 Task: Look for Airbnb options in Paete, Philippines from 15th December, 2023 to 25th December, 2023 for 8 adults. Place can be room with 5 bedrooms having 5 beds and 5 bathrooms. Property type can be house.
Action: Mouse moved to (590, 117)
Screenshot: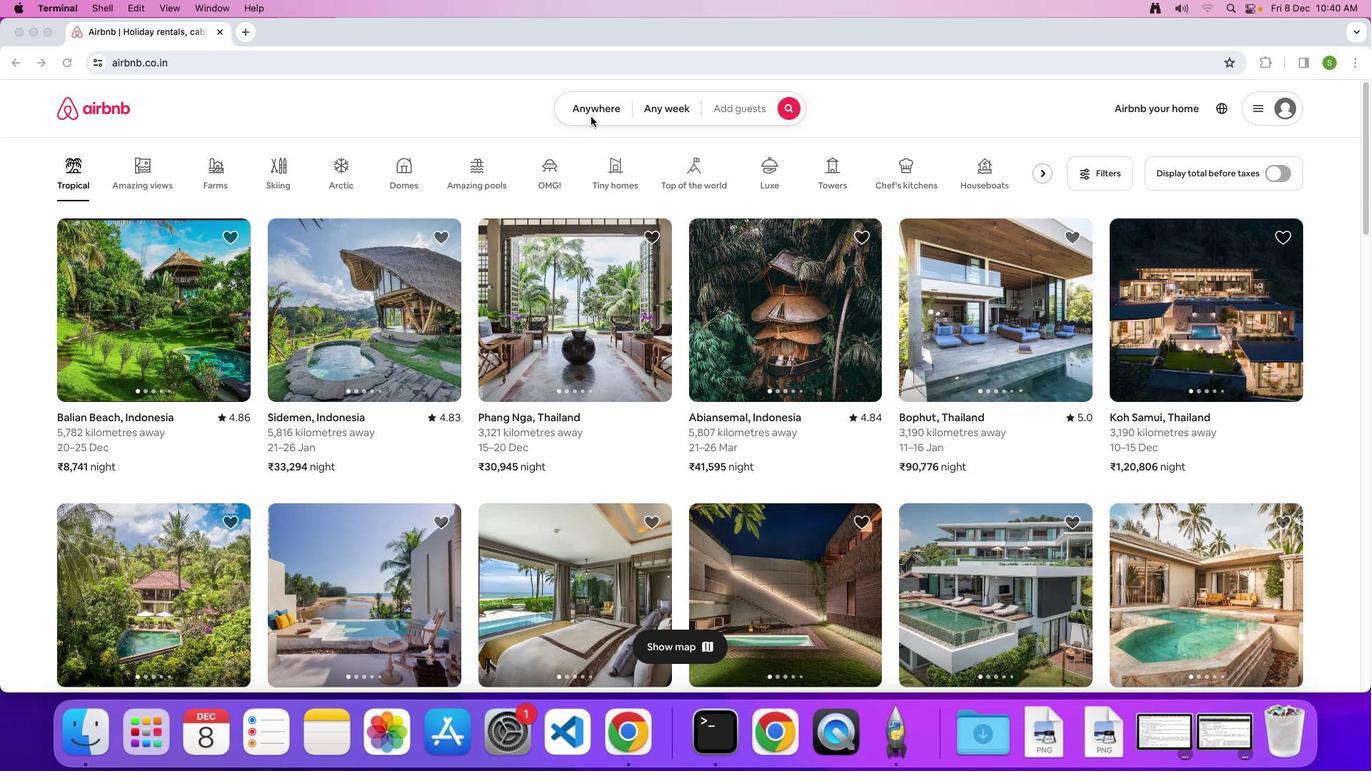 
Action: Mouse pressed left at (590, 117)
Screenshot: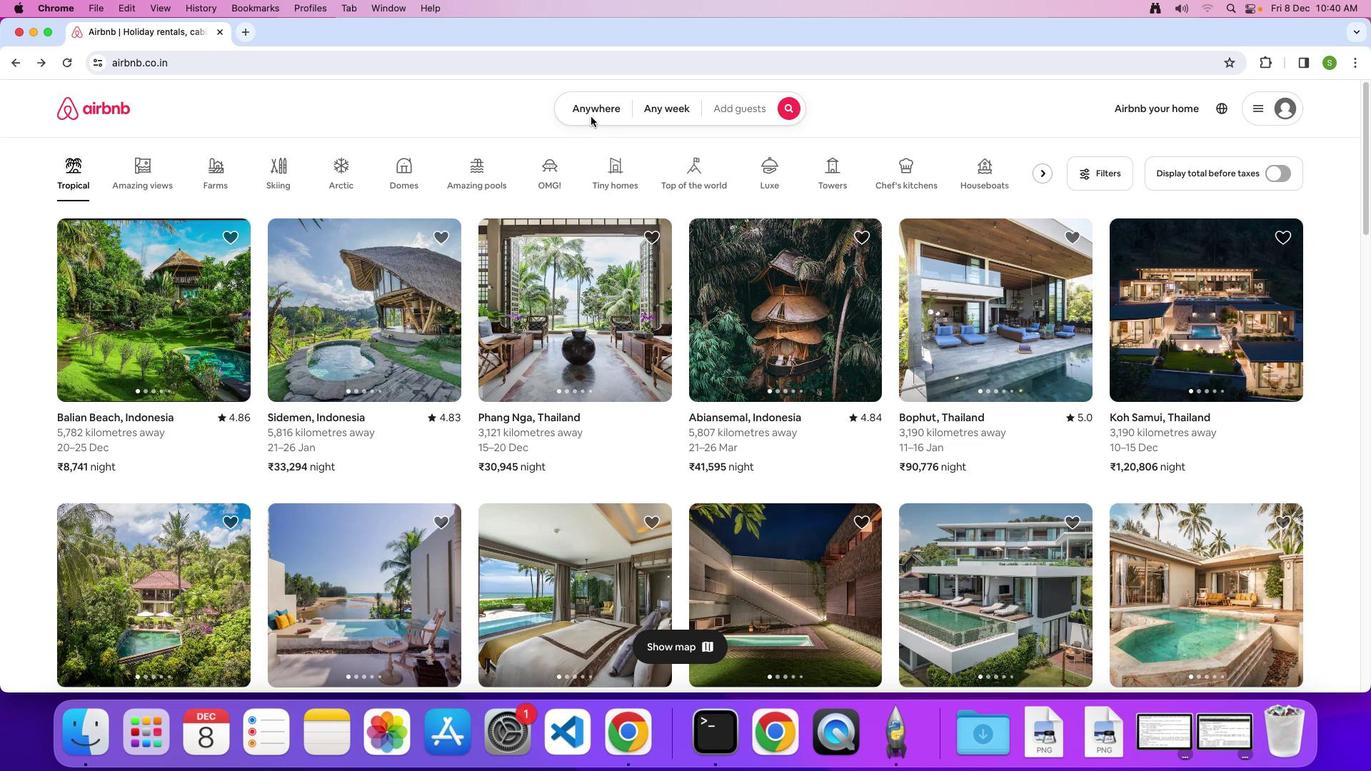 
Action: Mouse moved to (593, 112)
Screenshot: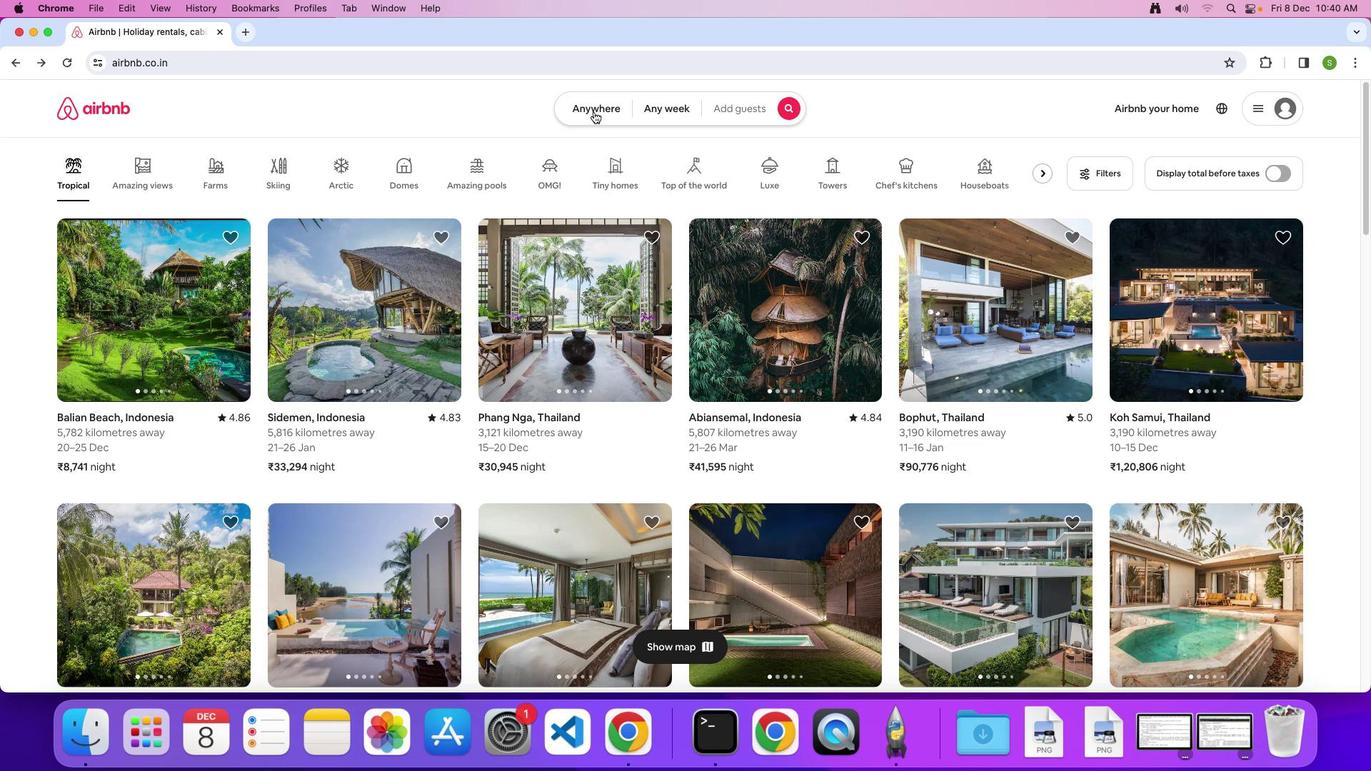 
Action: Mouse pressed left at (593, 112)
Screenshot: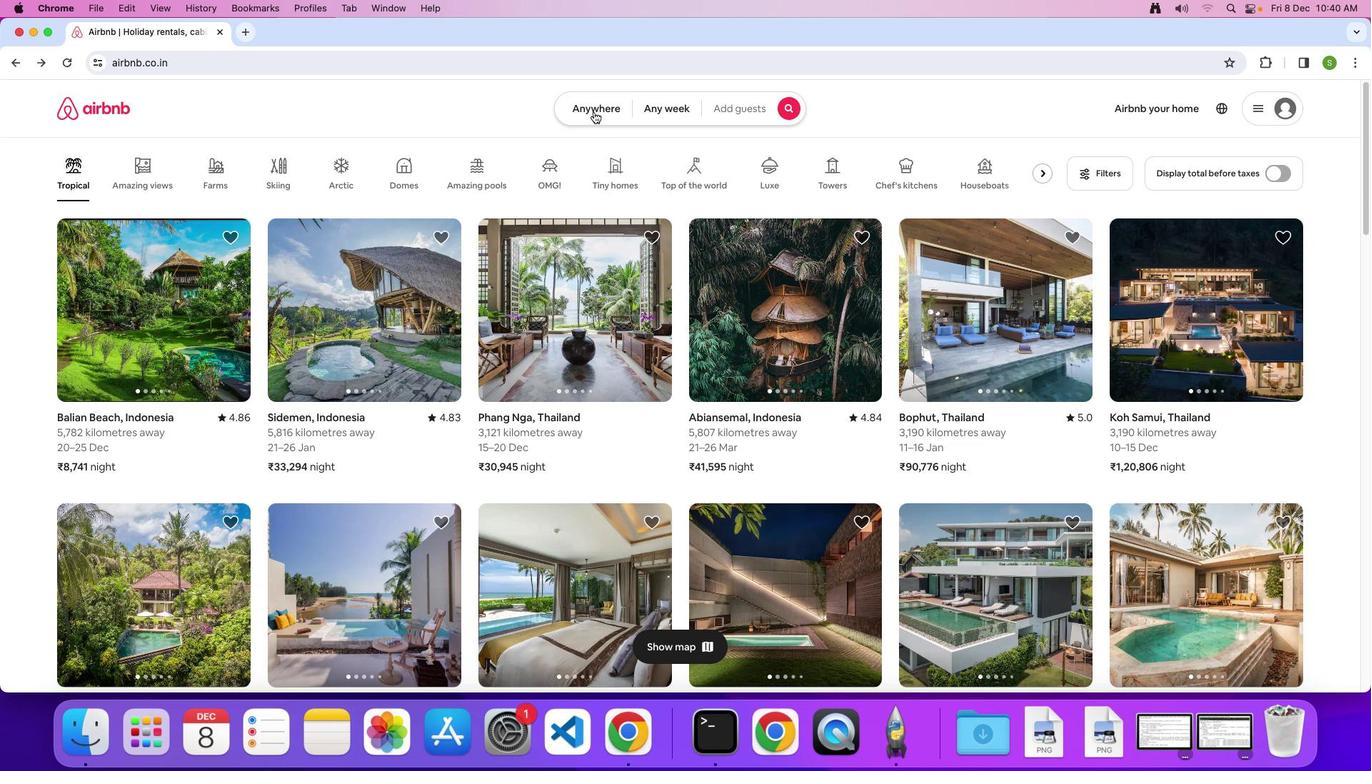 
Action: Mouse moved to (508, 157)
Screenshot: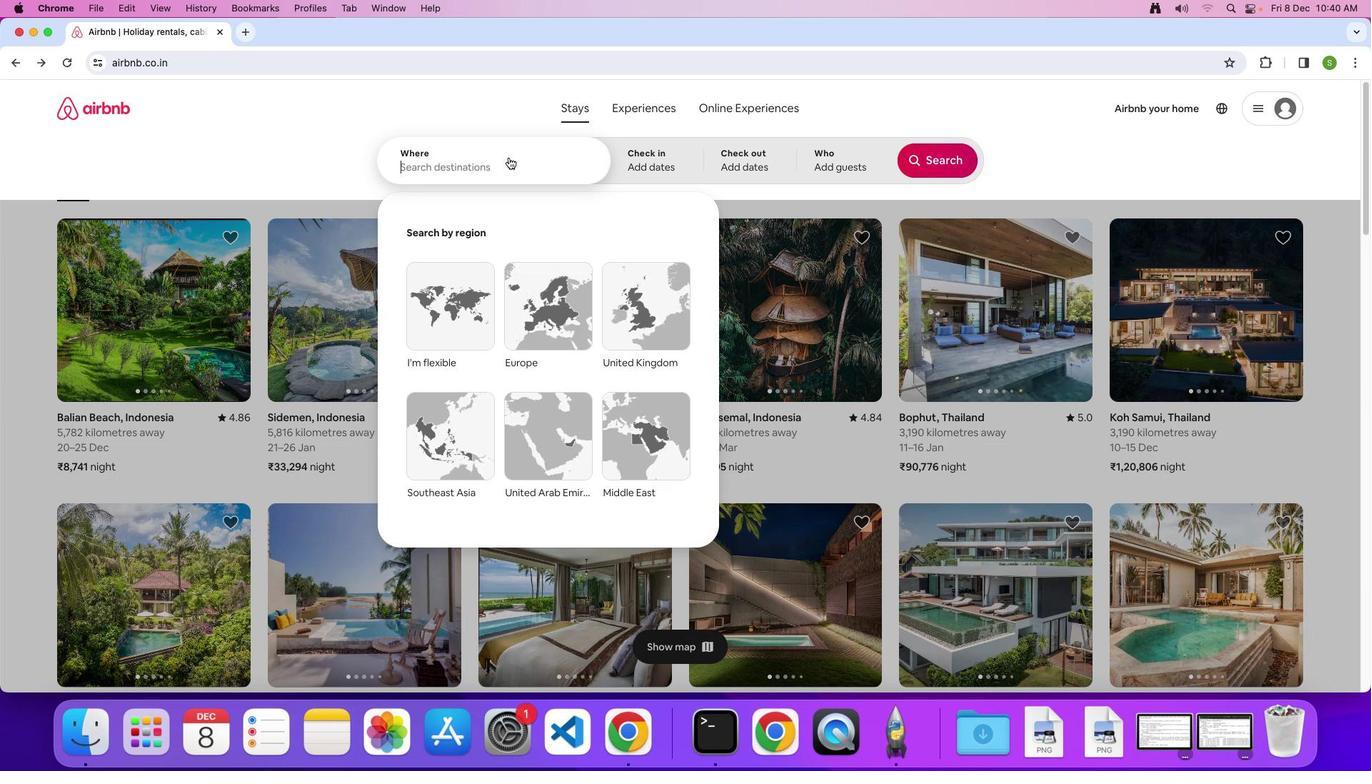 
Action: Mouse pressed left at (508, 157)
Screenshot: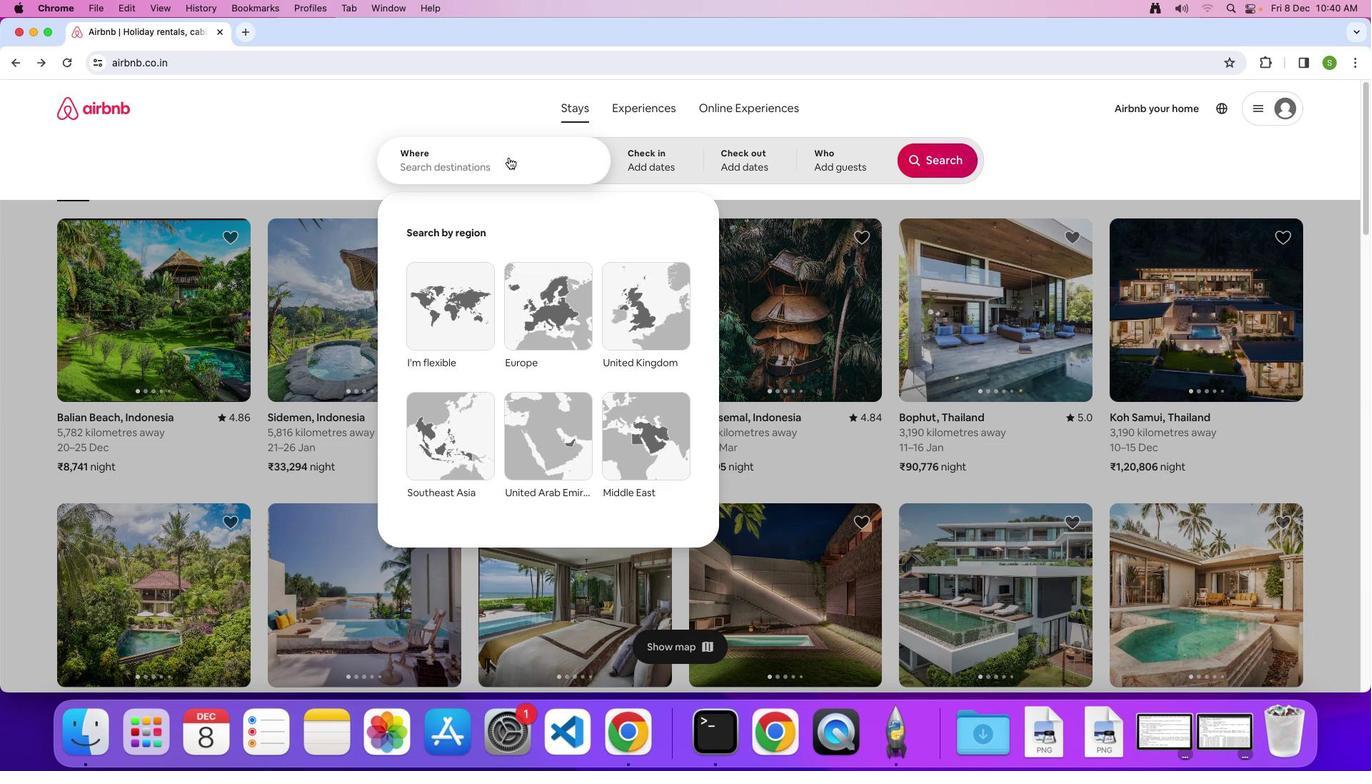 
Action: Key pressed 'P'Key.caps_lock'a''e''t''e'','Key.spaceKey.shift'P''h''i''l''l'Key.backspace'i''p''p''i''n''e''s'Key.enter
Screenshot: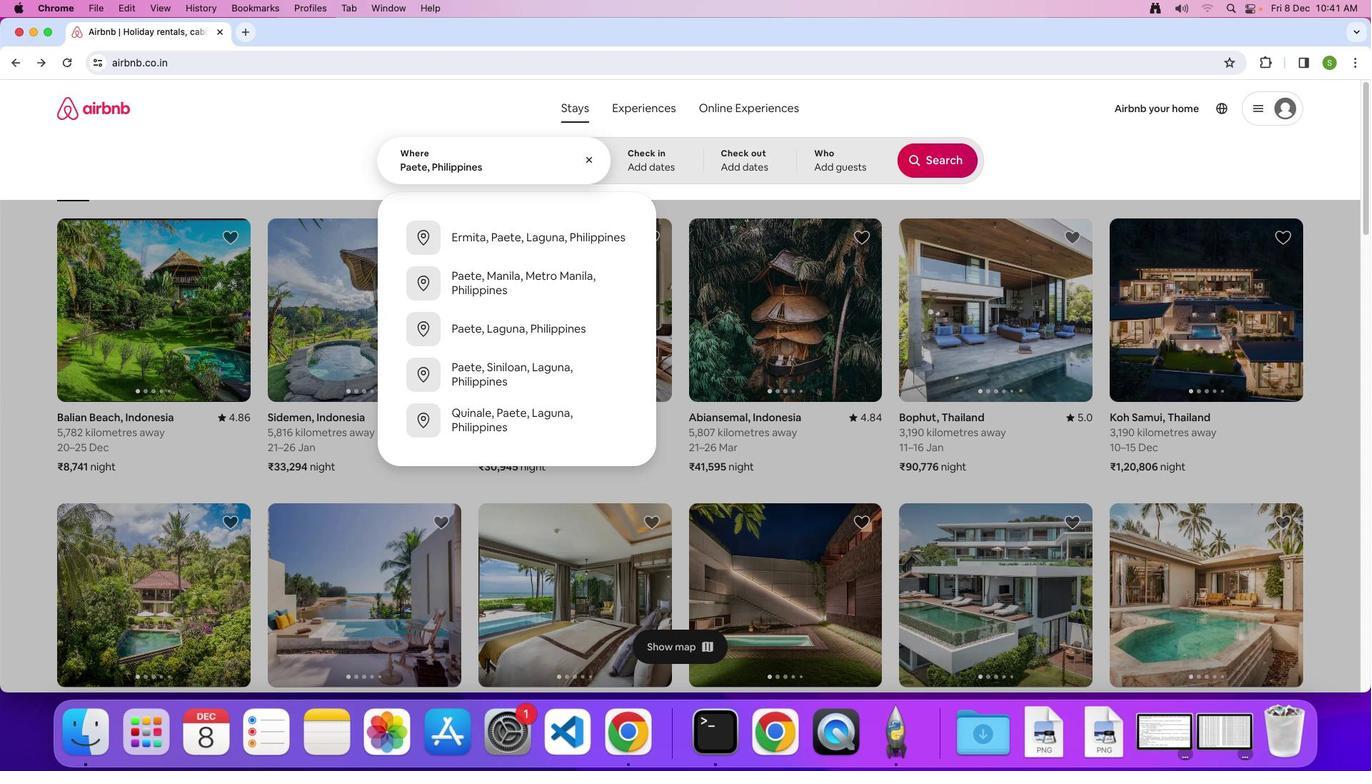 
Action: Mouse moved to (606, 402)
Screenshot: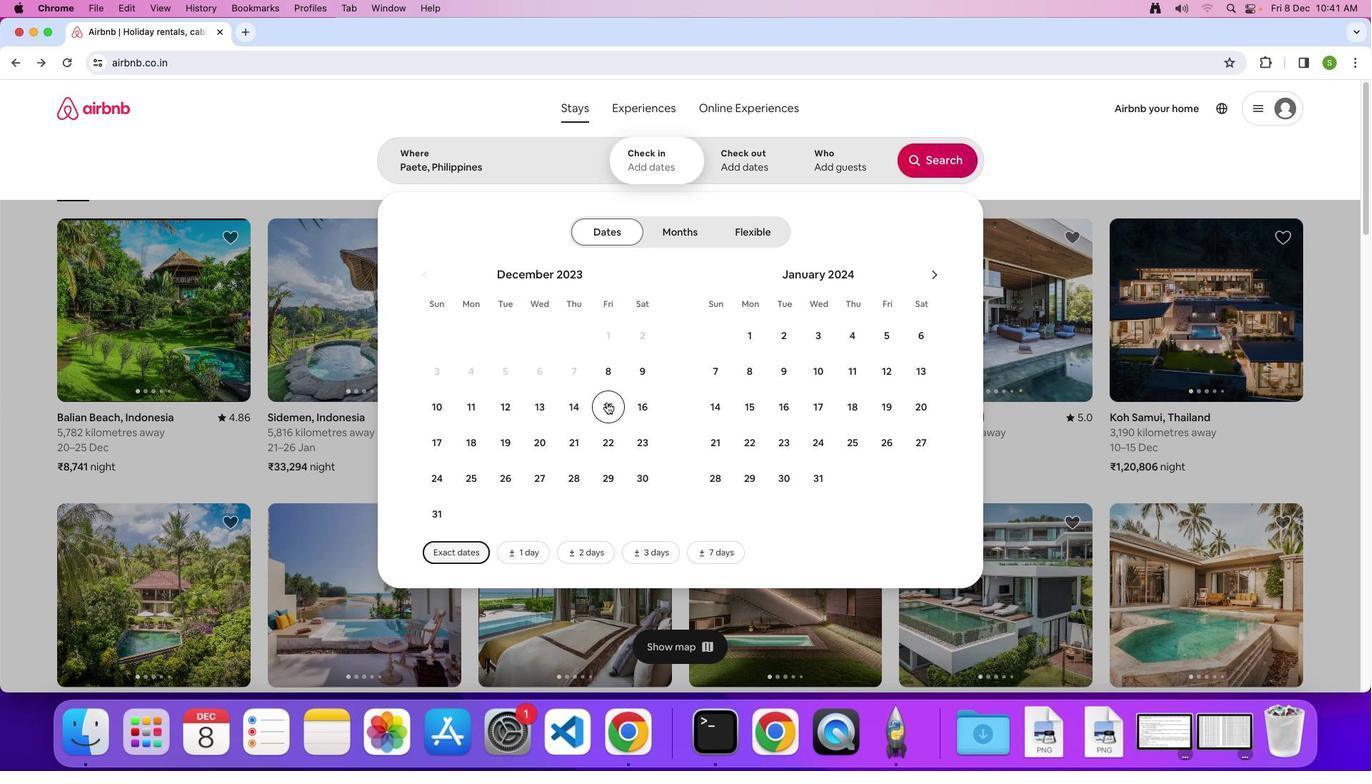 
Action: Mouse pressed left at (606, 402)
Screenshot: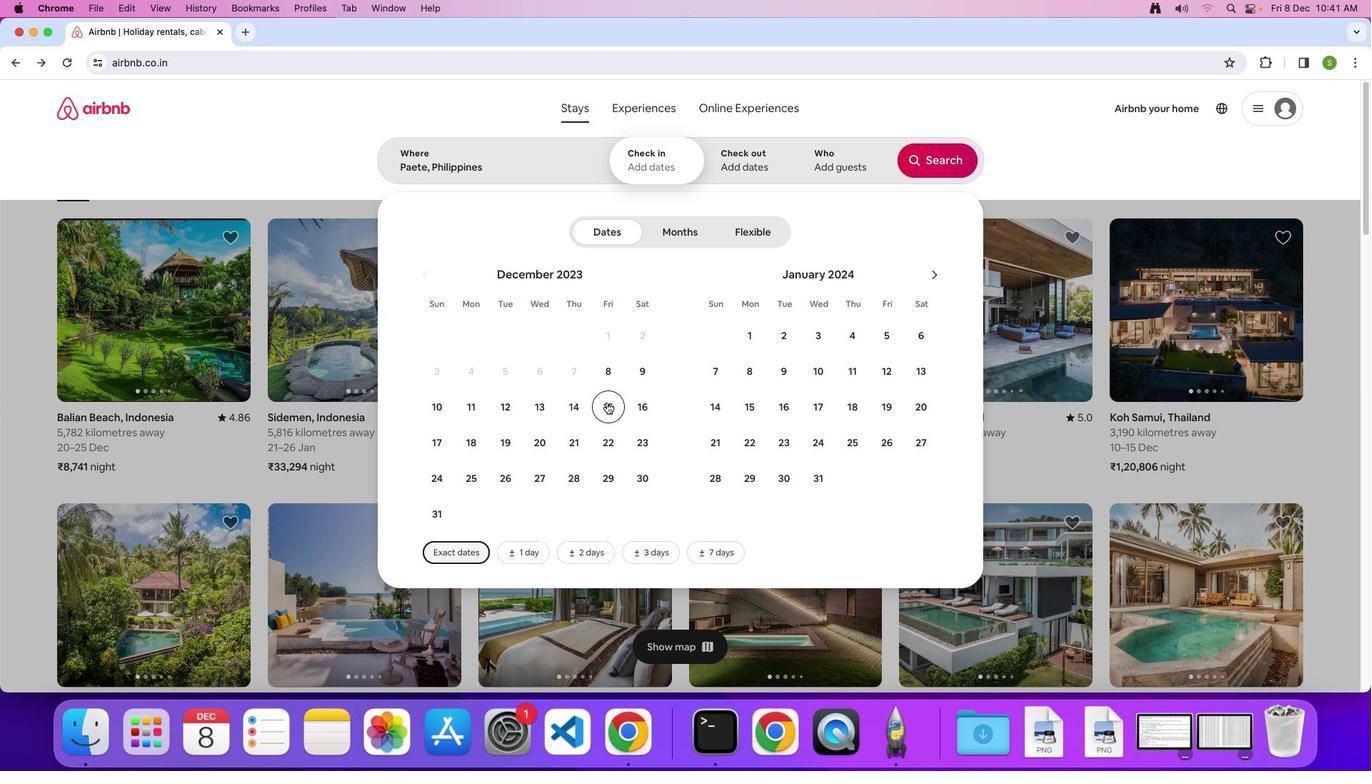 
Action: Mouse moved to (466, 477)
Screenshot: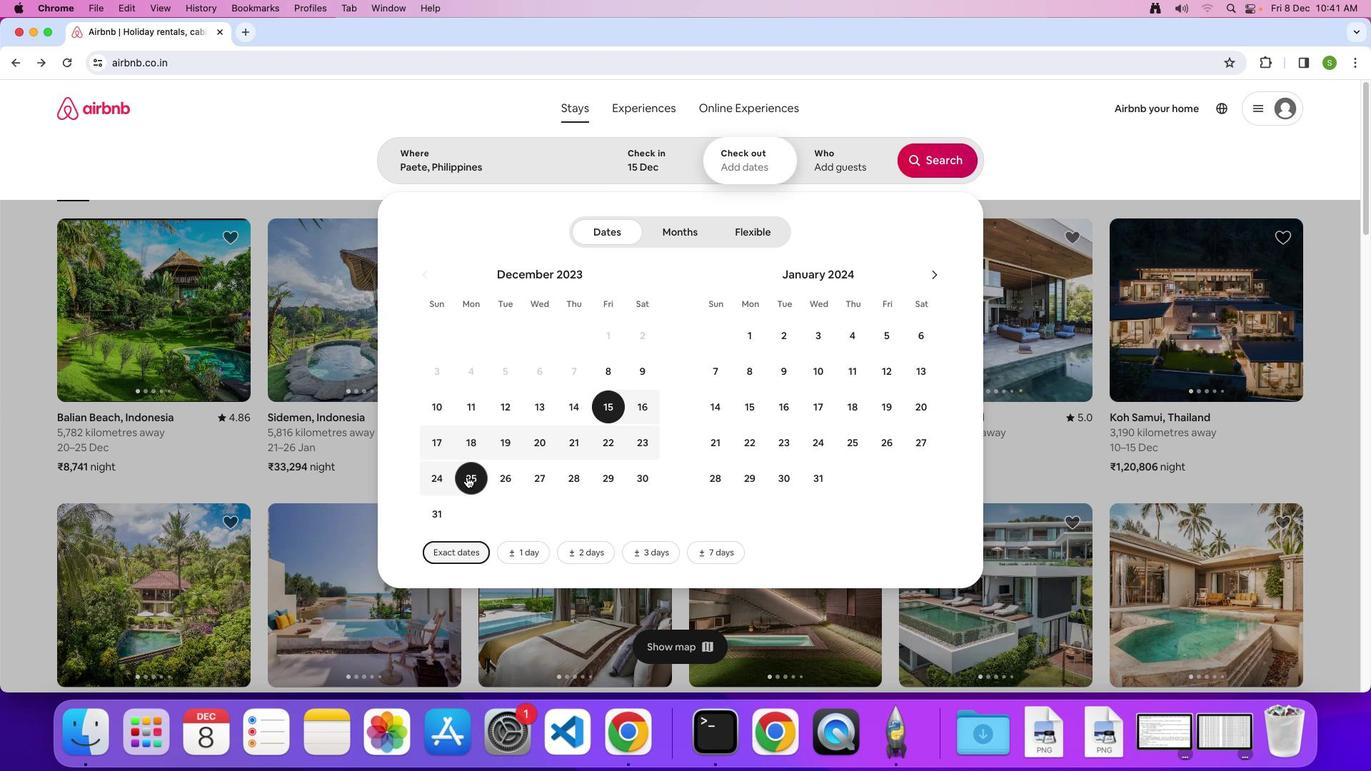 
Action: Mouse pressed left at (466, 477)
Screenshot: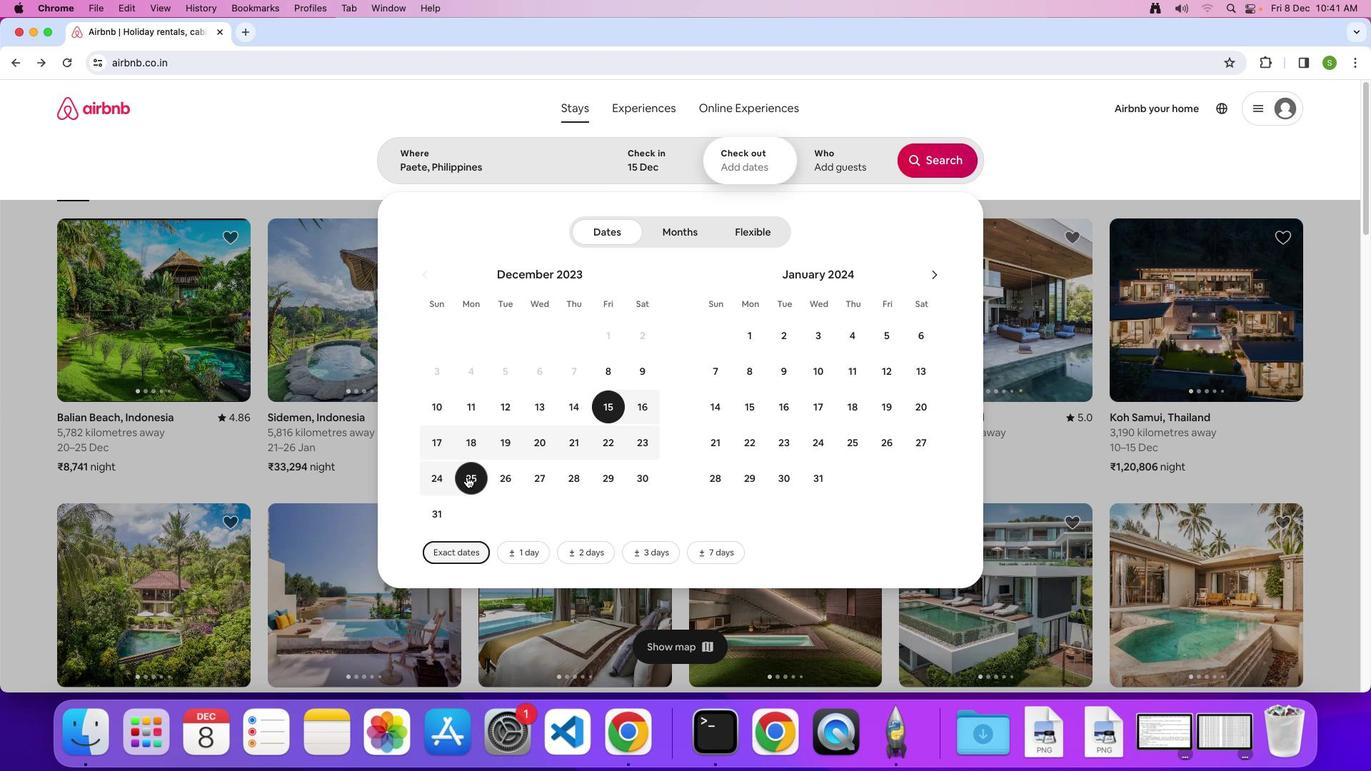 
Action: Mouse moved to (840, 169)
Screenshot: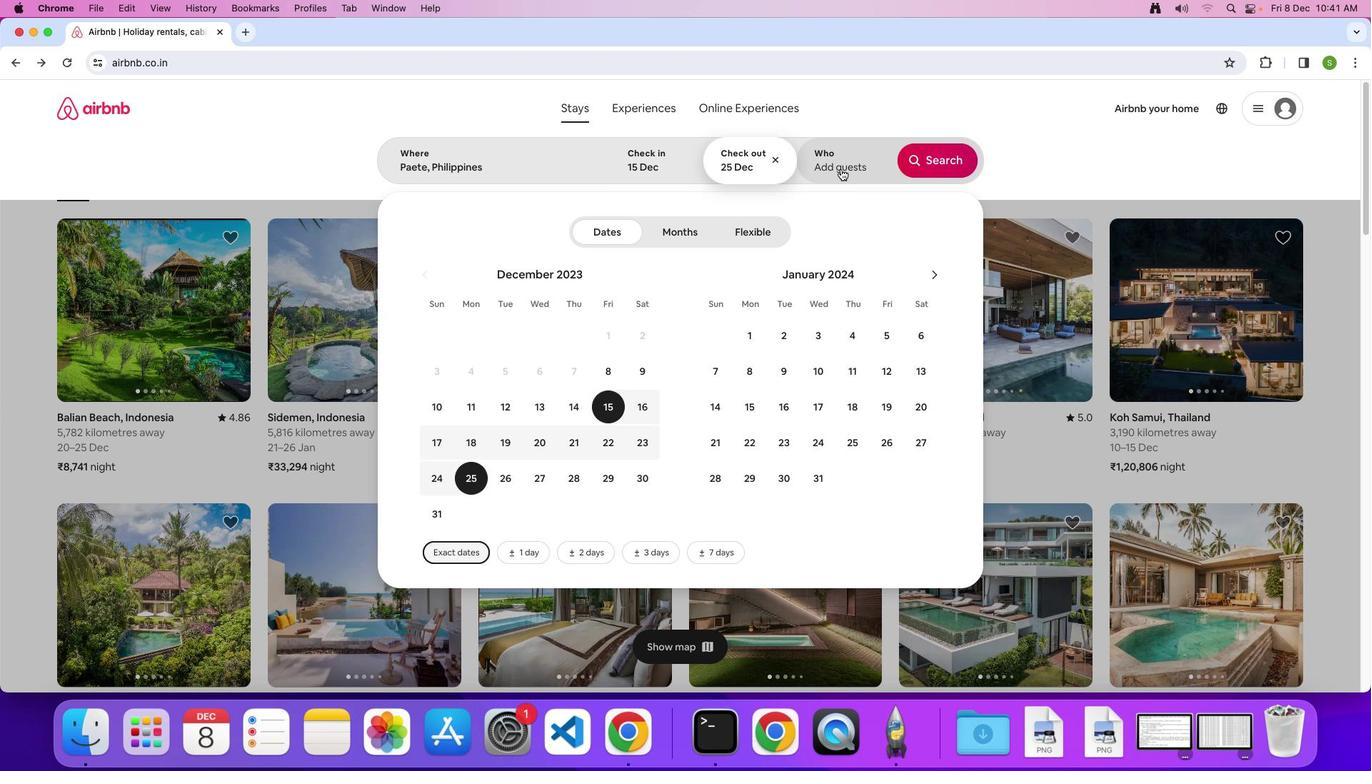 
Action: Mouse pressed left at (840, 169)
Screenshot: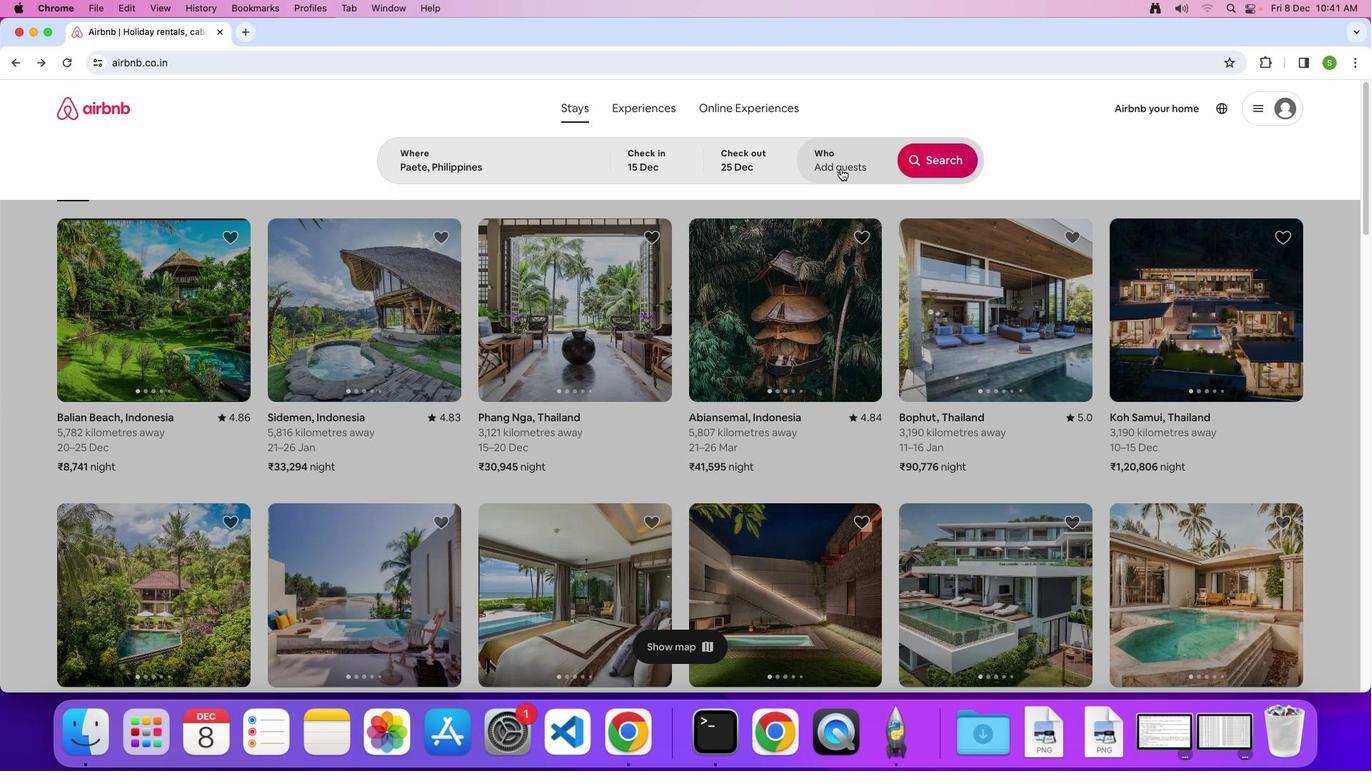 
Action: Mouse moved to (937, 232)
Screenshot: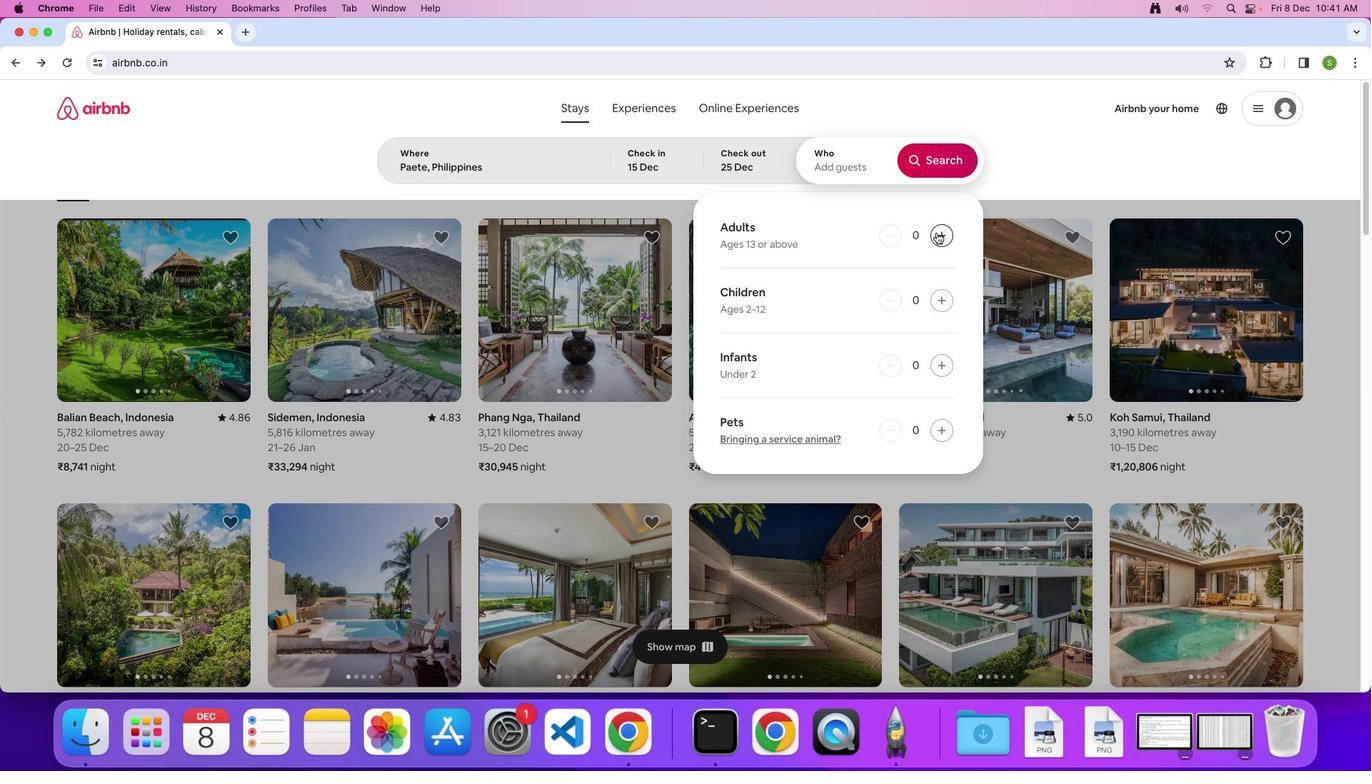 
Action: Mouse pressed left at (937, 232)
Screenshot: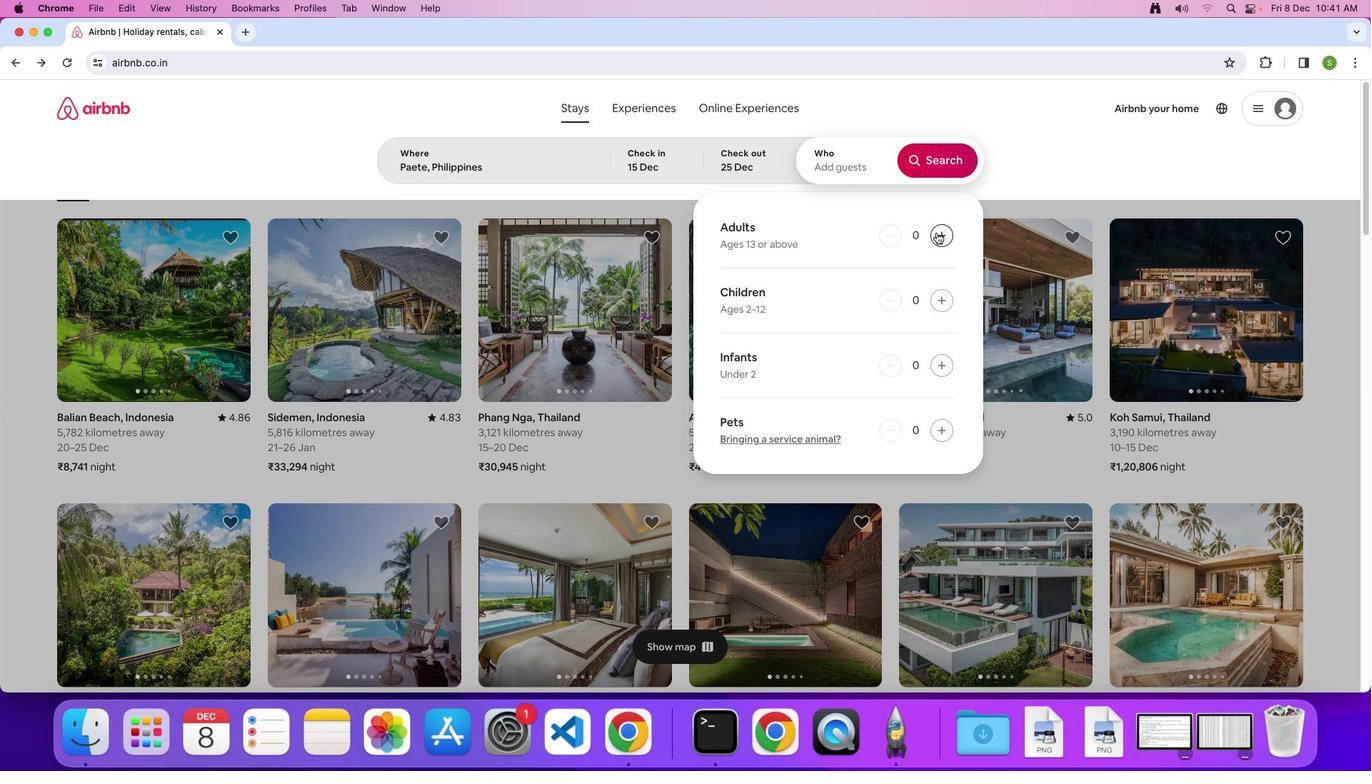 
Action: Mouse pressed left at (937, 232)
Screenshot: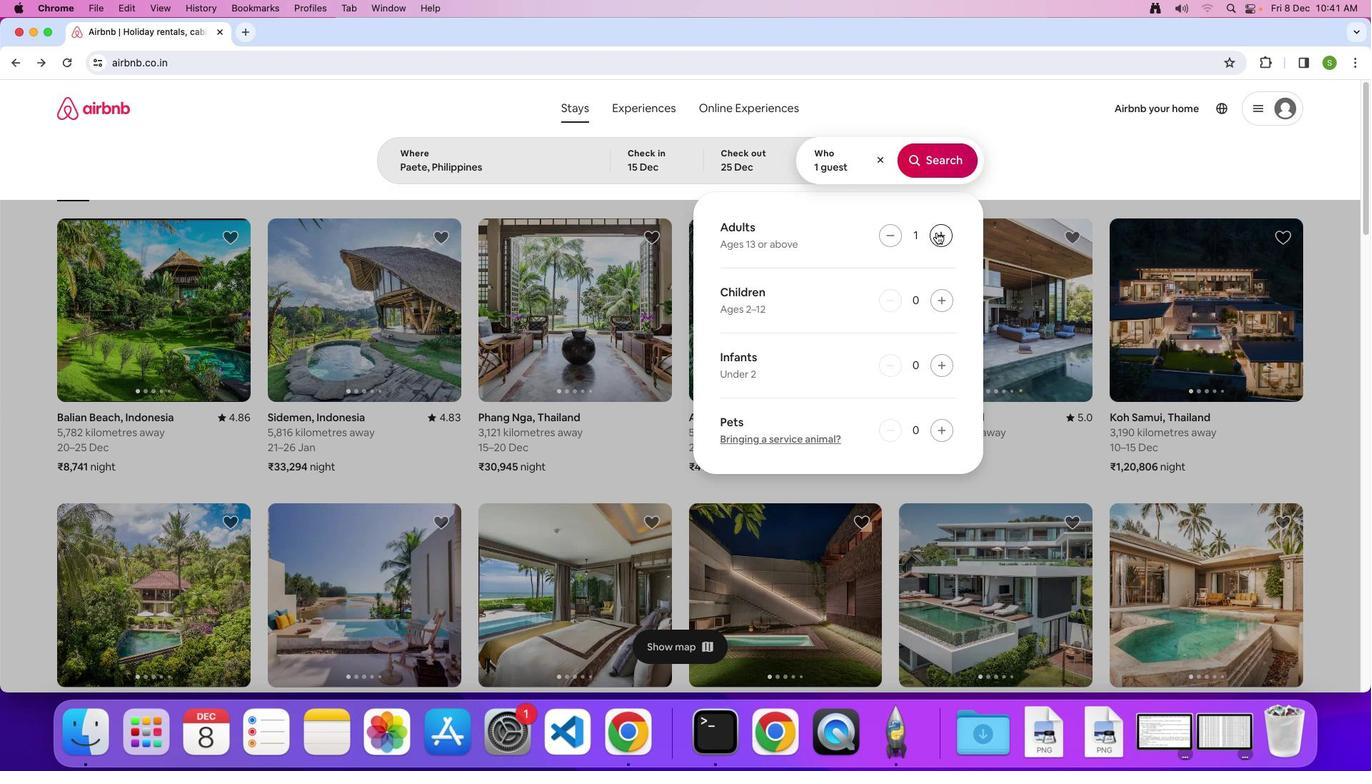 
Action: Mouse pressed left at (937, 232)
Screenshot: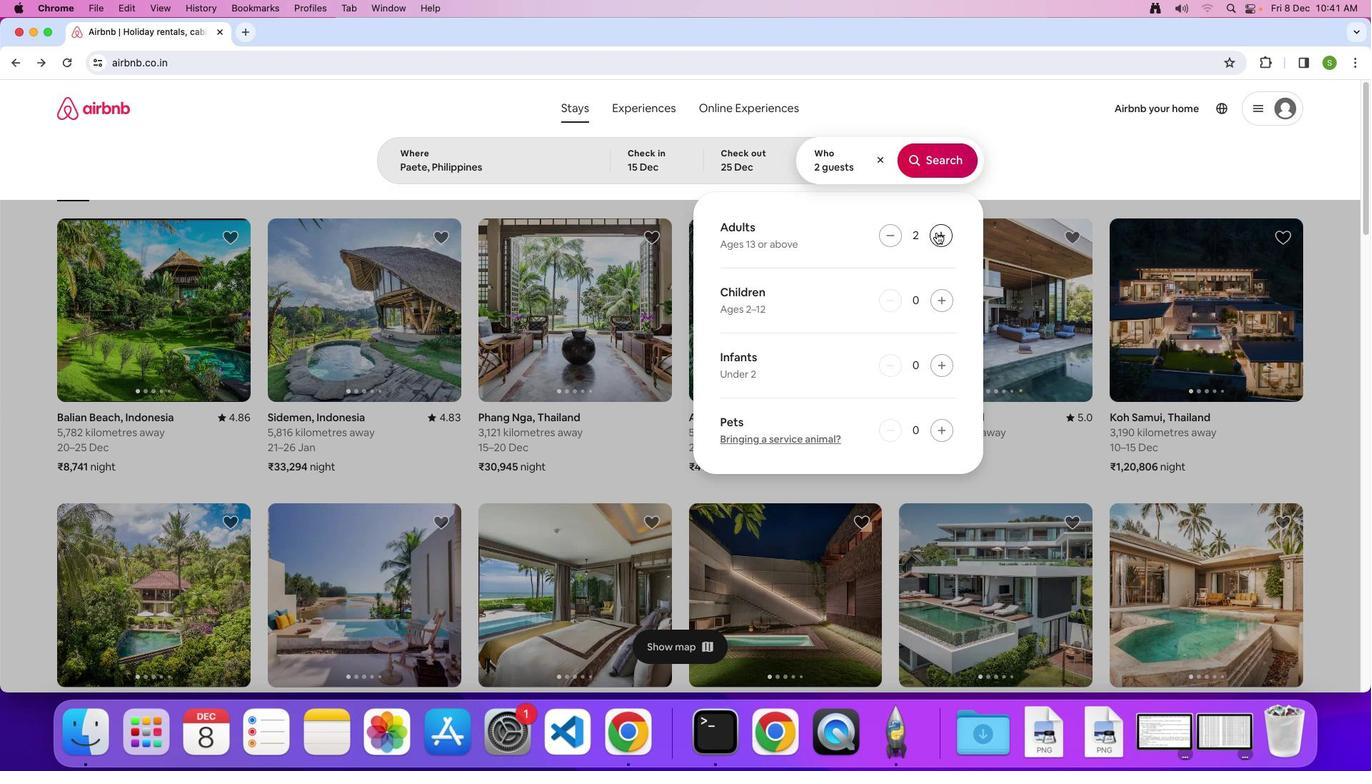 
Action: Mouse pressed left at (937, 232)
Screenshot: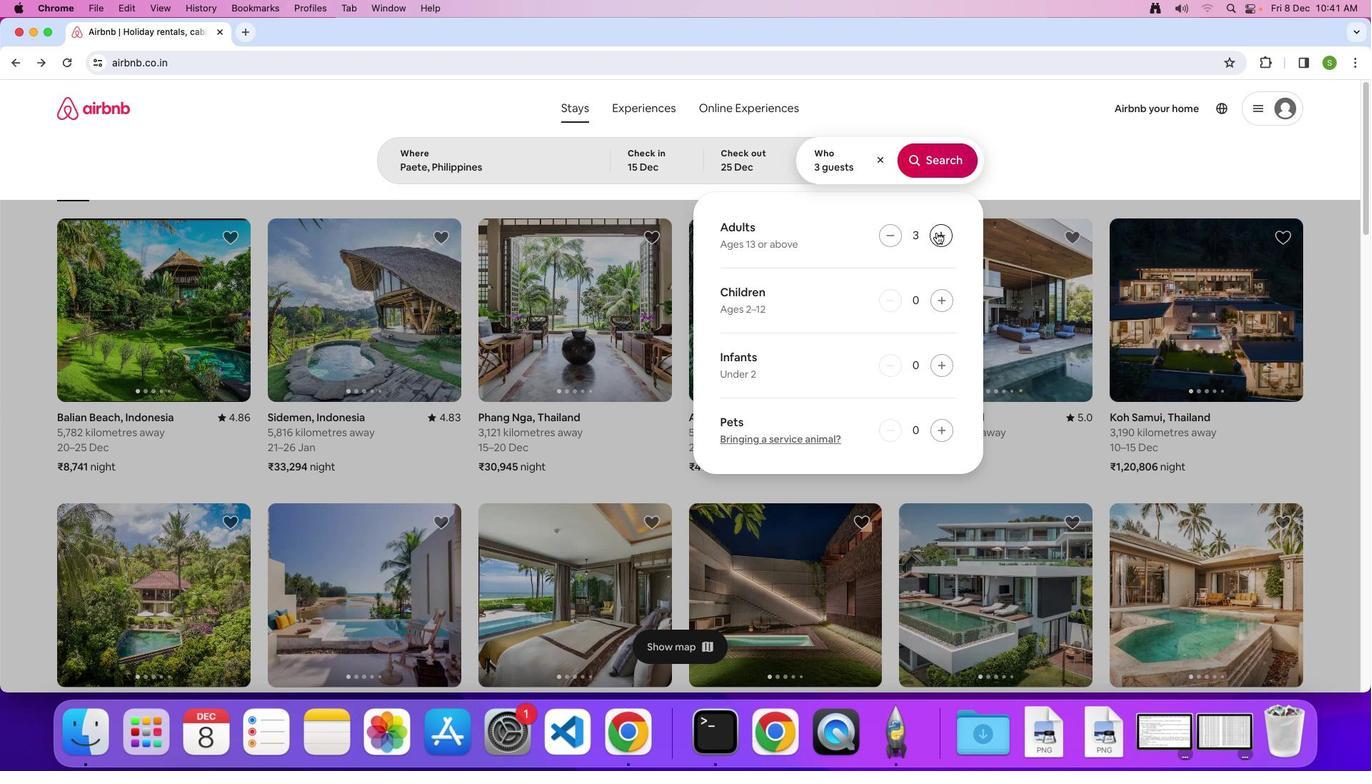 
Action: Mouse pressed left at (937, 232)
Screenshot: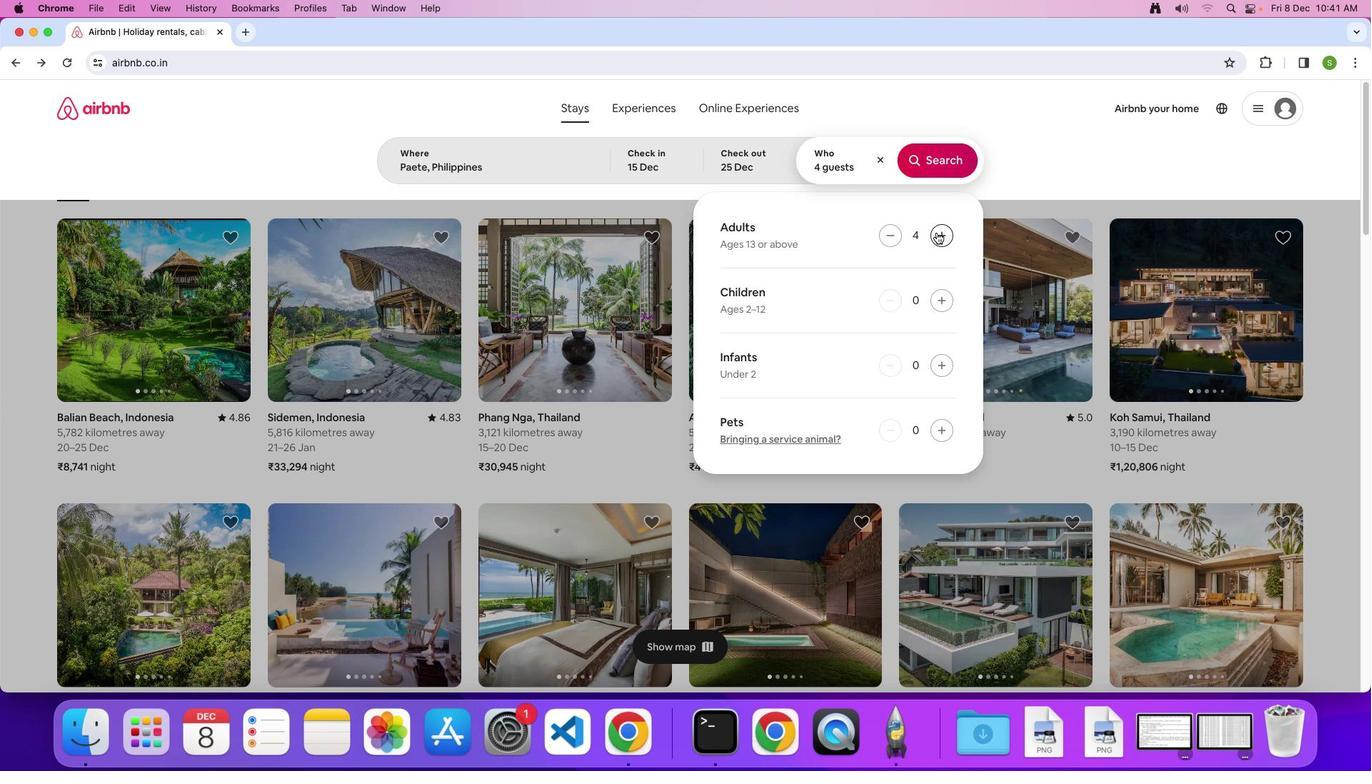 
Action: Mouse pressed left at (937, 232)
Screenshot: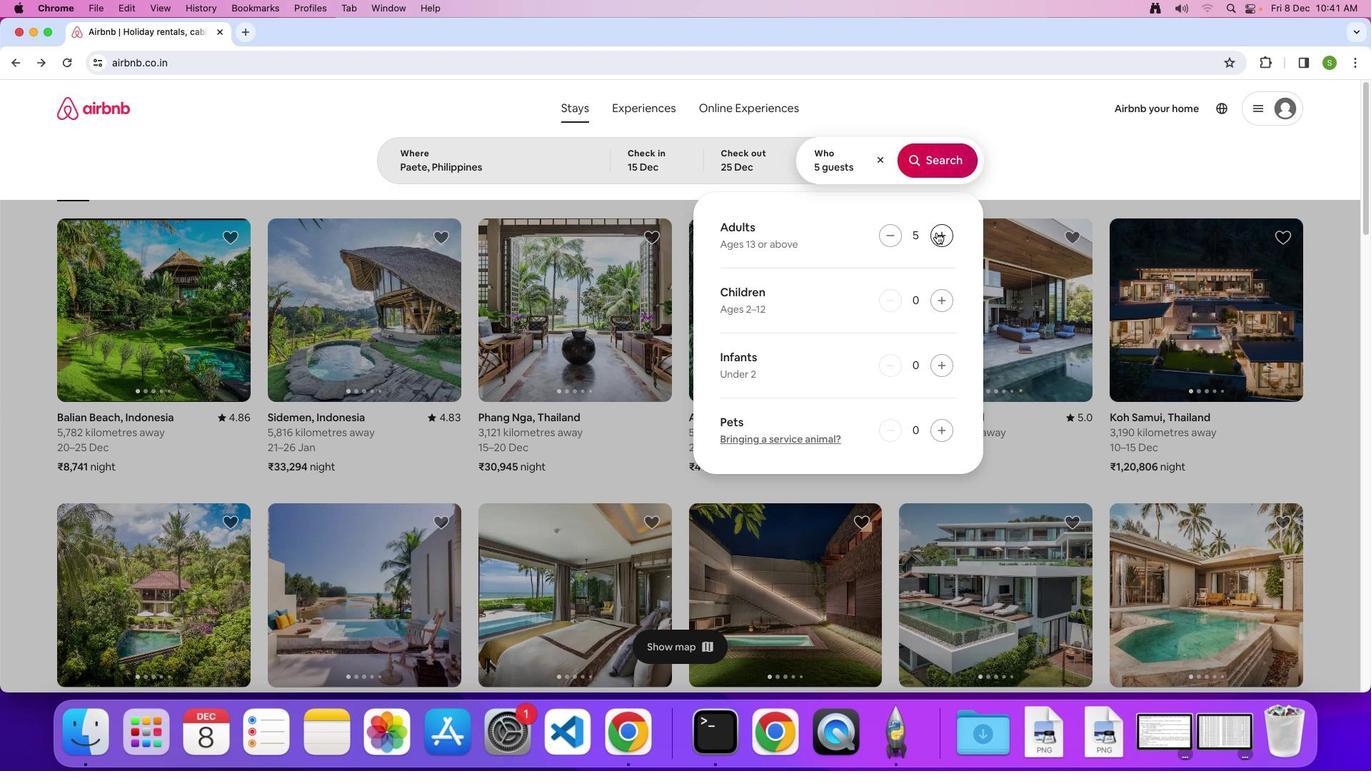 
Action: Mouse pressed left at (937, 232)
Screenshot: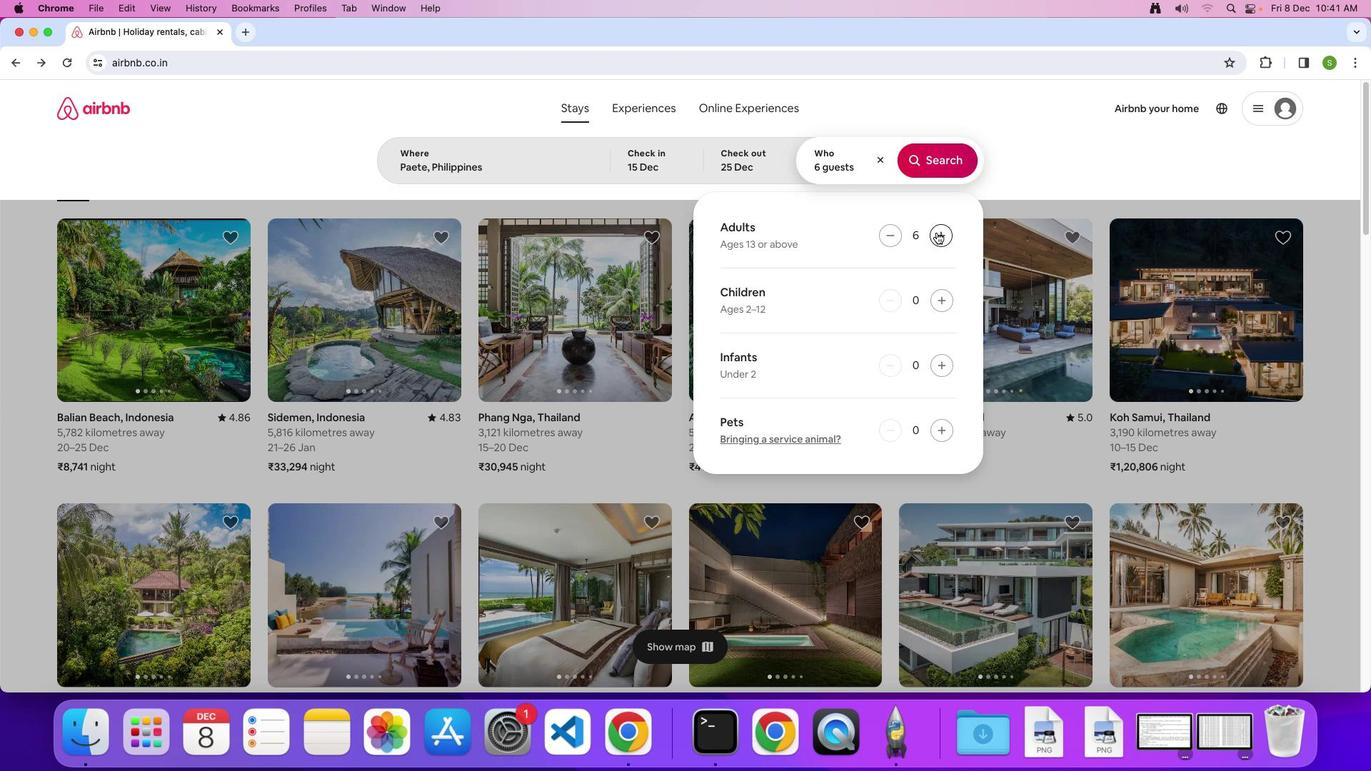 
Action: Mouse pressed left at (937, 232)
Screenshot: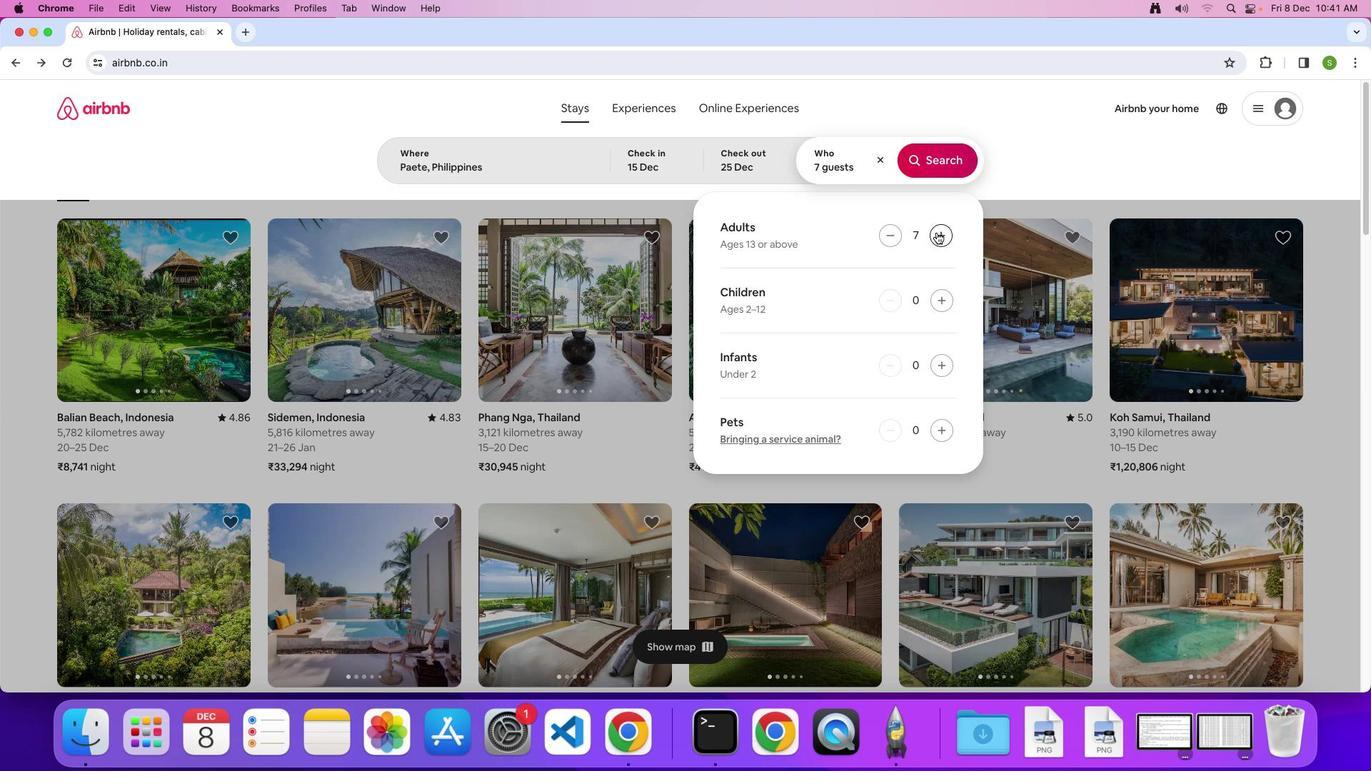 
Action: Mouse moved to (940, 155)
Screenshot: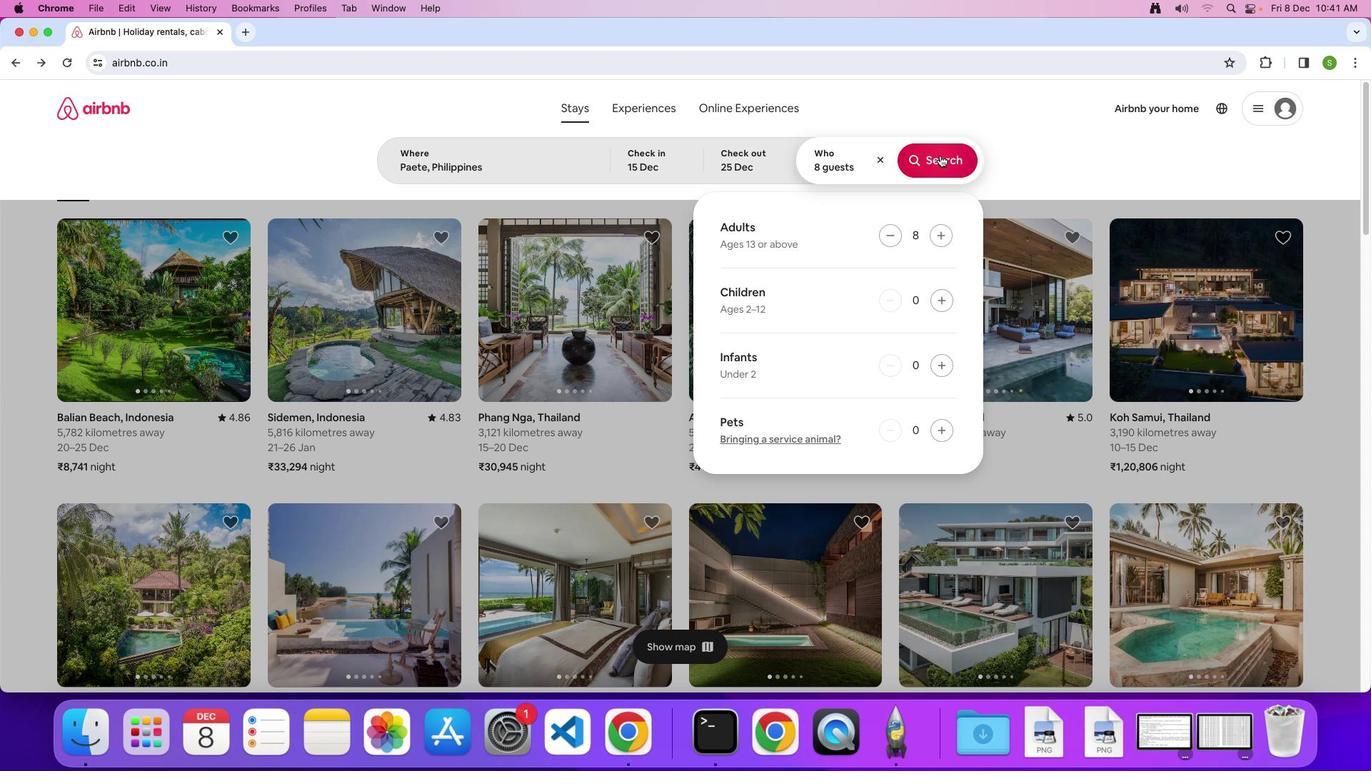 
Action: Mouse pressed left at (940, 155)
Screenshot: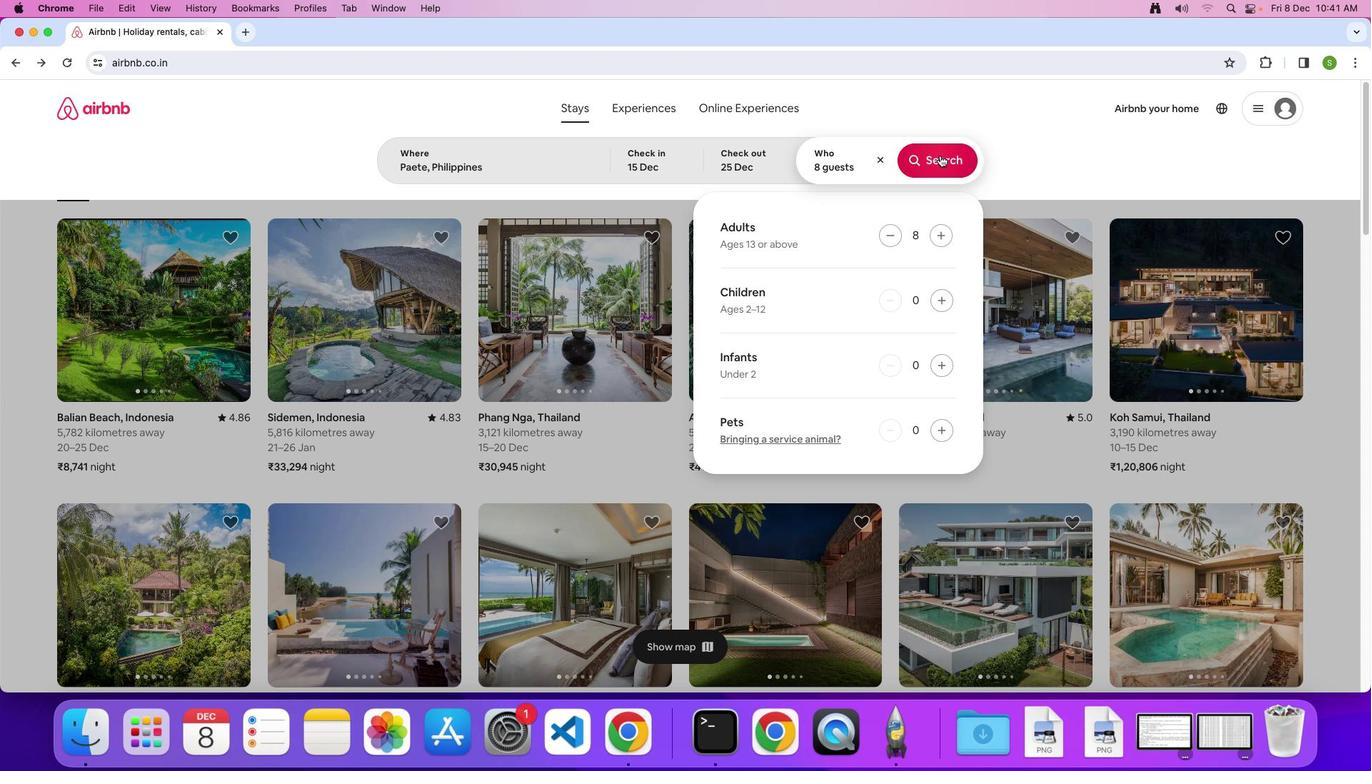 
Action: Mouse moved to (1140, 165)
Screenshot: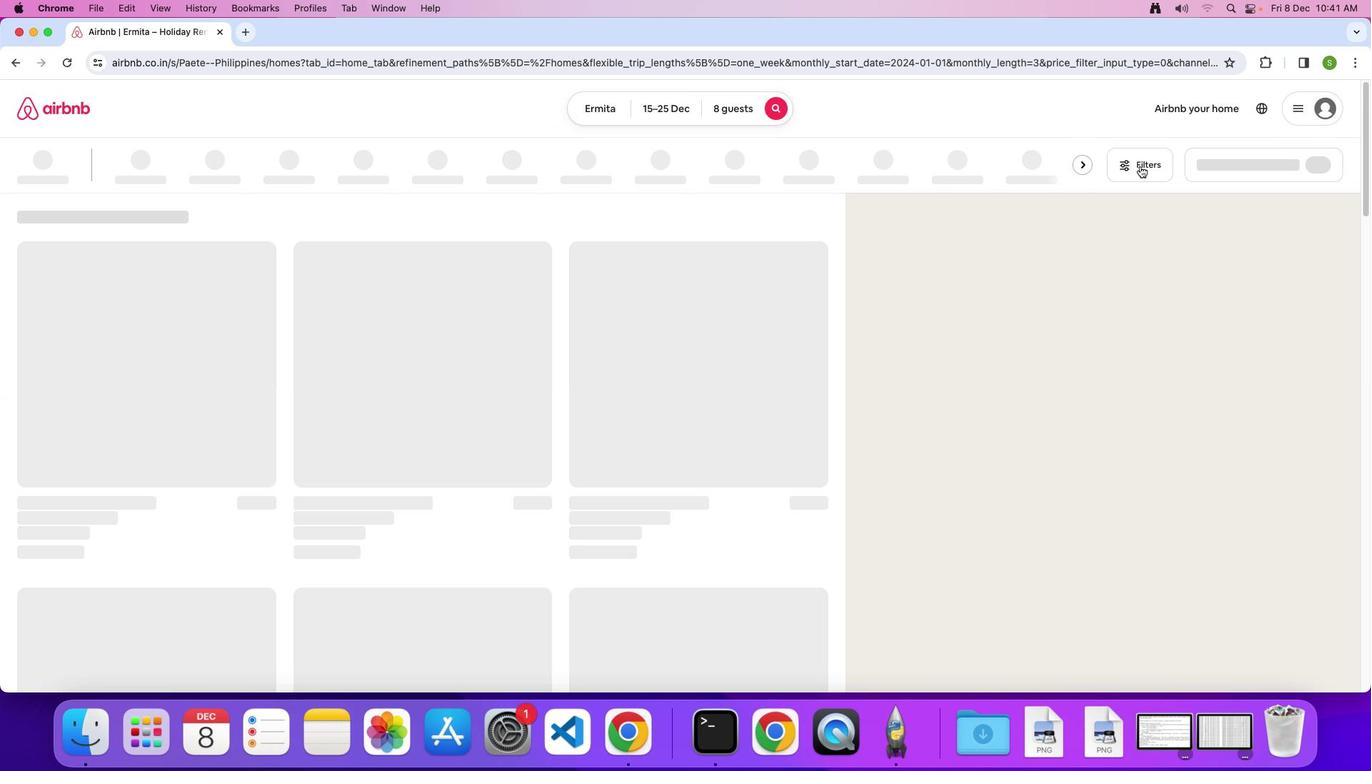 
Action: Mouse pressed left at (1140, 165)
Screenshot: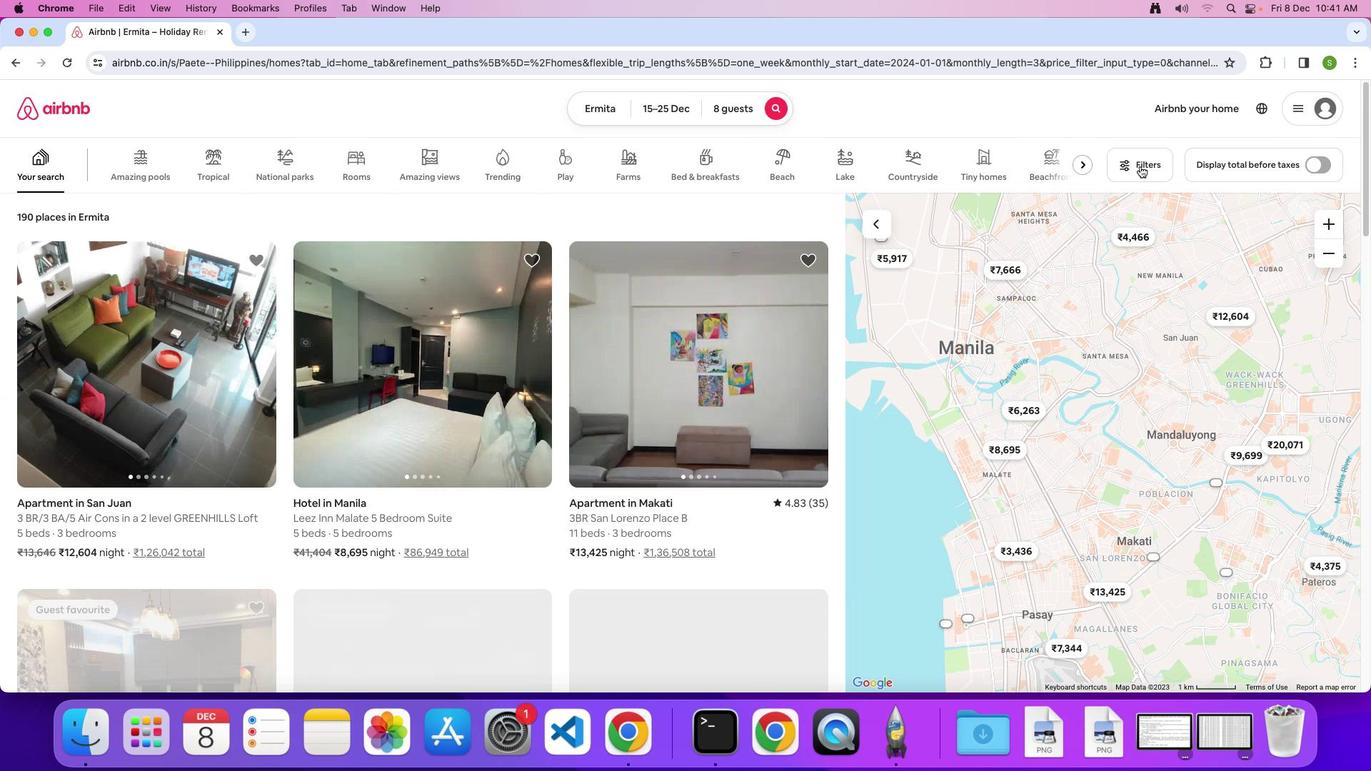 
Action: Mouse moved to (674, 244)
Screenshot: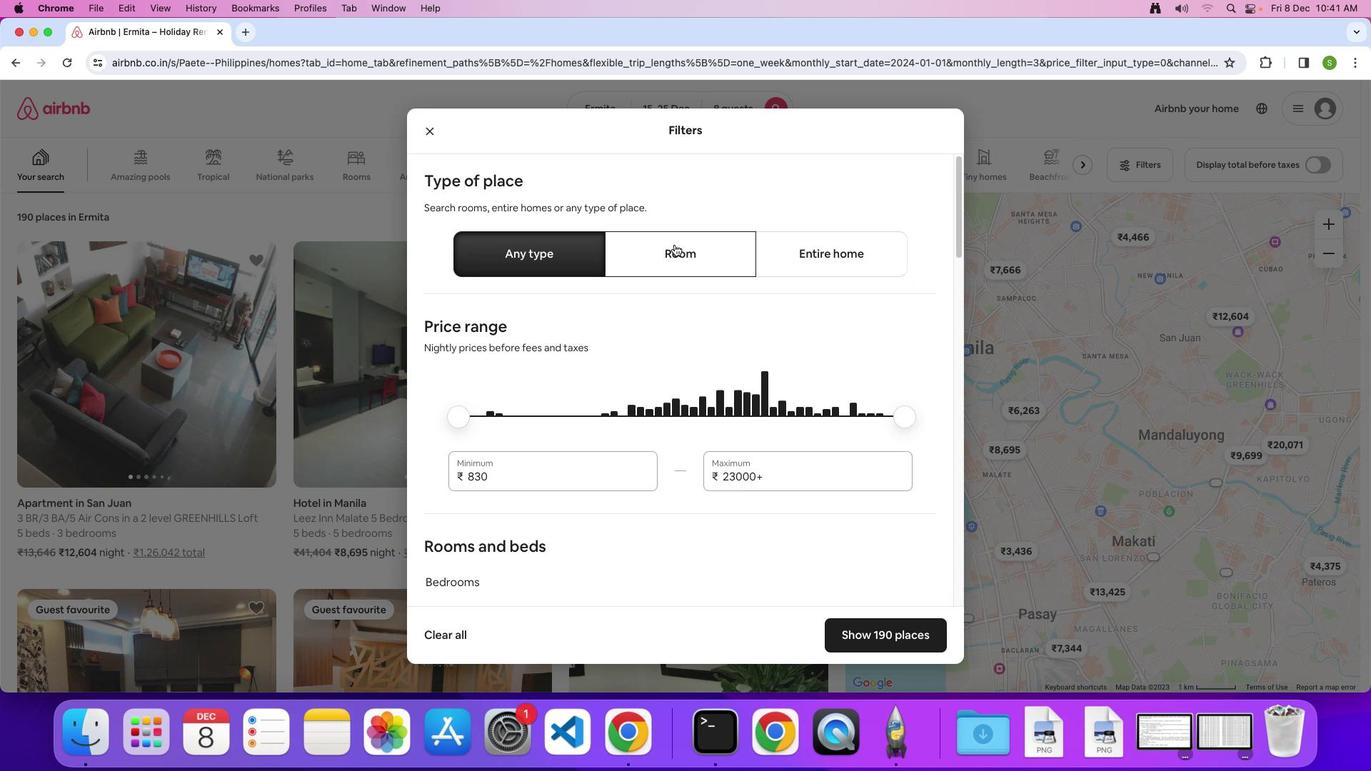 
Action: Mouse pressed left at (674, 244)
Screenshot: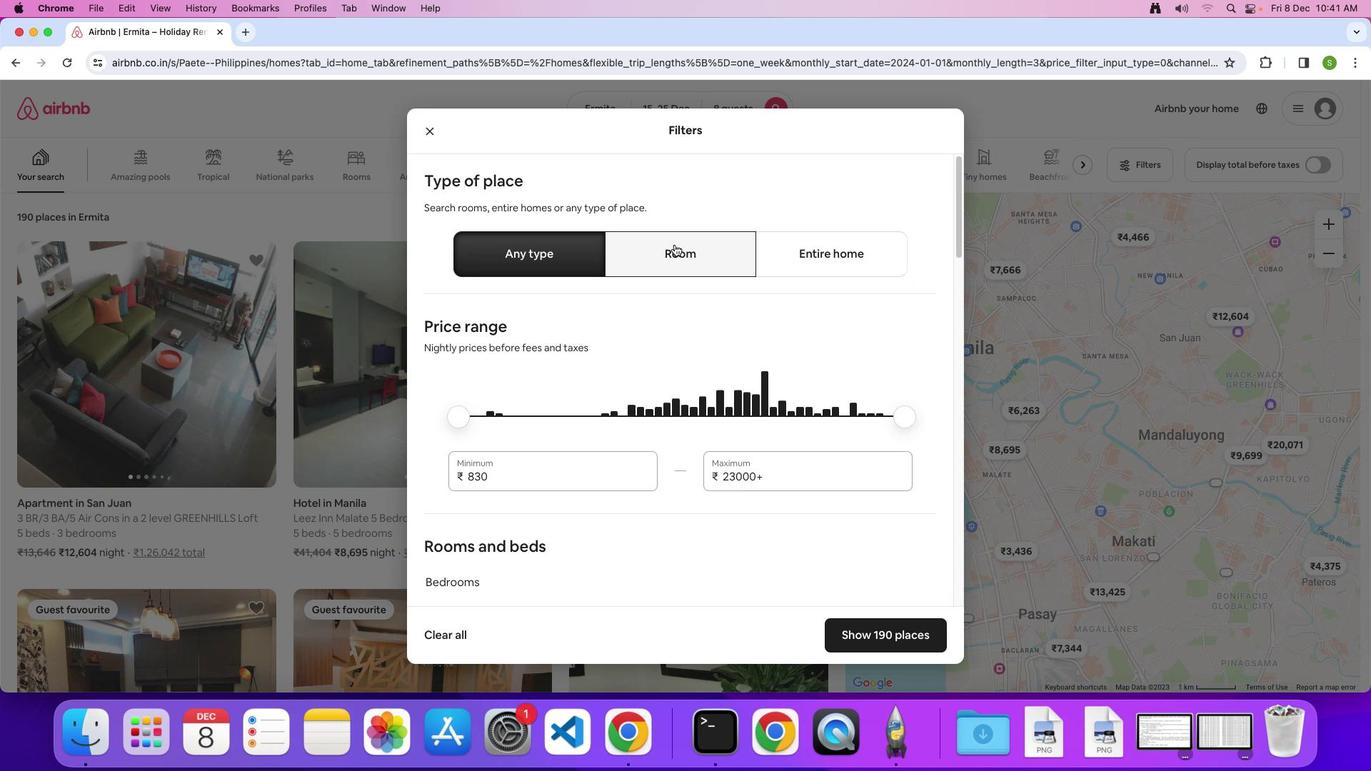 
Action: Mouse moved to (722, 443)
Screenshot: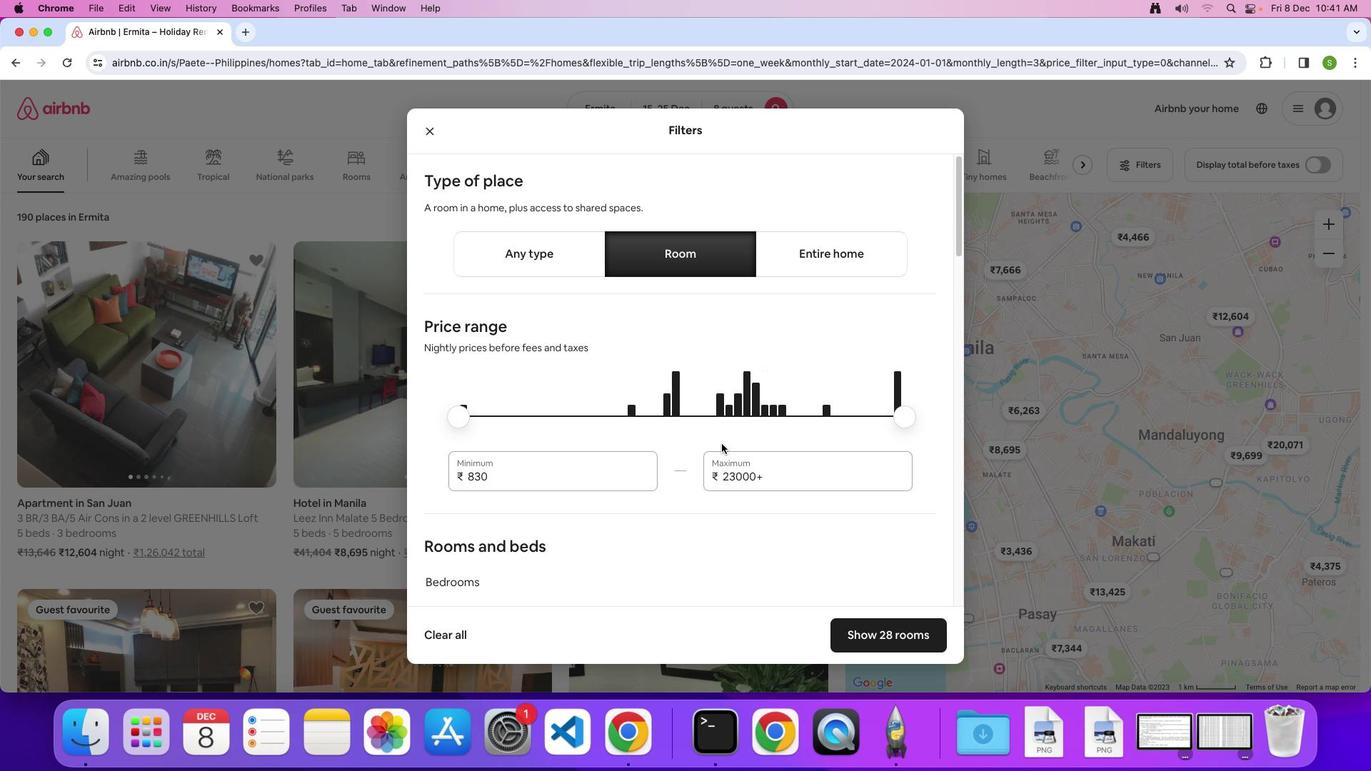 
Action: Mouse scrolled (722, 443) with delta (0, 0)
Screenshot: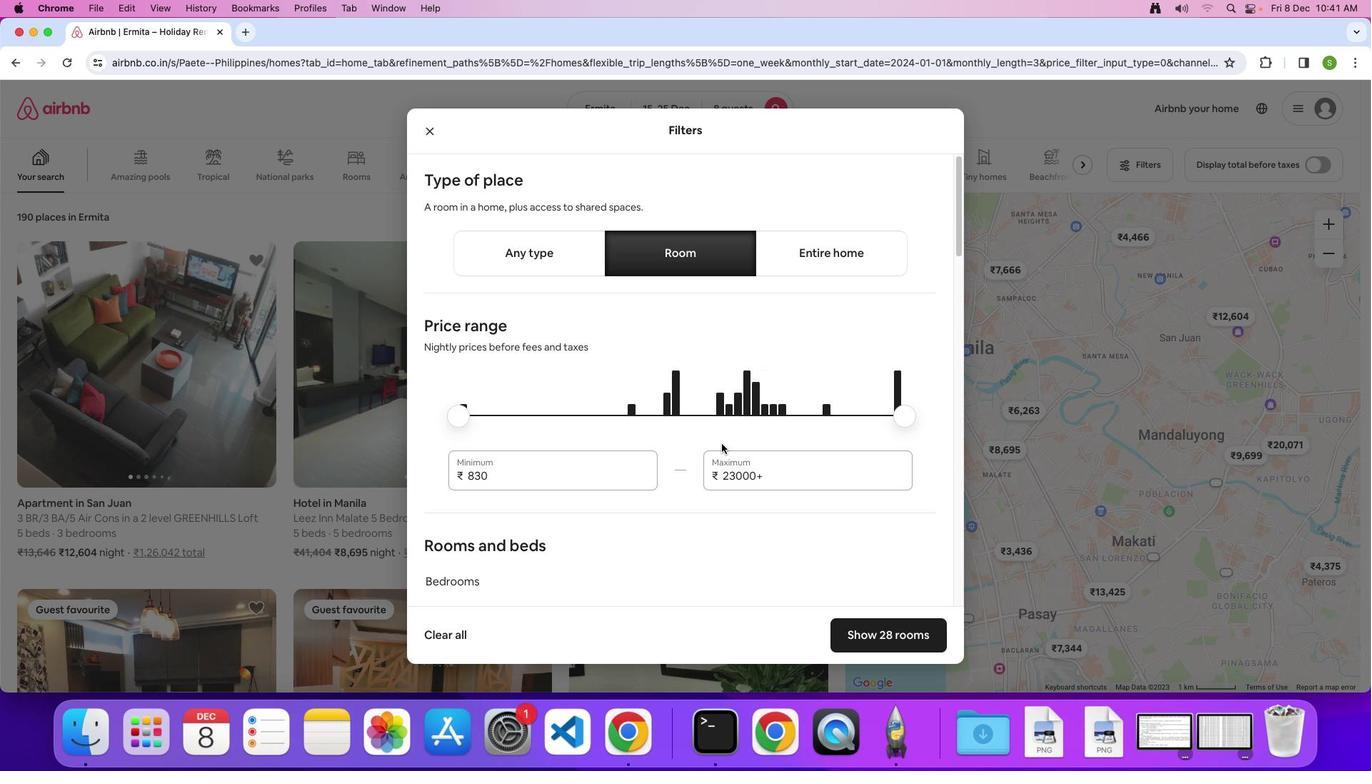 
Action: Mouse scrolled (722, 443) with delta (0, 0)
Screenshot: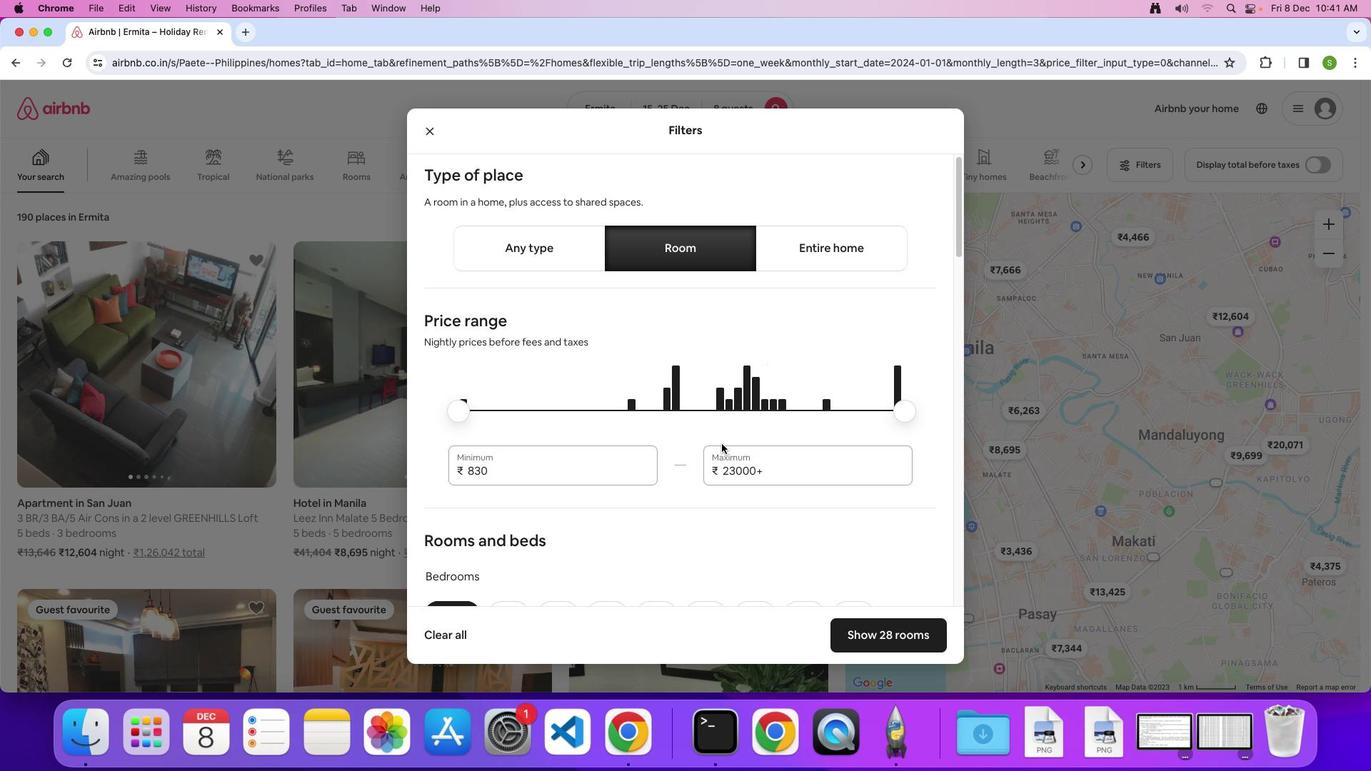 
Action: Mouse scrolled (722, 443) with delta (0, 0)
Screenshot: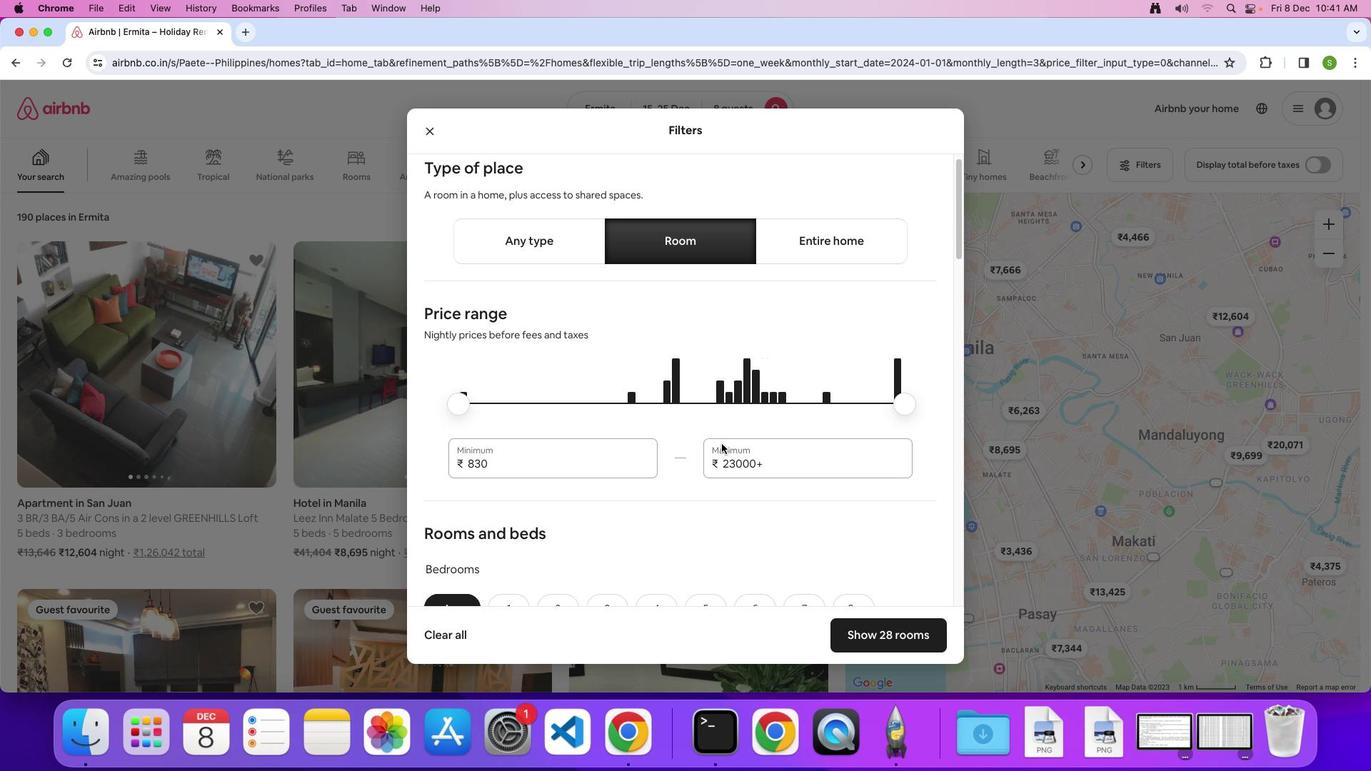 
Action: Mouse scrolled (722, 443) with delta (0, 0)
Screenshot: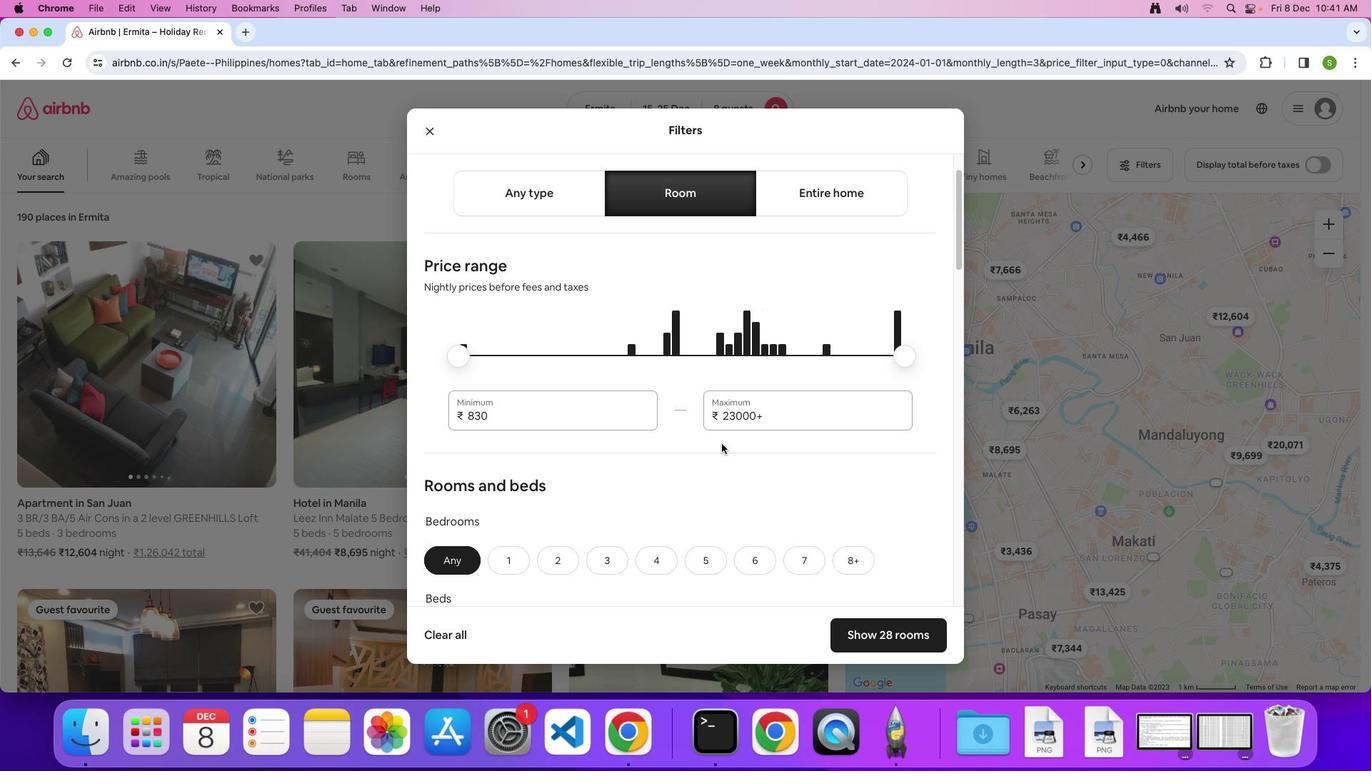 
Action: Mouse scrolled (722, 443) with delta (0, 0)
Screenshot: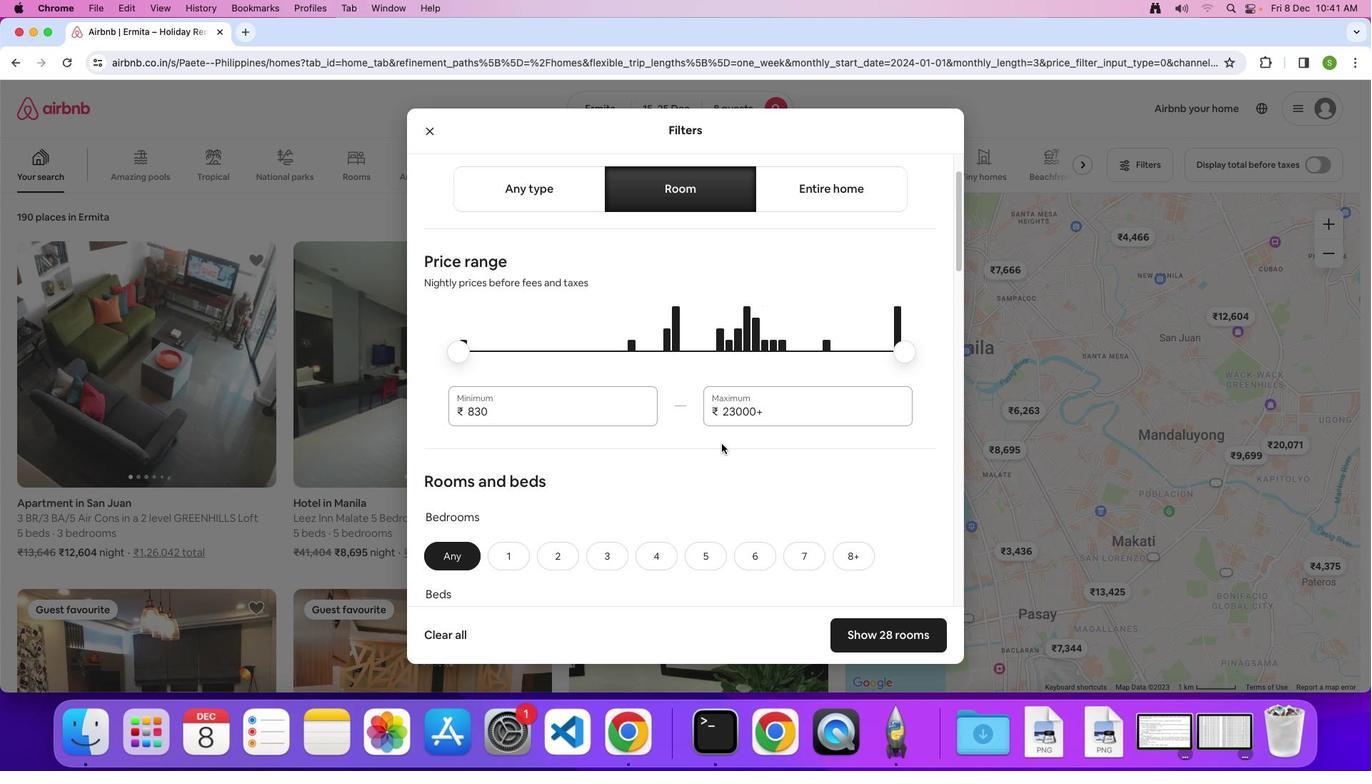 
Action: Mouse scrolled (722, 443) with delta (0, -1)
Screenshot: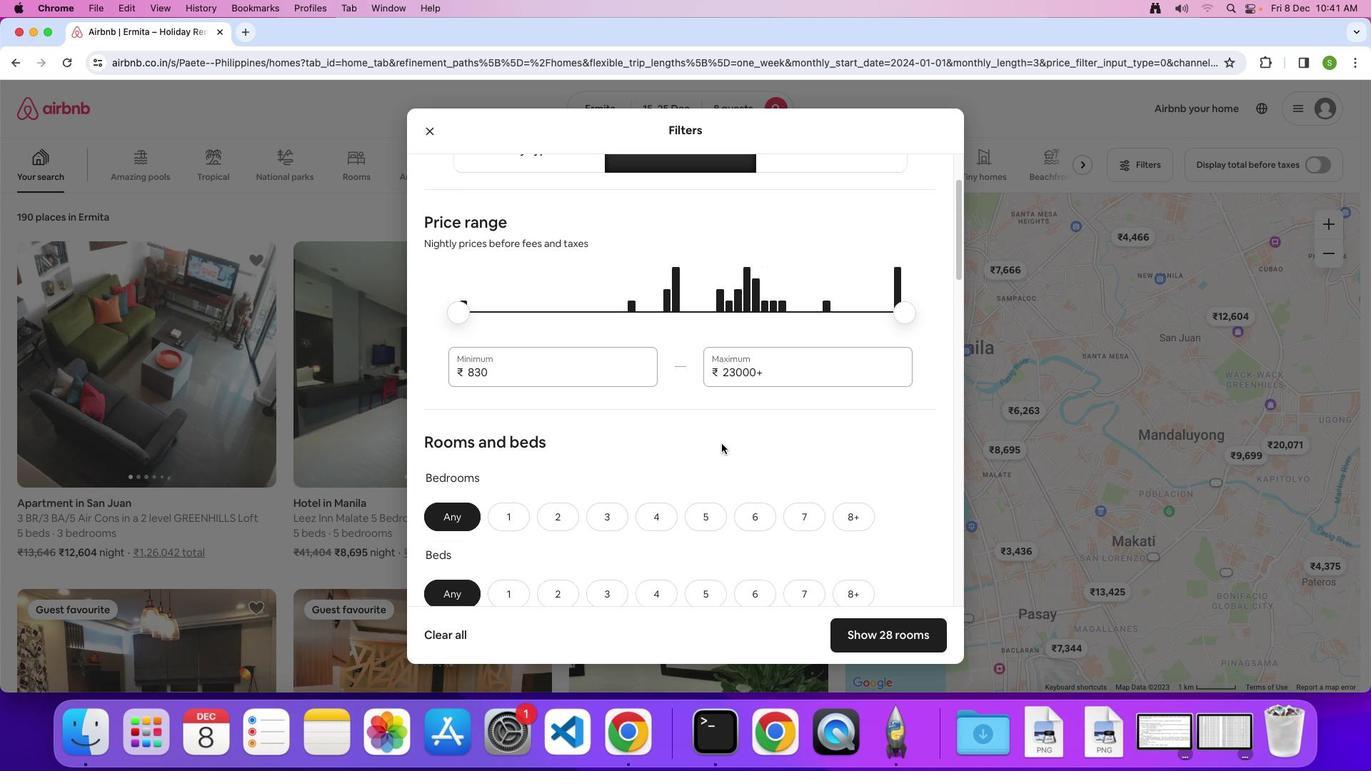 
Action: Mouse scrolled (722, 443) with delta (0, 0)
Screenshot: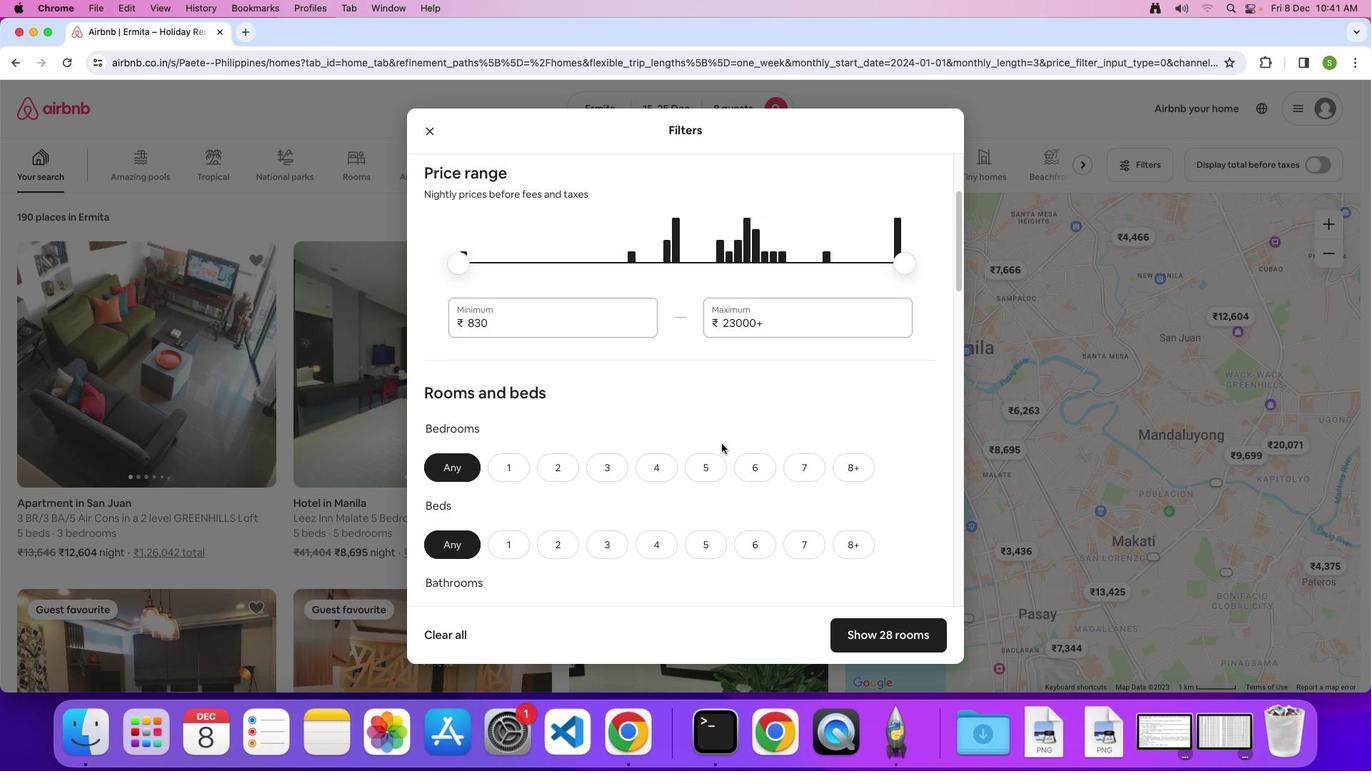 
Action: Mouse scrolled (722, 443) with delta (0, 0)
Screenshot: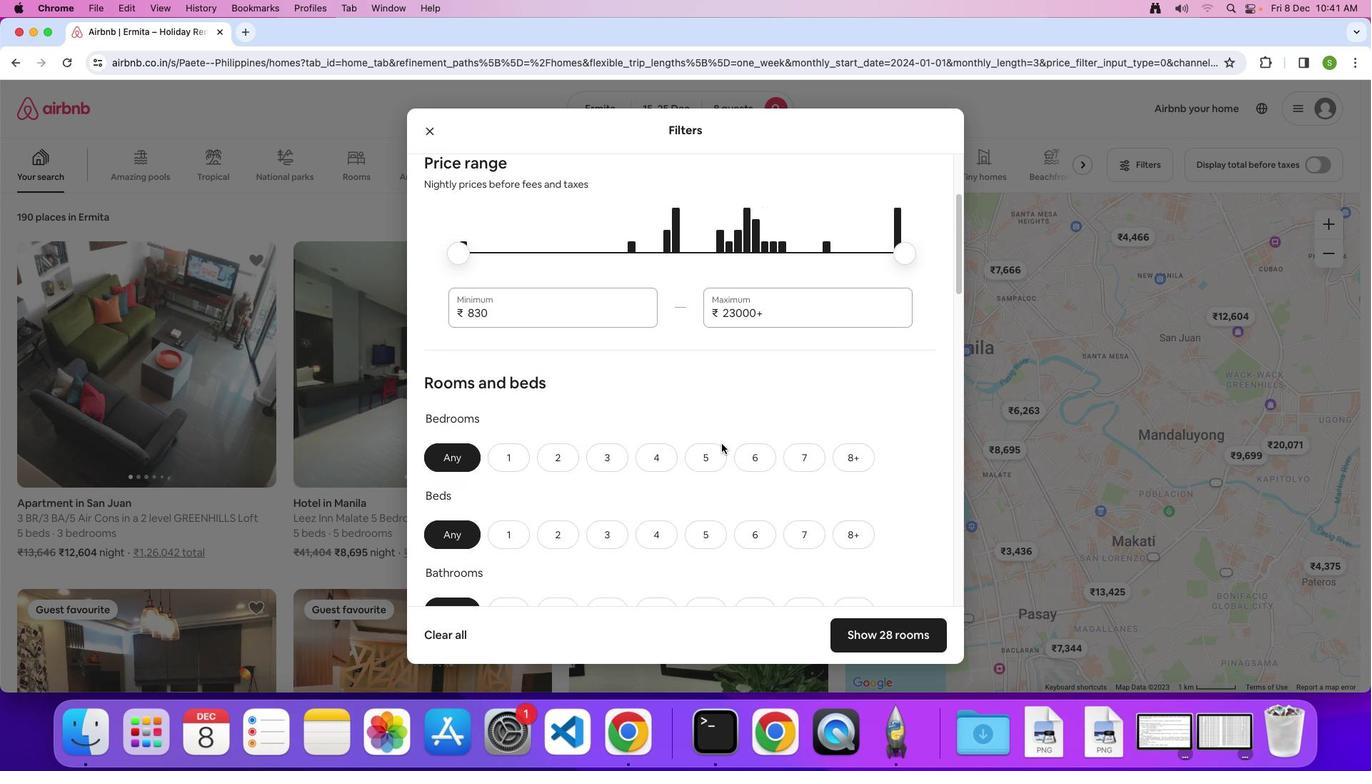 
Action: Mouse scrolled (722, 443) with delta (0, -1)
Screenshot: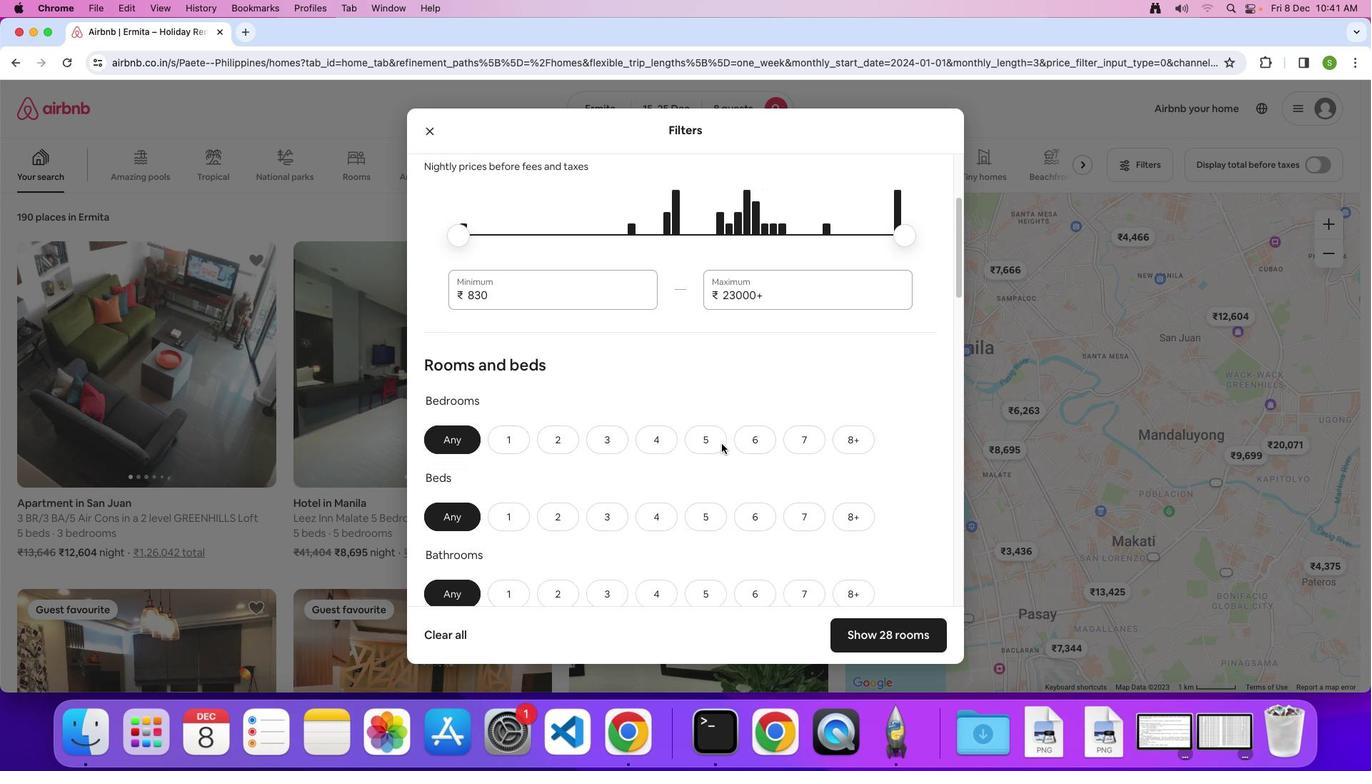 
Action: Mouse scrolled (722, 443) with delta (0, 0)
Screenshot: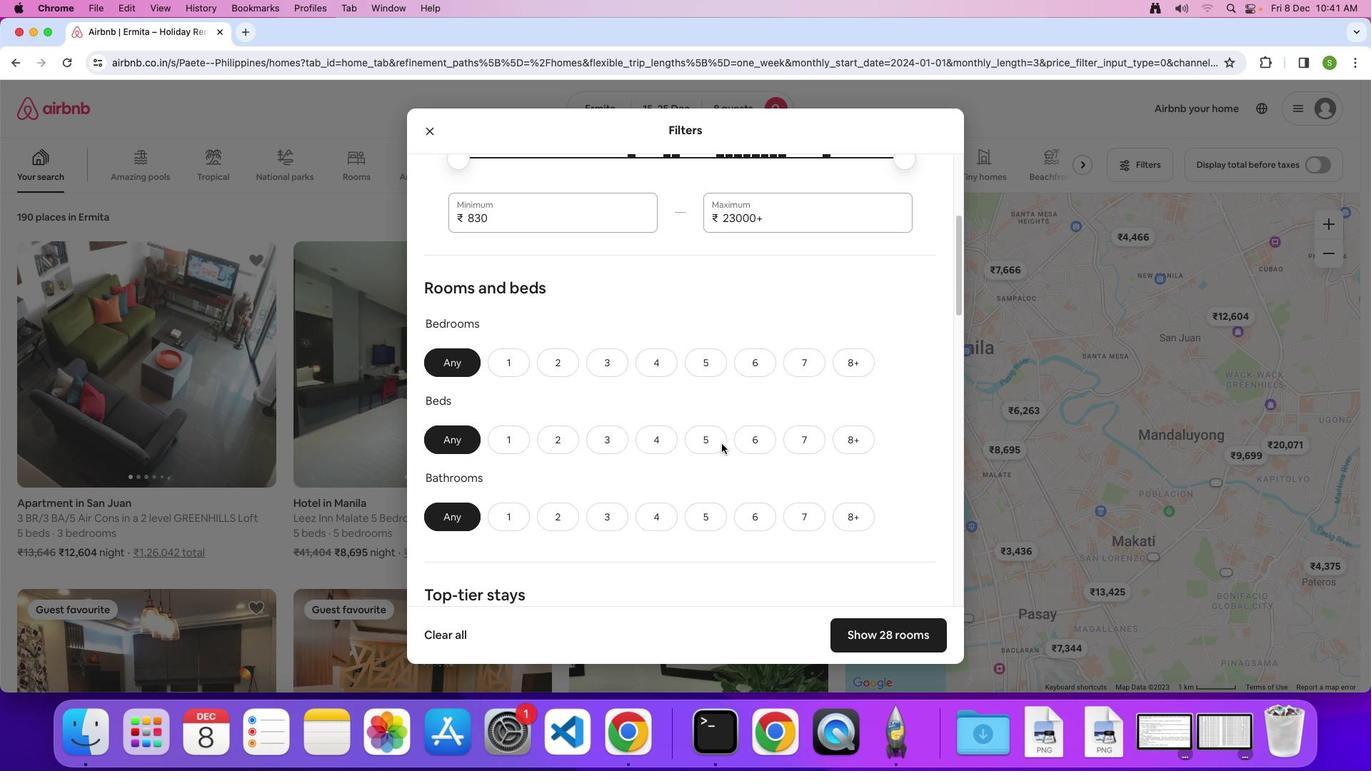 
Action: Mouse scrolled (722, 443) with delta (0, 0)
Screenshot: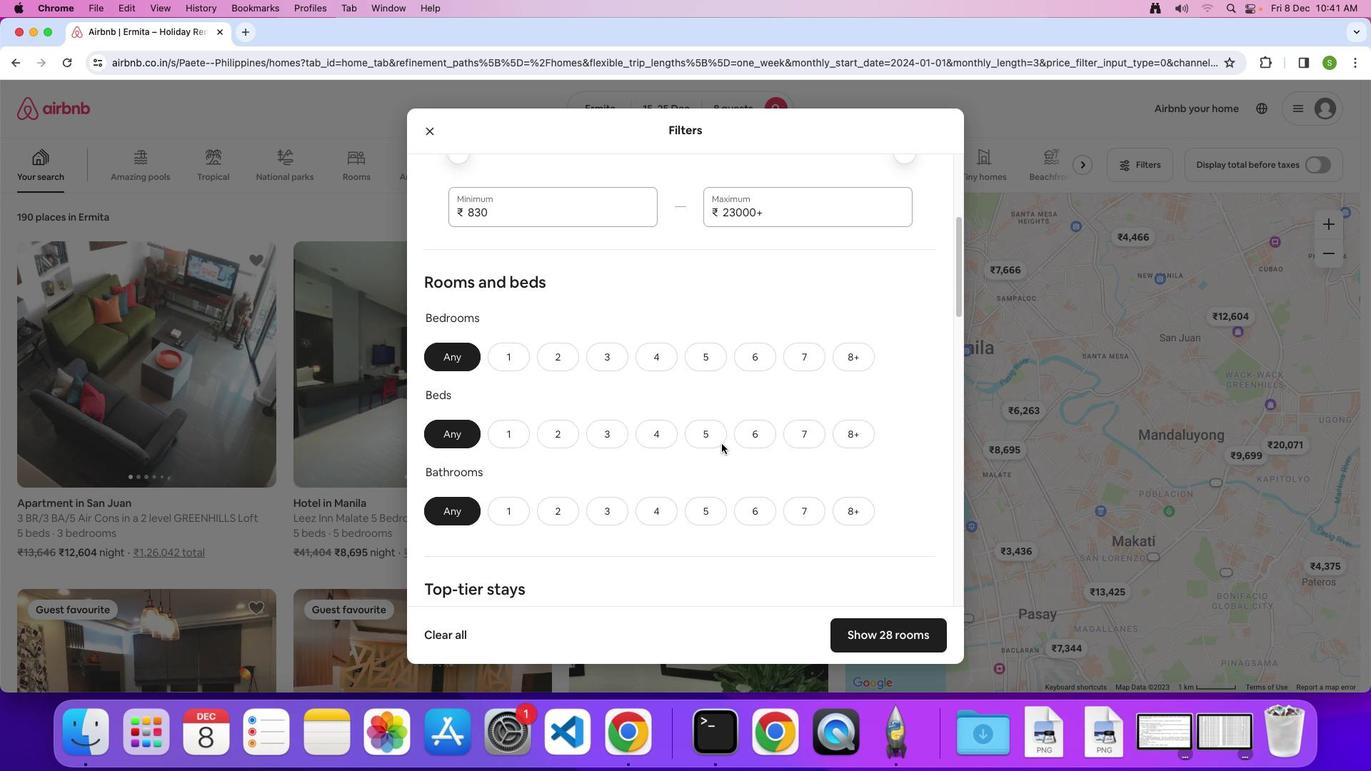 
Action: Mouse scrolled (722, 443) with delta (0, -1)
Screenshot: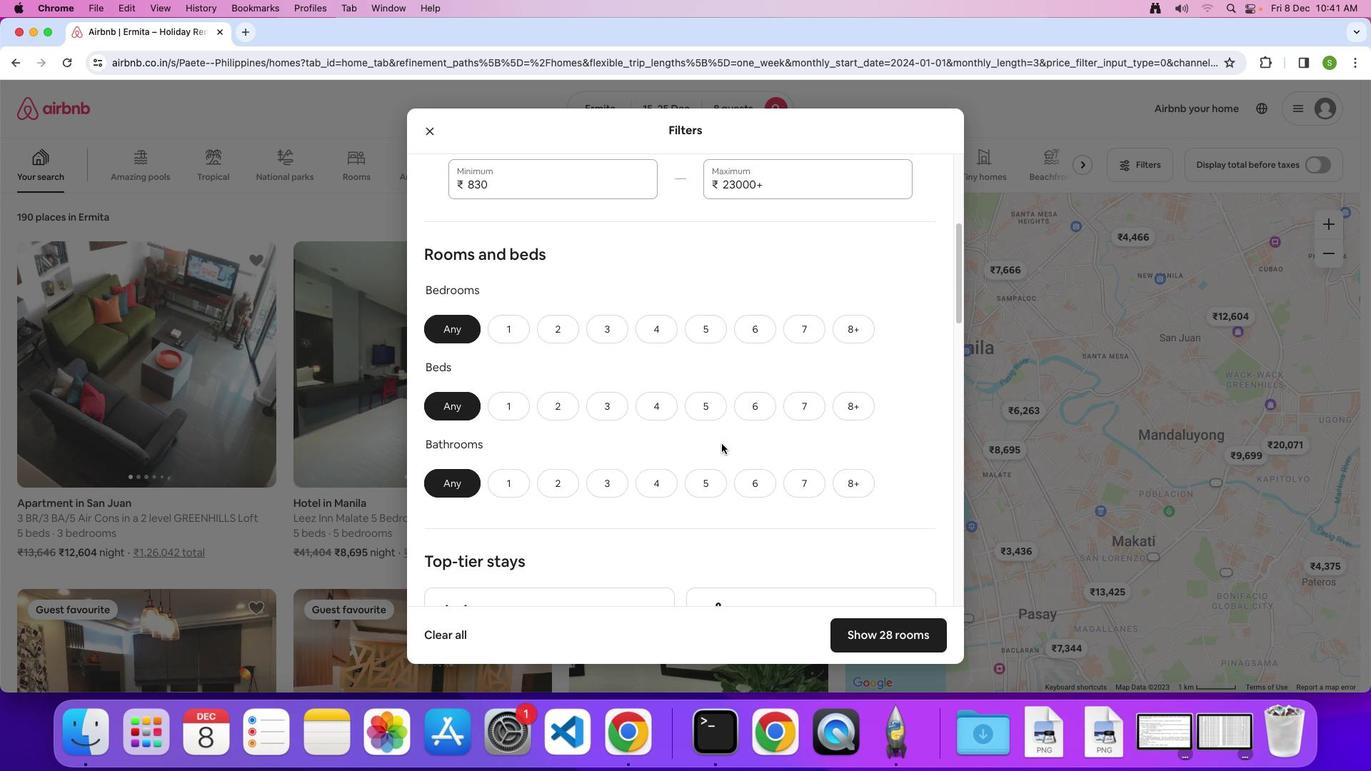 
Action: Mouse scrolled (722, 443) with delta (0, 0)
Screenshot: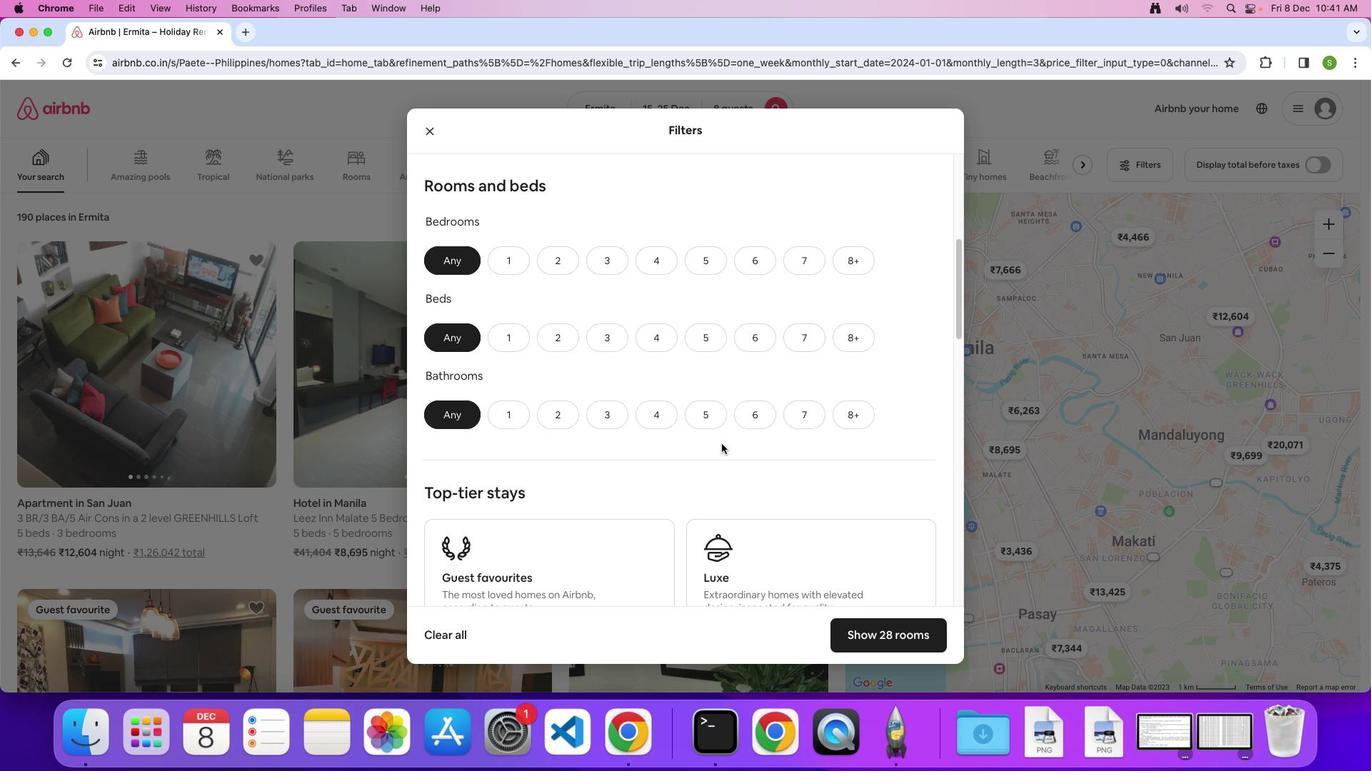 
Action: Mouse scrolled (722, 443) with delta (0, 0)
Screenshot: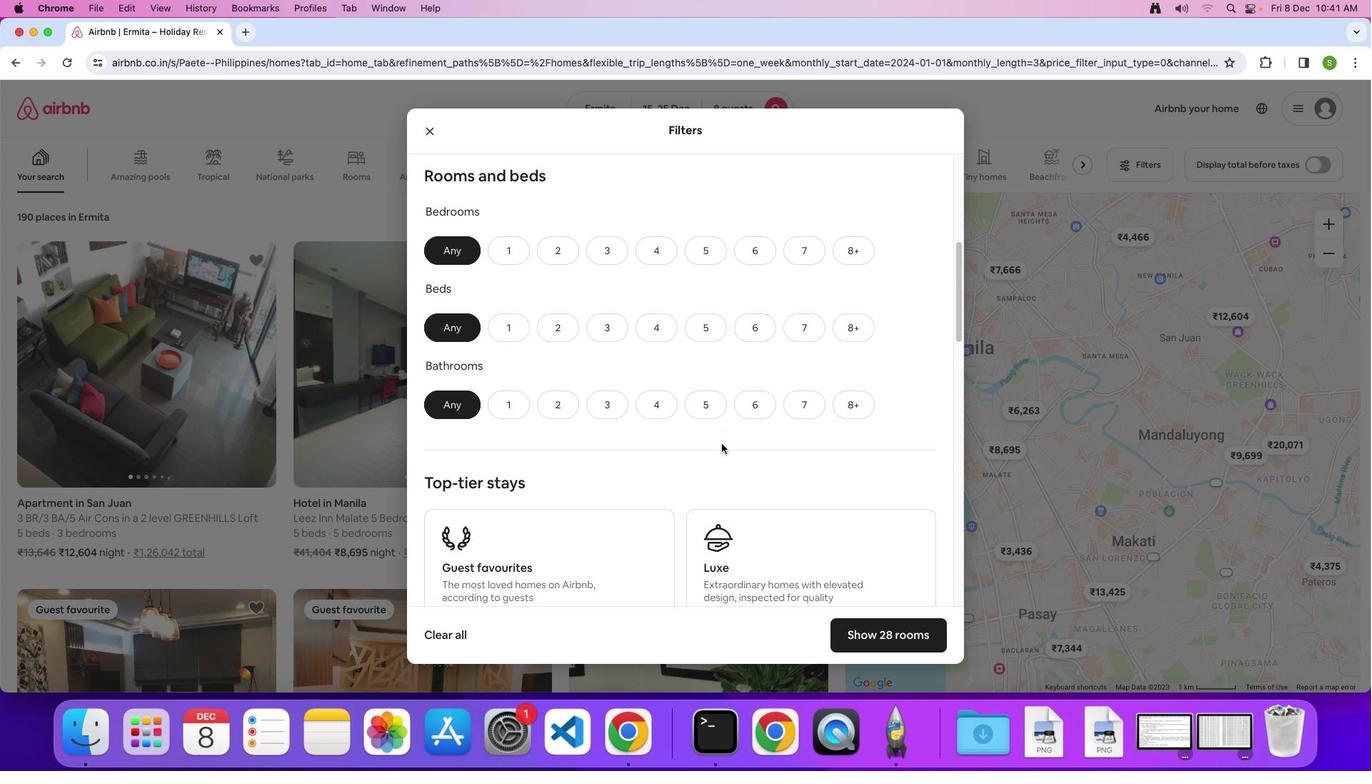 
Action: Mouse scrolled (722, 443) with delta (0, -1)
Screenshot: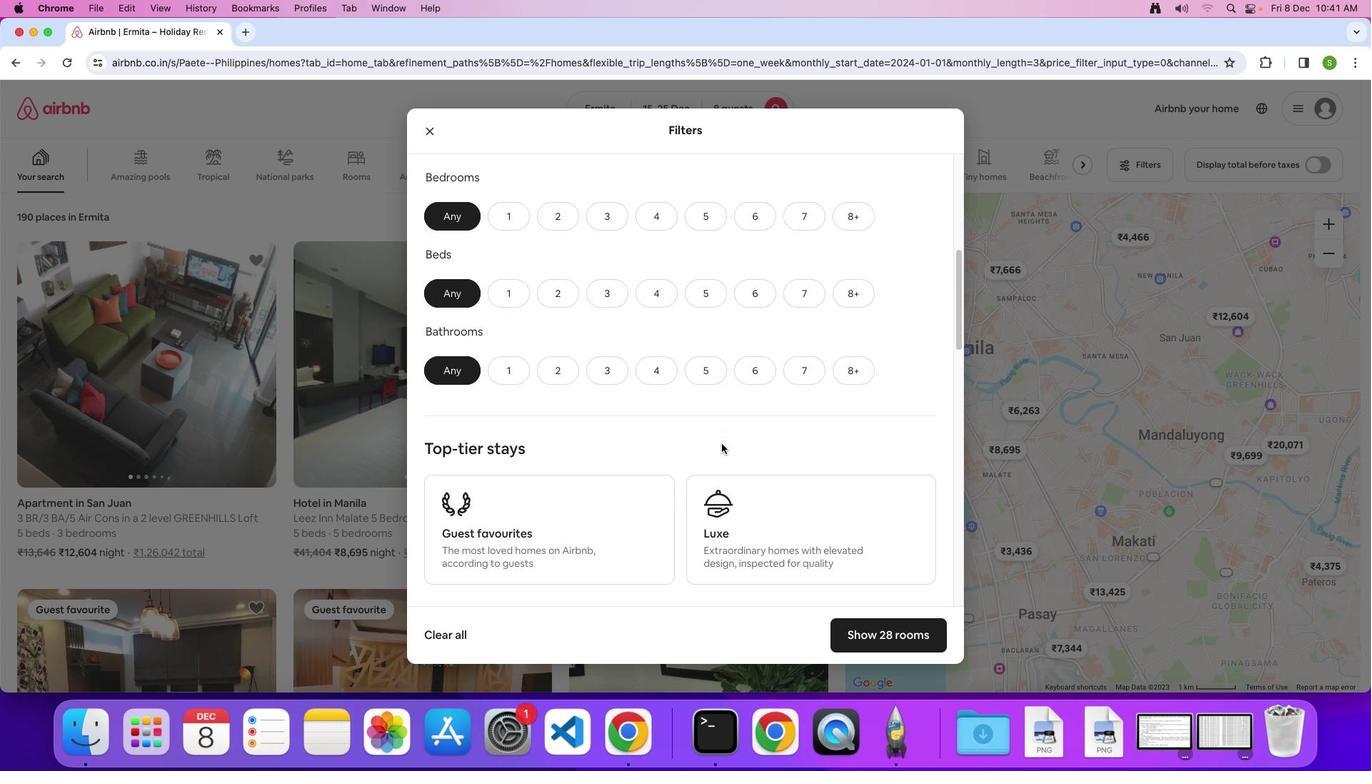 
Action: Mouse moved to (710, 173)
Screenshot: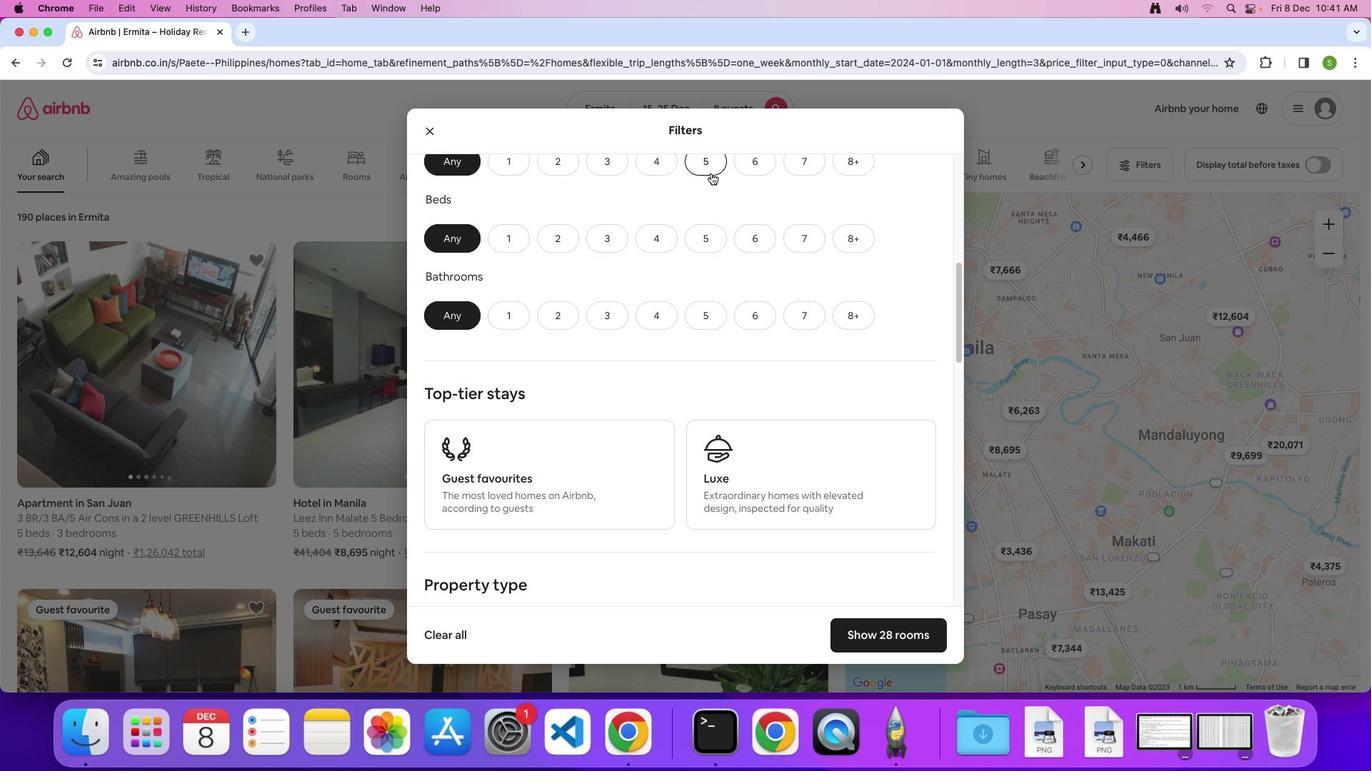 
Action: Mouse pressed left at (710, 173)
Screenshot: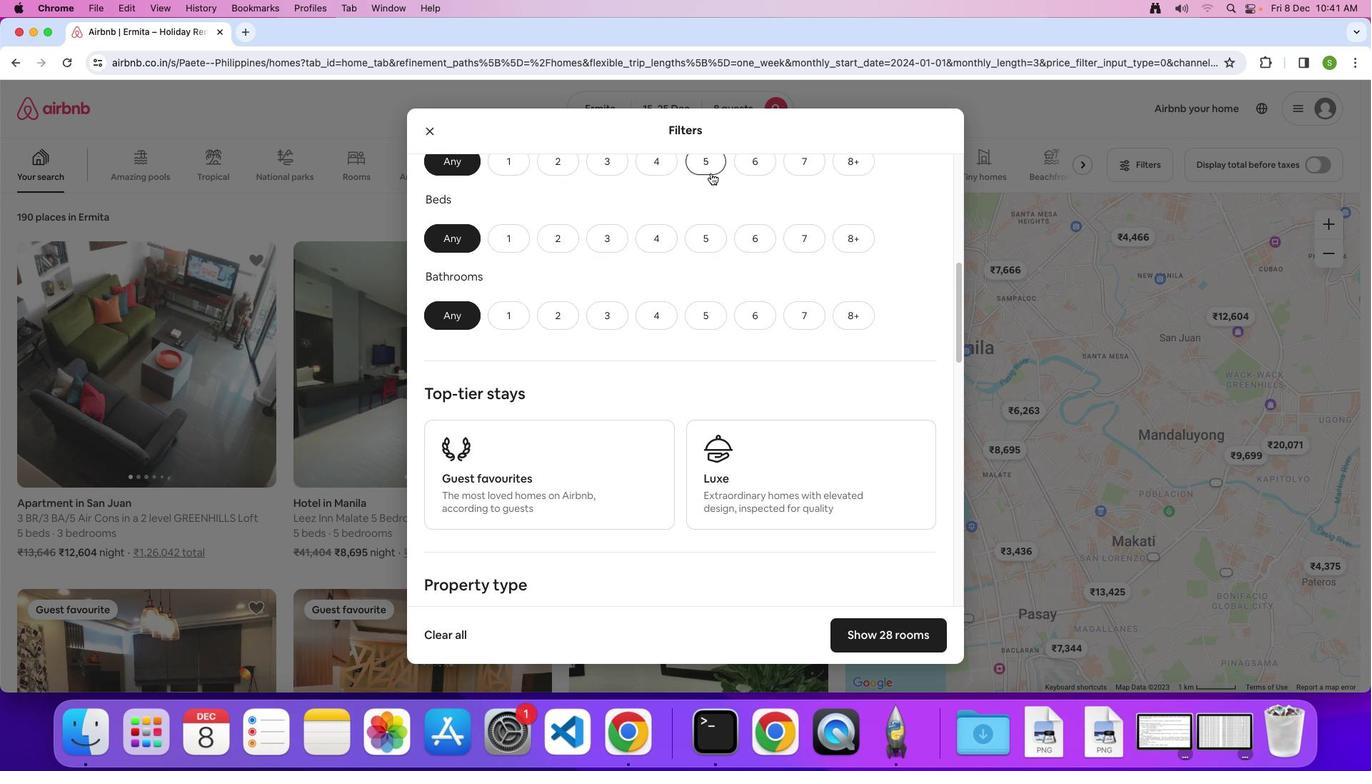 
Action: Mouse moved to (706, 232)
Screenshot: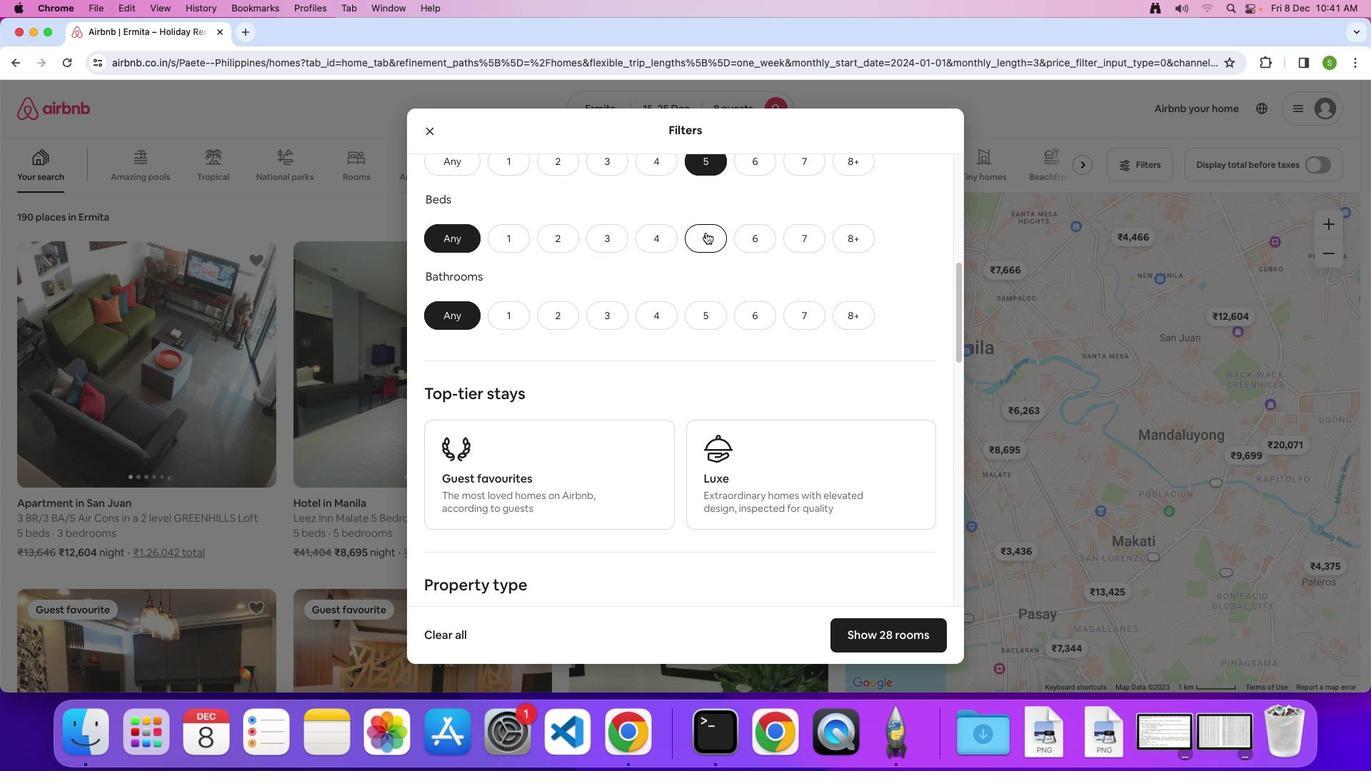 
Action: Mouse pressed left at (706, 232)
Screenshot: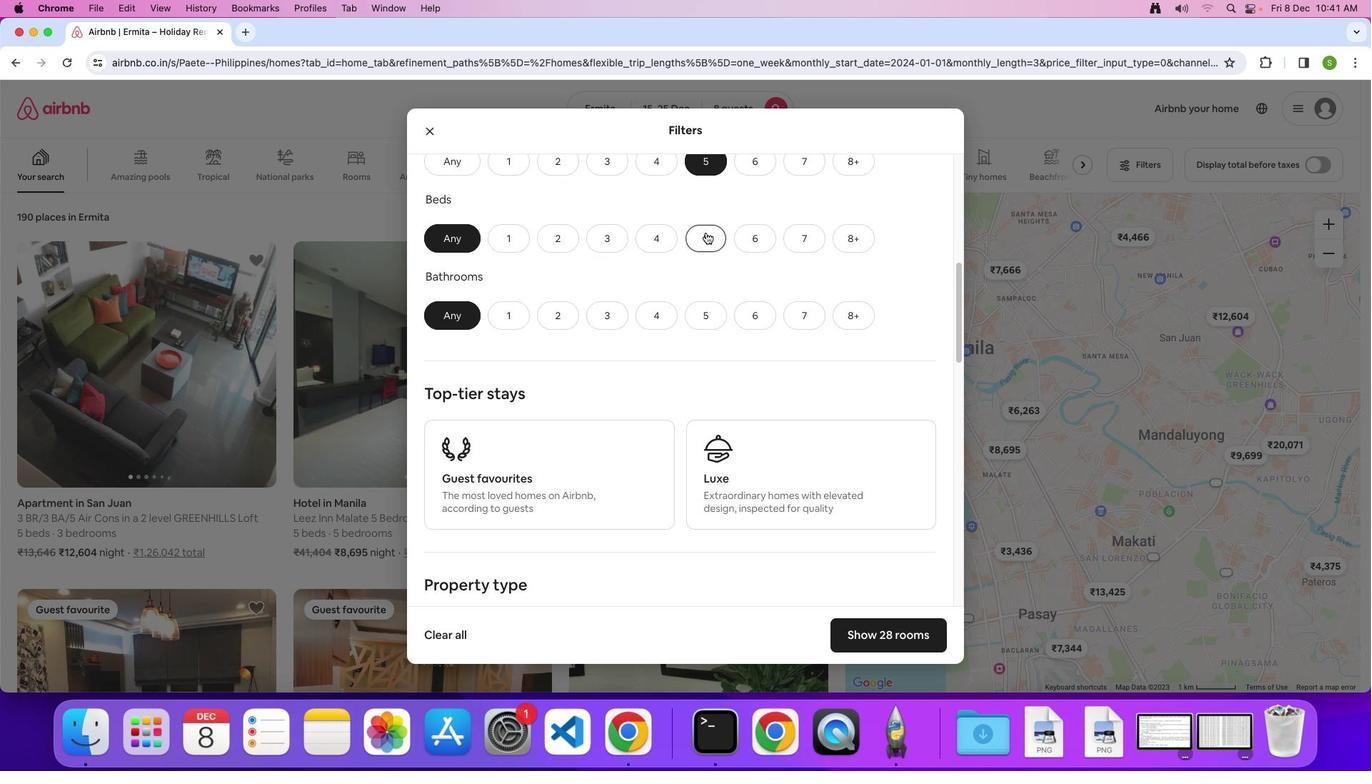 
Action: Mouse moved to (692, 319)
Screenshot: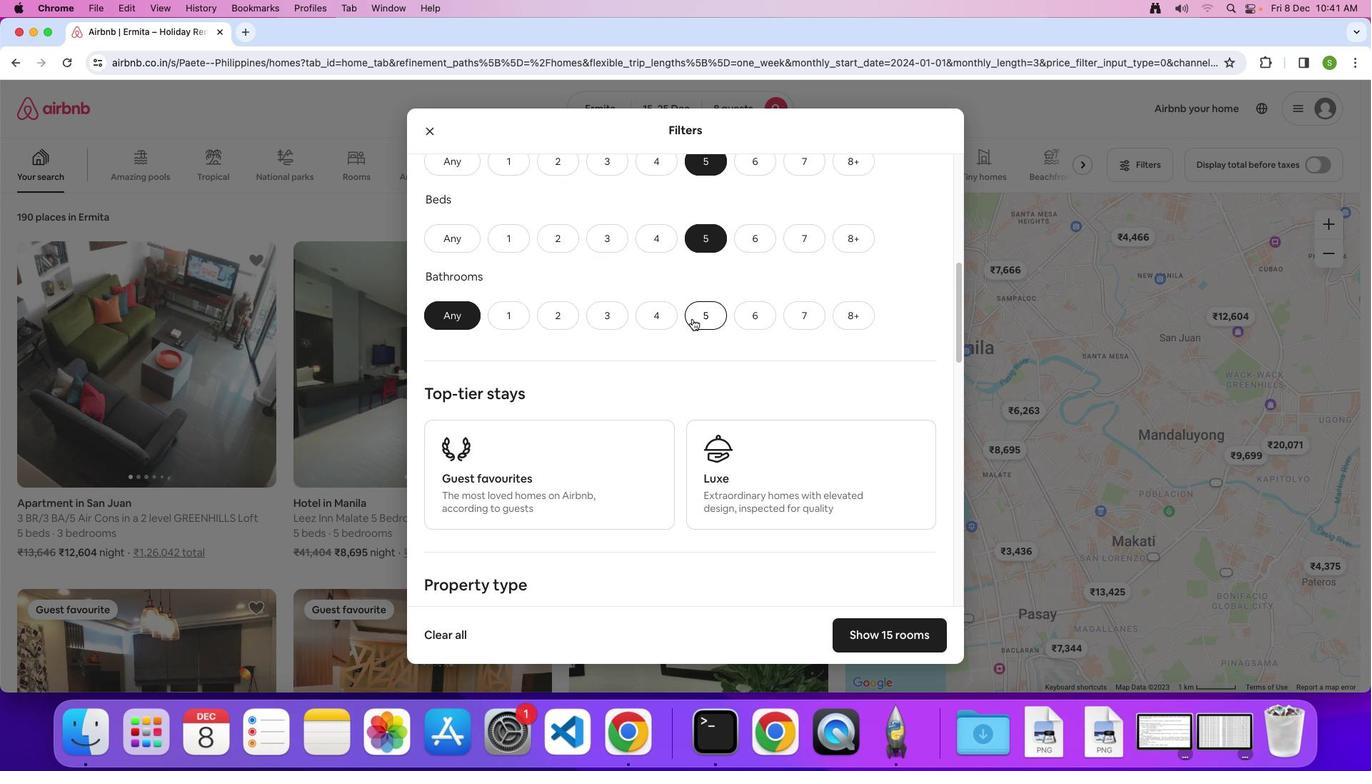 
Action: Mouse pressed left at (692, 319)
Screenshot: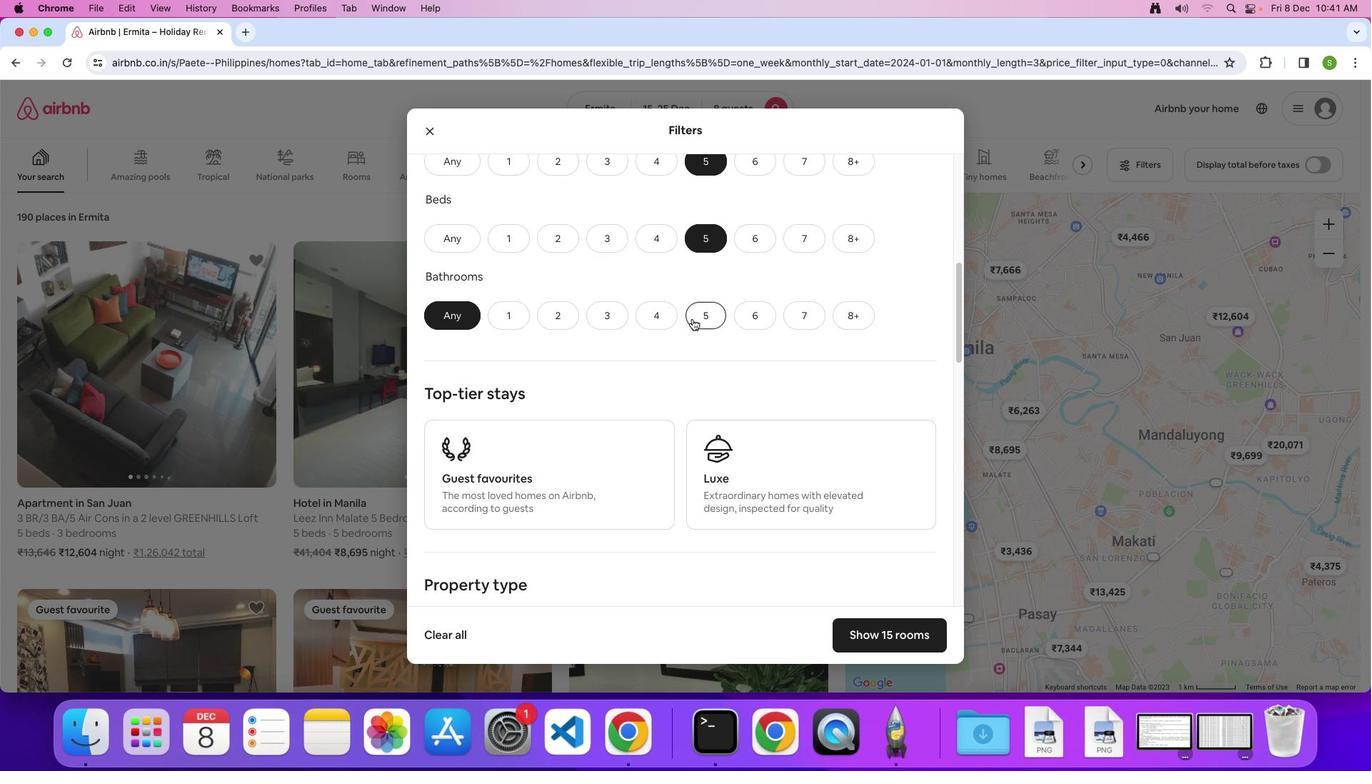 
Action: Mouse moved to (775, 465)
Screenshot: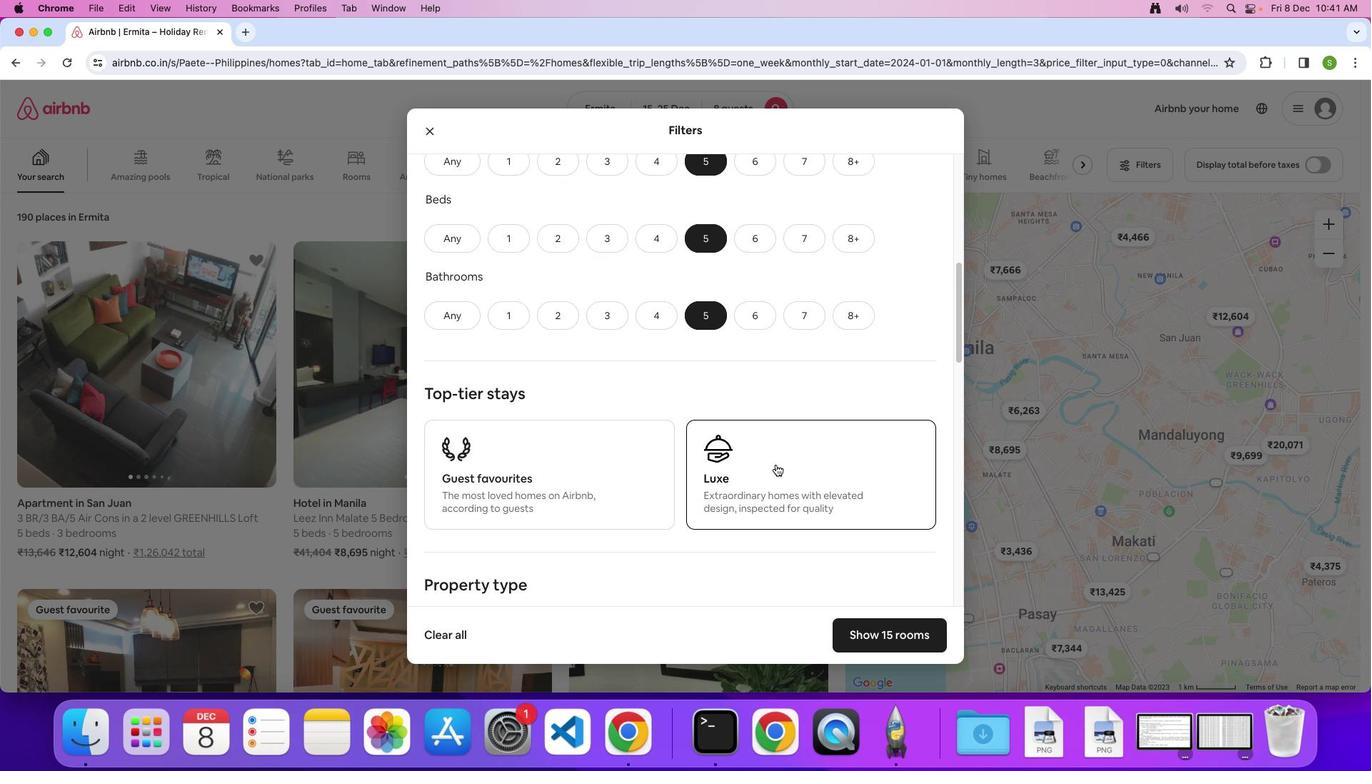 
Action: Mouse scrolled (775, 465) with delta (0, 0)
Screenshot: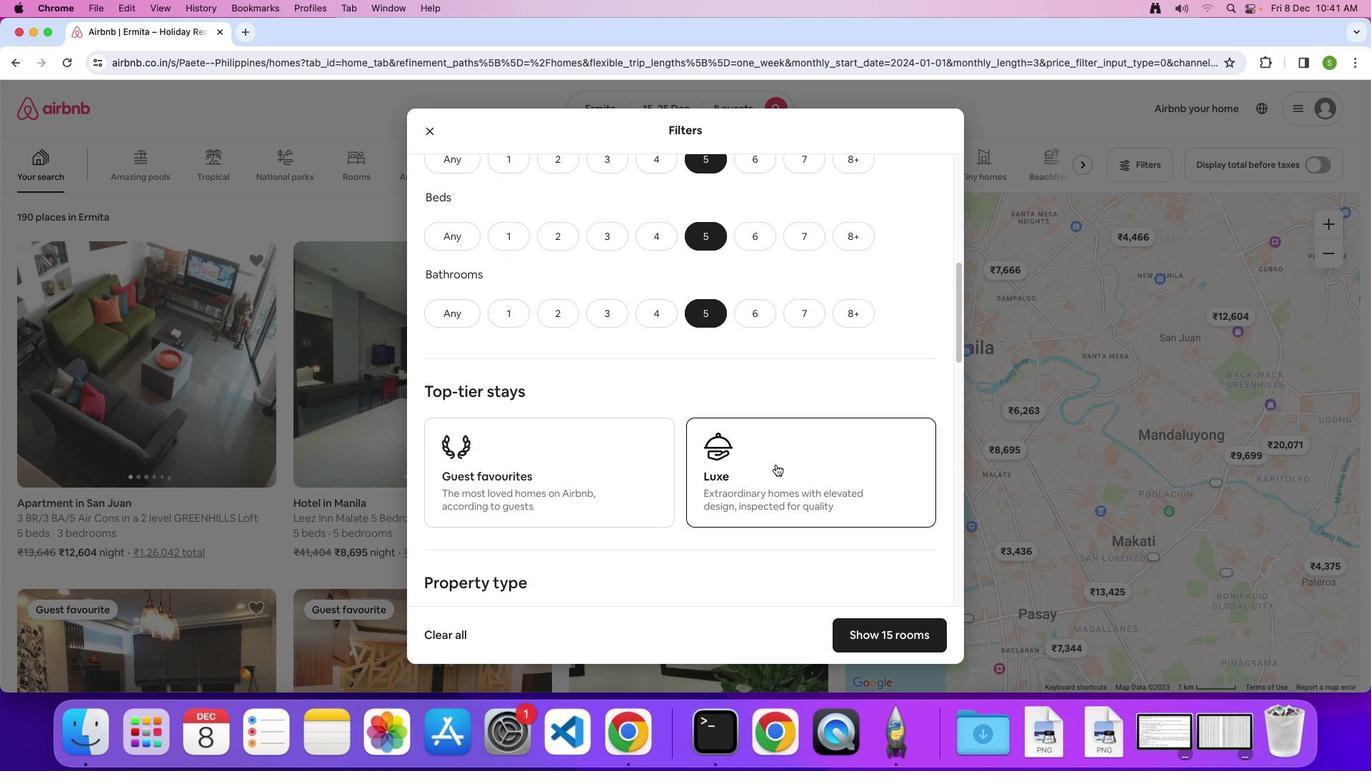 
Action: Mouse scrolled (775, 465) with delta (0, 0)
Screenshot: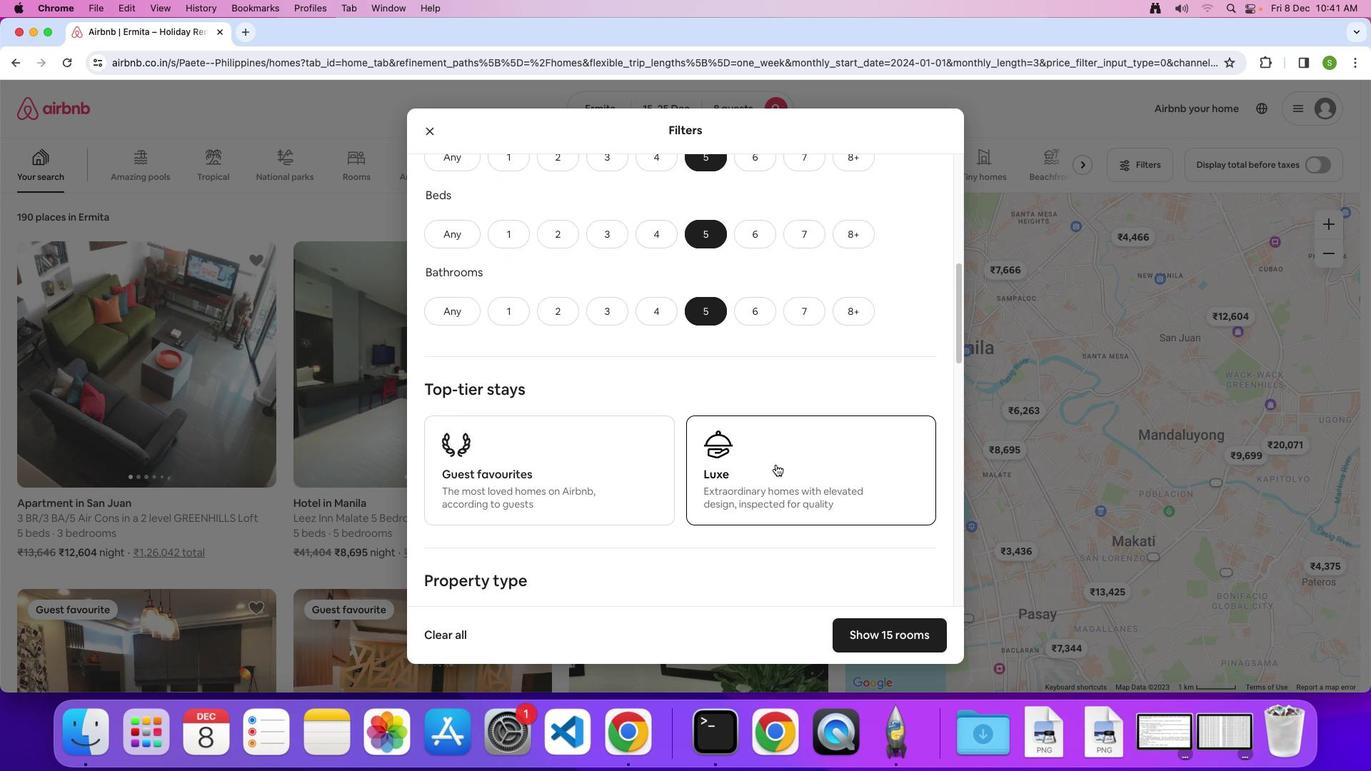
Action: Mouse scrolled (775, 465) with delta (0, -1)
Screenshot: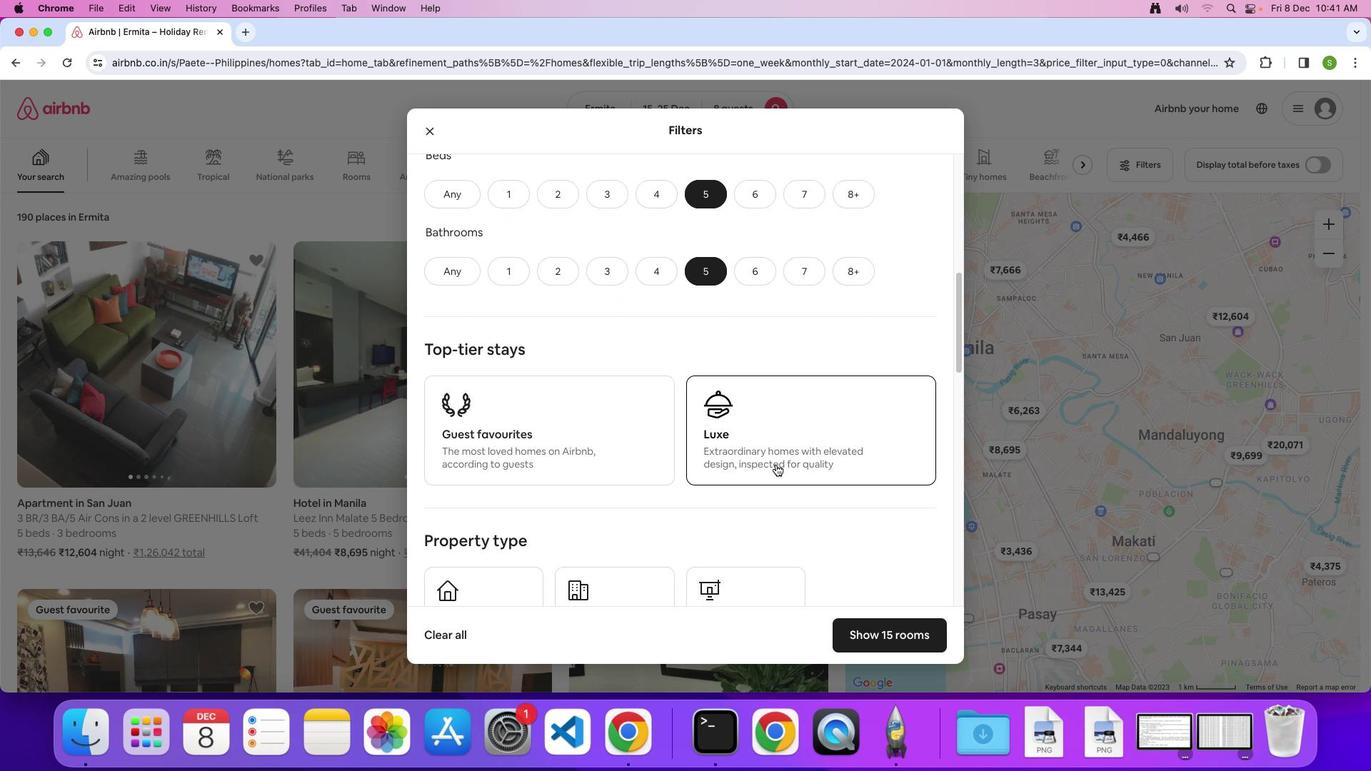 
Action: Mouse scrolled (775, 465) with delta (0, 0)
Screenshot: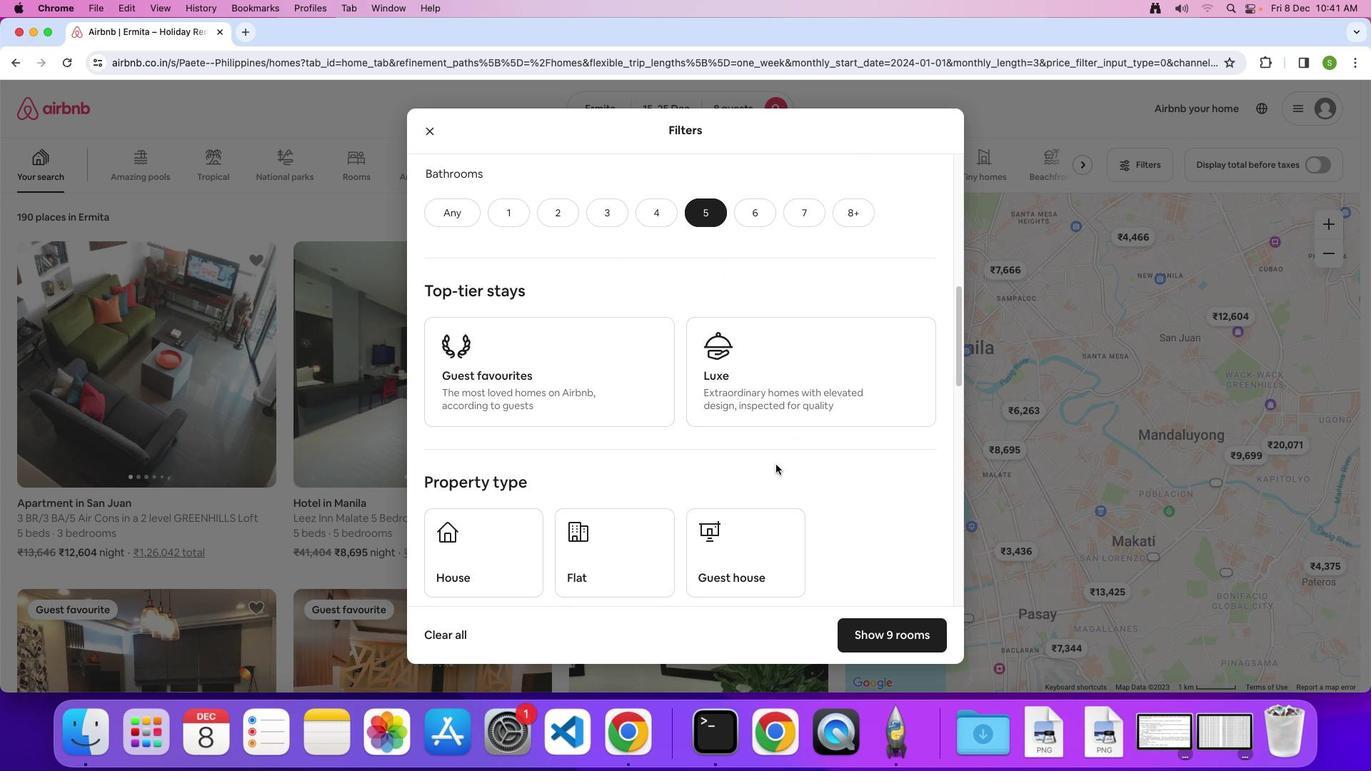 
Action: Mouse scrolled (775, 465) with delta (0, 0)
Screenshot: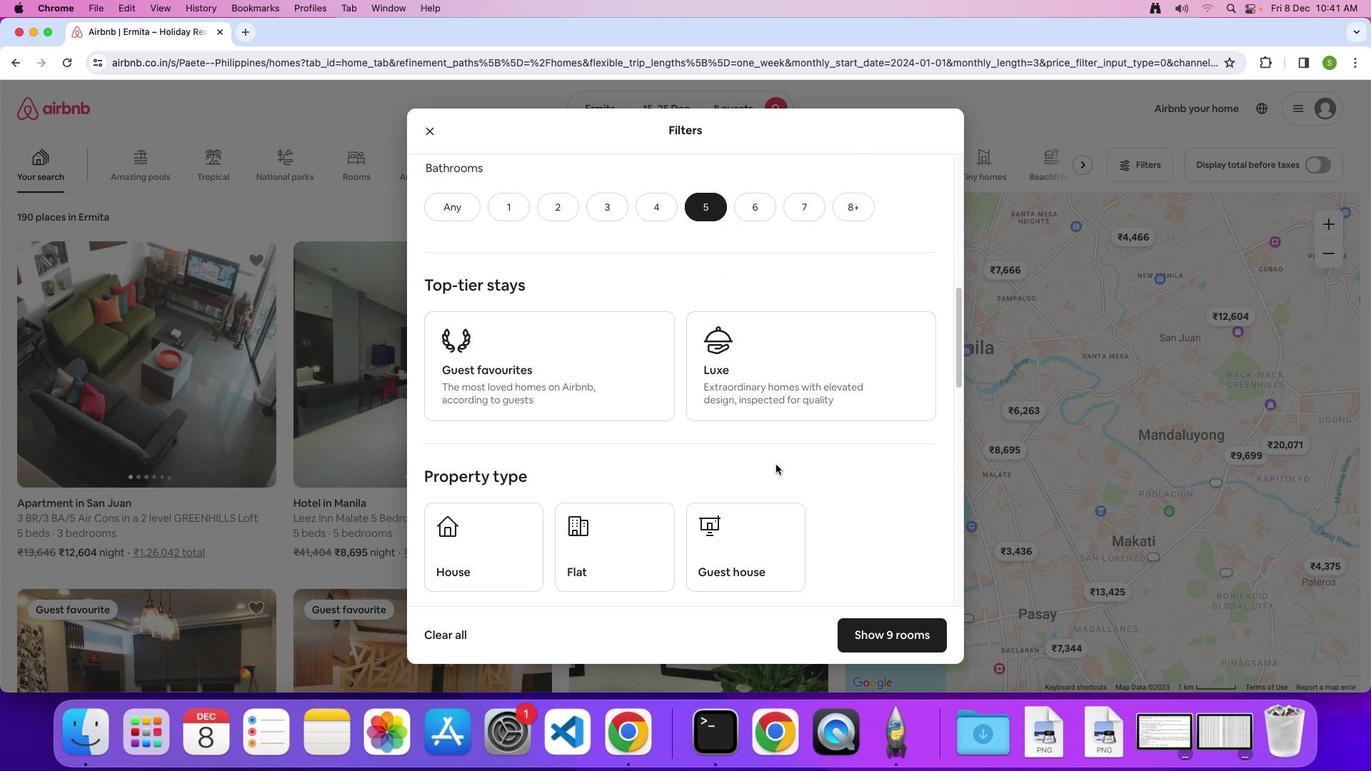 
Action: Mouse scrolled (775, 465) with delta (0, -1)
Screenshot: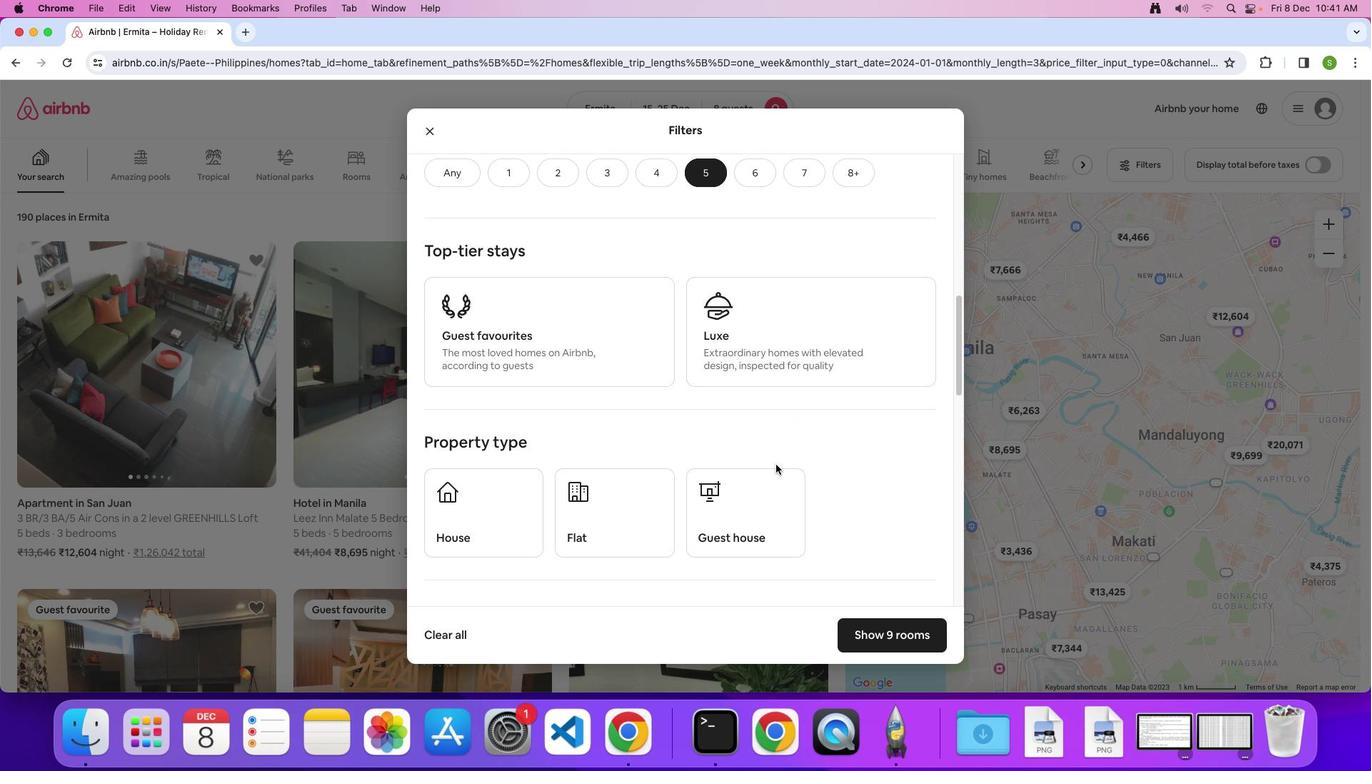 
Action: Mouse scrolled (775, 465) with delta (0, 0)
Screenshot: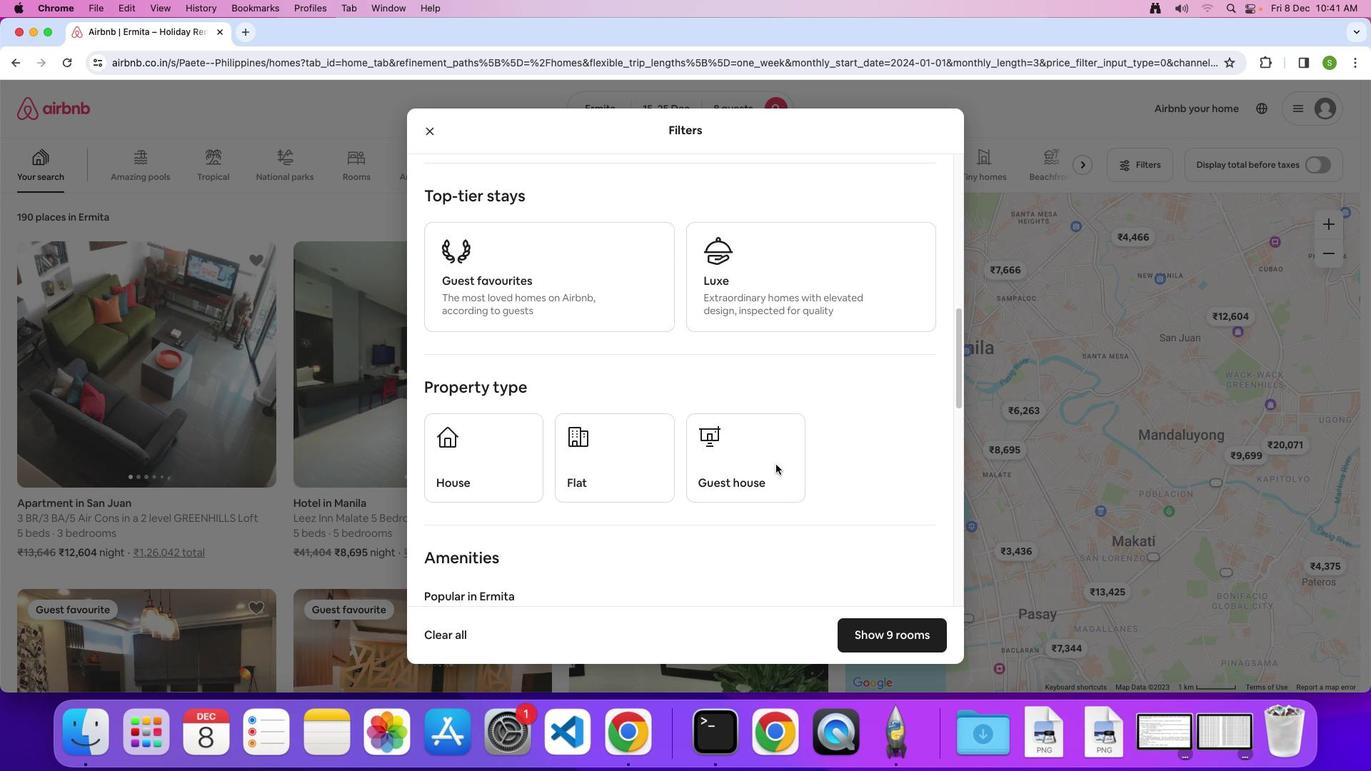 
Action: Mouse scrolled (775, 465) with delta (0, 0)
Screenshot: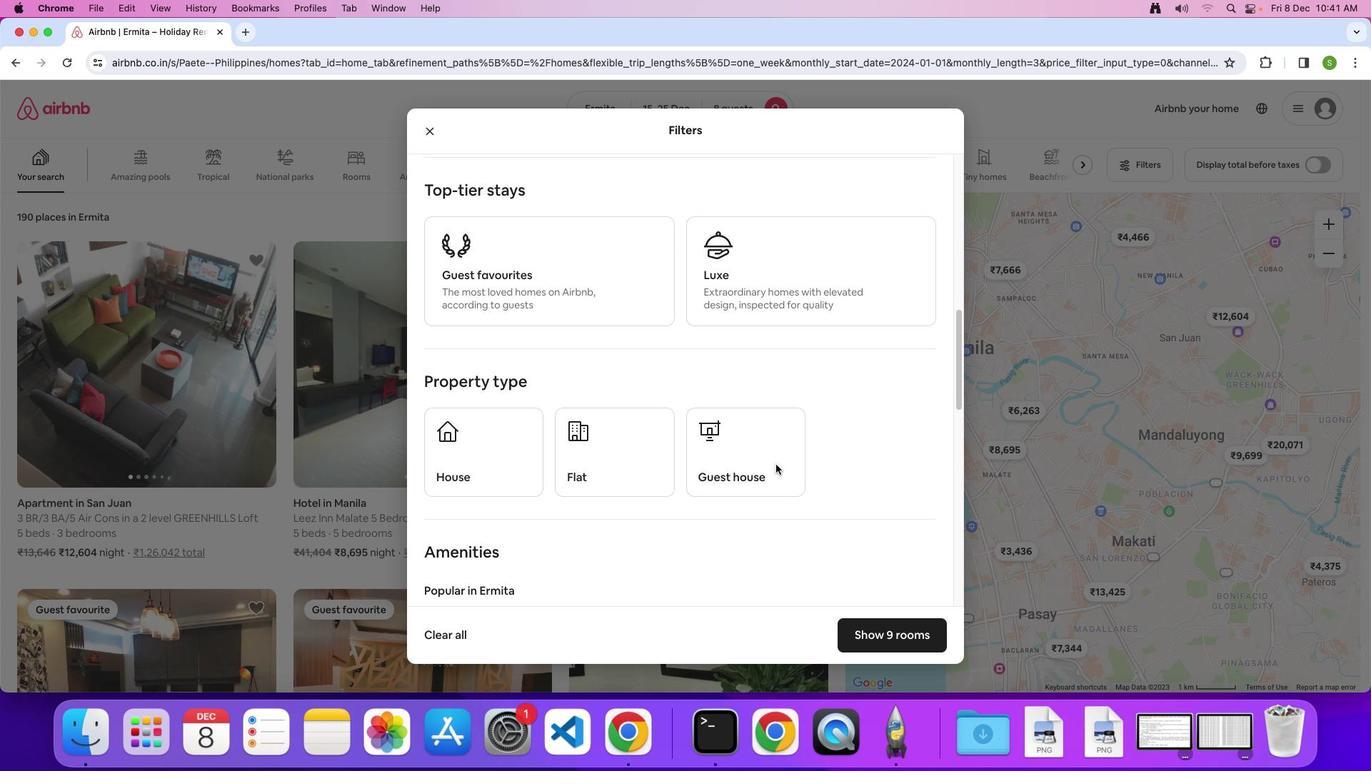 
Action: Mouse scrolled (775, 465) with delta (0, -2)
Screenshot: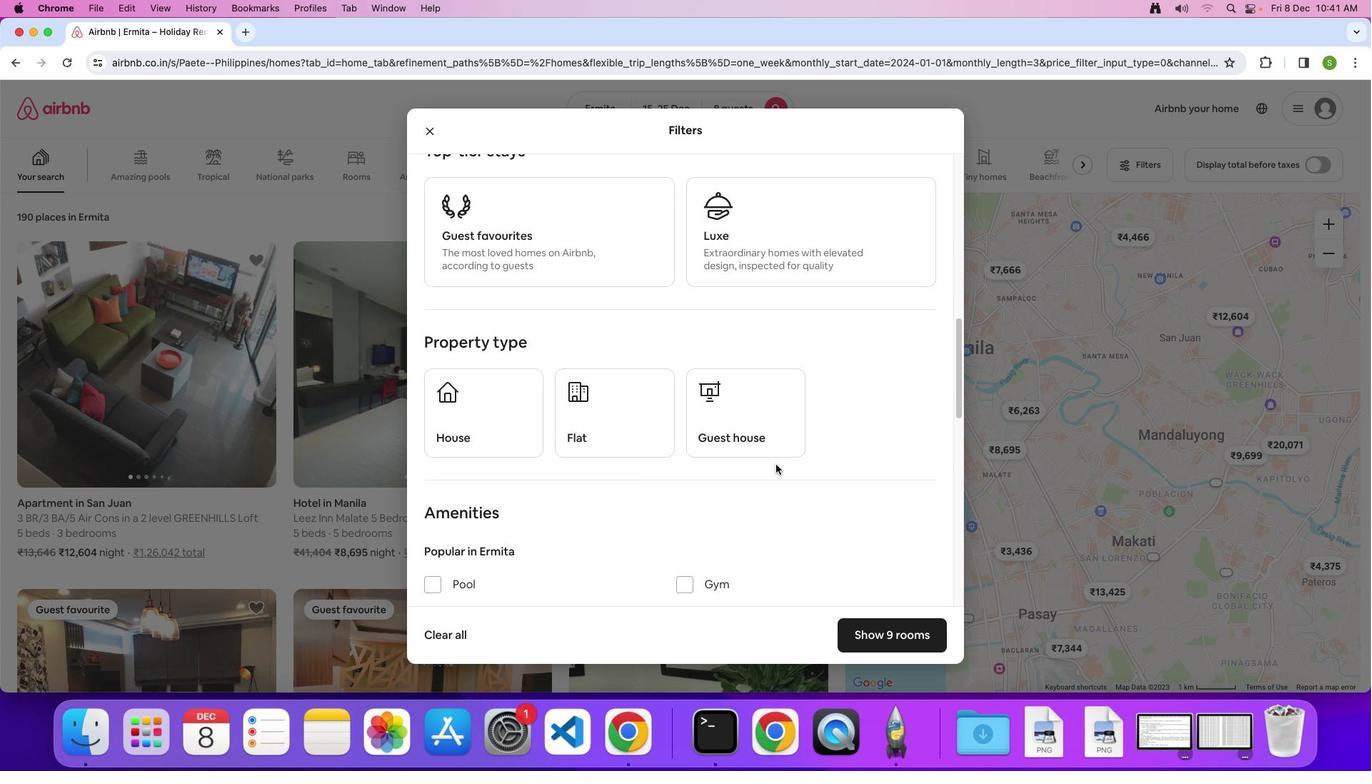 
Action: Mouse scrolled (775, 465) with delta (0, 0)
Screenshot: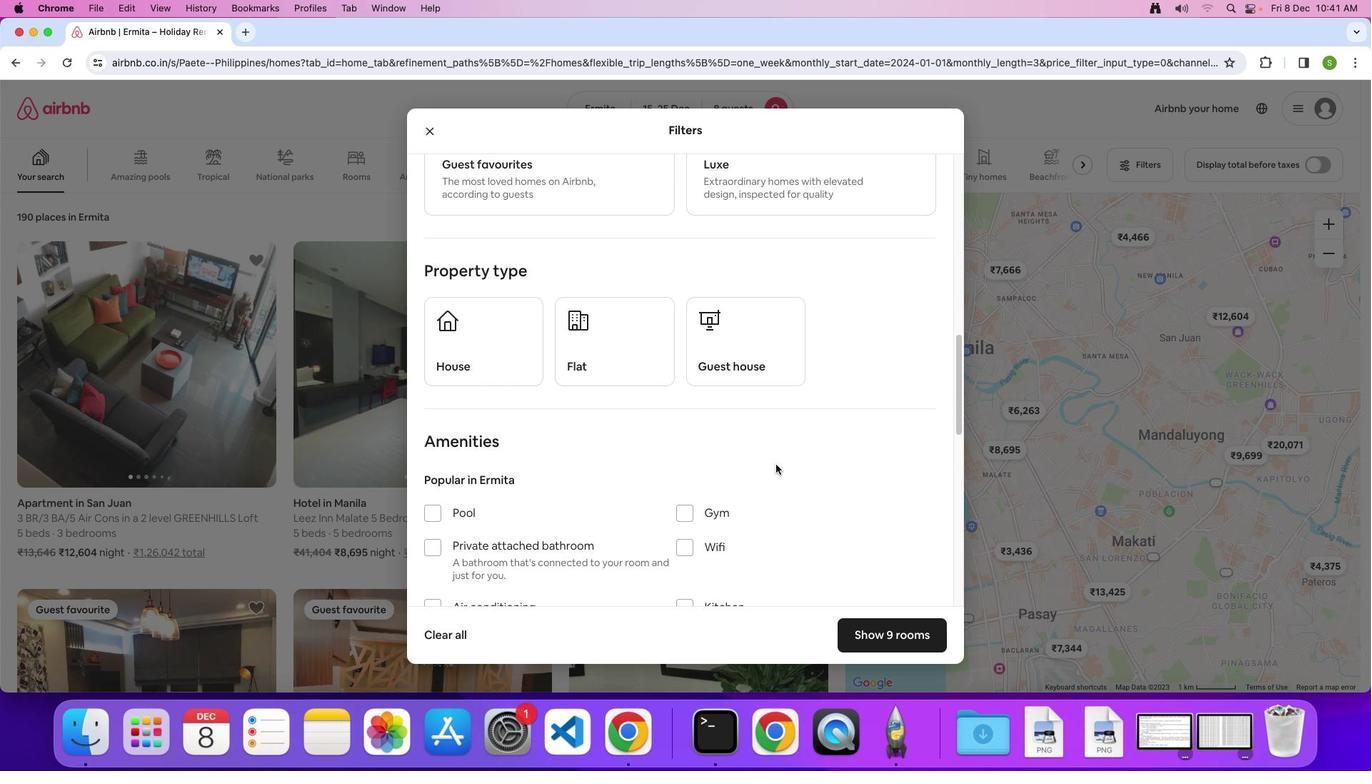 
Action: Mouse scrolled (775, 465) with delta (0, 0)
Screenshot: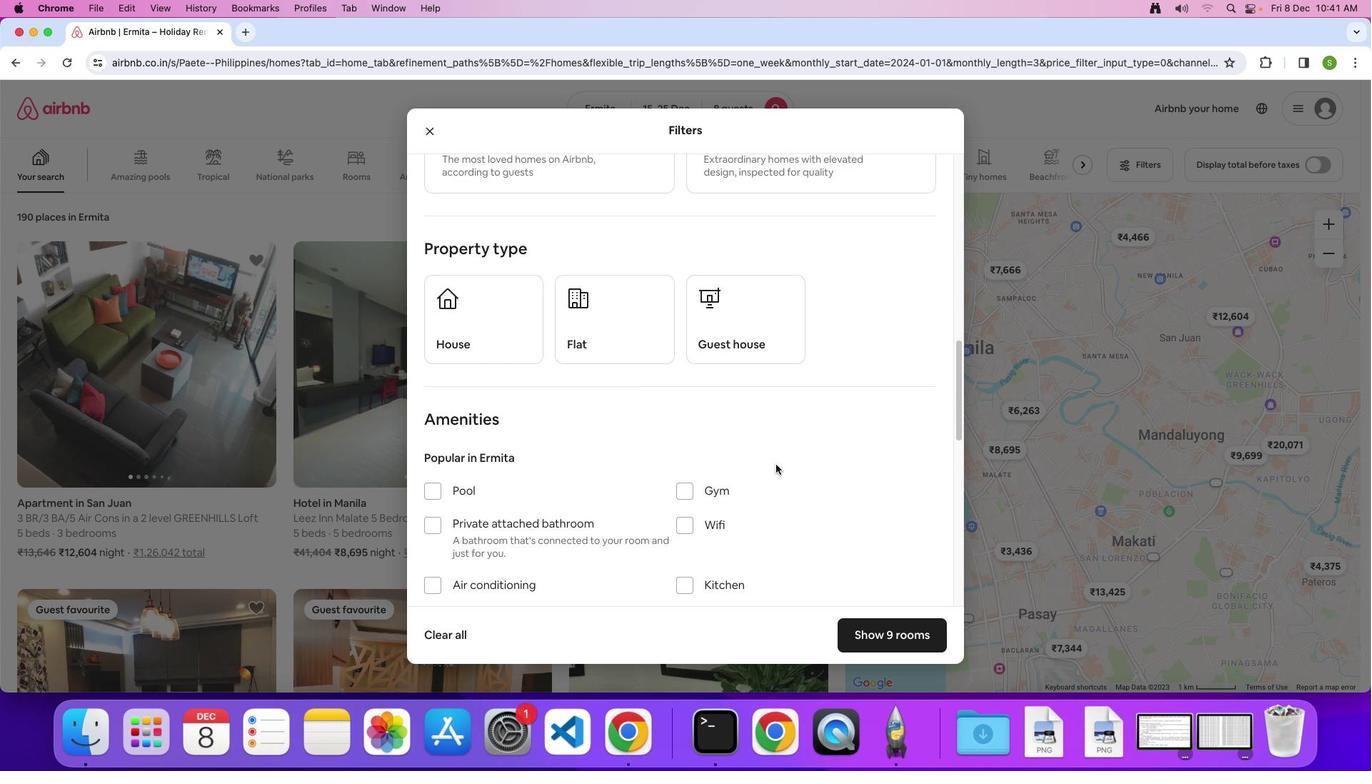 
Action: Mouse scrolled (775, 465) with delta (0, -2)
Screenshot: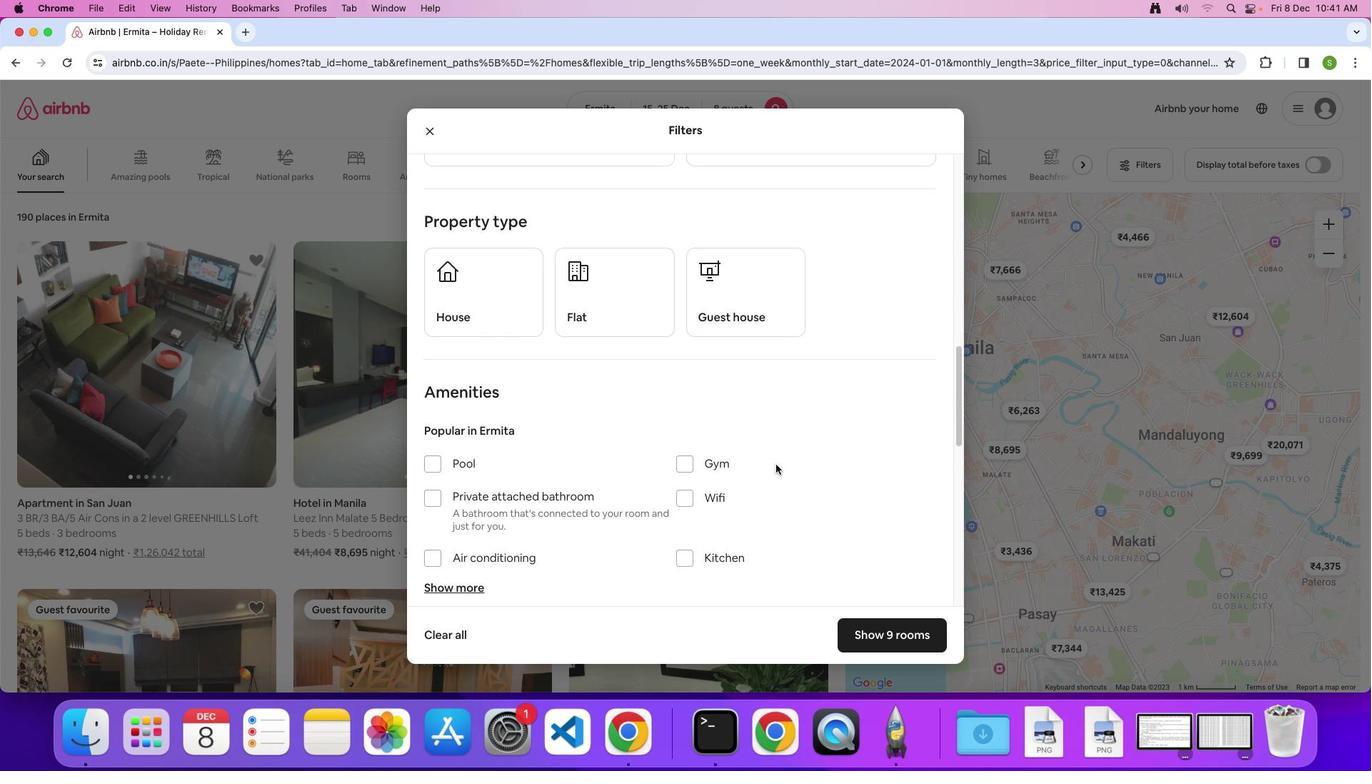 
Action: Mouse scrolled (775, 465) with delta (0, 0)
Screenshot: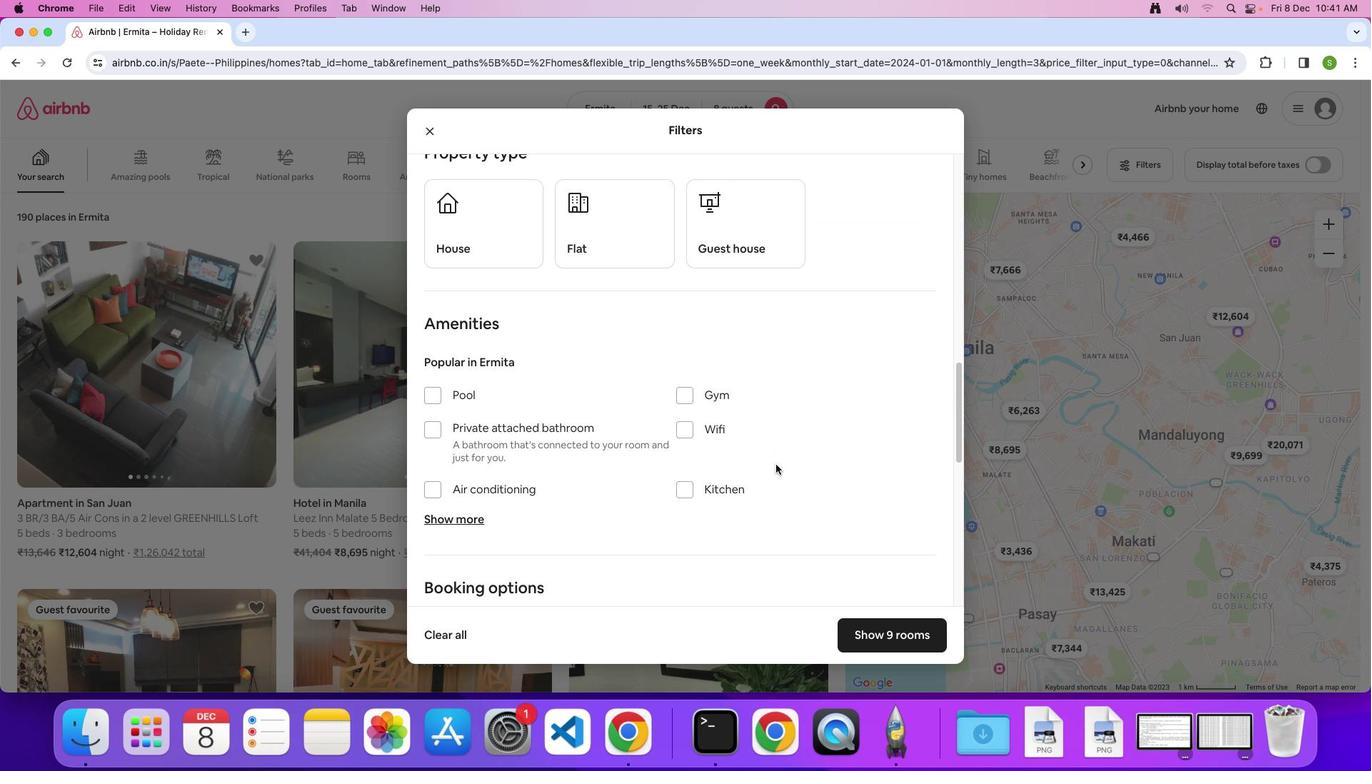 
Action: Mouse scrolled (775, 465) with delta (0, 0)
Screenshot: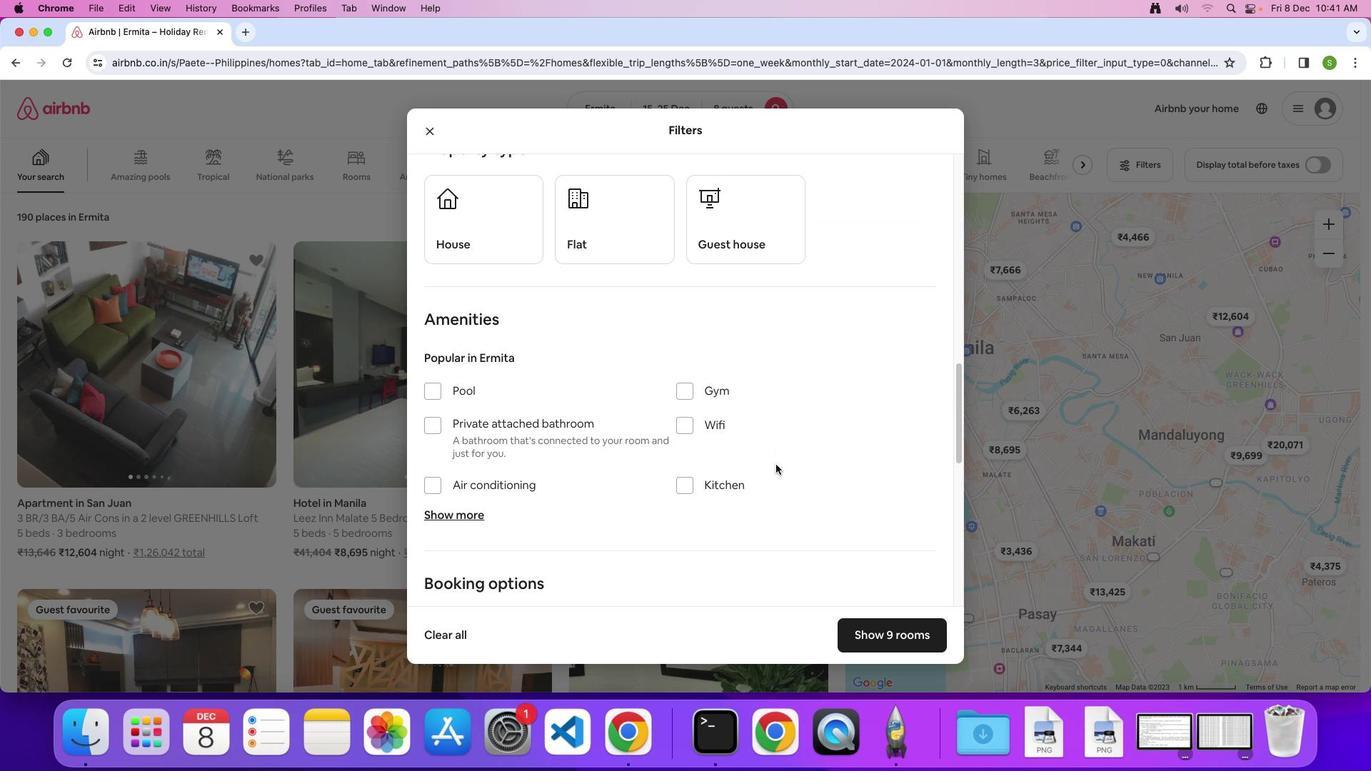
Action: Mouse scrolled (775, 465) with delta (0, -2)
Screenshot: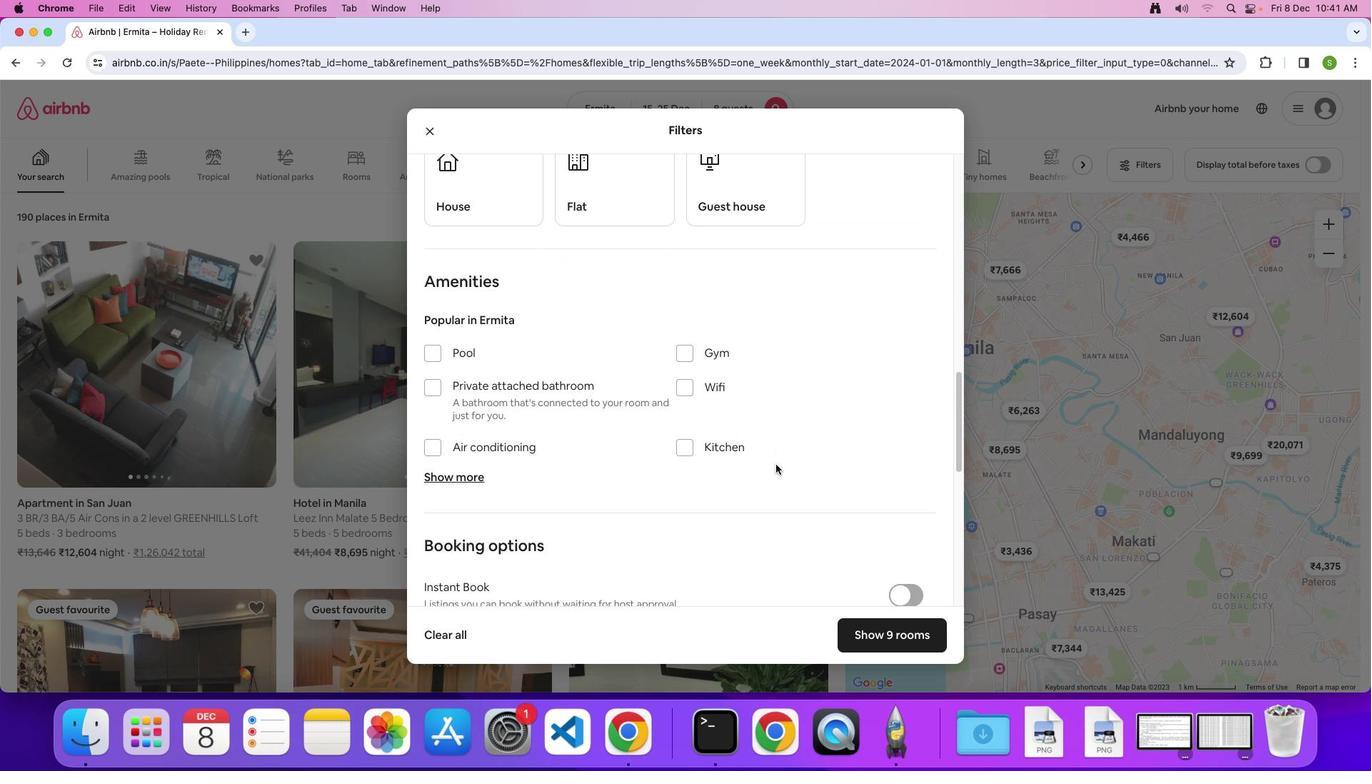 
Action: Mouse moved to (673, 368)
Screenshot: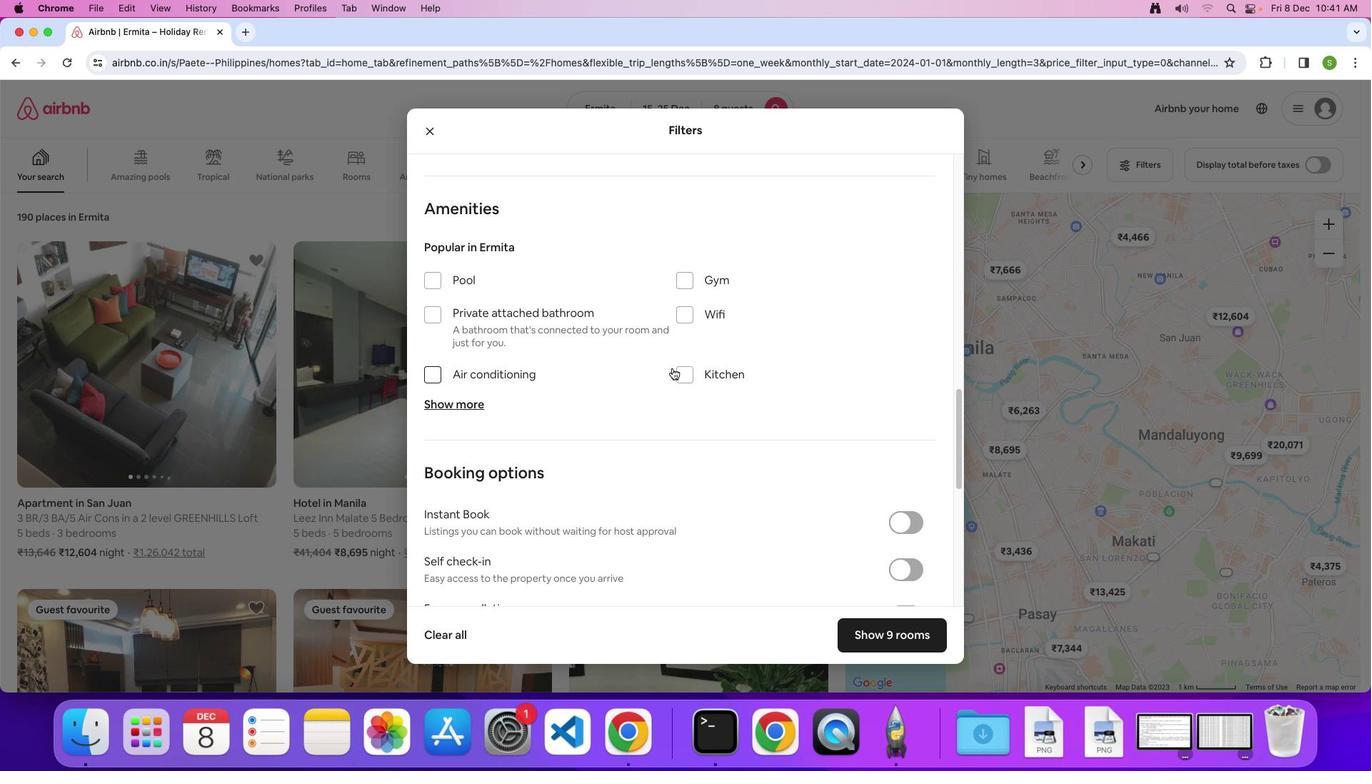 
Action: Mouse scrolled (673, 368) with delta (0, 0)
Screenshot: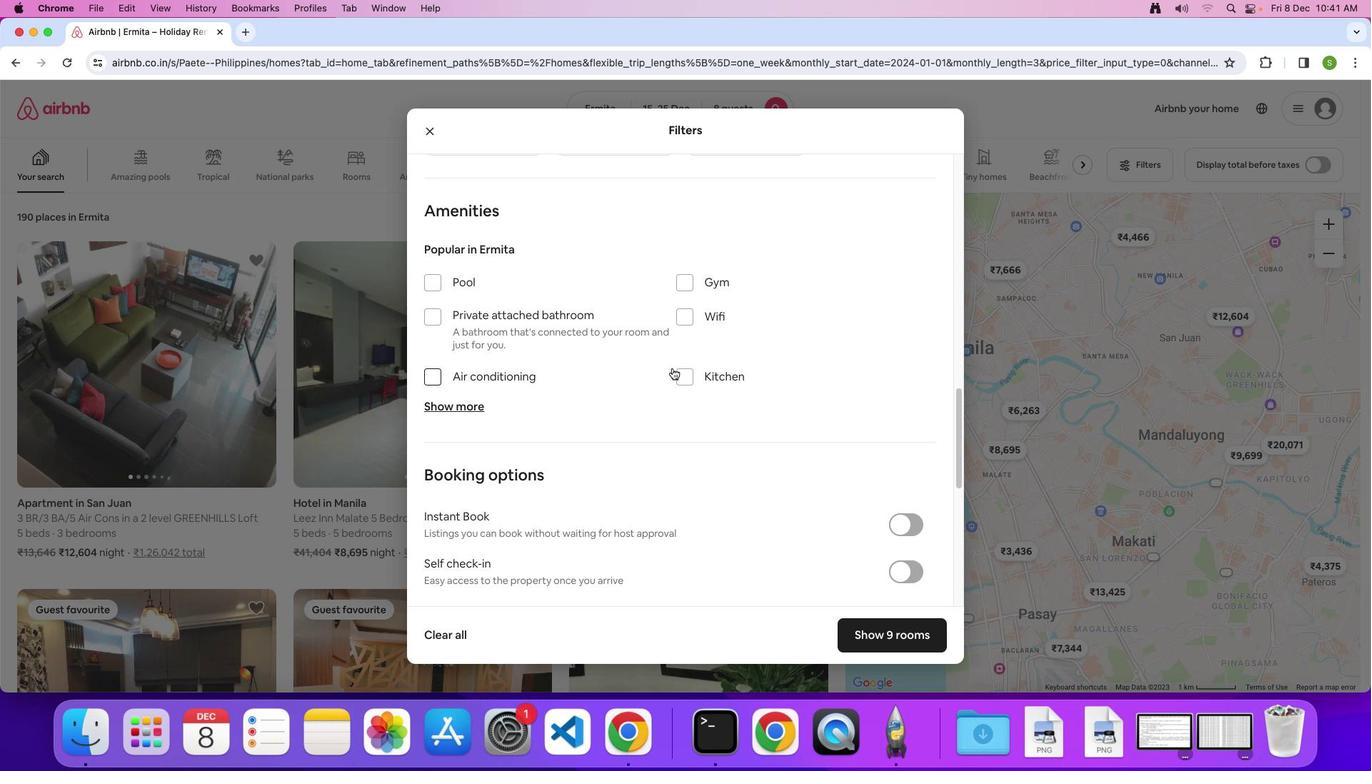 
Action: Mouse scrolled (673, 368) with delta (0, 0)
Screenshot: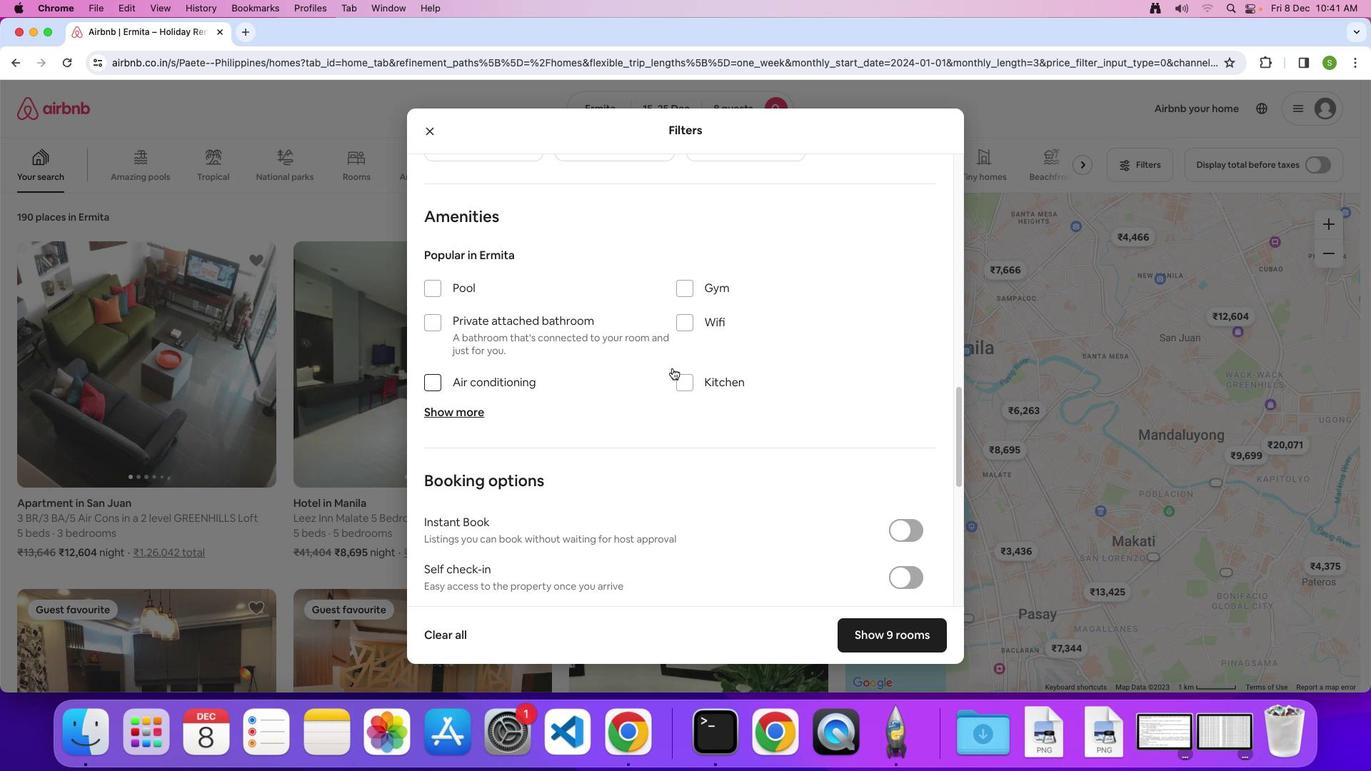 
Action: Mouse scrolled (673, 368) with delta (0, 2)
Screenshot: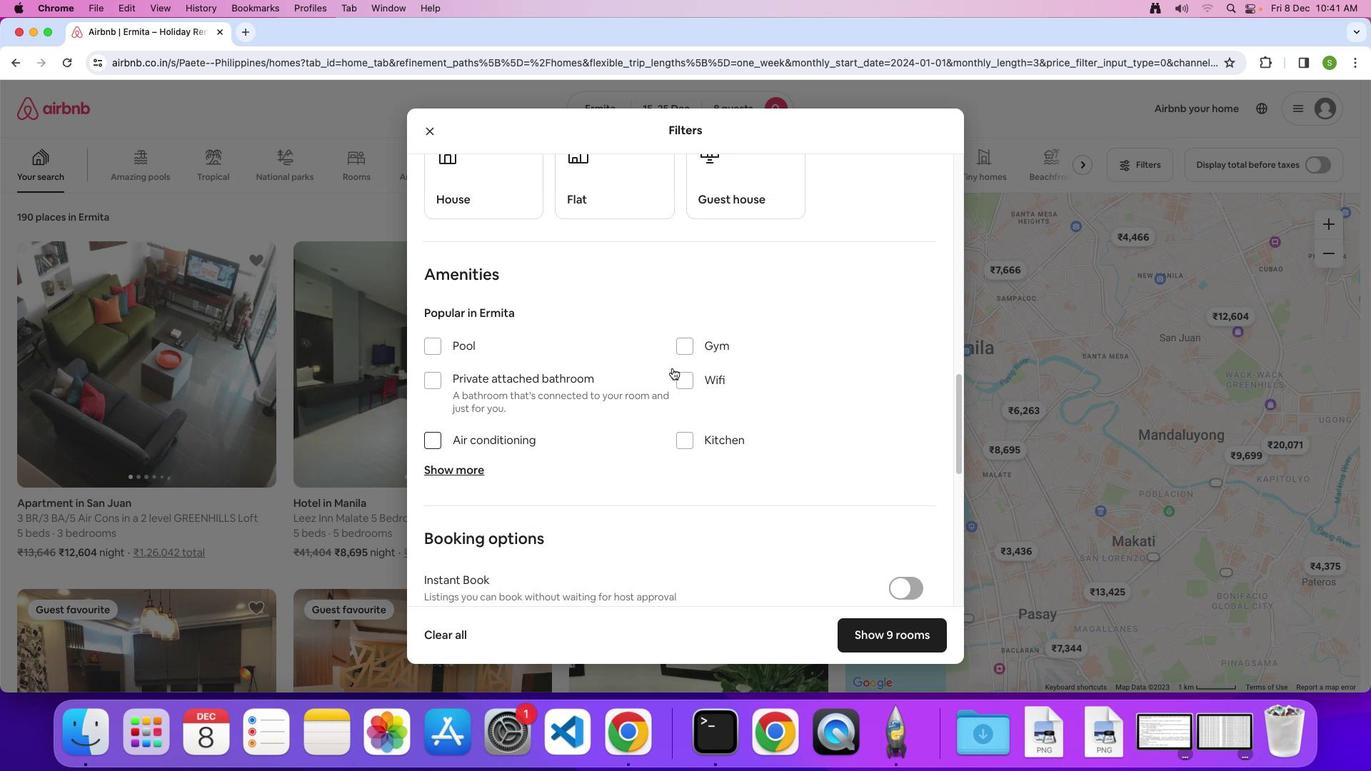 
Action: Mouse moved to (459, 247)
Screenshot: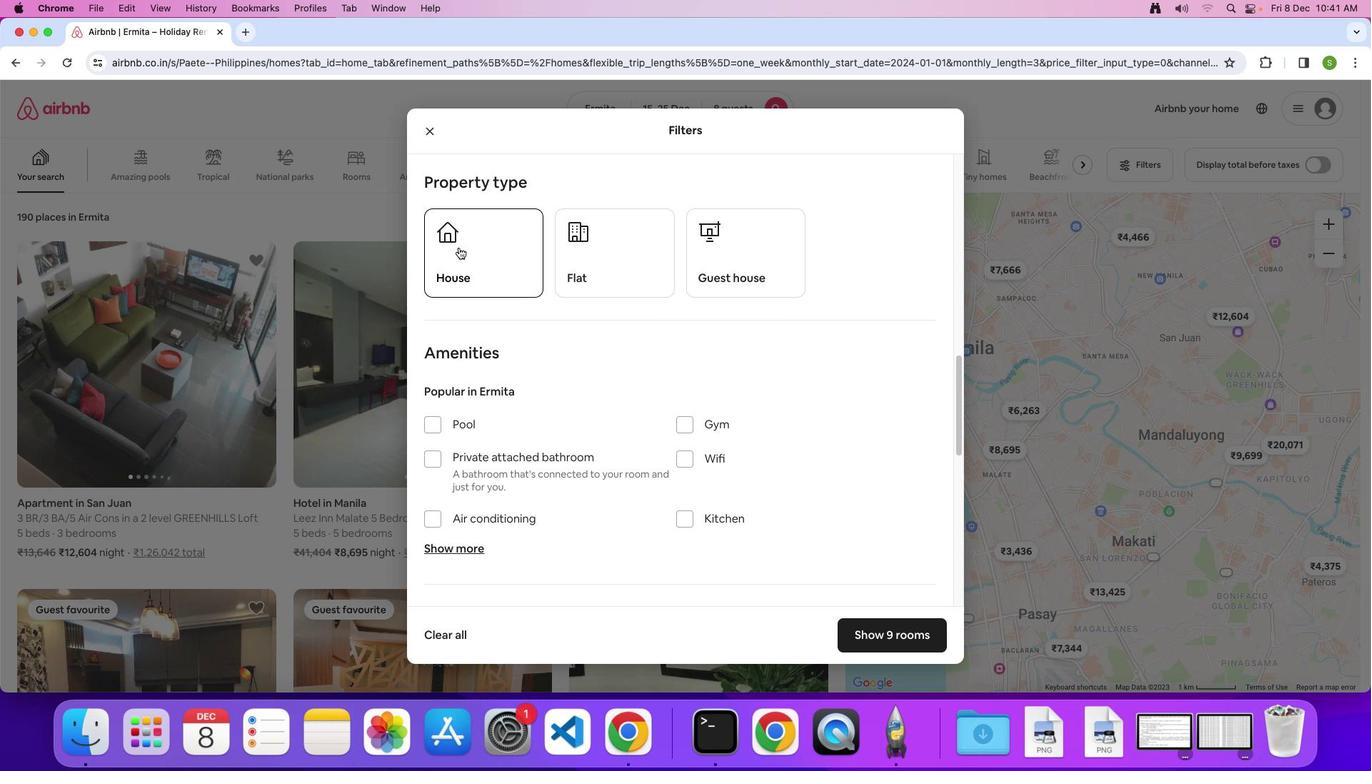 
Action: Mouse pressed left at (459, 247)
Screenshot: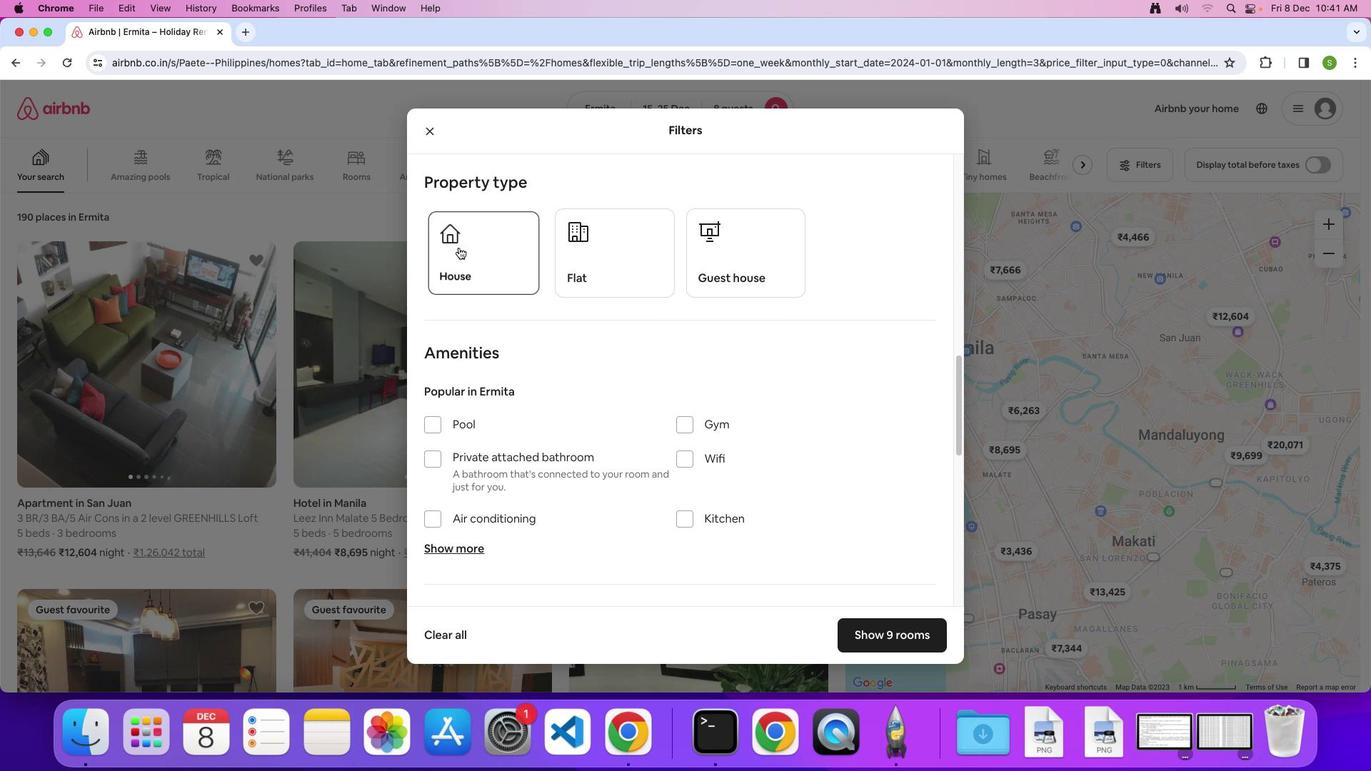 
Action: Mouse moved to (893, 630)
Screenshot: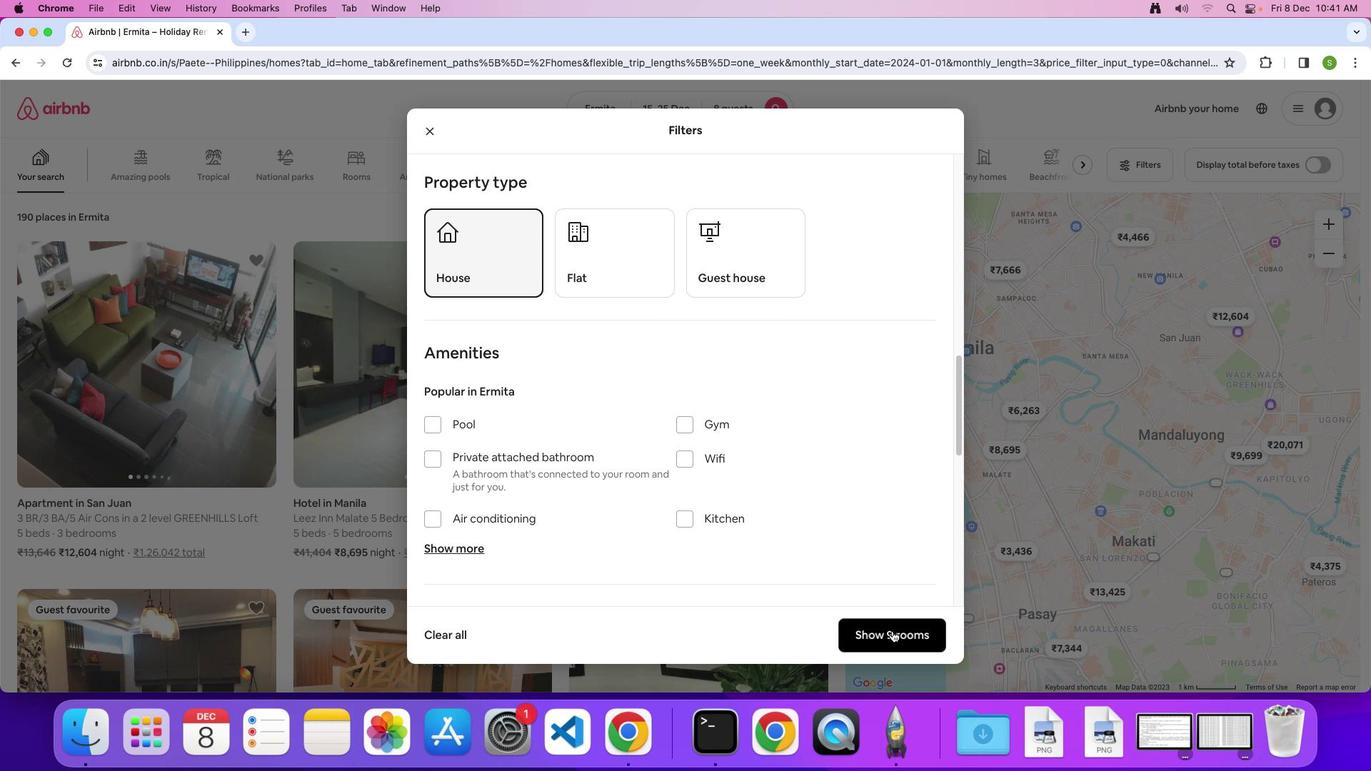 
Action: Mouse pressed left at (893, 630)
Screenshot: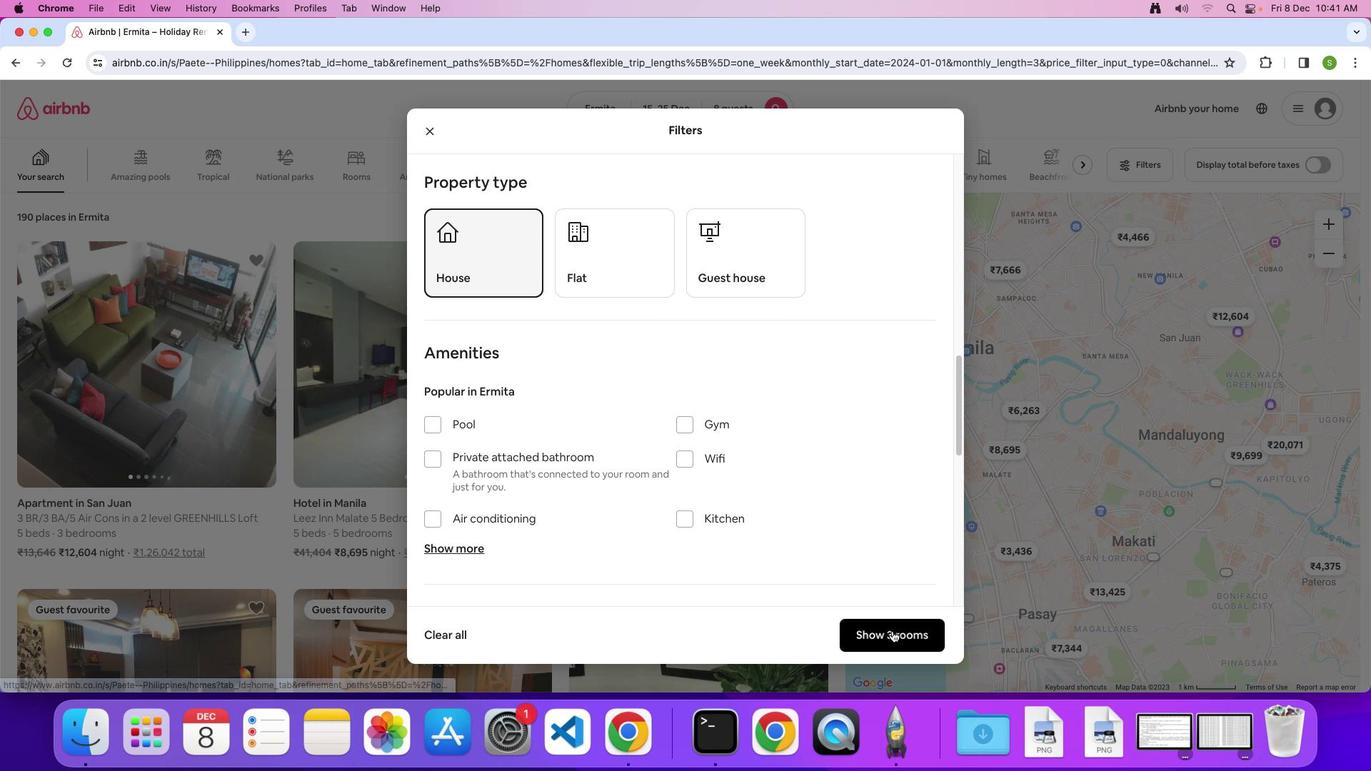 
Action: Mouse moved to (130, 353)
Screenshot: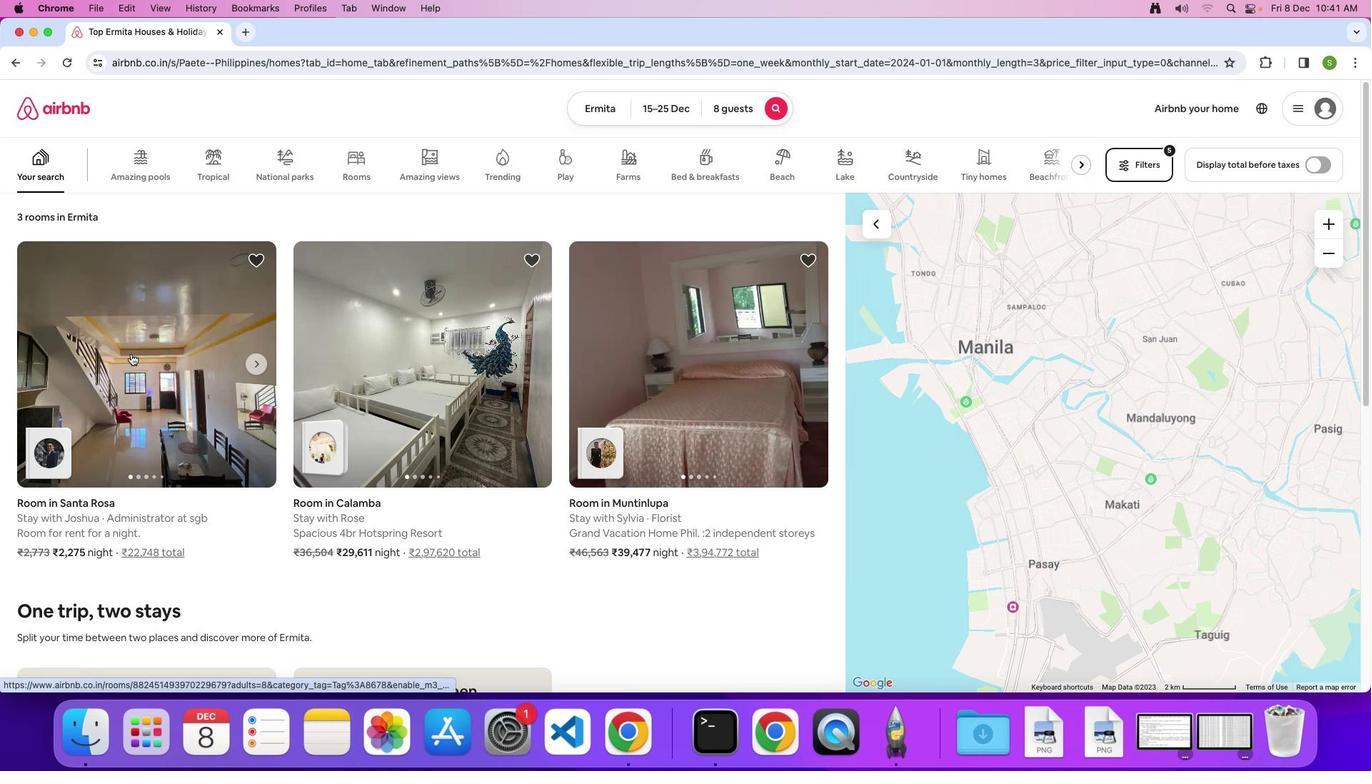 
Action: Mouse pressed left at (130, 353)
Screenshot: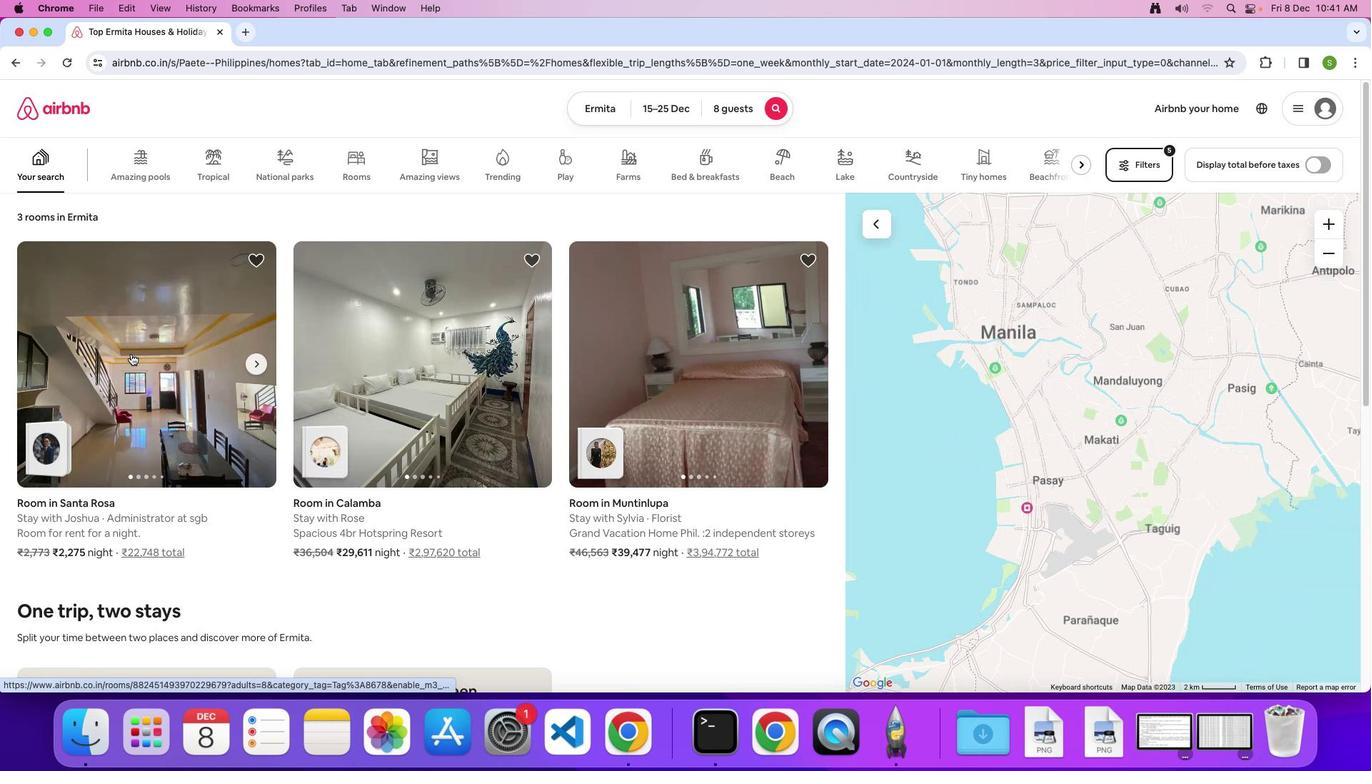 
Action: Mouse moved to (561, 381)
Screenshot: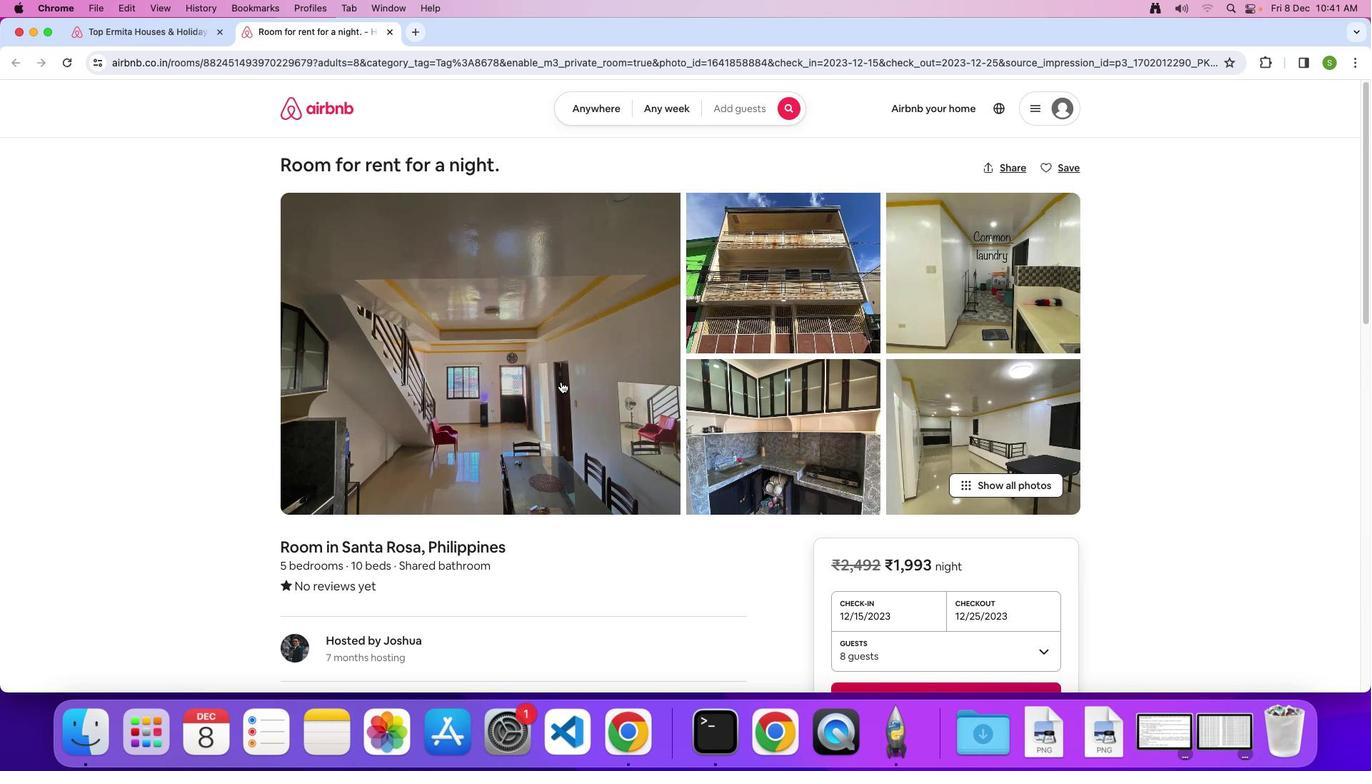 
Action: Mouse pressed left at (561, 381)
Screenshot: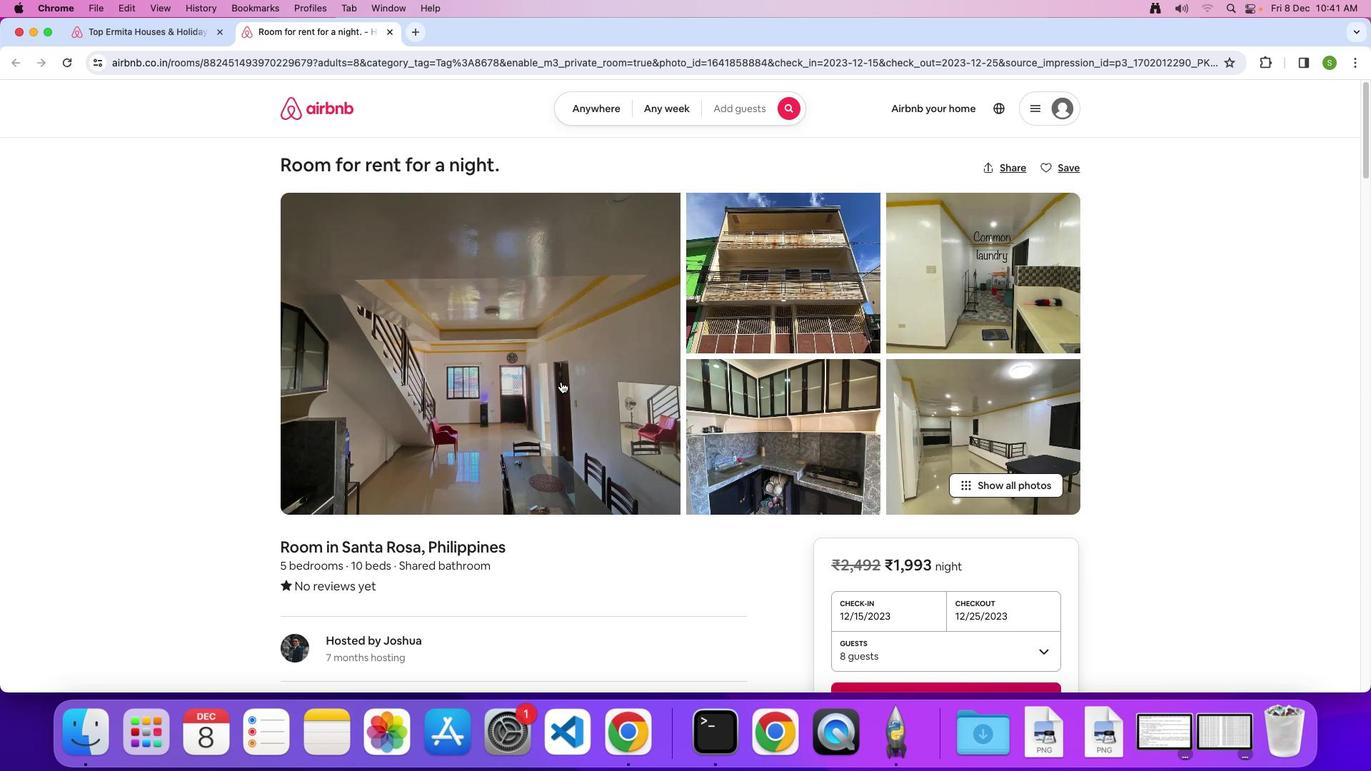 
Action: Mouse moved to (625, 443)
Screenshot: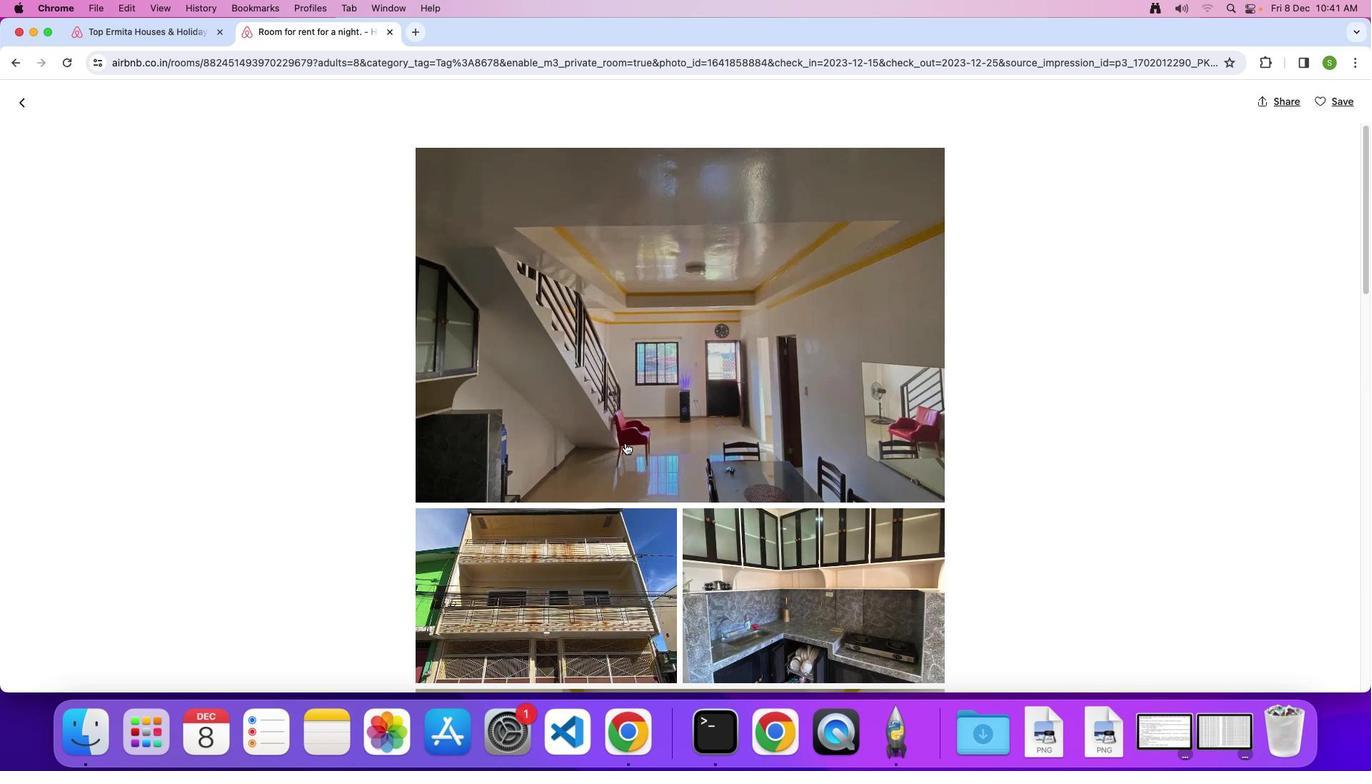 
Action: Mouse scrolled (625, 443) with delta (0, 0)
Screenshot: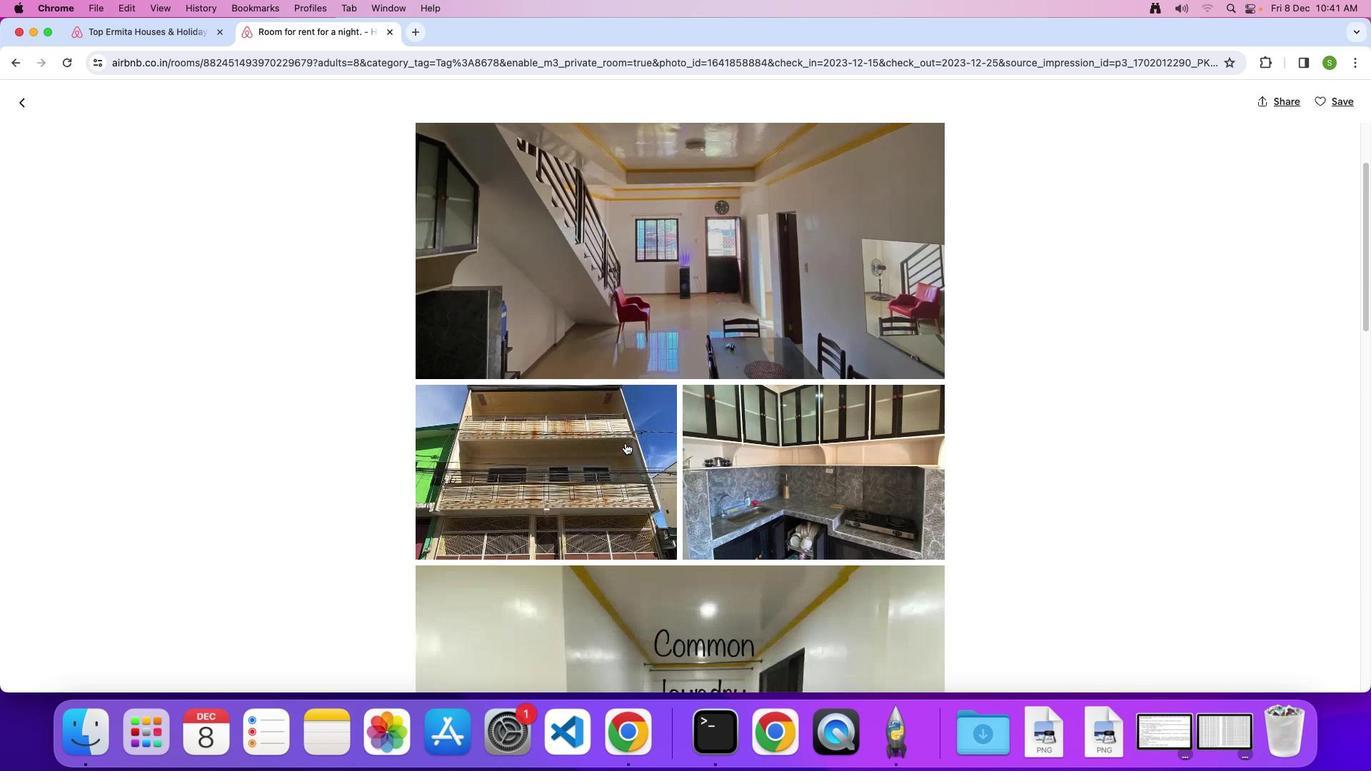 
Action: Mouse scrolled (625, 443) with delta (0, 0)
Screenshot: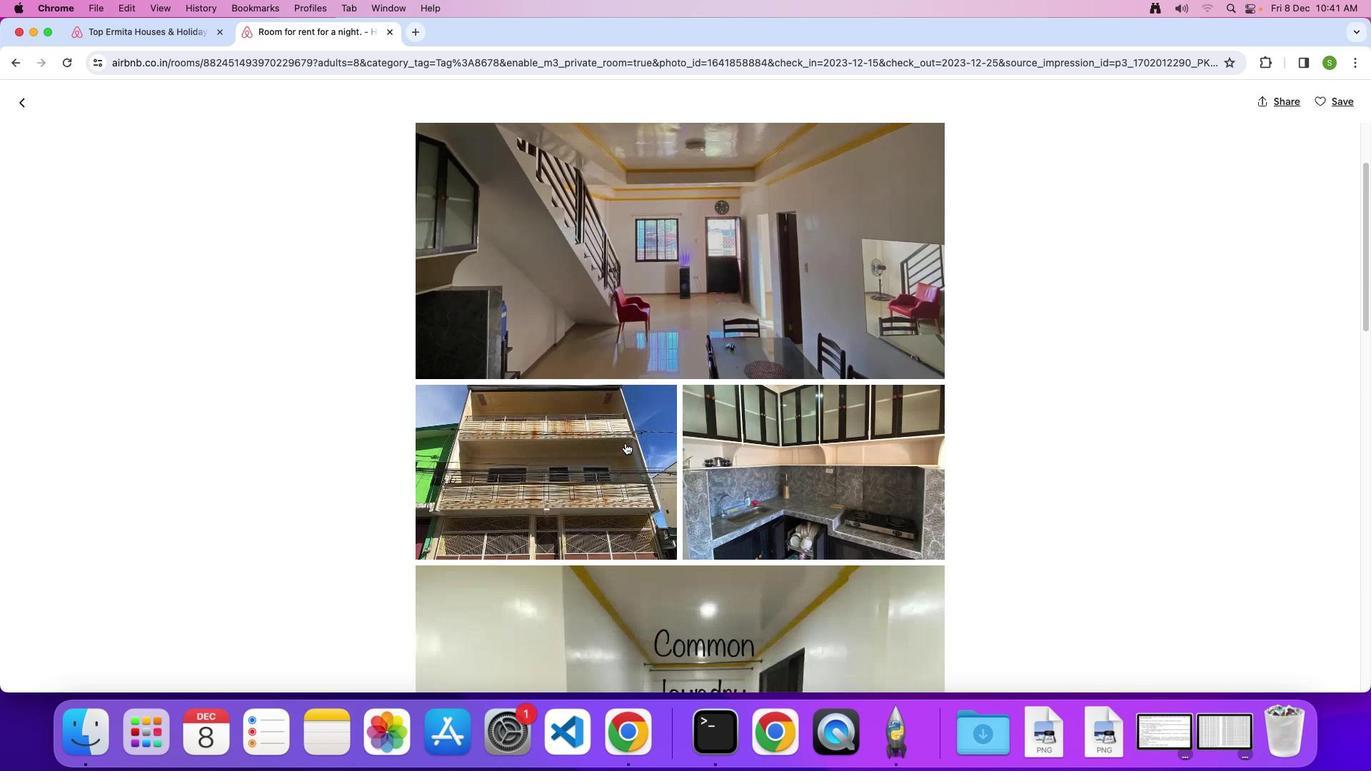 
Action: Mouse scrolled (625, 443) with delta (0, -2)
Screenshot: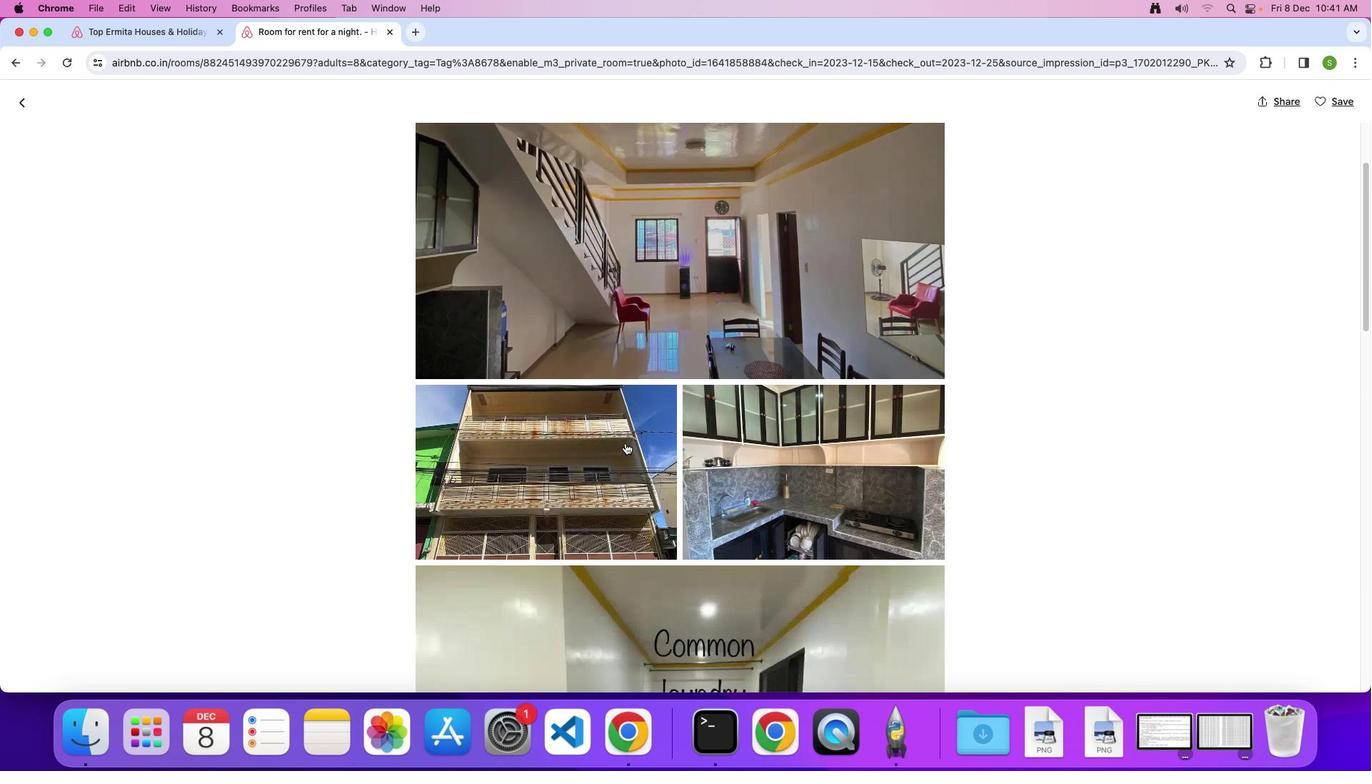 
Action: Mouse moved to (625, 443)
Screenshot: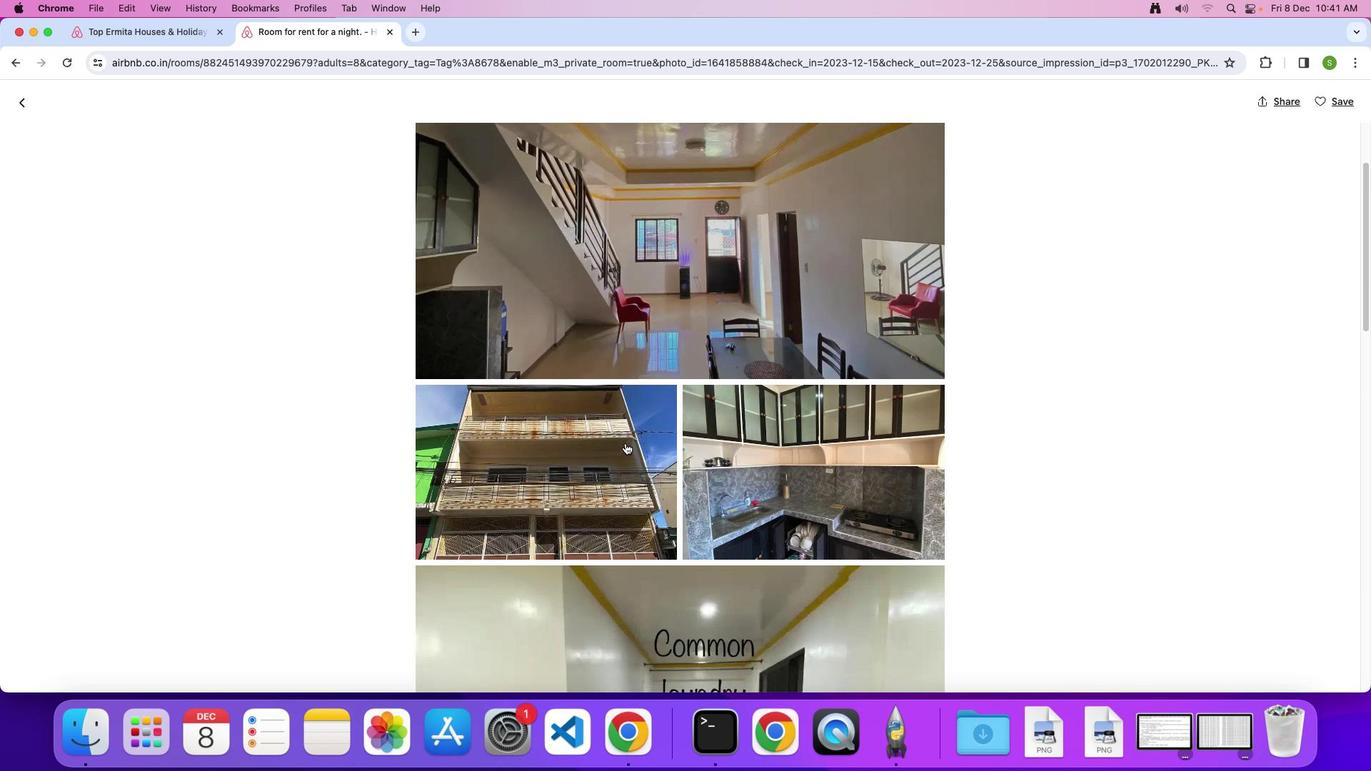
Action: Mouse scrolled (625, 443) with delta (0, 0)
Screenshot: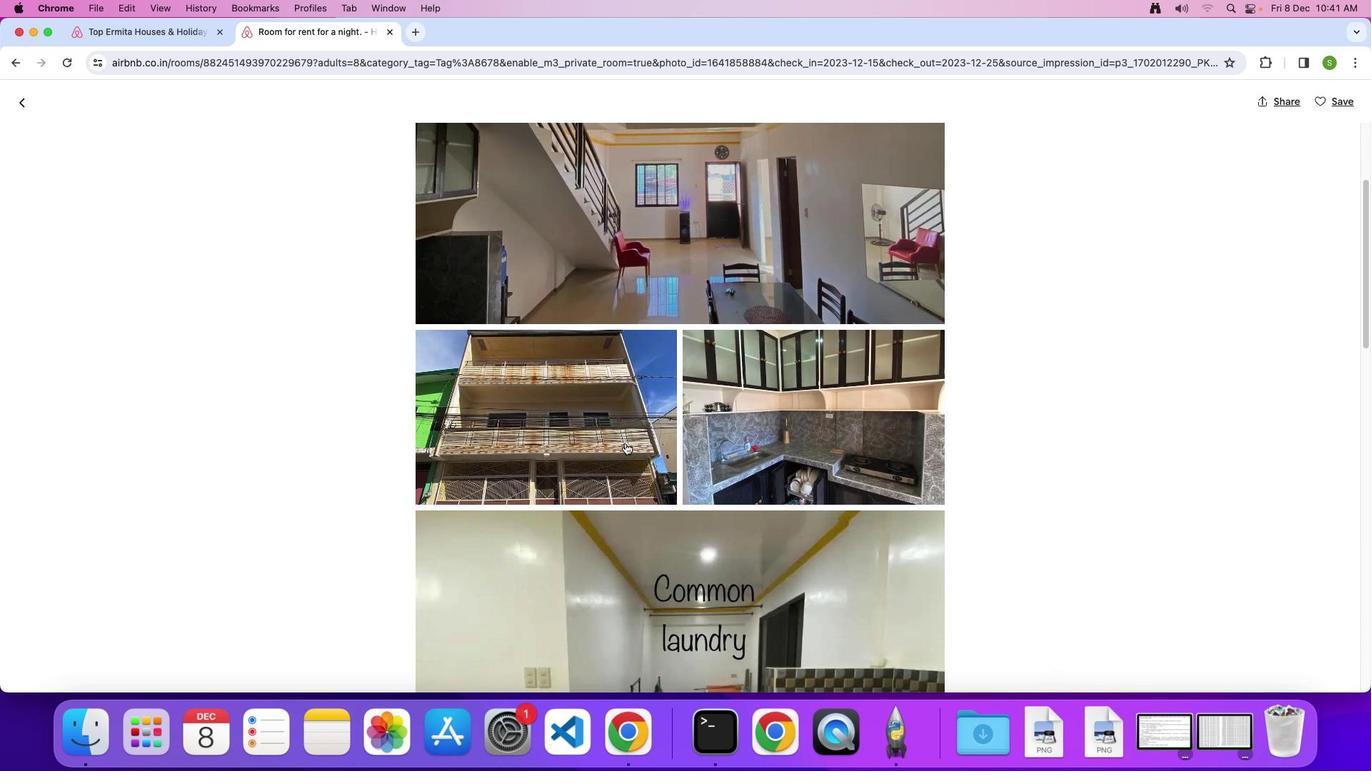 
Action: Mouse scrolled (625, 443) with delta (0, 0)
Screenshot: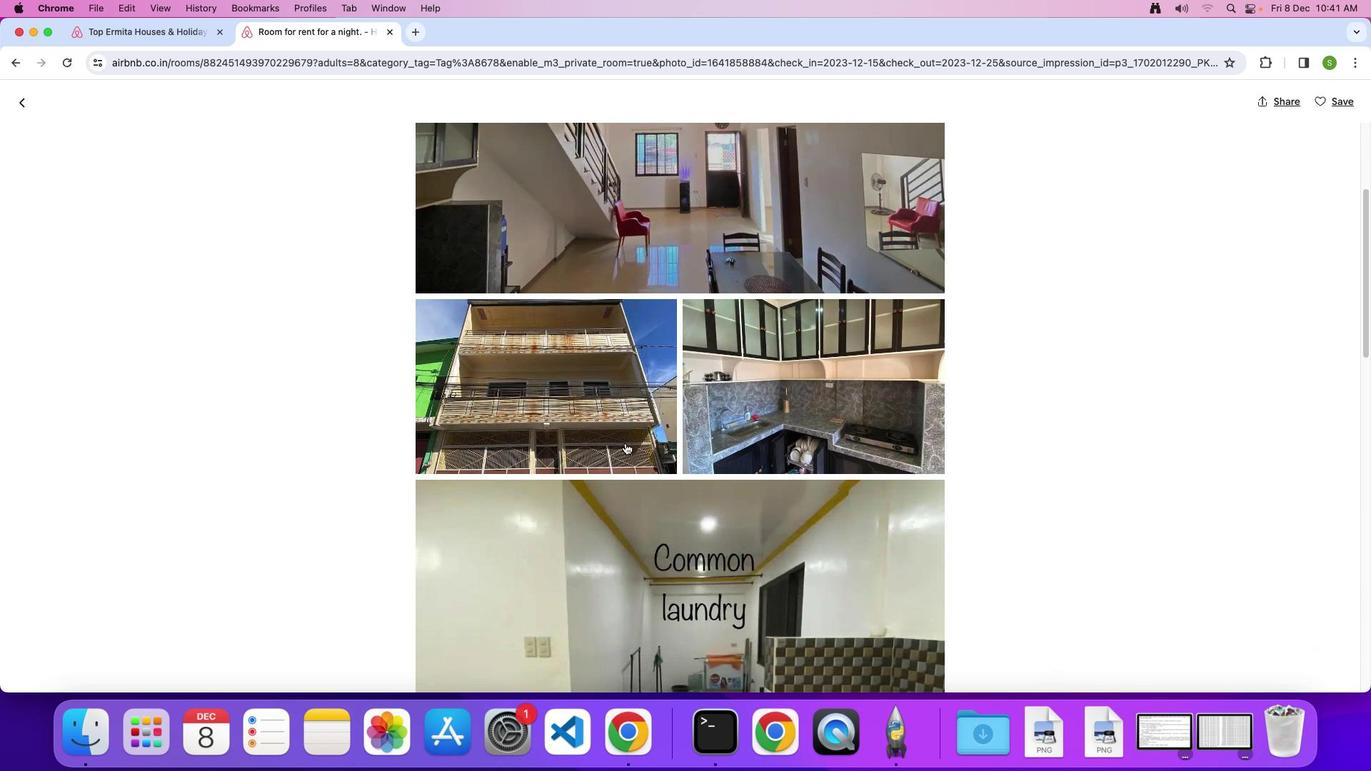 
Action: Mouse scrolled (625, 443) with delta (0, -2)
Screenshot: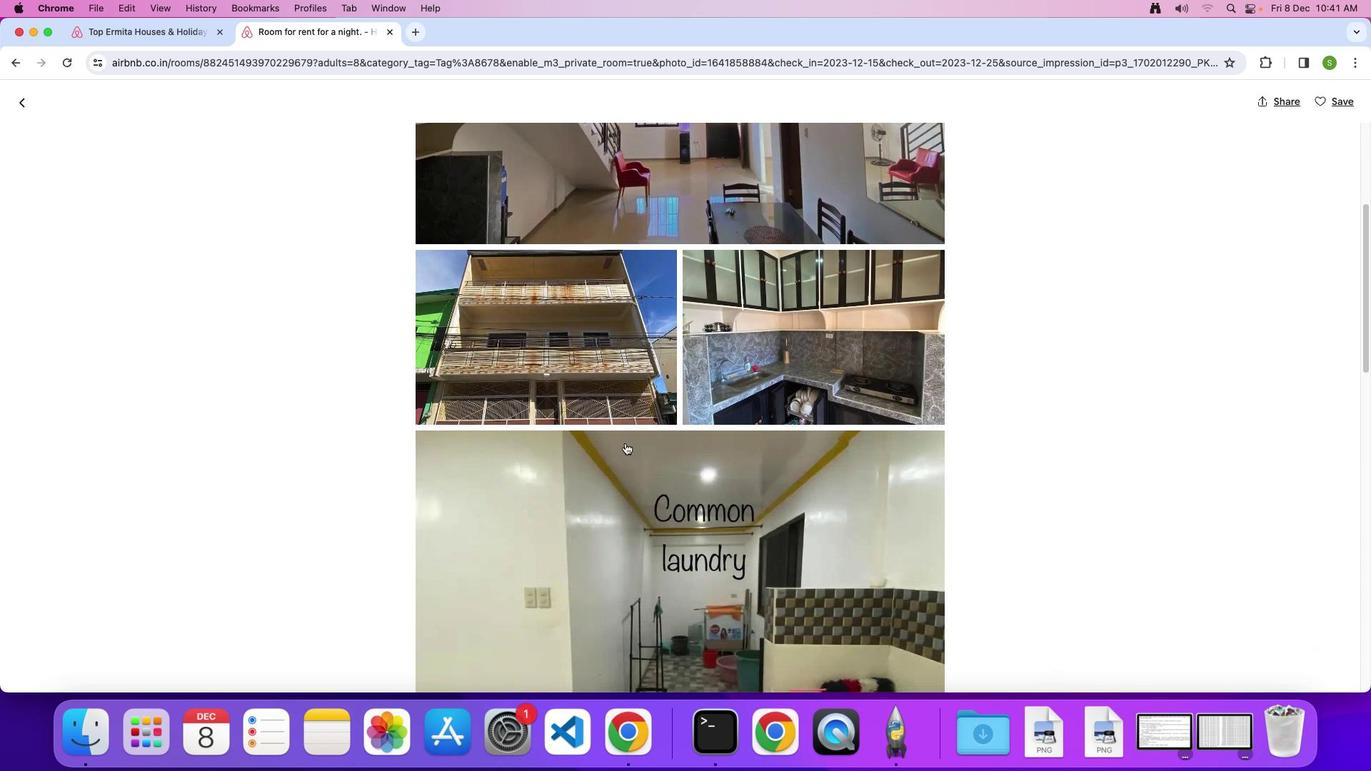 
Action: Mouse scrolled (625, 443) with delta (0, 0)
Screenshot: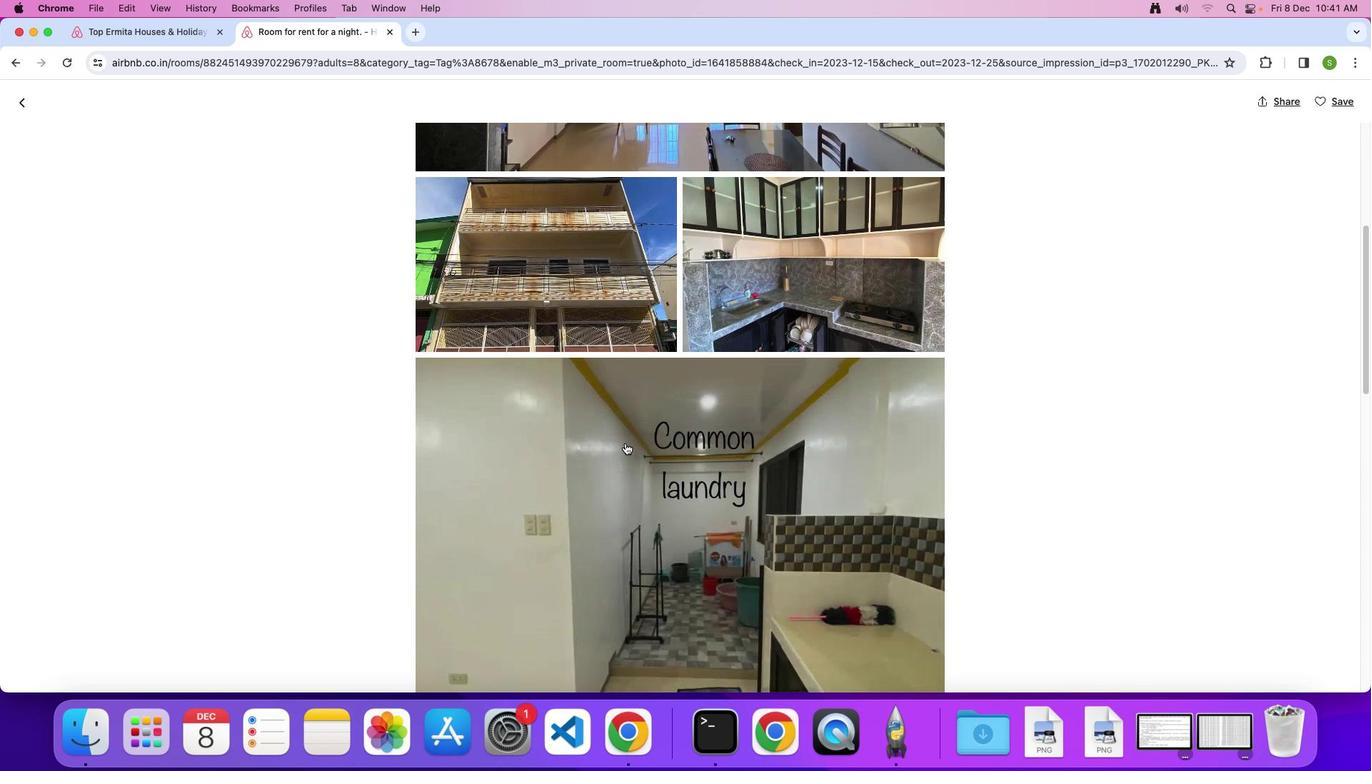 
Action: Mouse scrolled (625, 443) with delta (0, 0)
Screenshot: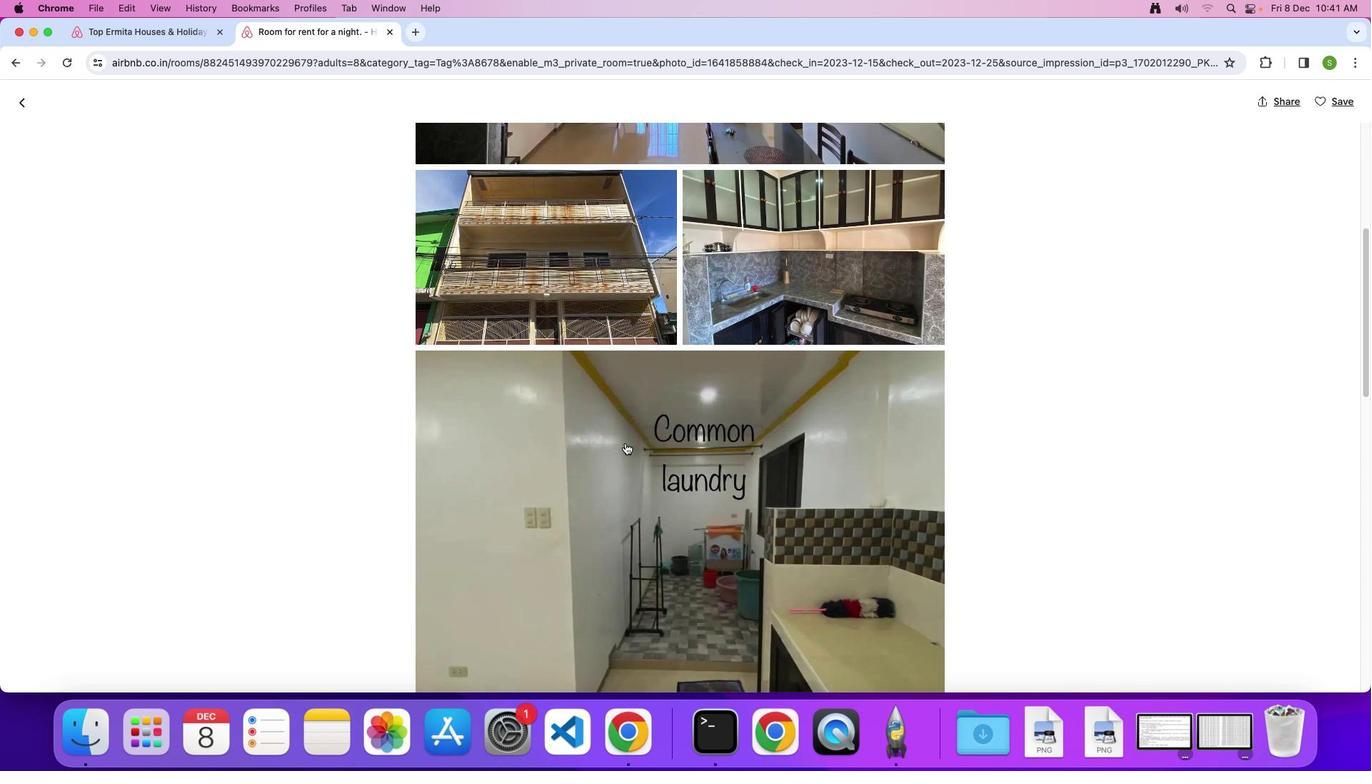 
Action: Mouse scrolled (625, 443) with delta (0, 0)
Screenshot: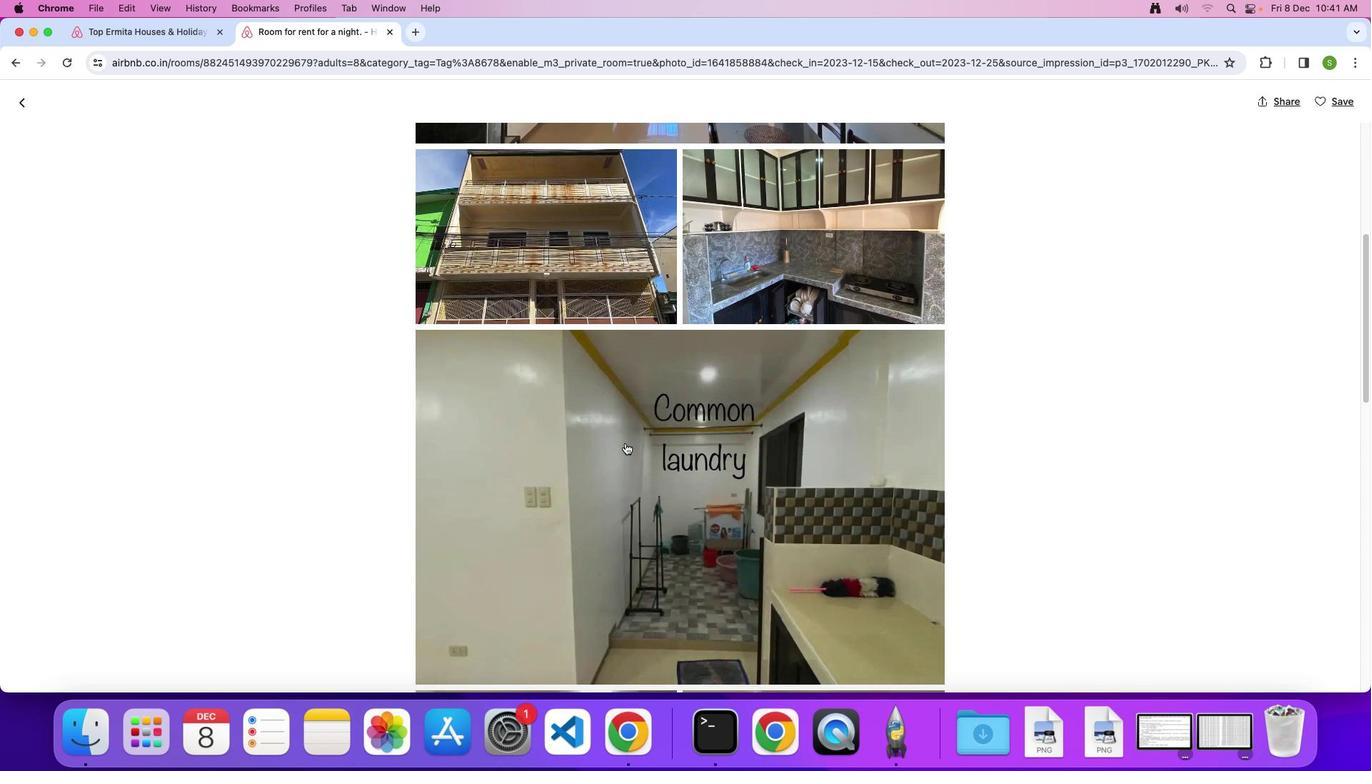 
Action: Mouse scrolled (625, 443) with delta (0, 0)
Screenshot: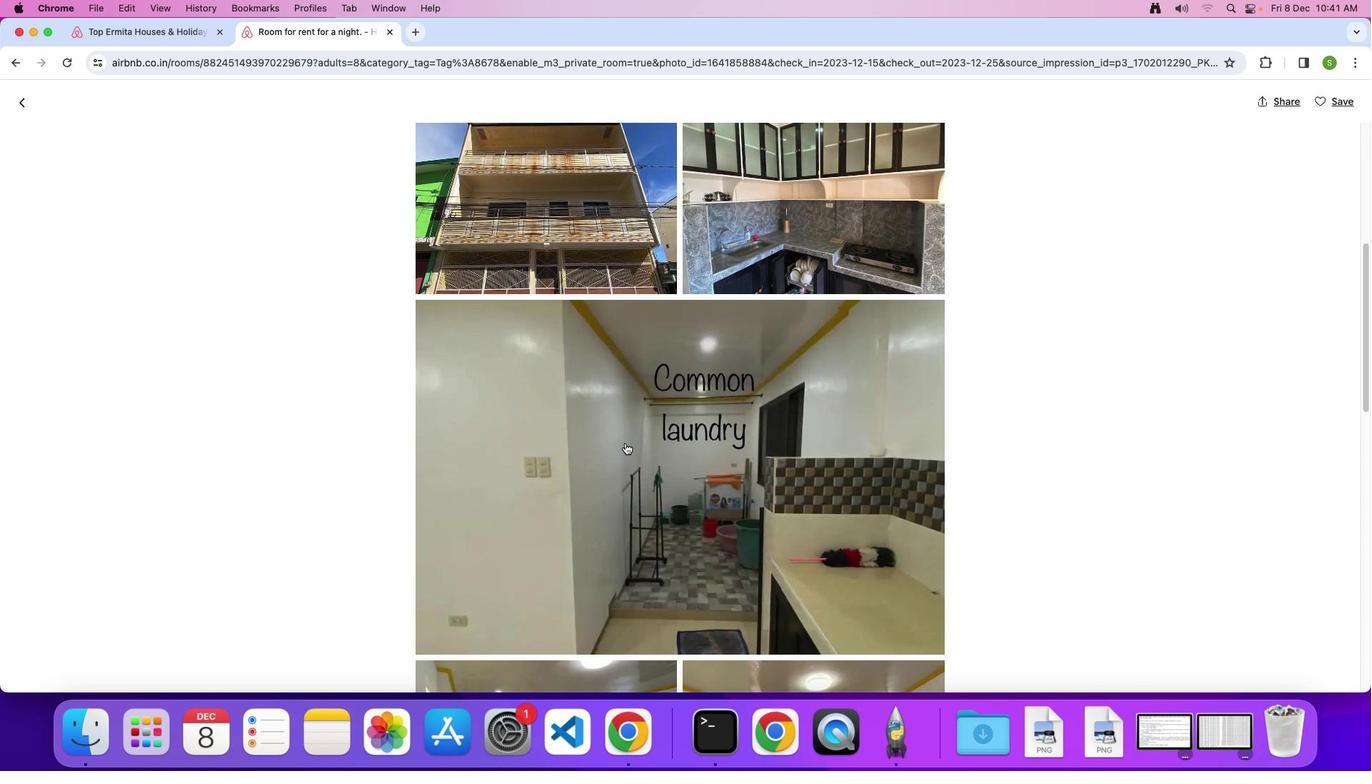 
Action: Mouse scrolled (625, 443) with delta (0, 0)
Screenshot: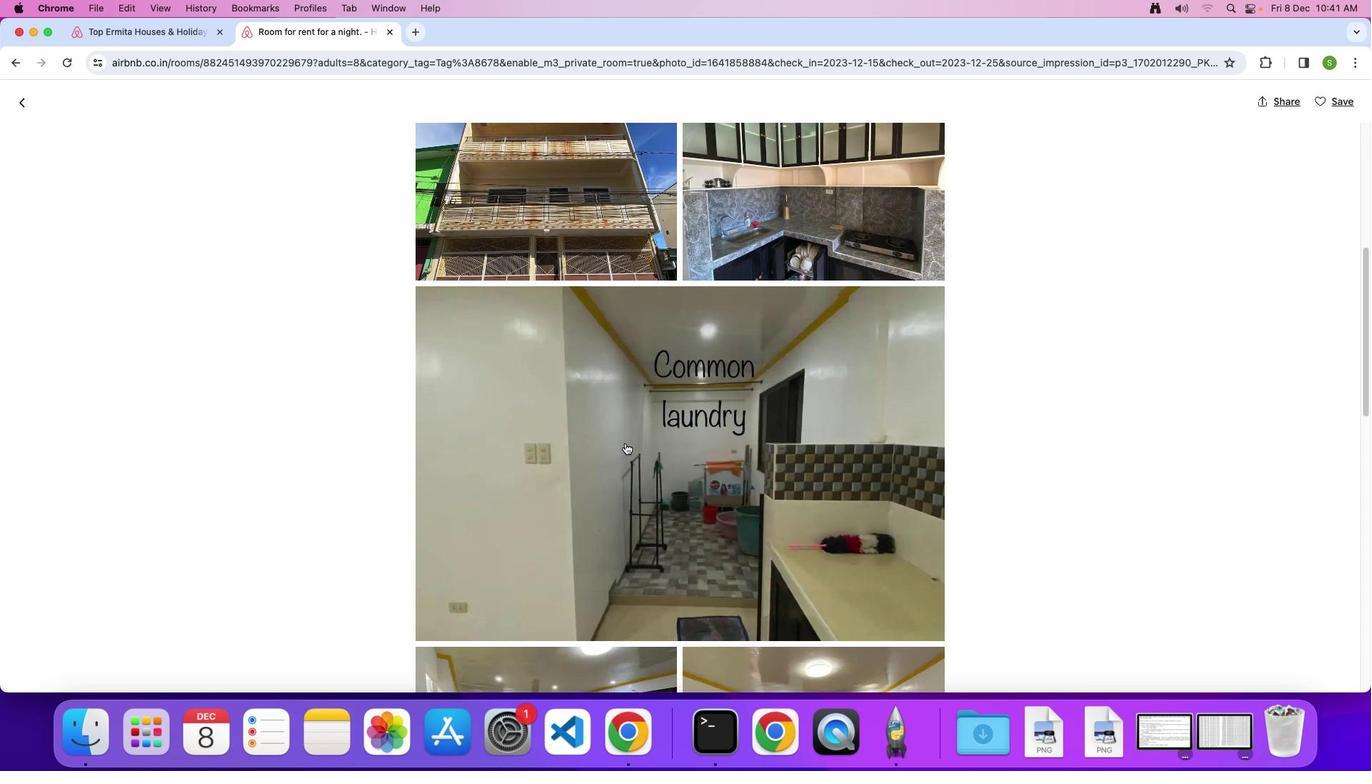 
Action: Mouse scrolled (625, 443) with delta (0, -2)
Screenshot: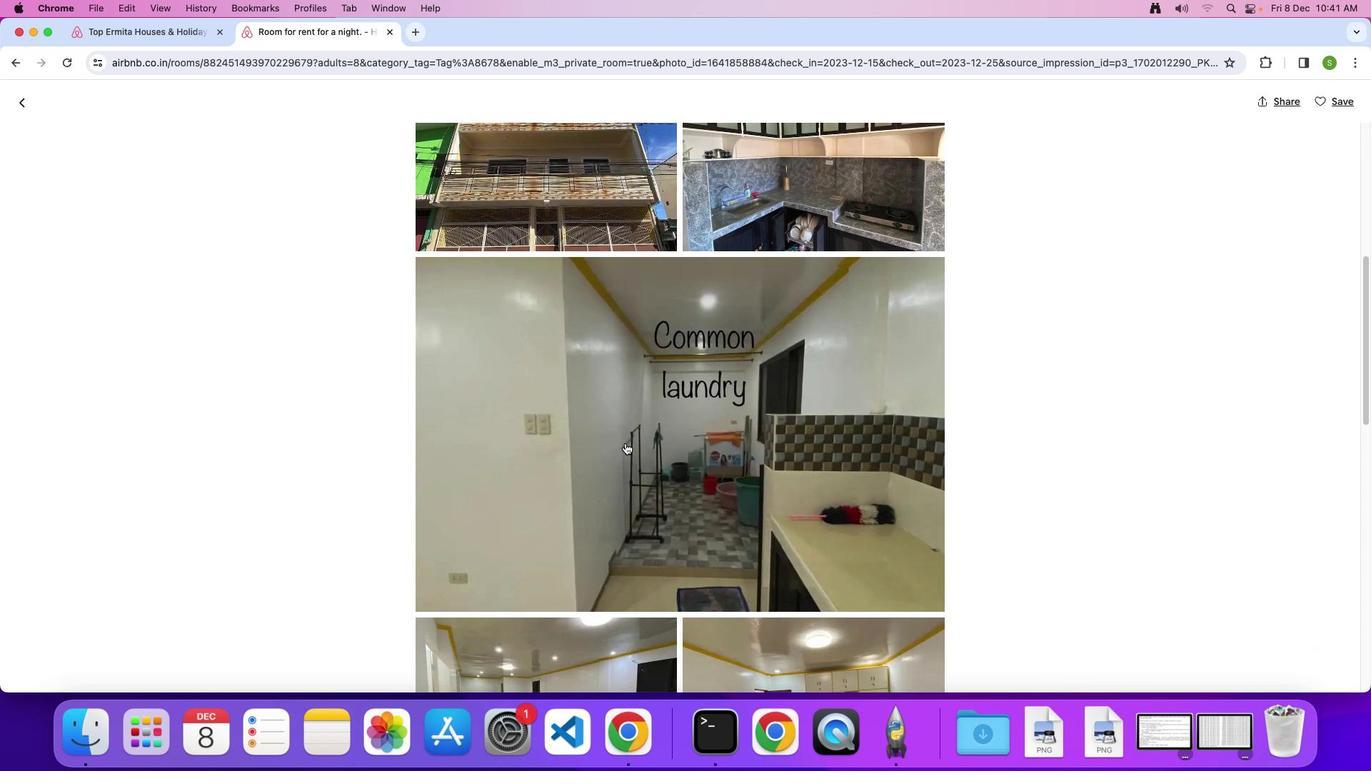 
Action: Mouse scrolled (625, 443) with delta (0, 0)
Screenshot: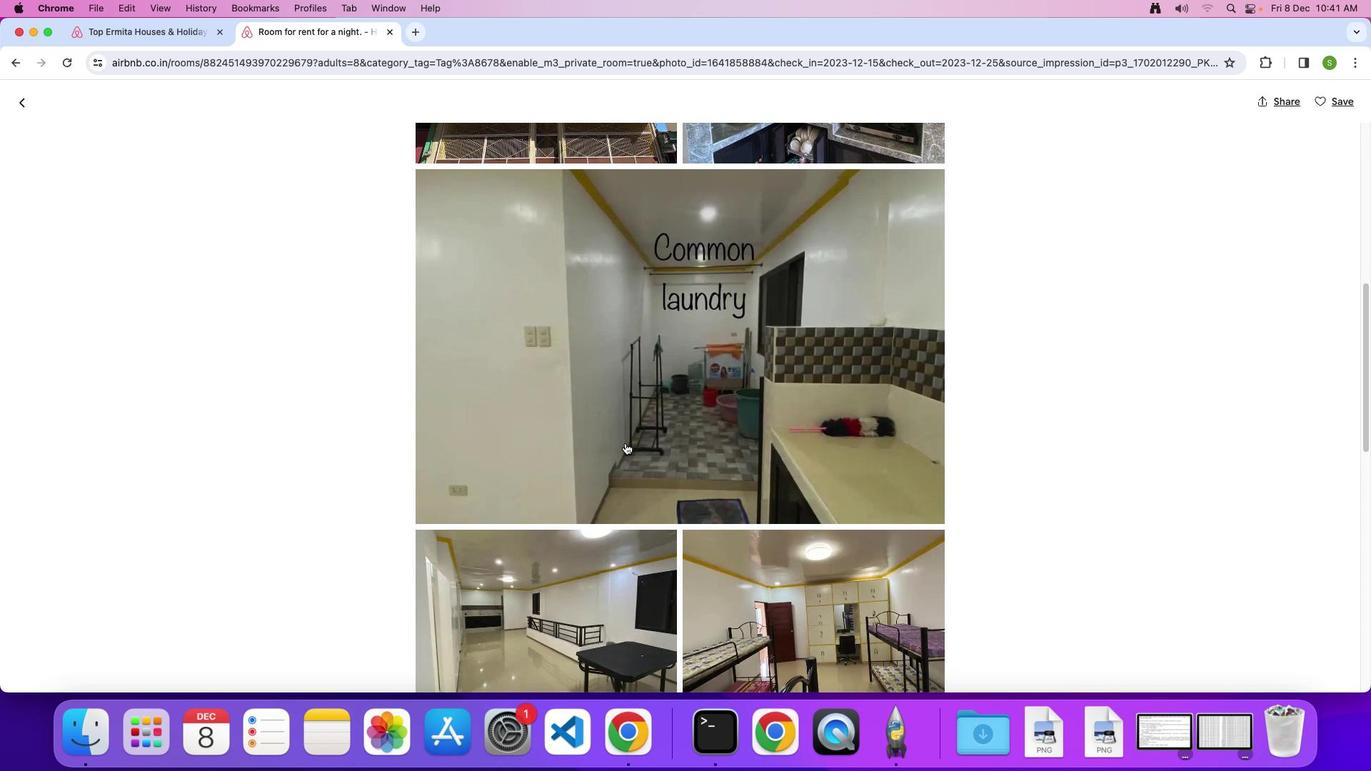 
Action: Mouse scrolled (625, 443) with delta (0, 0)
Screenshot: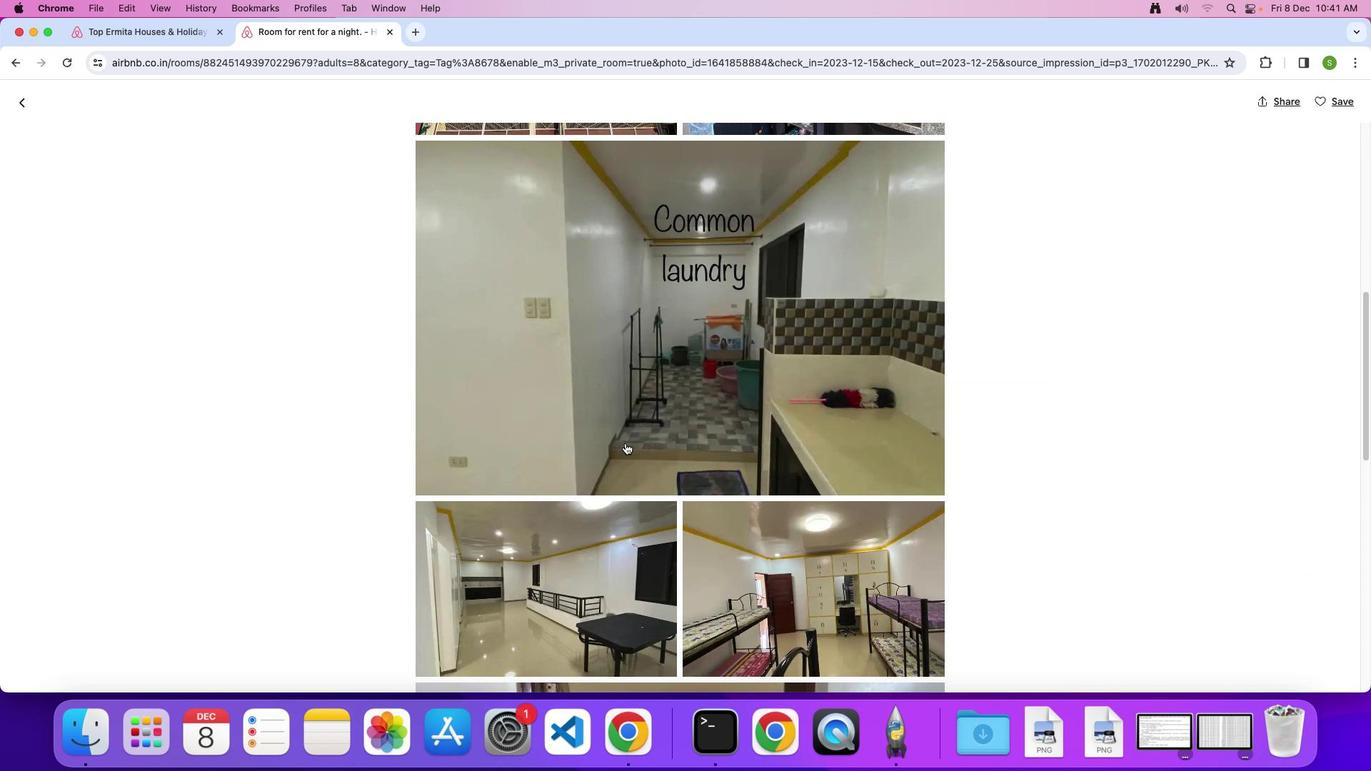 
Action: Mouse scrolled (625, 443) with delta (0, -2)
Screenshot: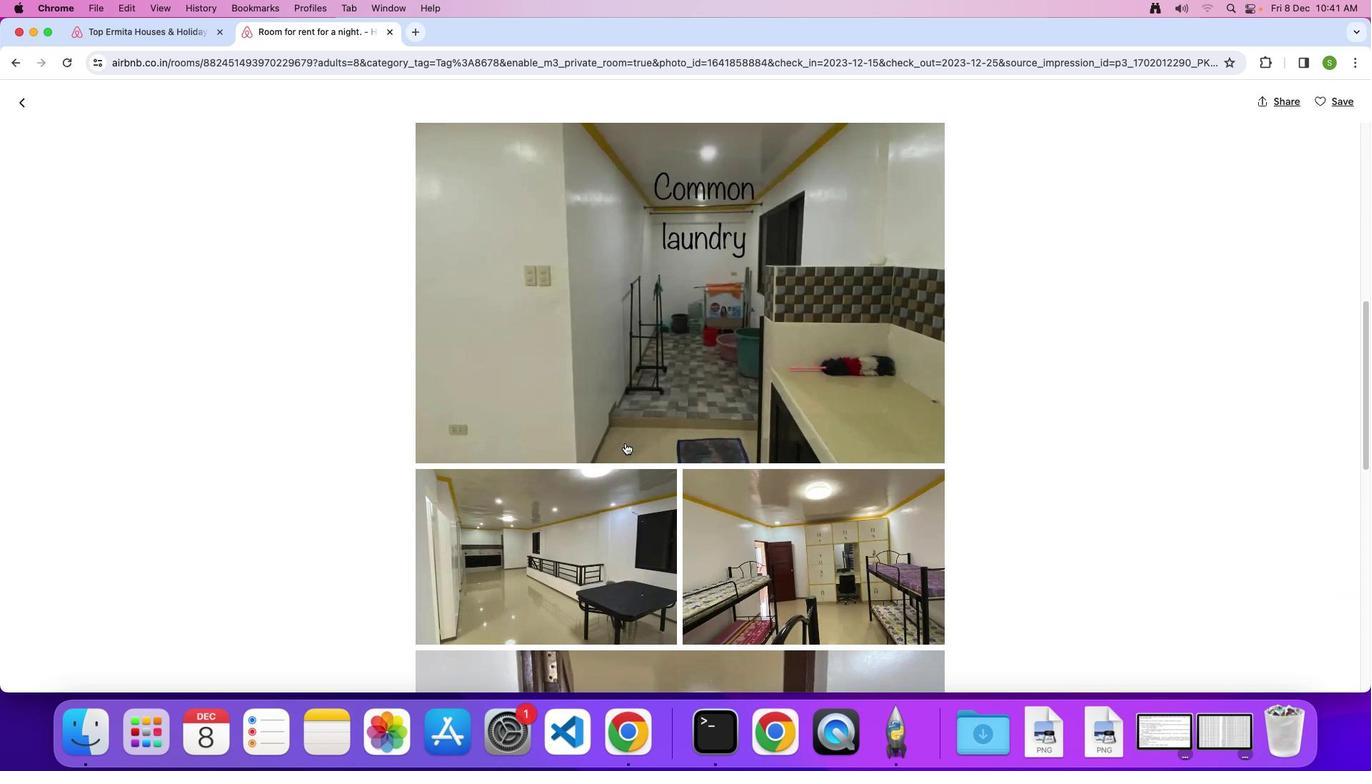 
Action: Mouse scrolled (625, 443) with delta (0, 0)
Screenshot: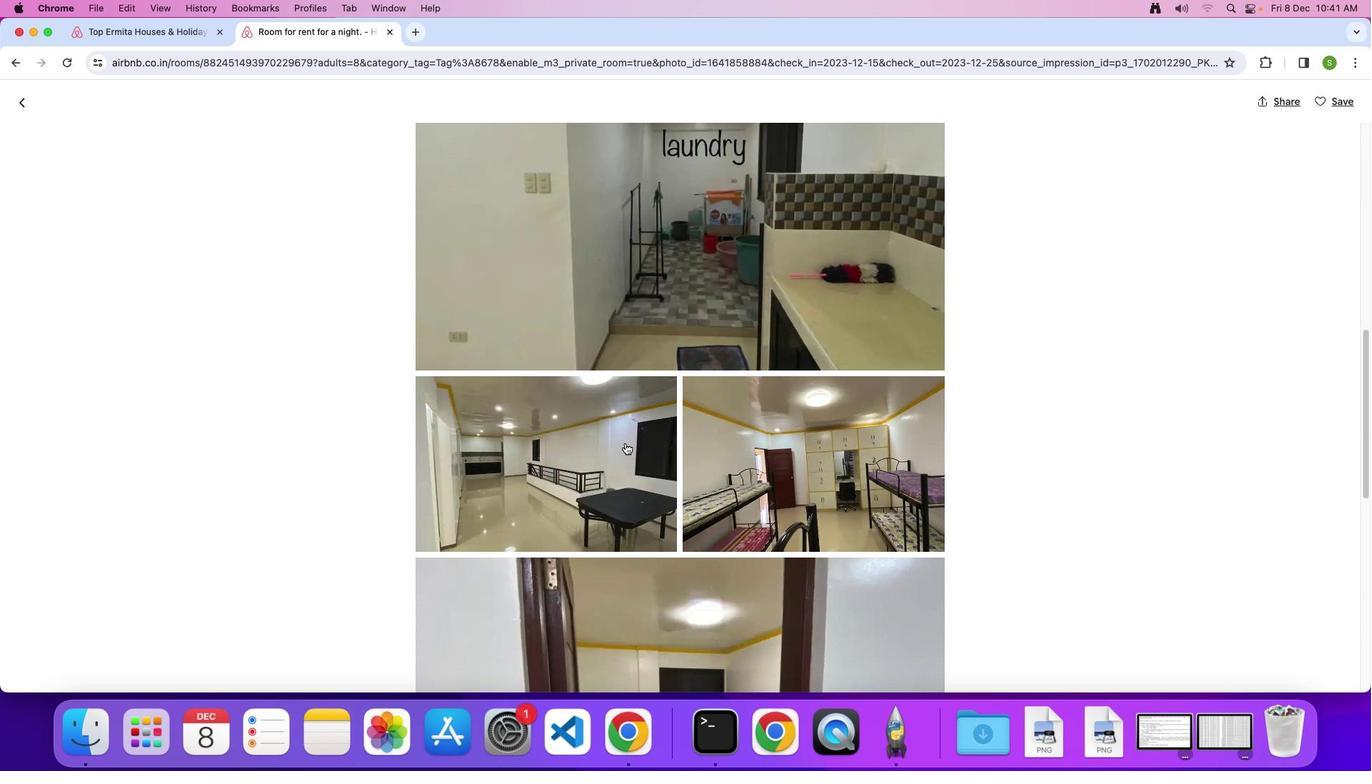 
Action: Mouse scrolled (625, 443) with delta (0, 0)
Screenshot: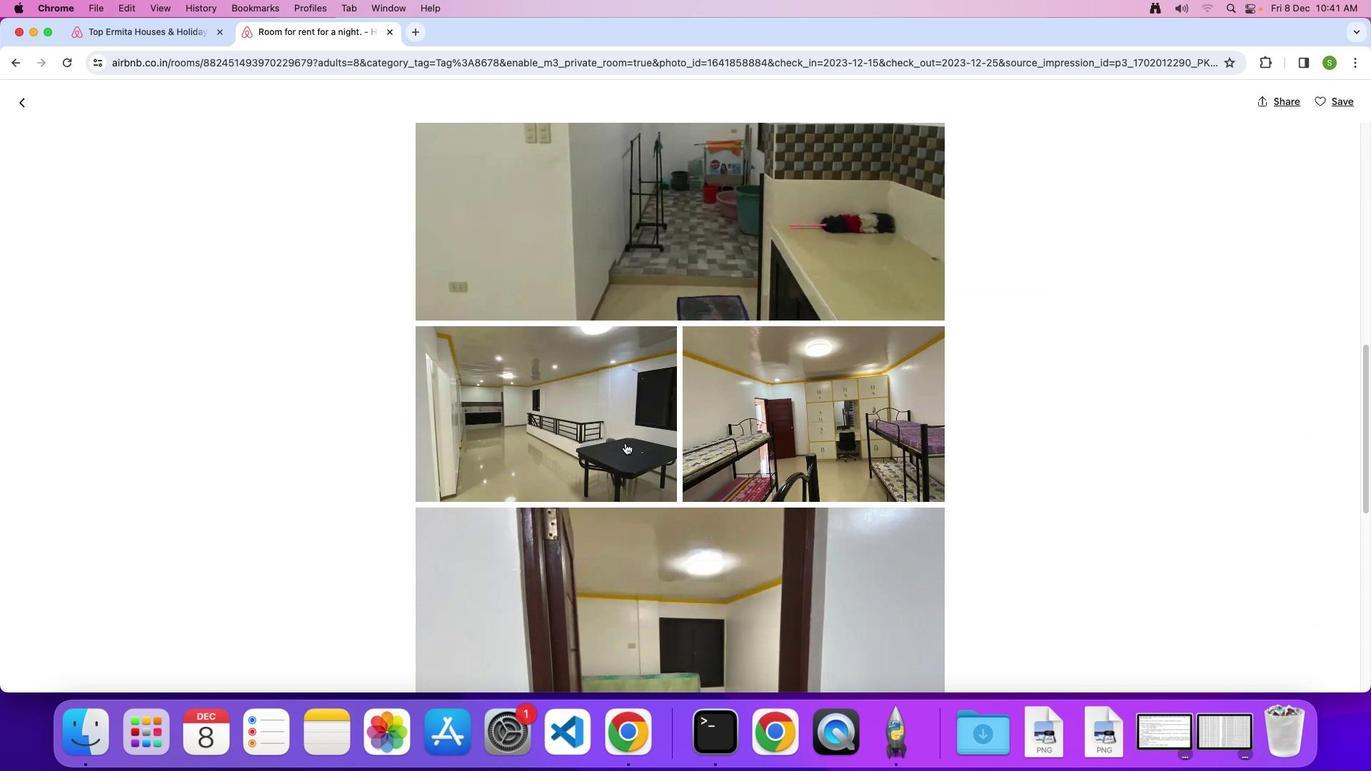
Action: Mouse scrolled (625, 443) with delta (0, -2)
Screenshot: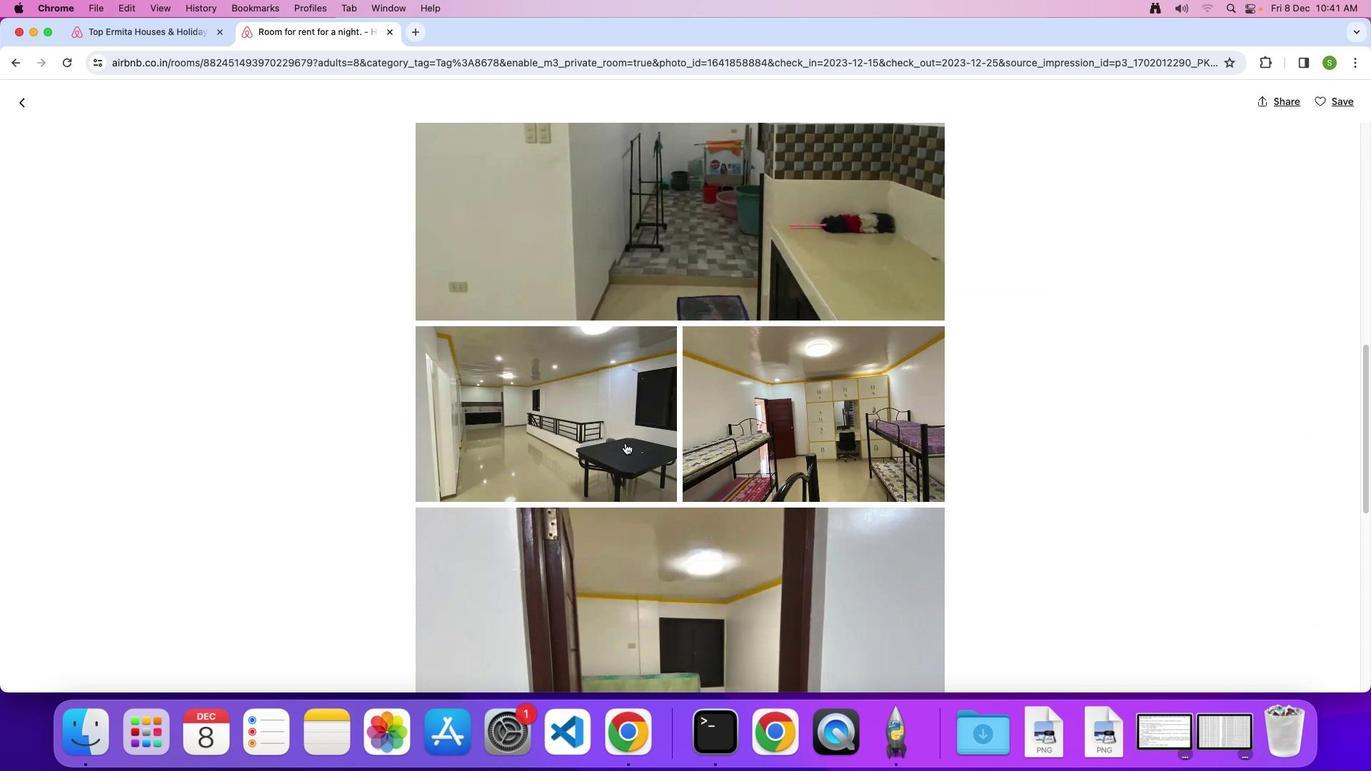 
Action: Mouse scrolled (625, 443) with delta (0, 0)
Screenshot: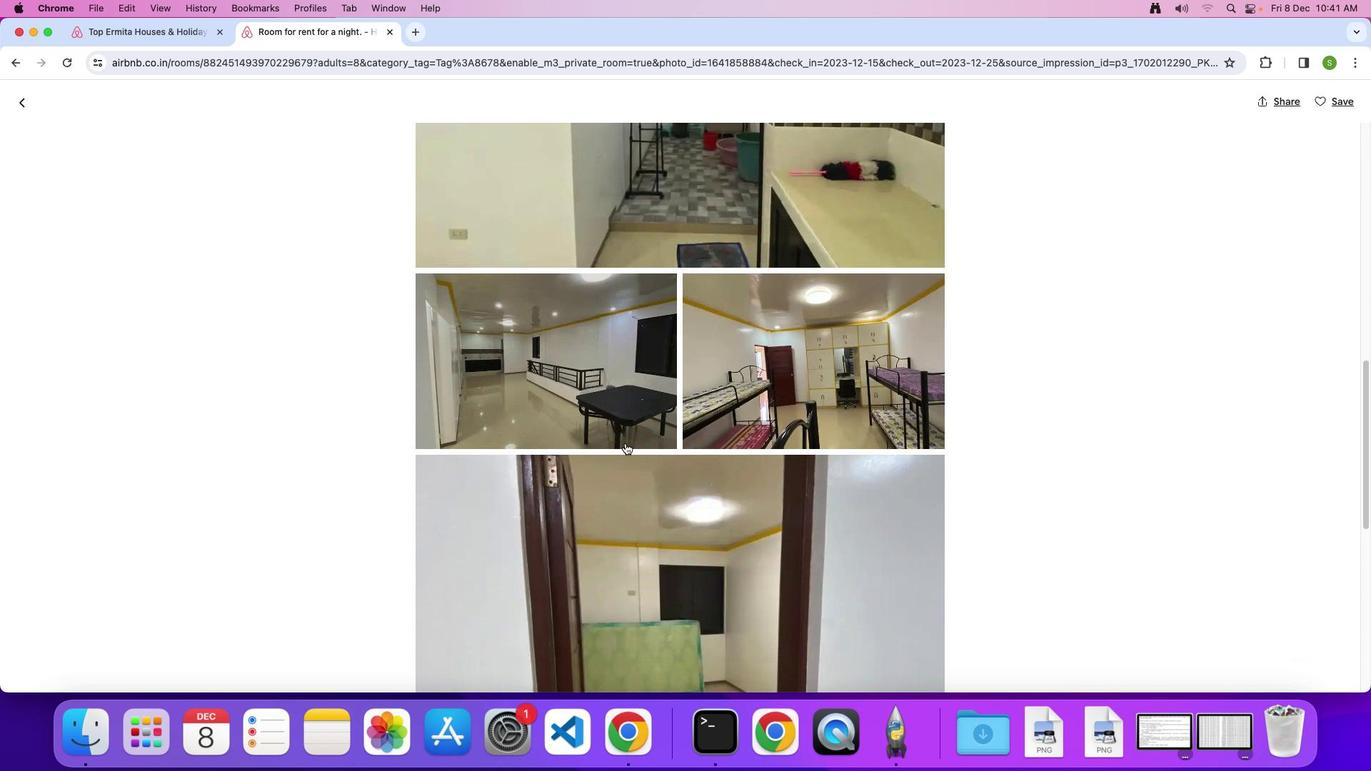 
Action: Mouse scrolled (625, 443) with delta (0, 0)
Screenshot: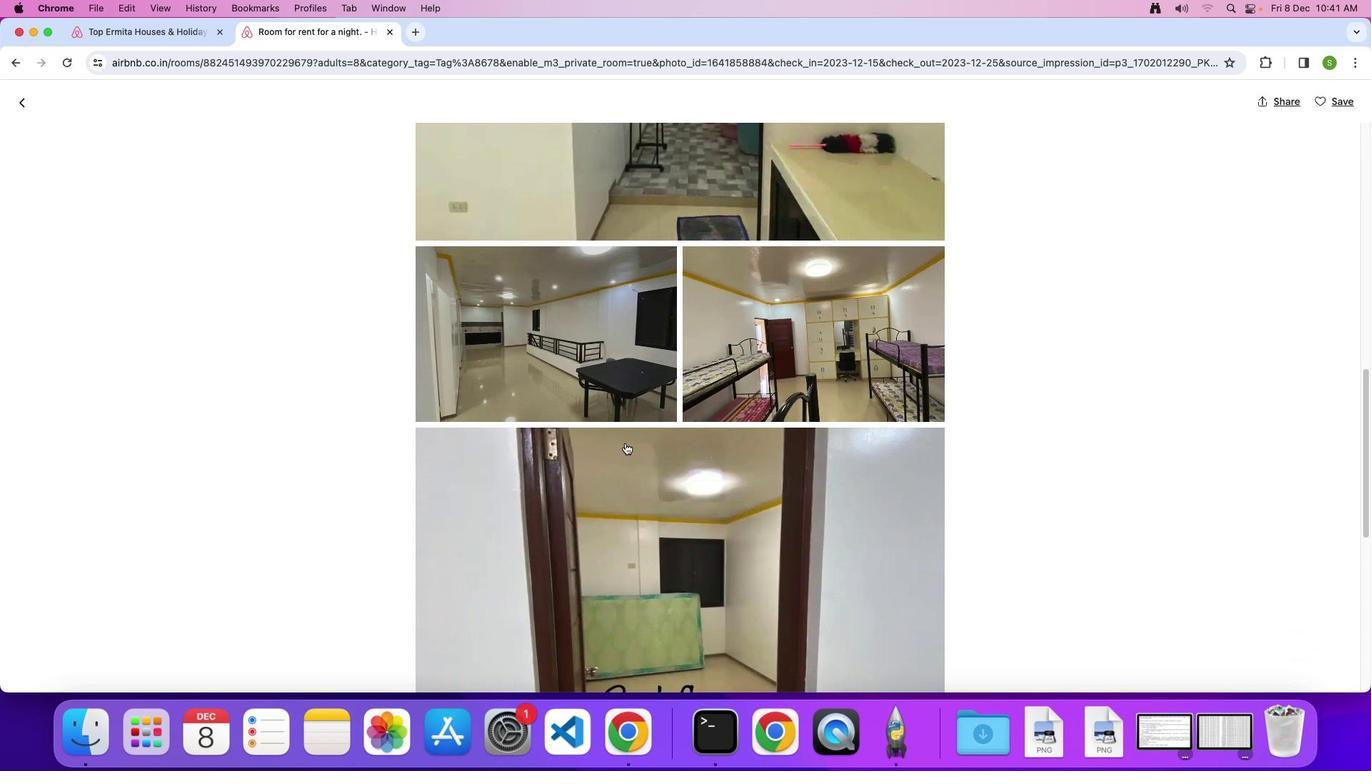 
Action: Mouse scrolled (625, 443) with delta (0, -2)
Screenshot: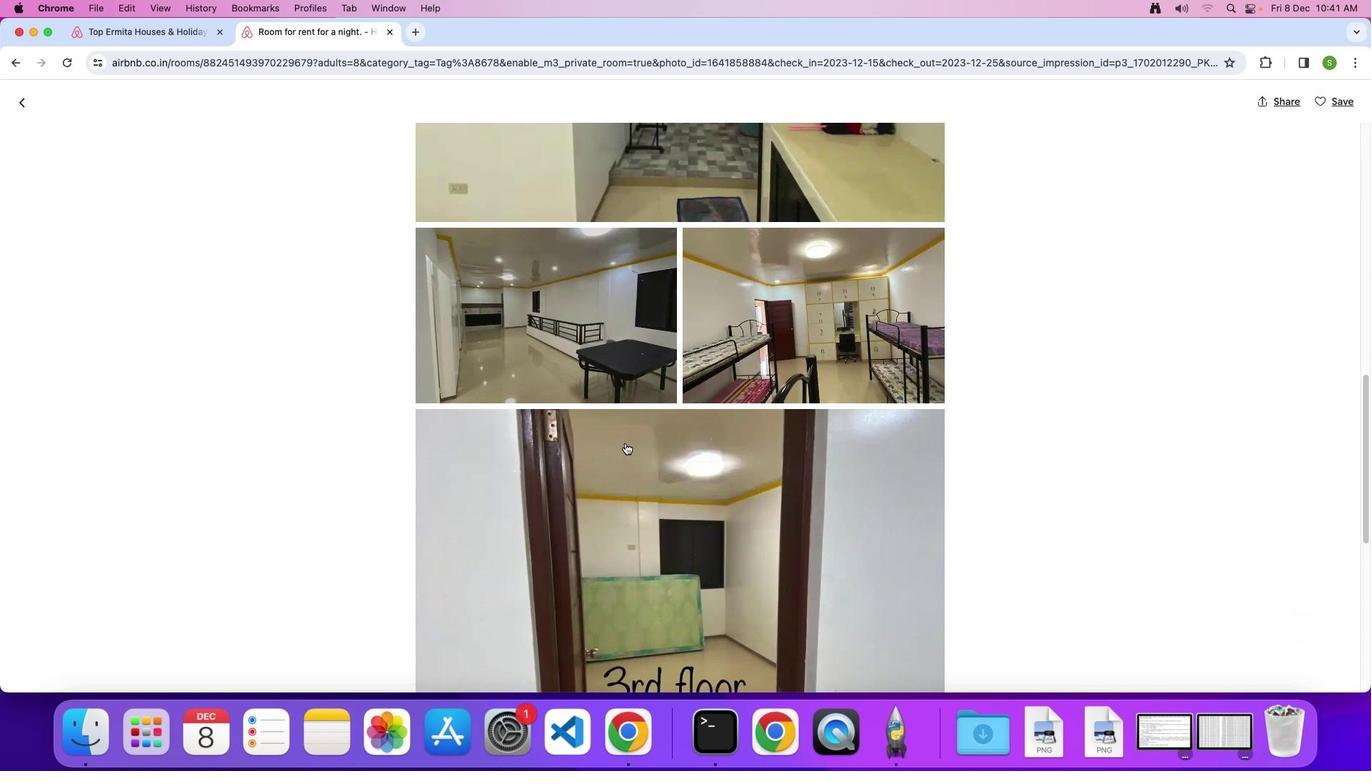 
Action: Mouse scrolled (625, 443) with delta (0, 0)
Screenshot: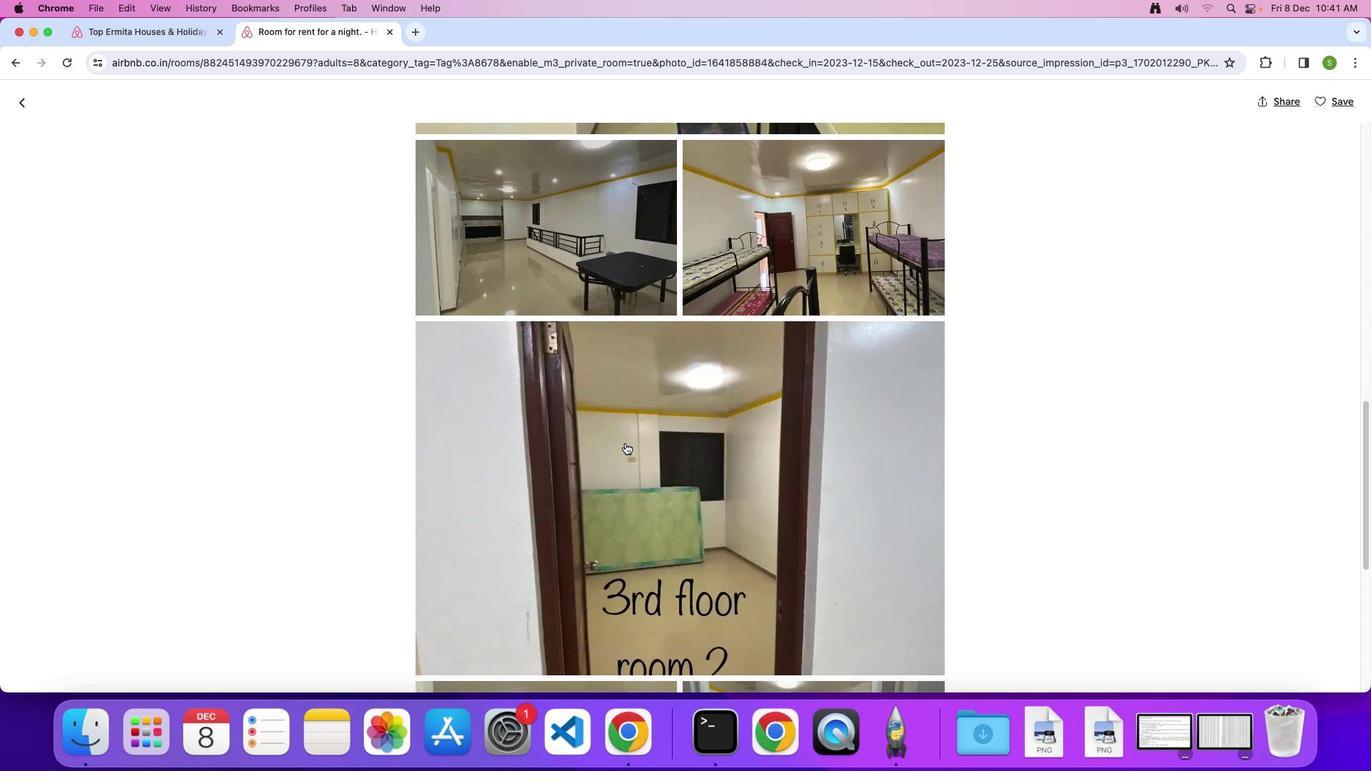 
Action: Mouse scrolled (625, 443) with delta (0, 0)
Screenshot: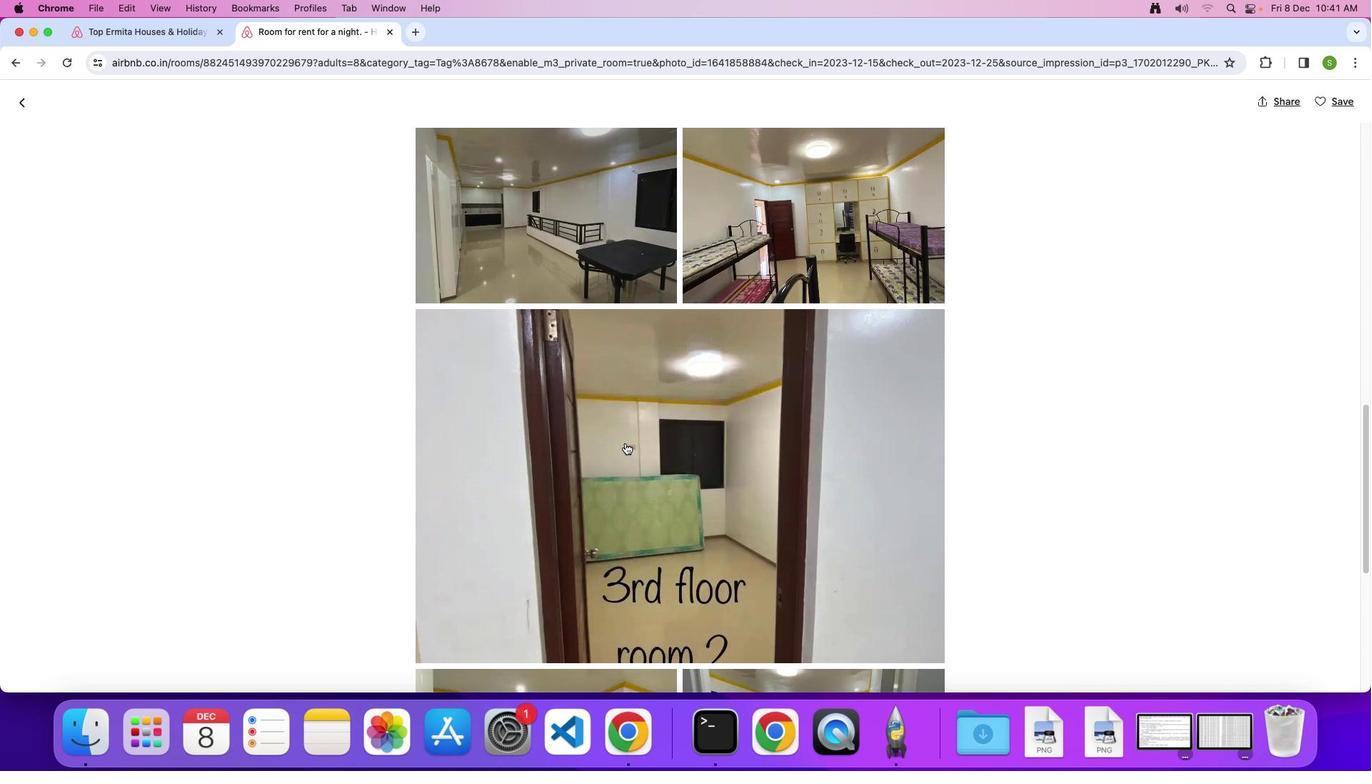 
Action: Mouse scrolled (625, 443) with delta (0, -2)
Screenshot: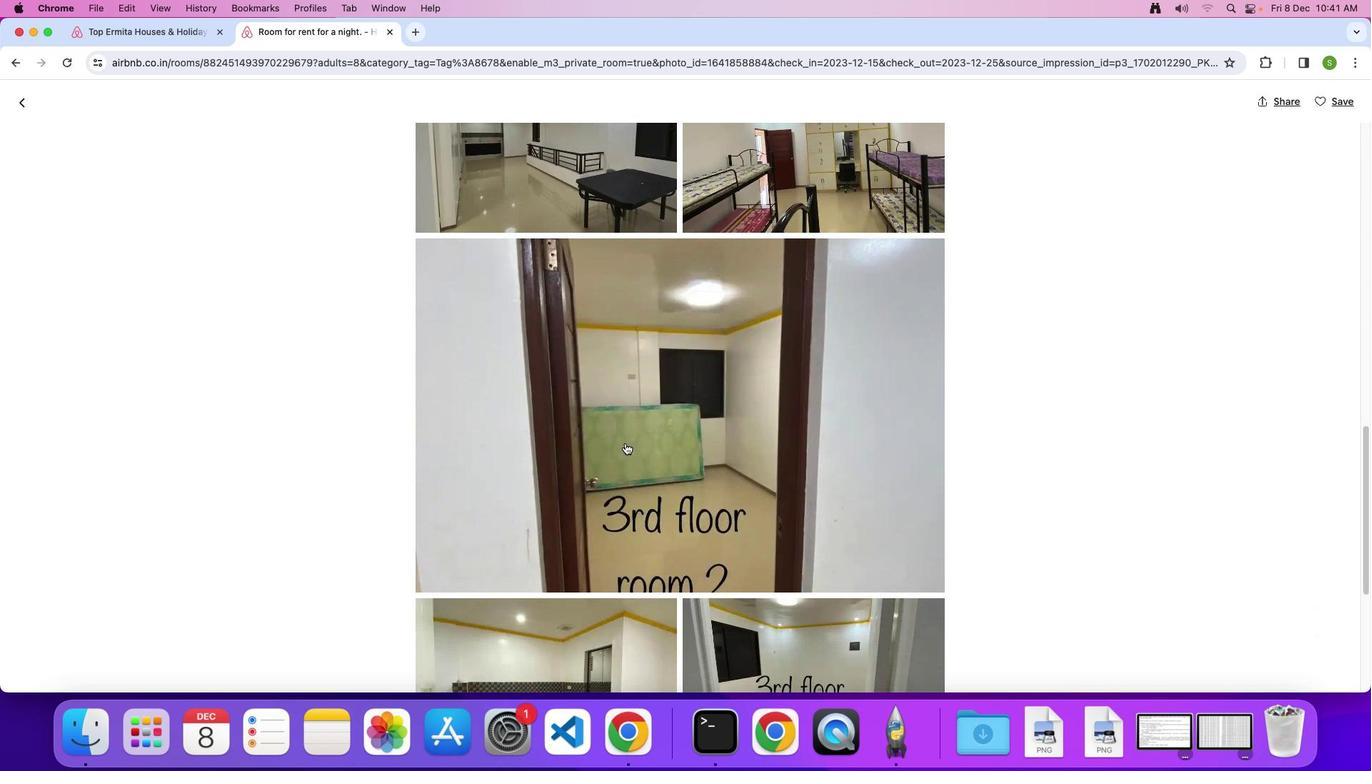 
Action: Mouse scrolled (625, 443) with delta (0, 0)
Screenshot: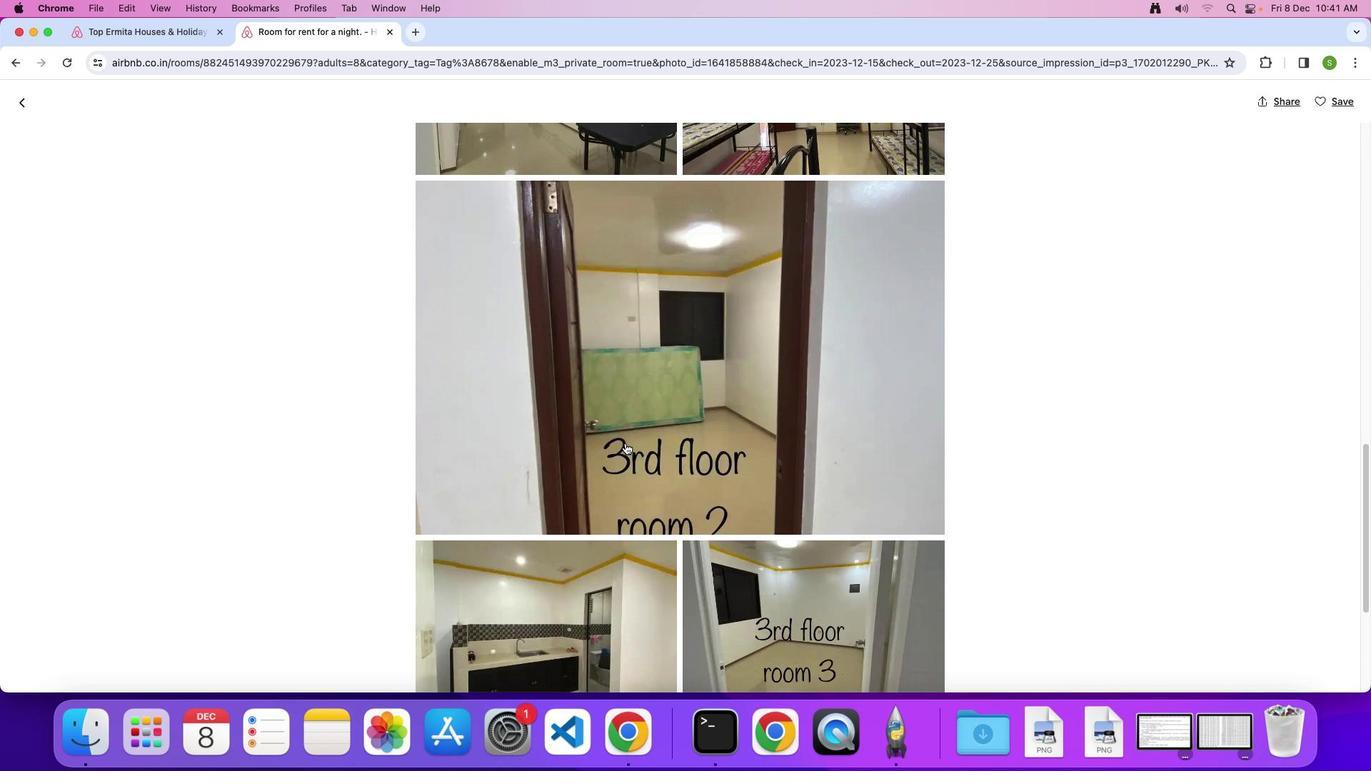 
Action: Mouse scrolled (625, 443) with delta (0, 0)
Screenshot: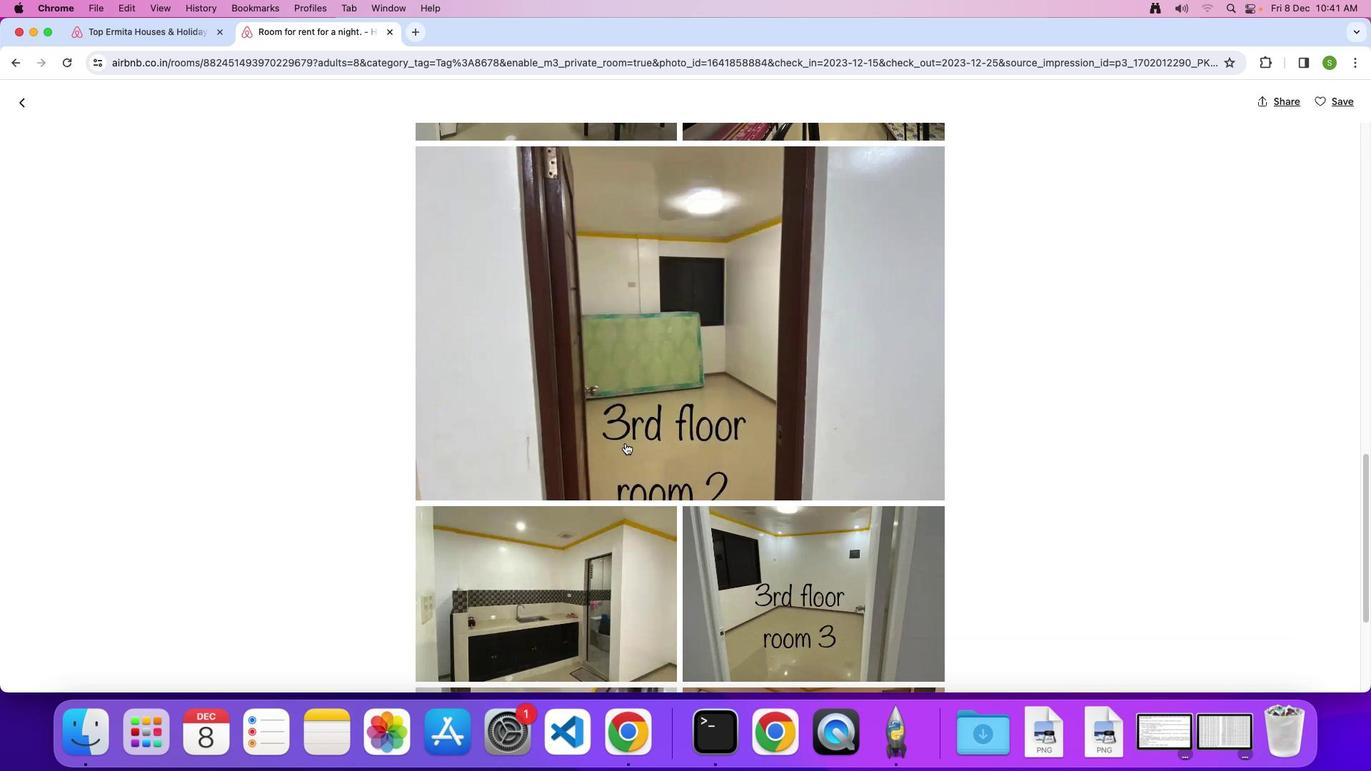 
Action: Mouse scrolled (625, 443) with delta (0, -2)
Screenshot: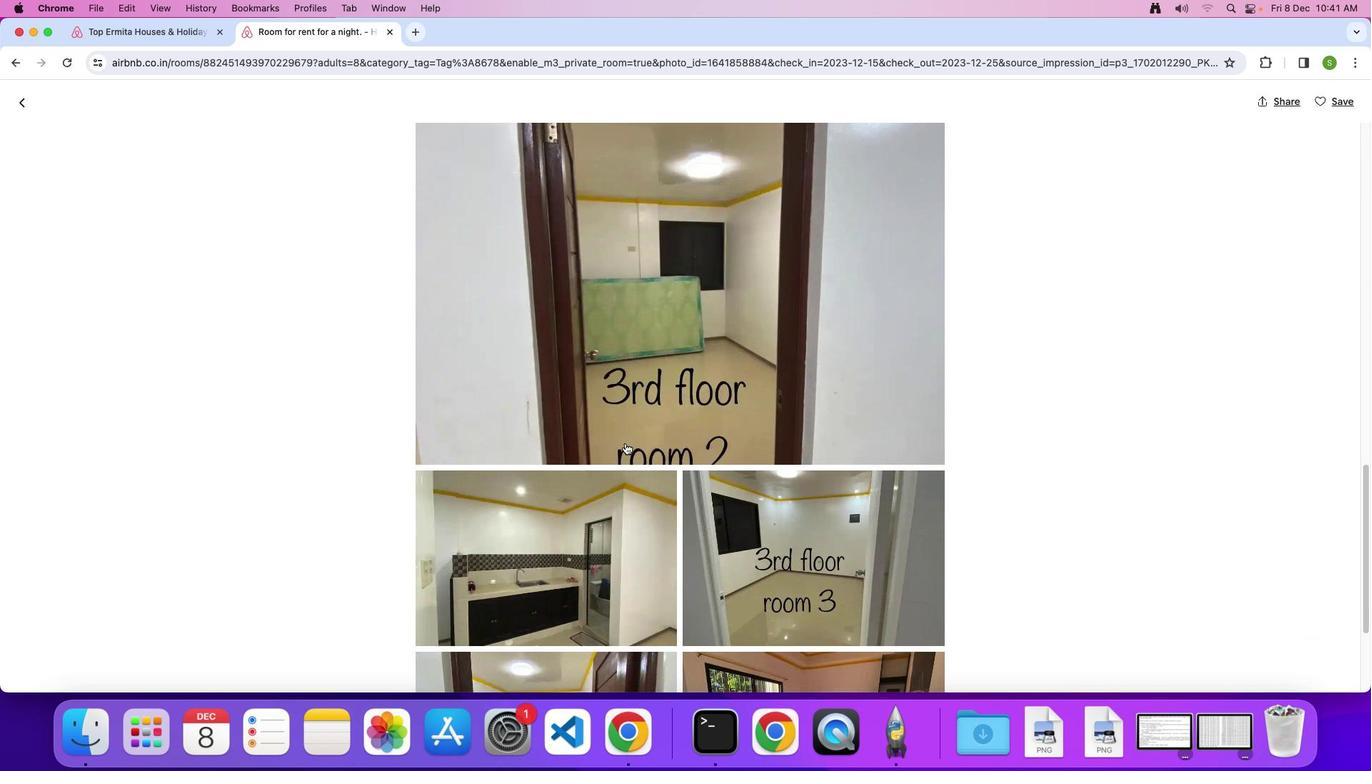 
Action: Mouse scrolled (625, 443) with delta (0, 0)
Screenshot: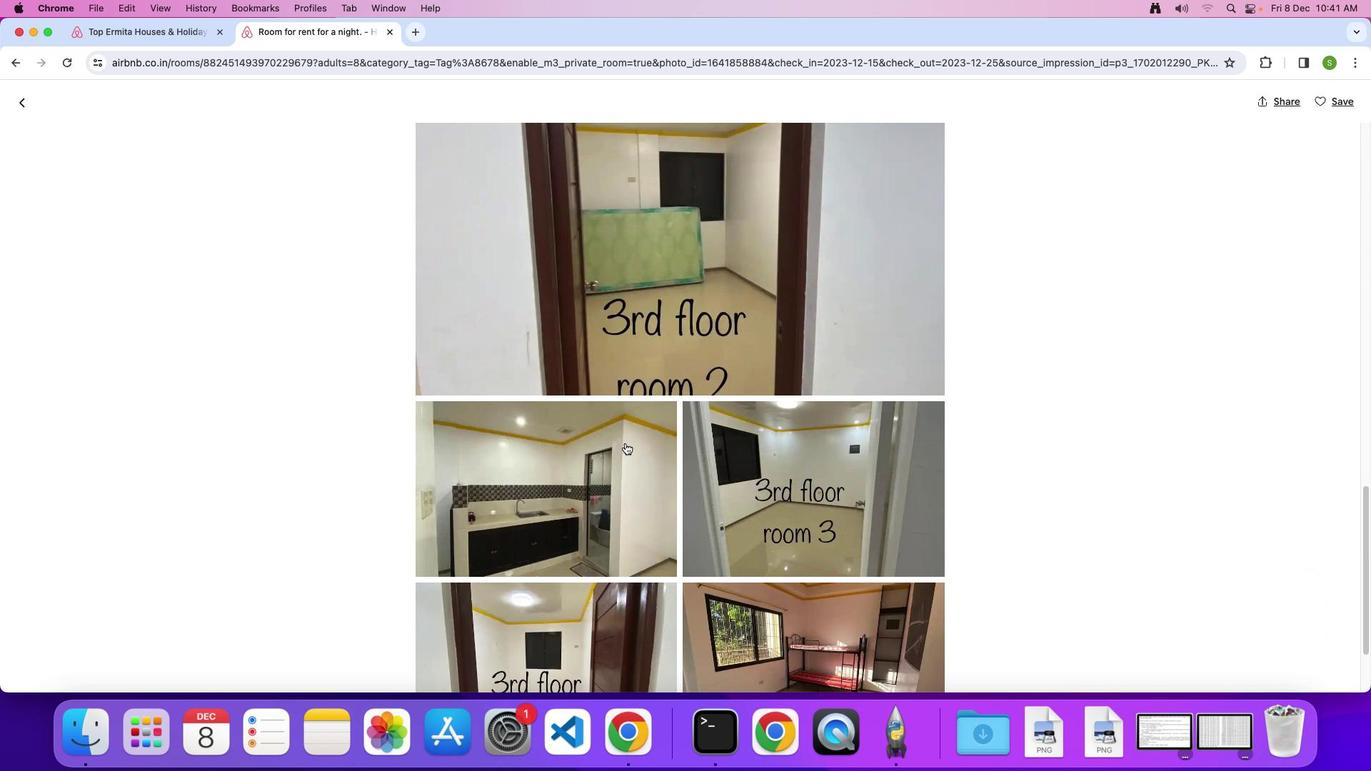 
Action: Mouse scrolled (625, 443) with delta (0, 0)
Screenshot: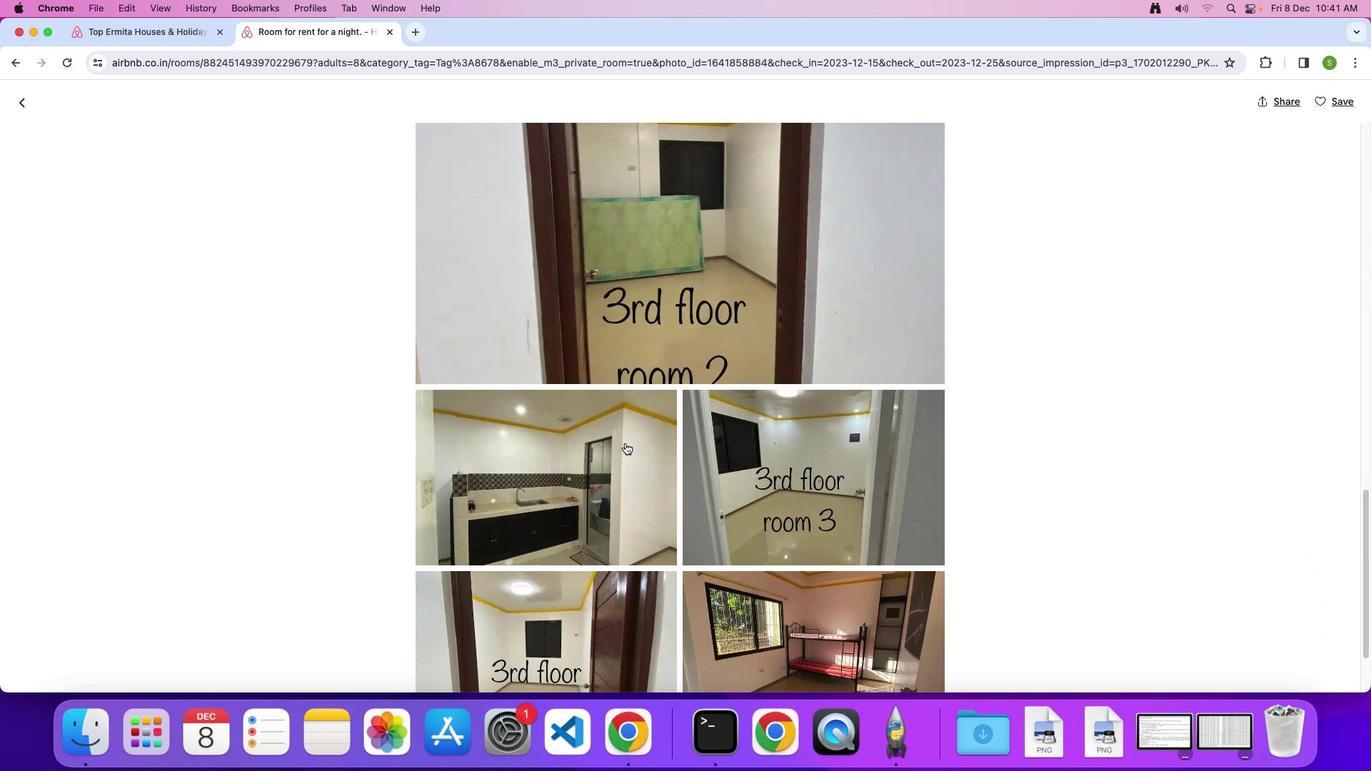 
Action: Mouse scrolled (625, 443) with delta (0, -2)
Screenshot: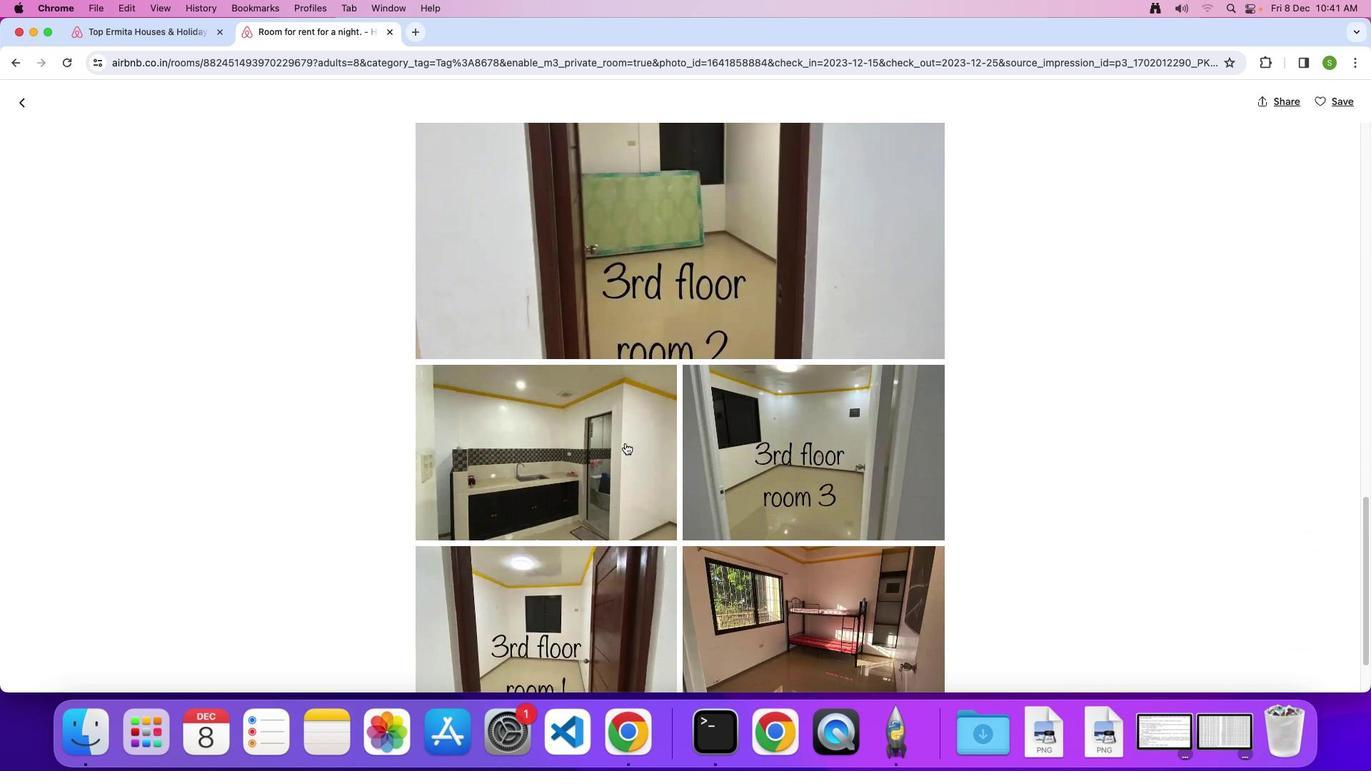 
Action: Mouse scrolled (625, 443) with delta (0, 0)
Screenshot: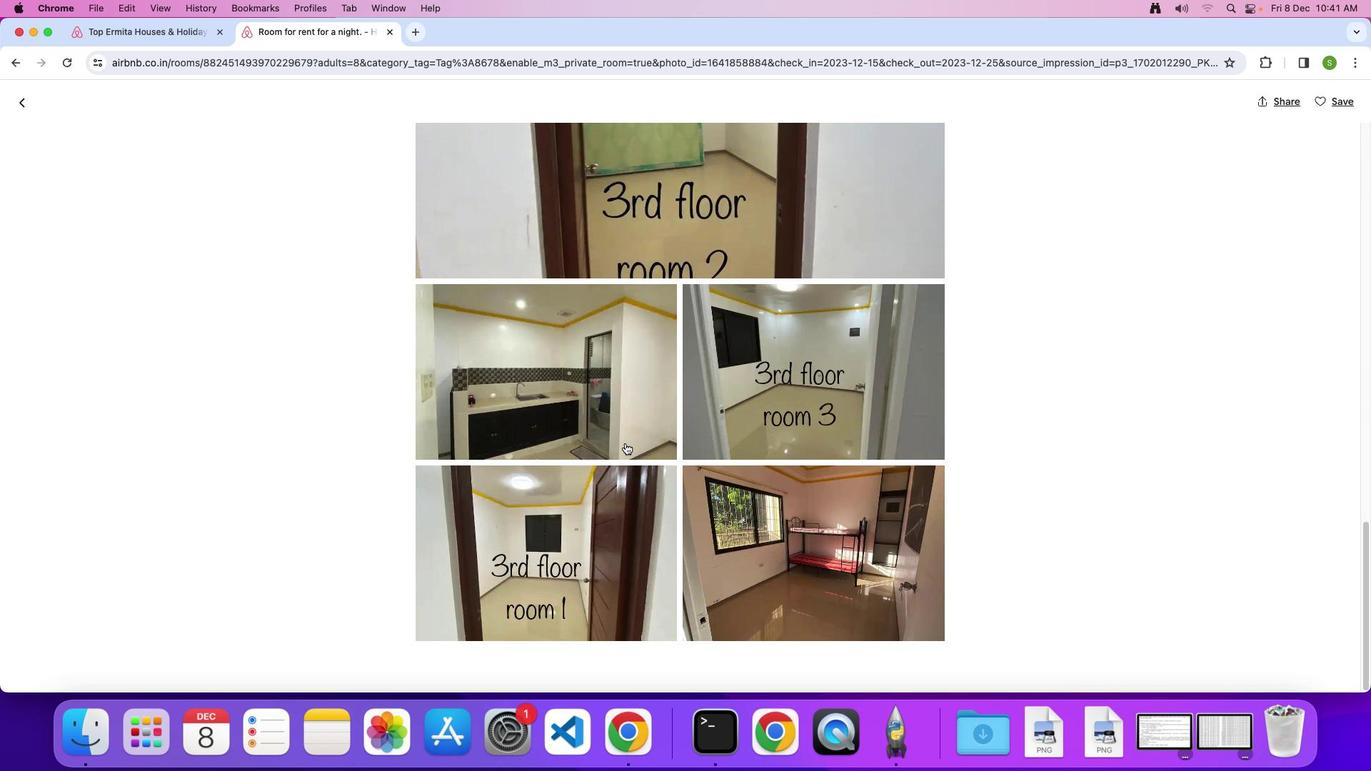 
Action: Mouse scrolled (625, 443) with delta (0, 0)
Screenshot: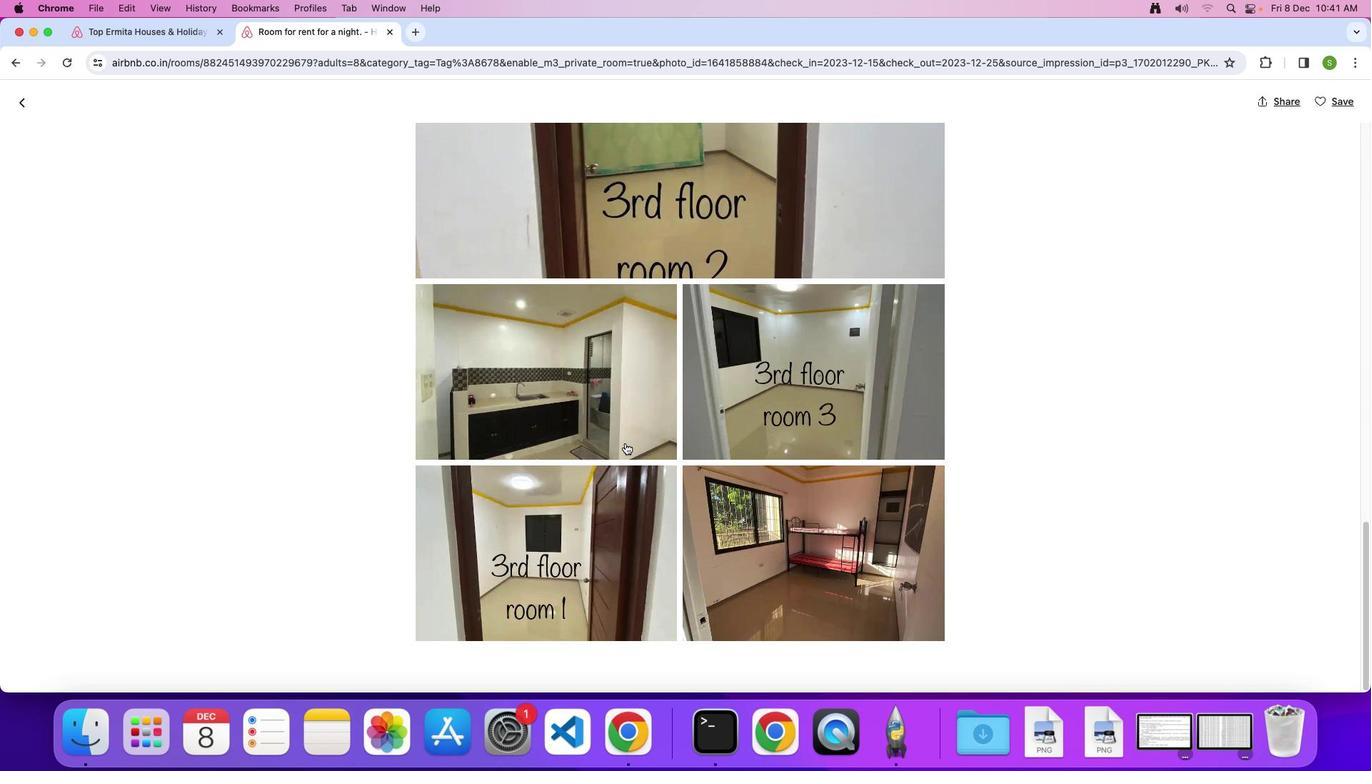 
Action: Mouse scrolled (625, 443) with delta (0, -2)
Screenshot: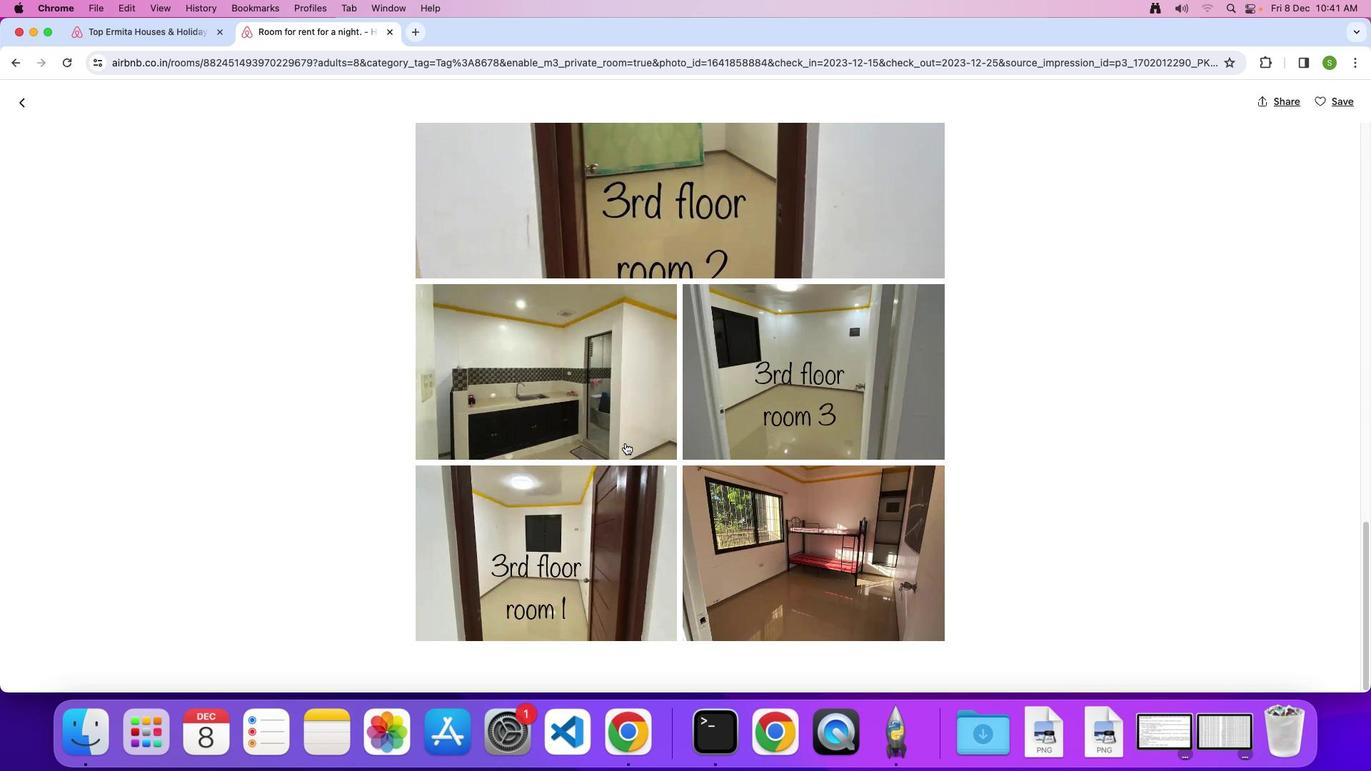 
Action: Mouse scrolled (625, 443) with delta (0, 0)
Screenshot: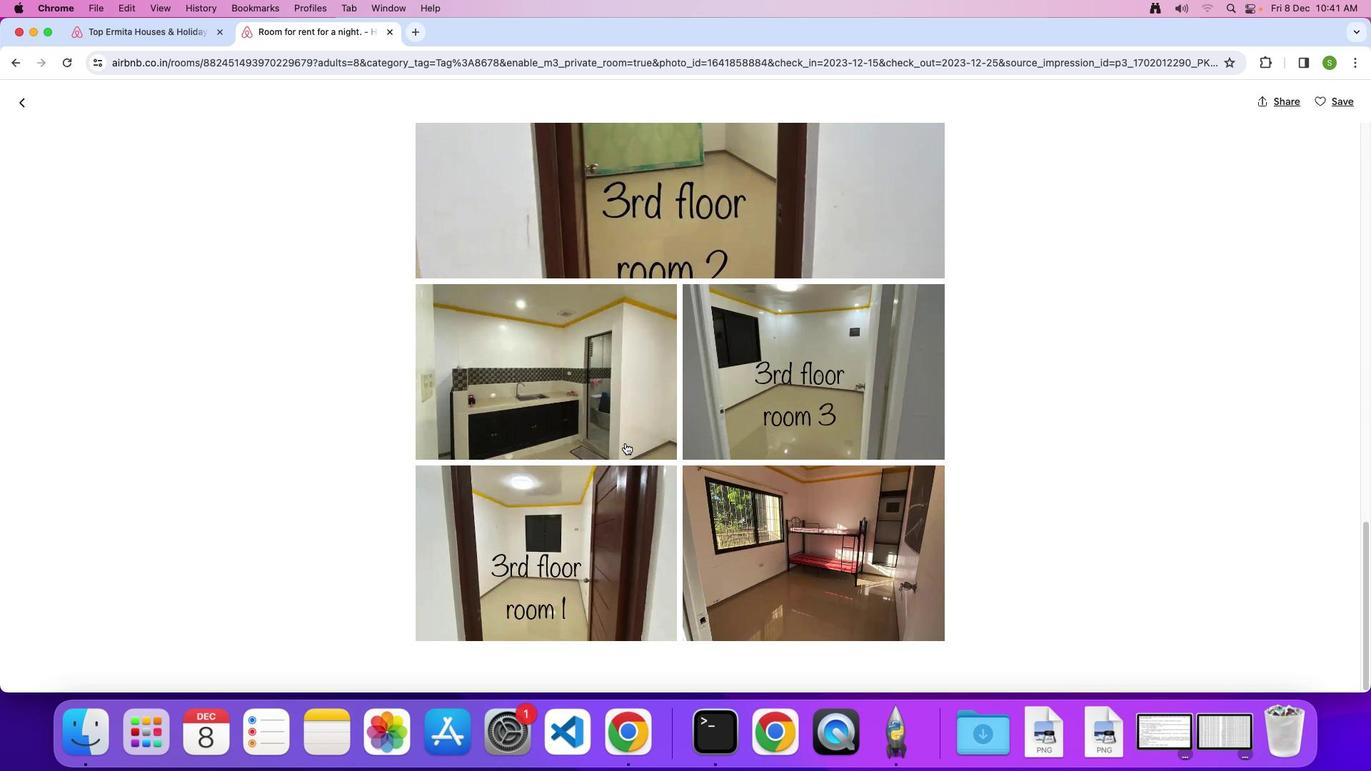 
Action: Mouse scrolled (625, 443) with delta (0, 0)
Screenshot: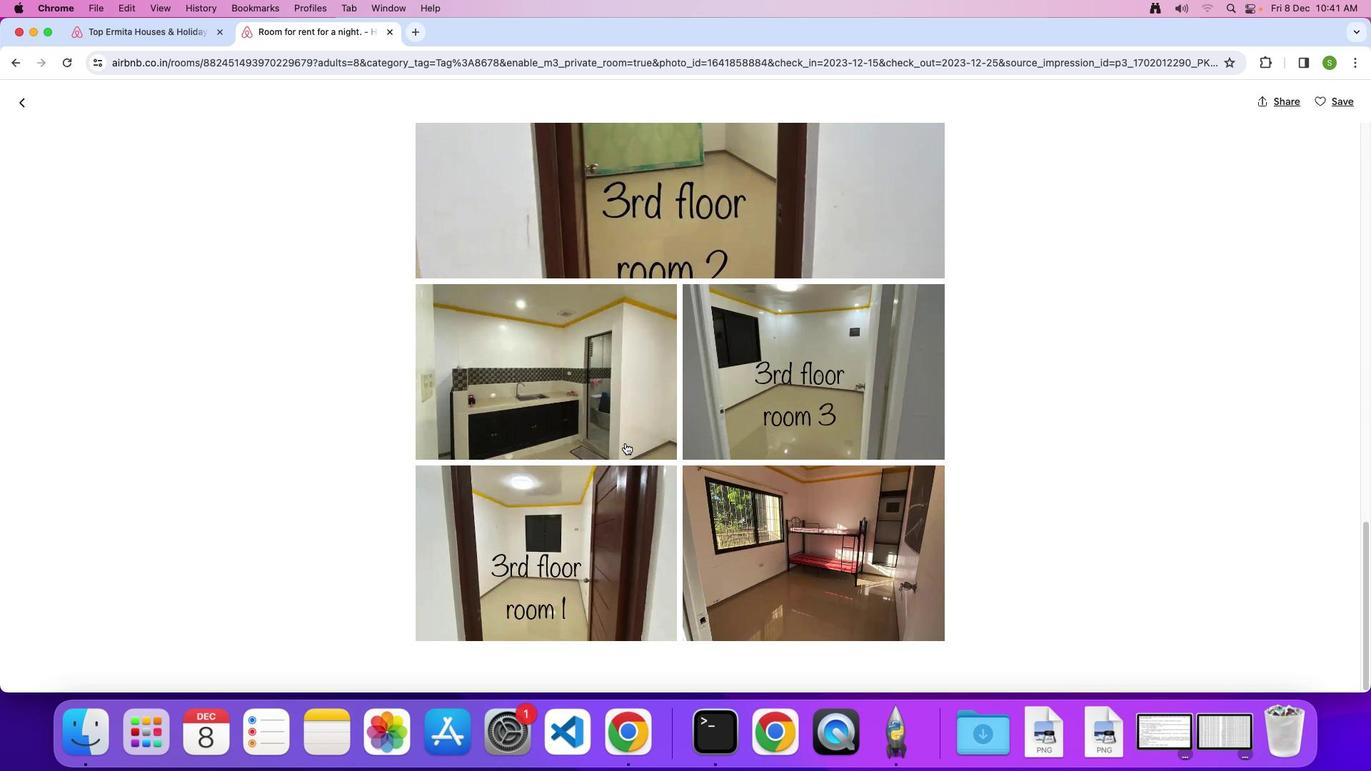 
Action: Mouse scrolled (625, 443) with delta (0, -2)
Screenshot: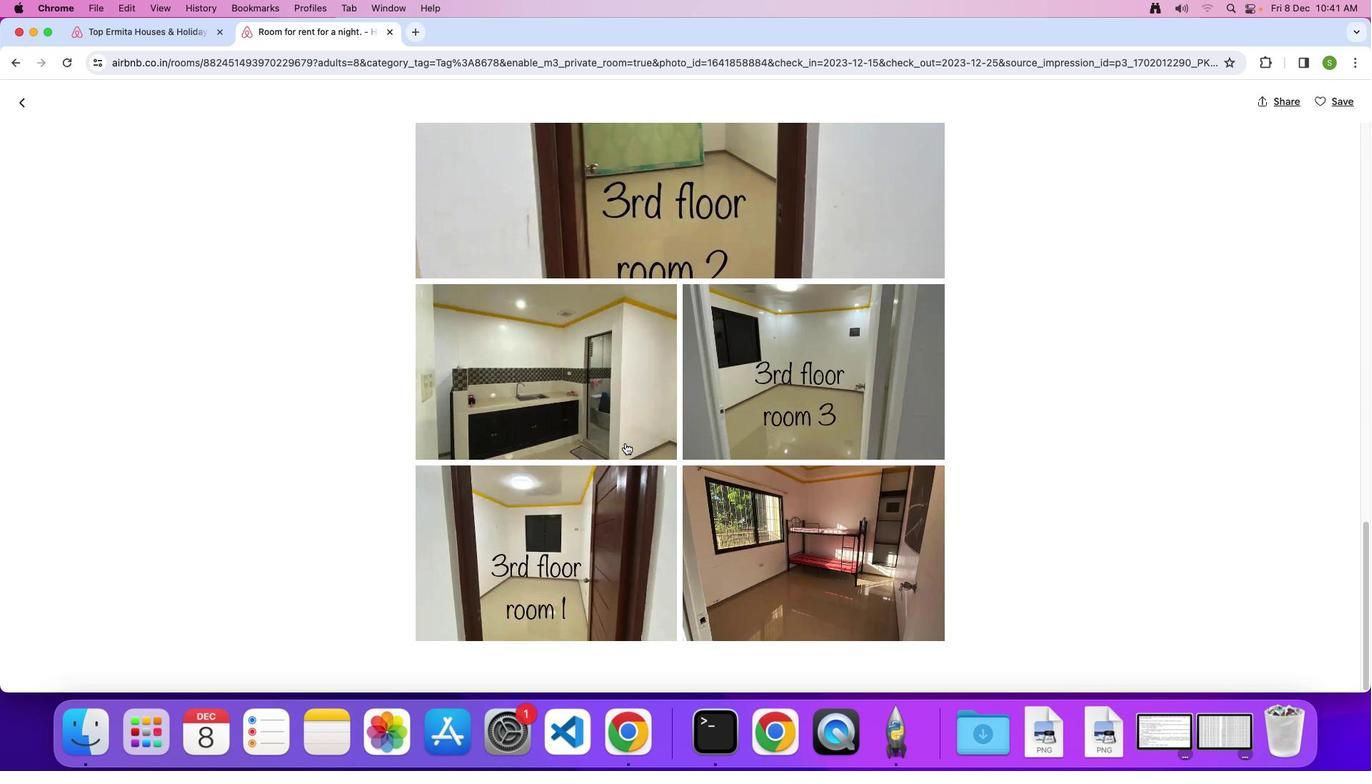 
Action: Mouse moved to (15, 98)
Screenshot: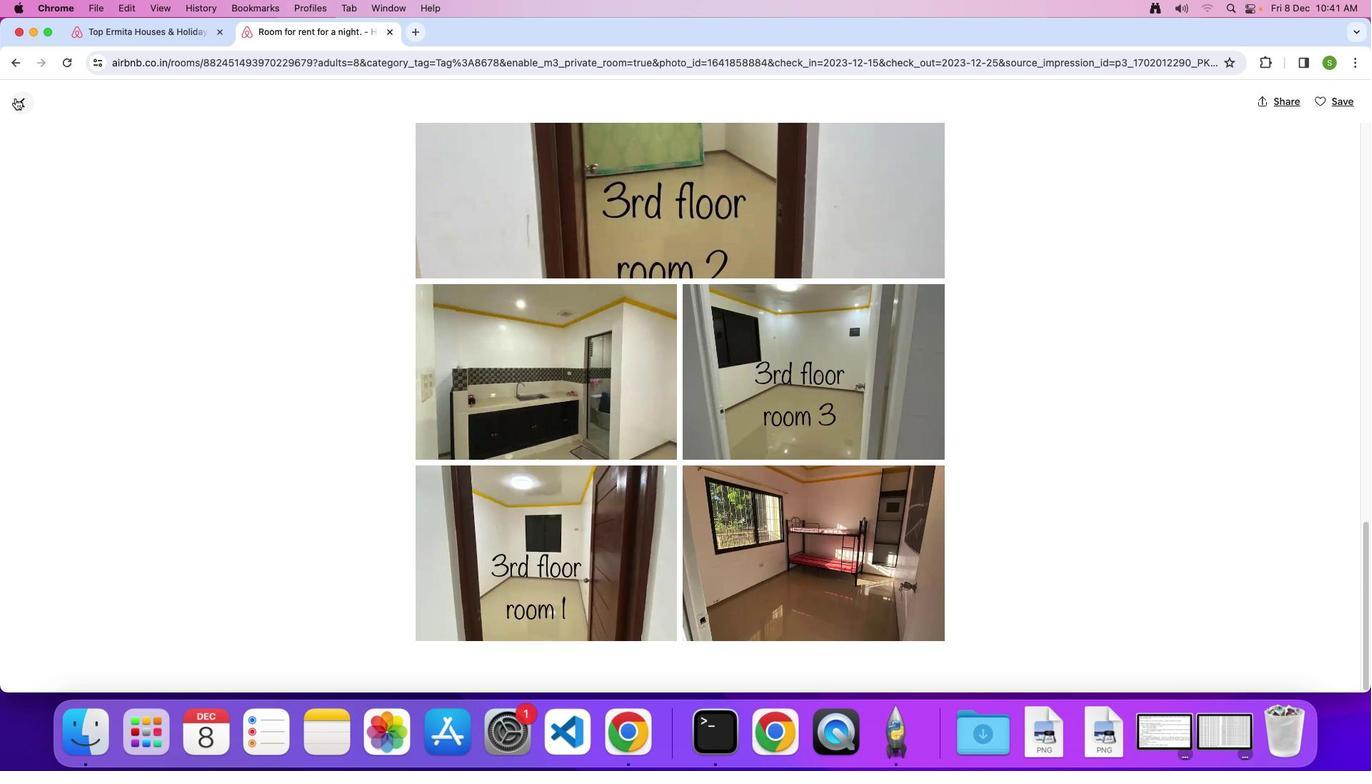
Action: Mouse pressed left at (15, 98)
Screenshot: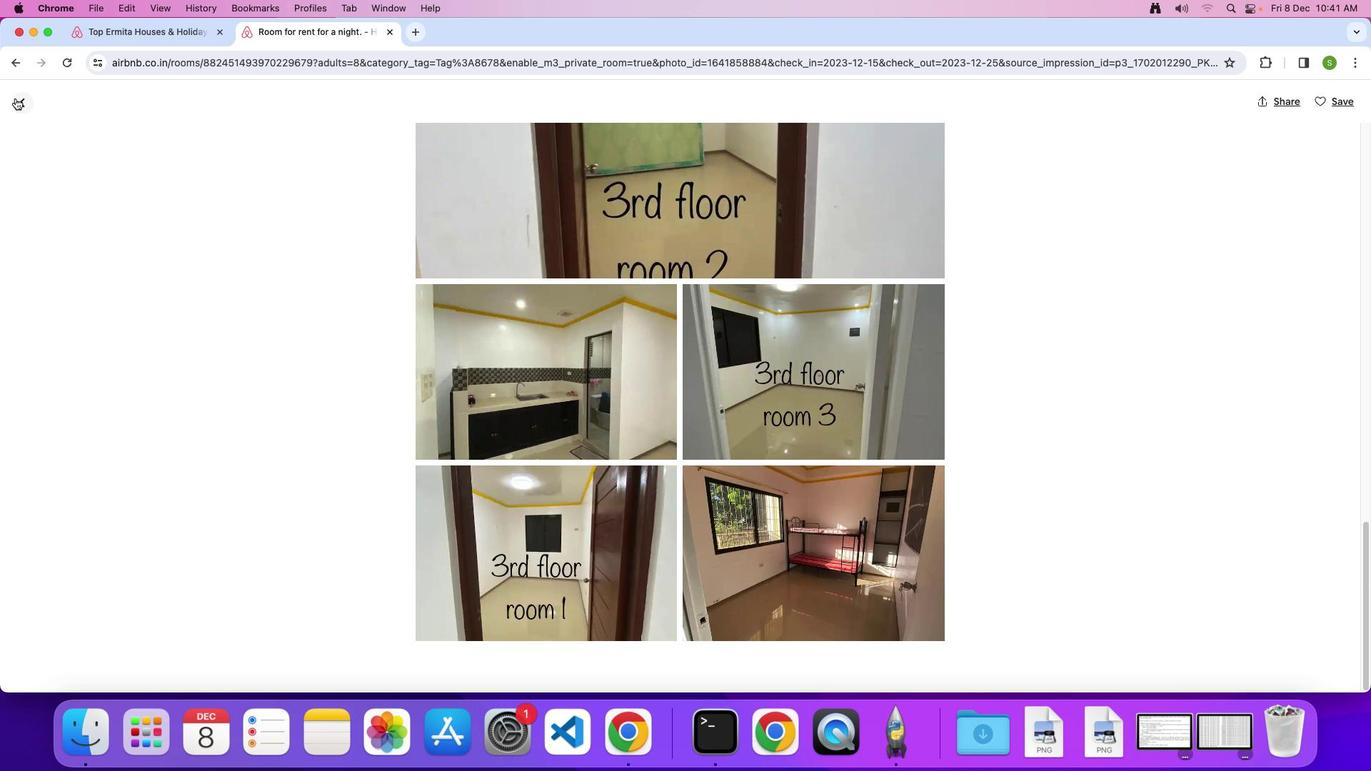 
Action: Mouse moved to (522, 407)
Screenshot: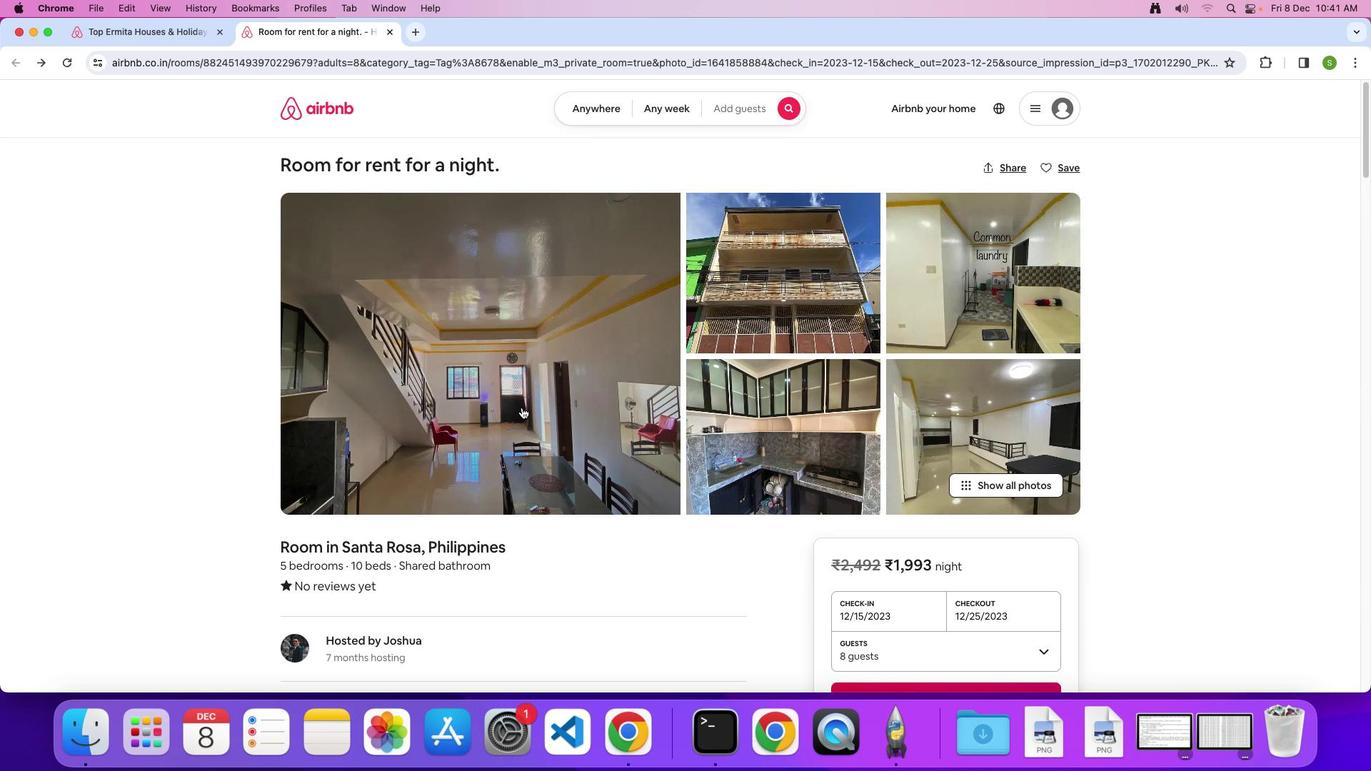 
Action: Mouse scrolled (522, 407) with delta (0, 0)
Screenshot: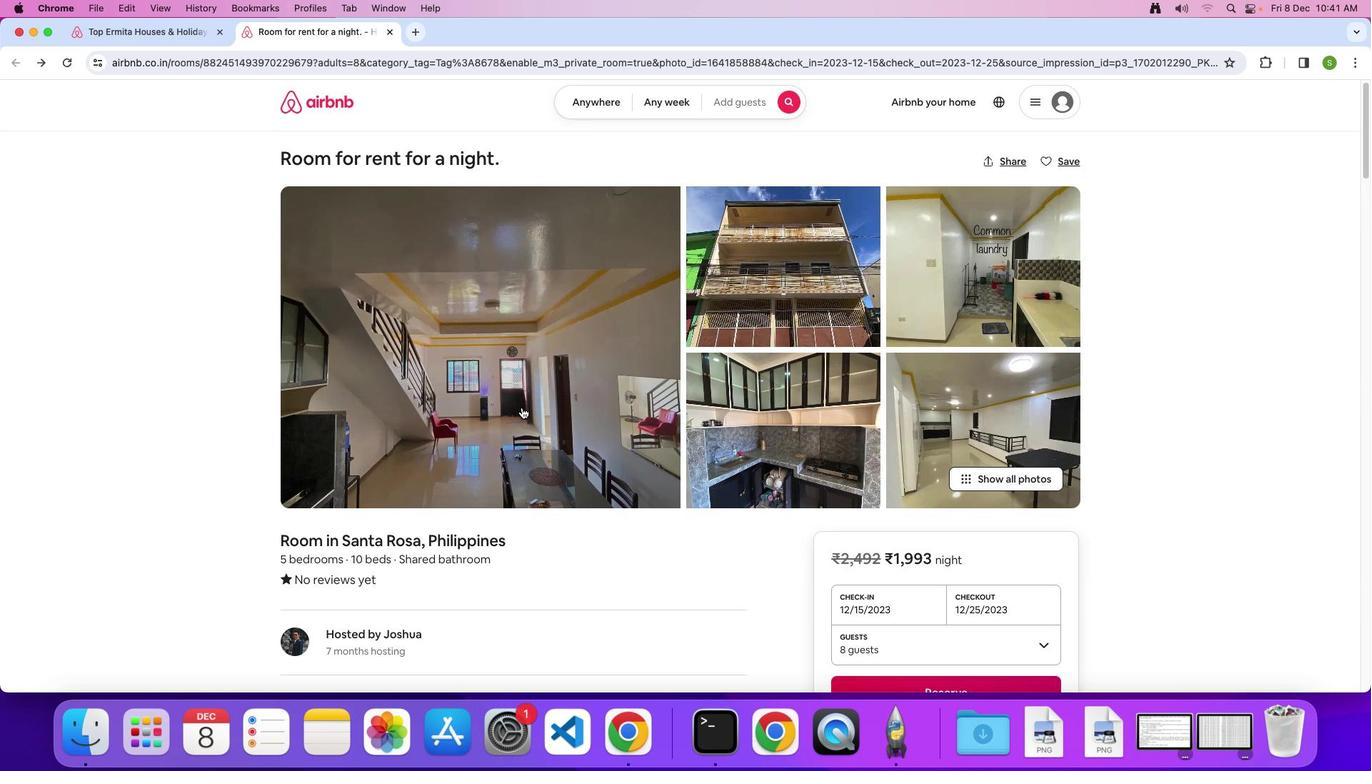 
Action: Mouse scrolled (522, 407) with delta (0, 0)
Screenshot: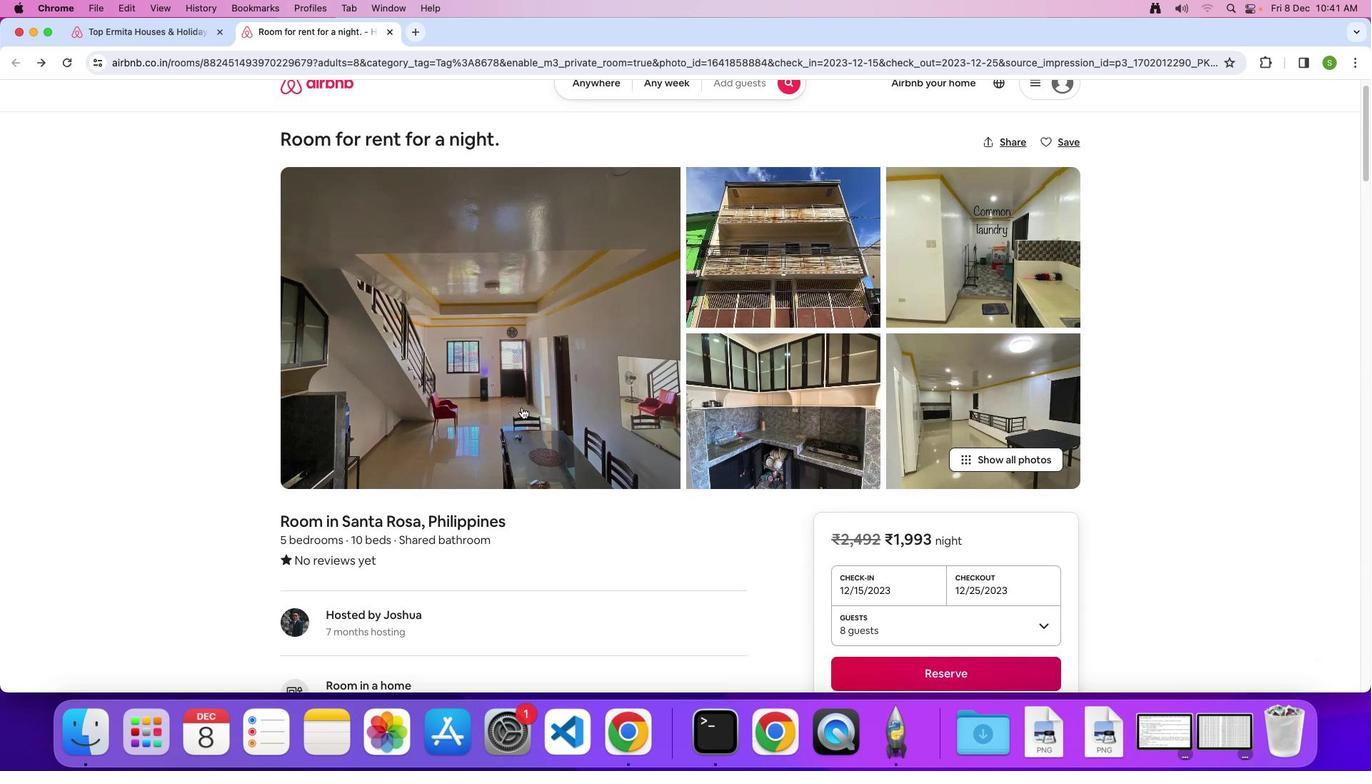 
Action: Mouse scrolled (522, 407) with delta (0, -2)
Screenshot: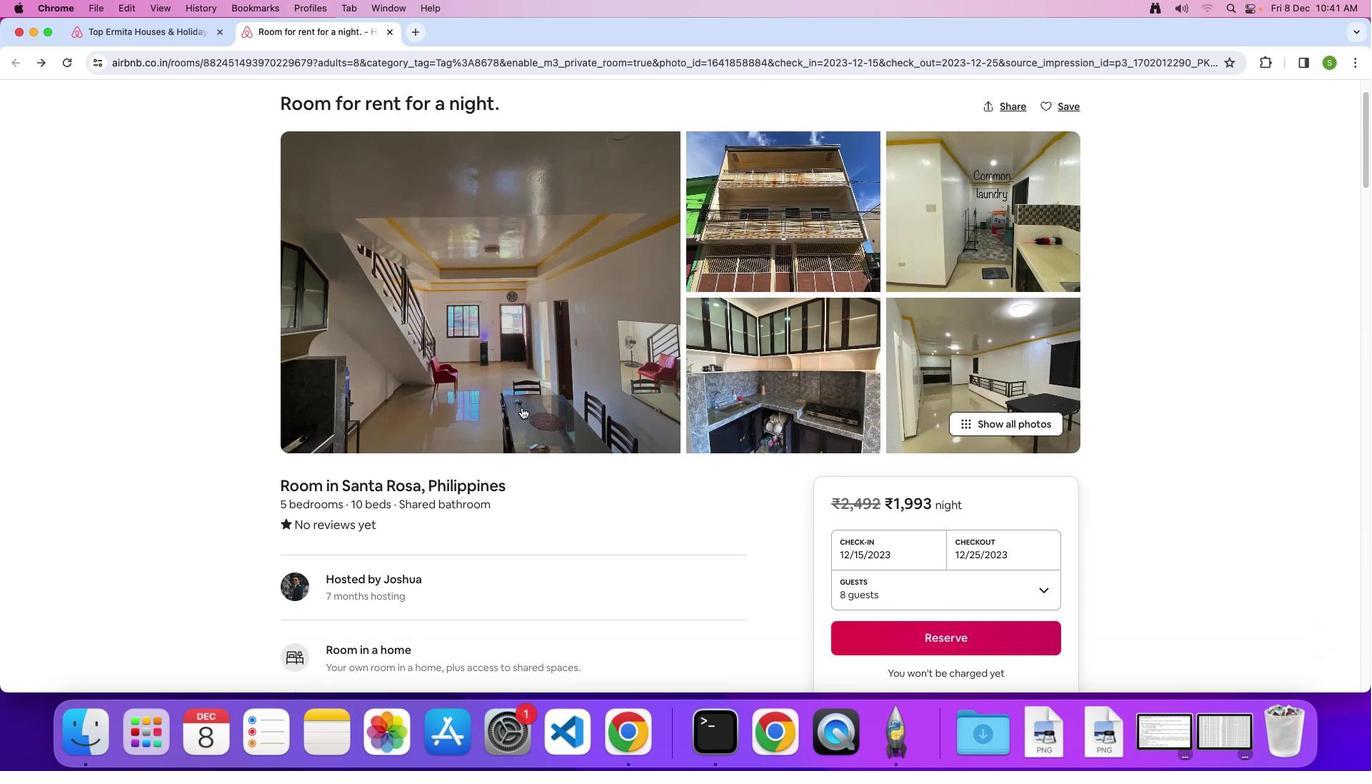 
Action: Mouse scrolled (522, 407) with delta (0, 0)
Screenshot: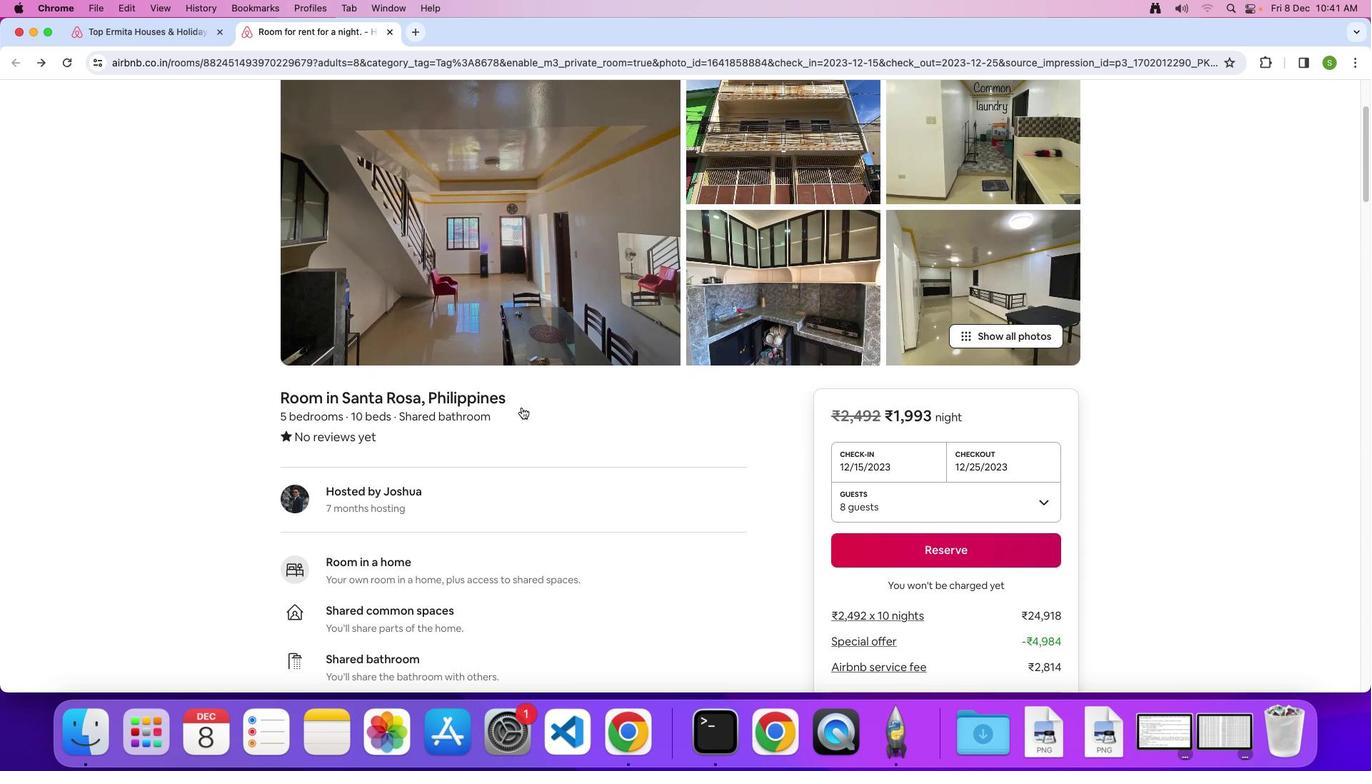 
Action: Mouse scrolled (522, 407) with delta (0, 0)
Screenshot: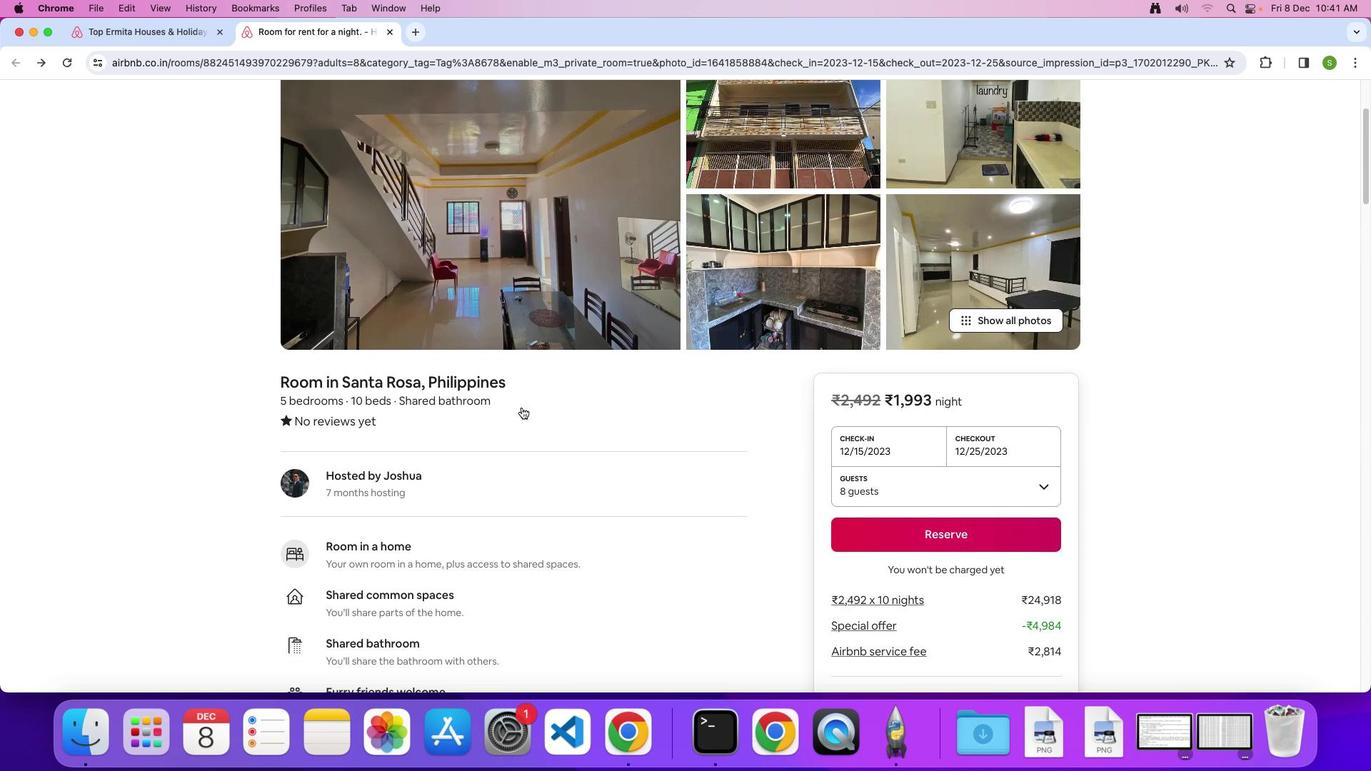 
Action: Mouse scrolled (522, 407) with delta (0, -2)
Screenshot: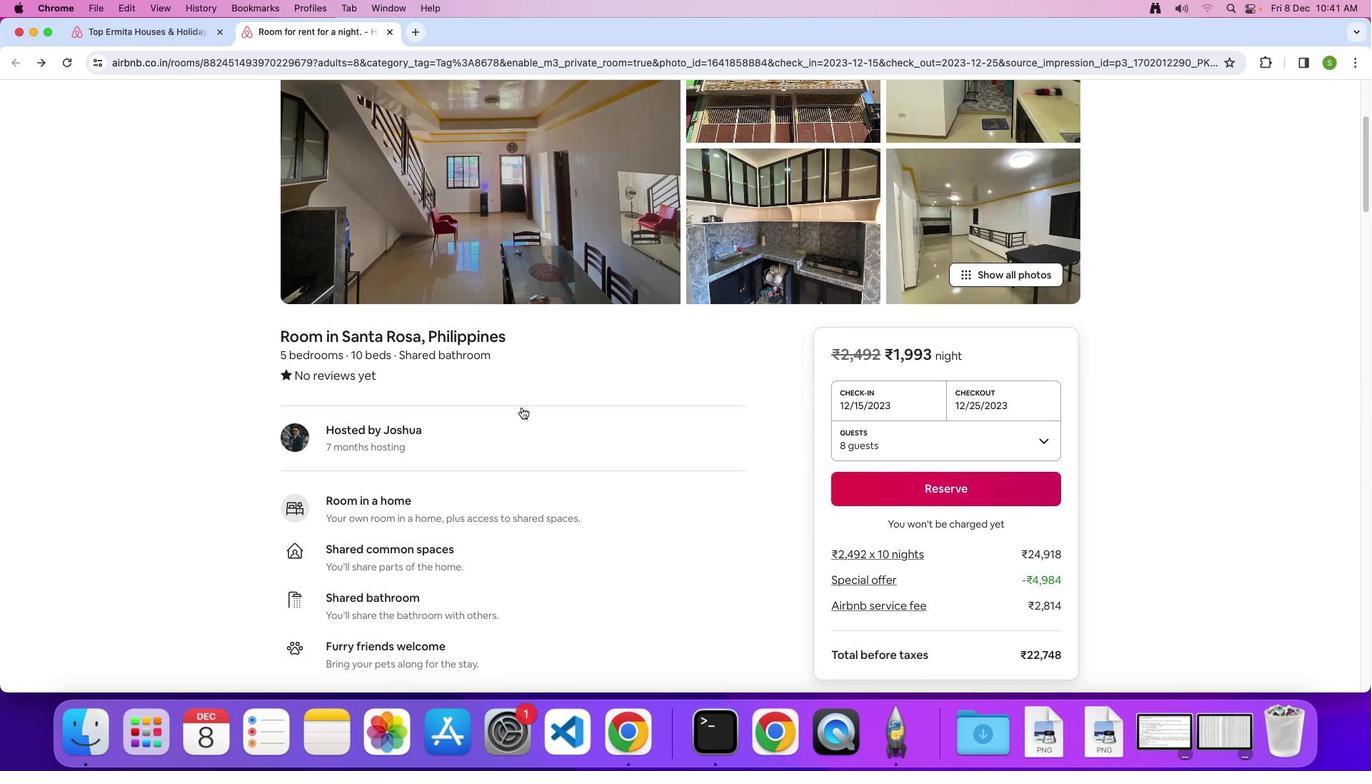 
Action: Mouse scrolled (522, 407) with delta (0, 0)
Screenshot: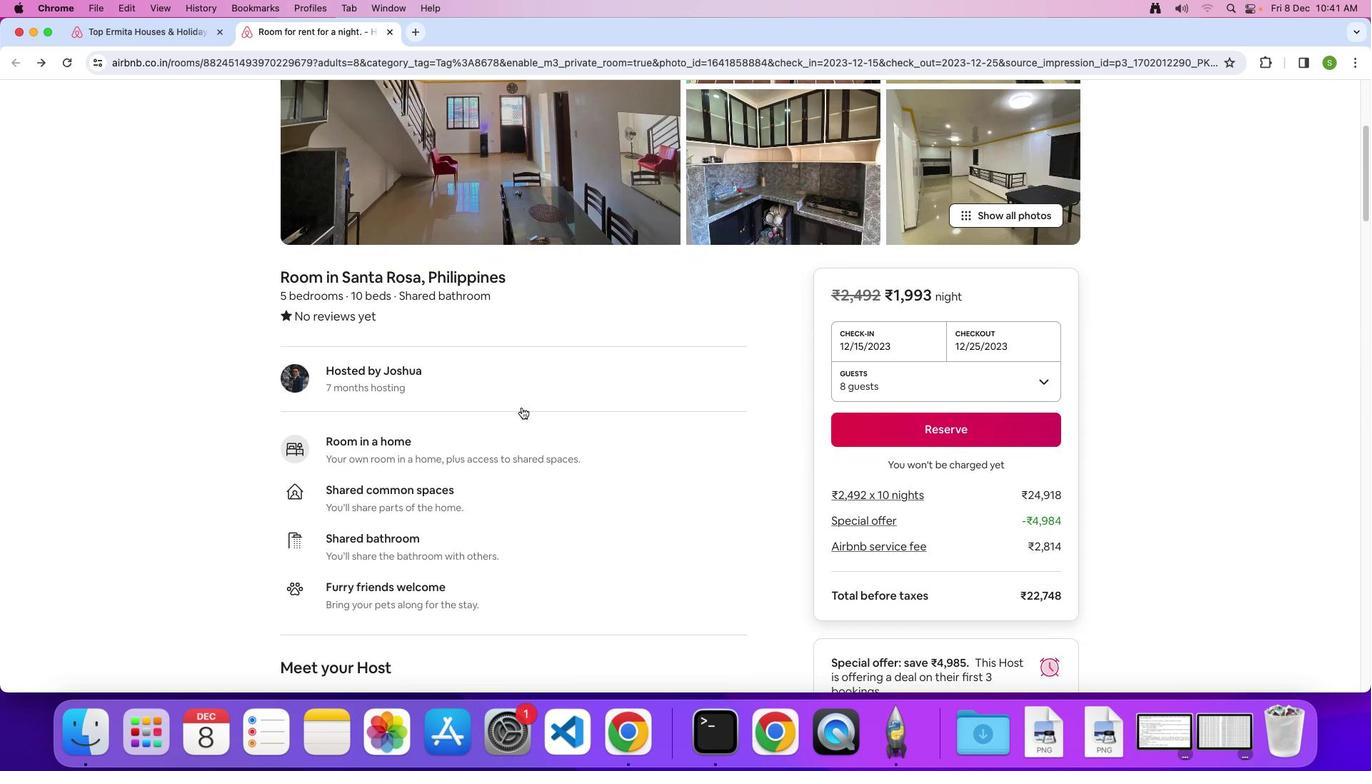
Action: Mouse scrolled (522, 407) with delta (0, 0)
Screenshot: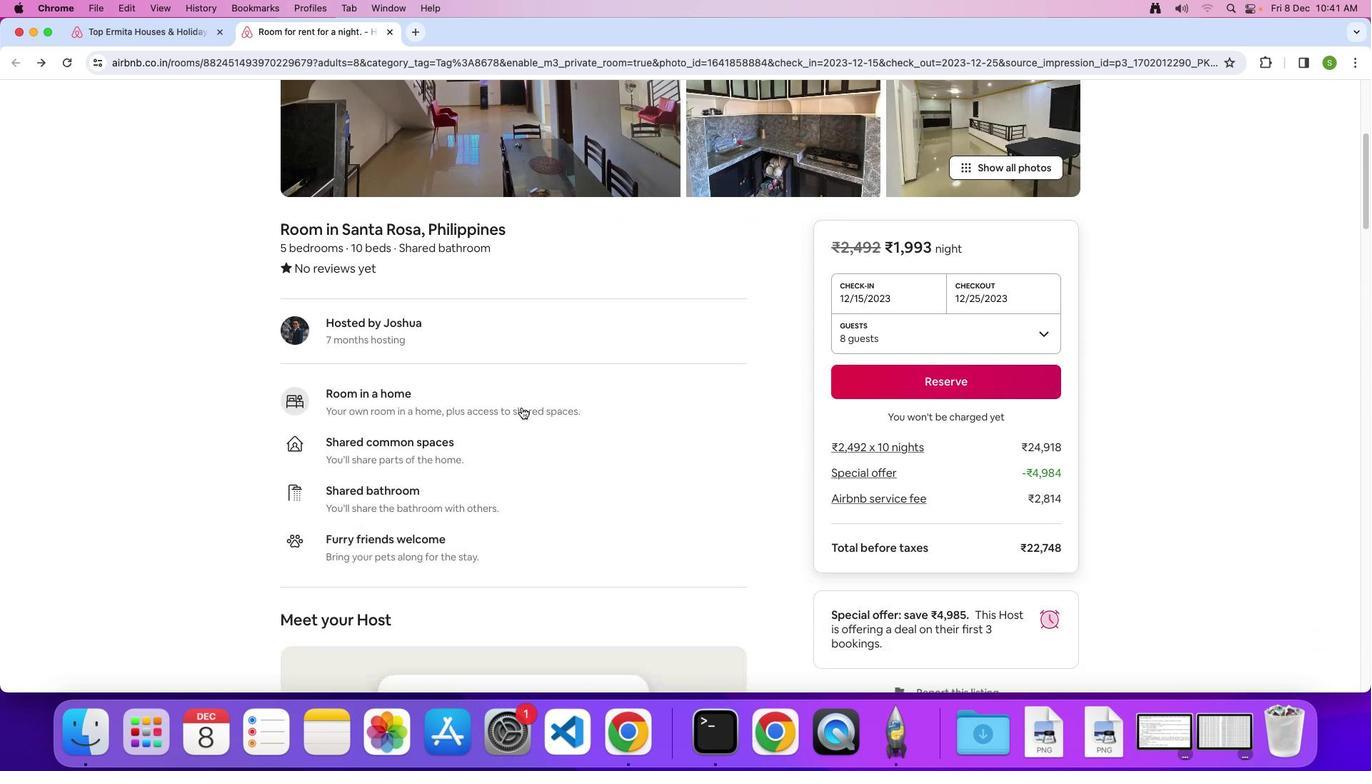 
Action: Mouse scrolled (522, 407) with delta (0, -2)
Screenshot: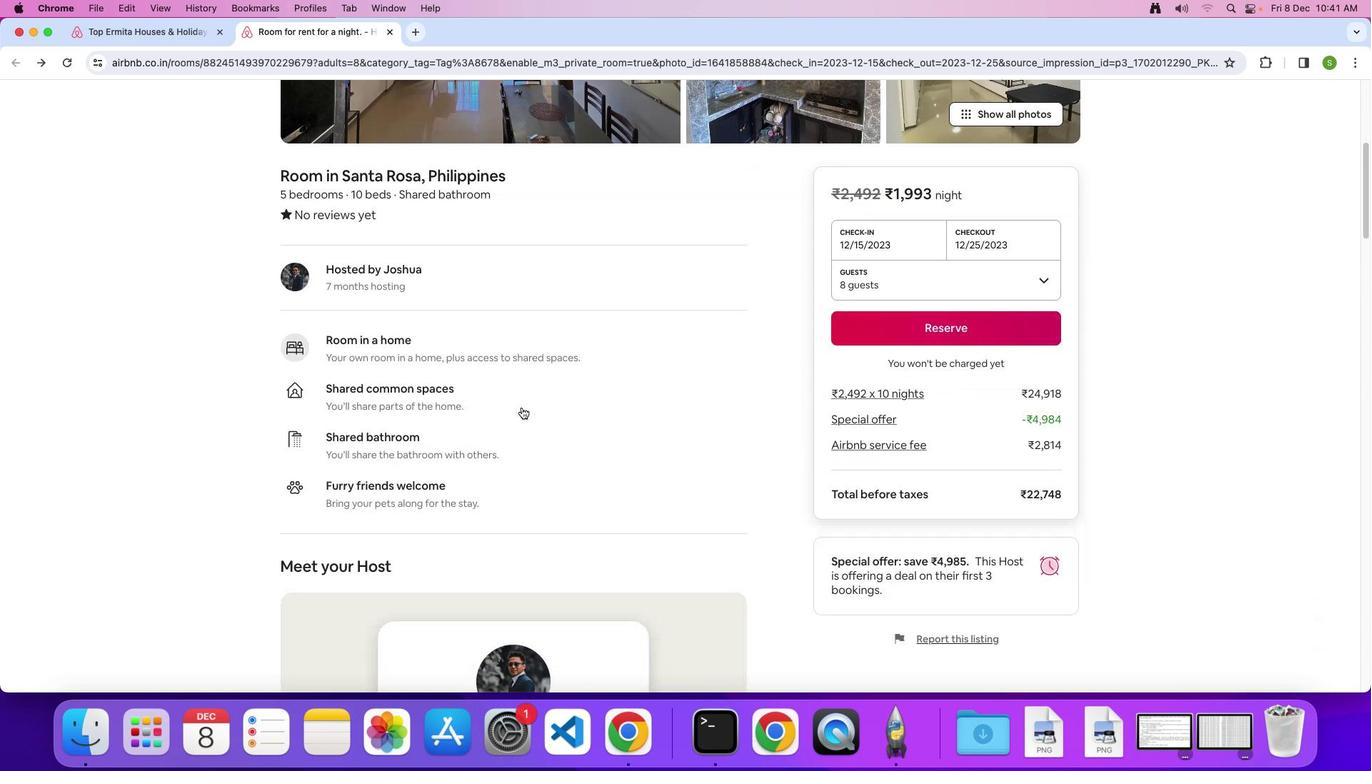 
Action: Mouse scrolled (522, 407) with delta (0, -2)
Screenshot: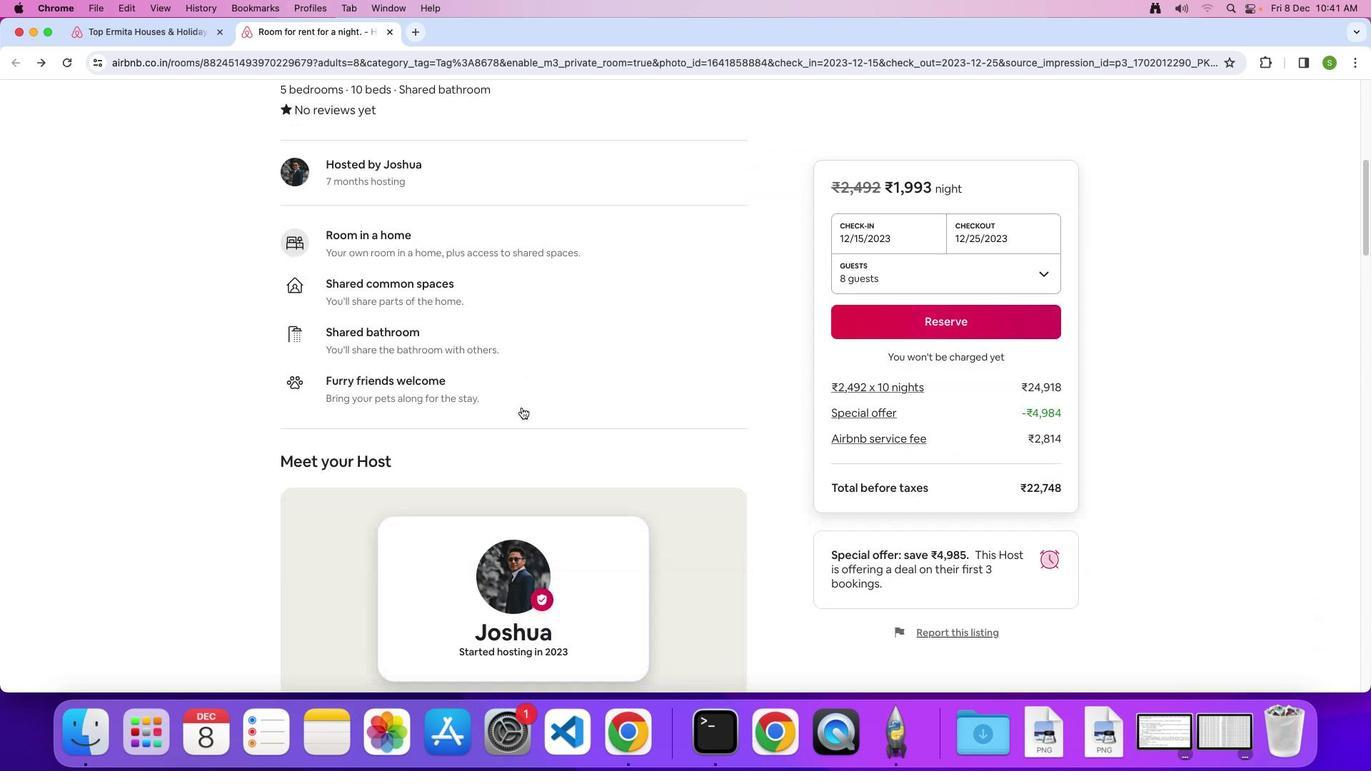 
Action: Mouse scrolled (522, 407) with delta (0, 0)
Screenshot: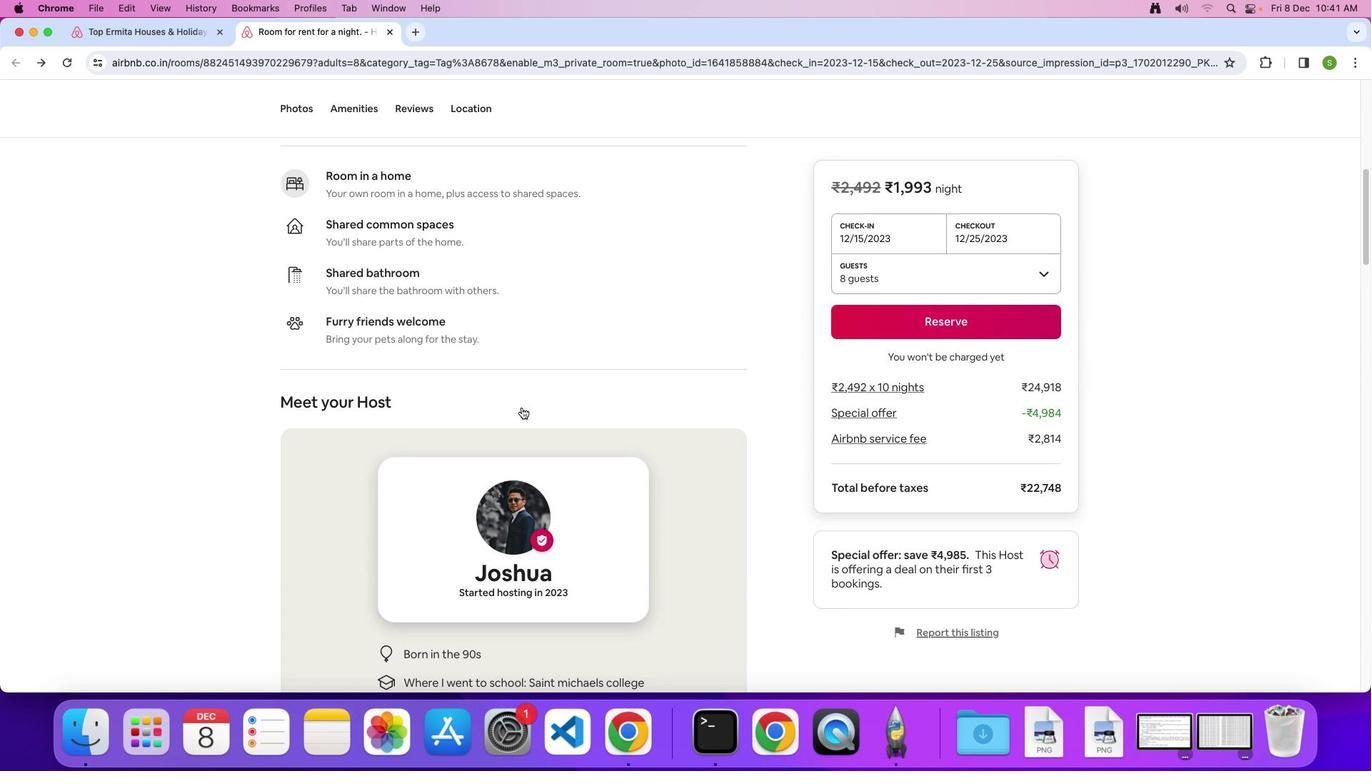
Action: Mouse scrolled (522, 407) with delta (0, 0)
Screenshot: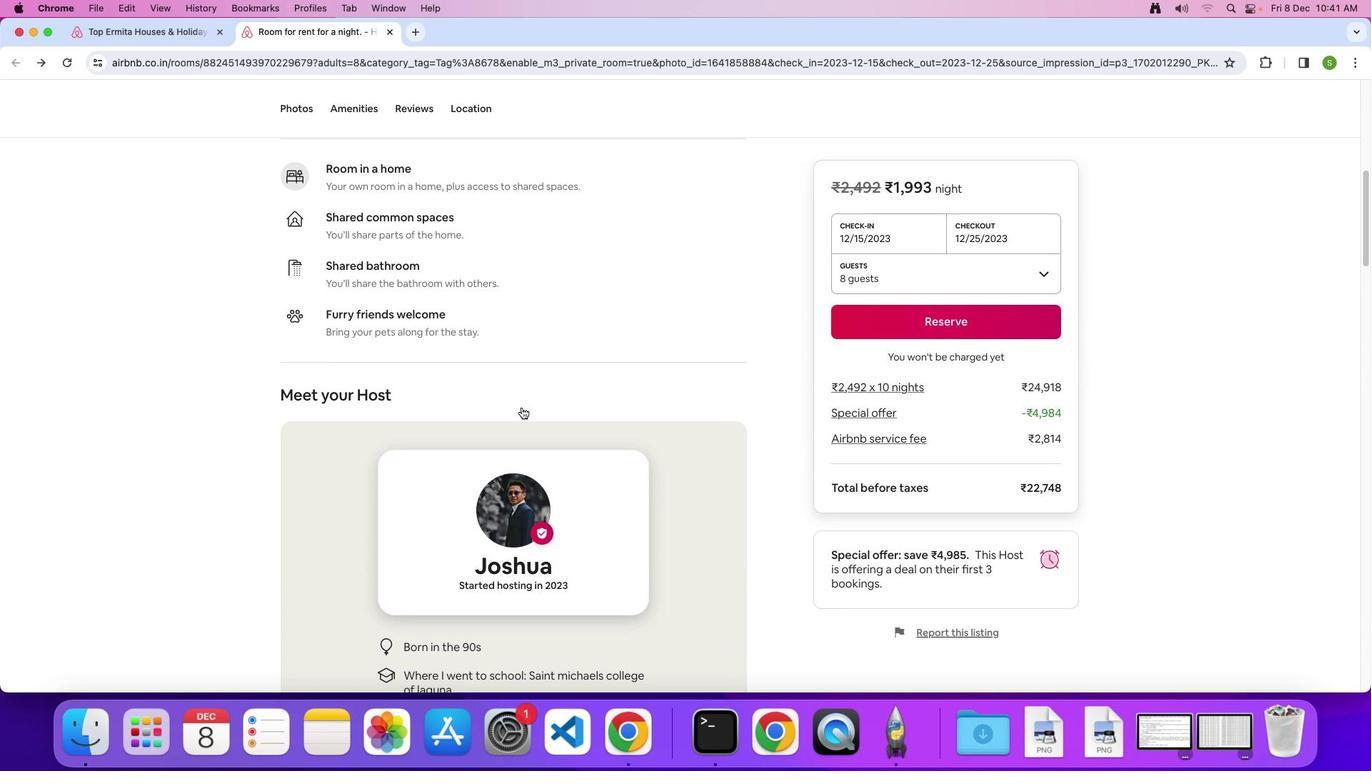 
Action: Mouse scrolled (522, 407) with delta (0, 0)
Screenshot: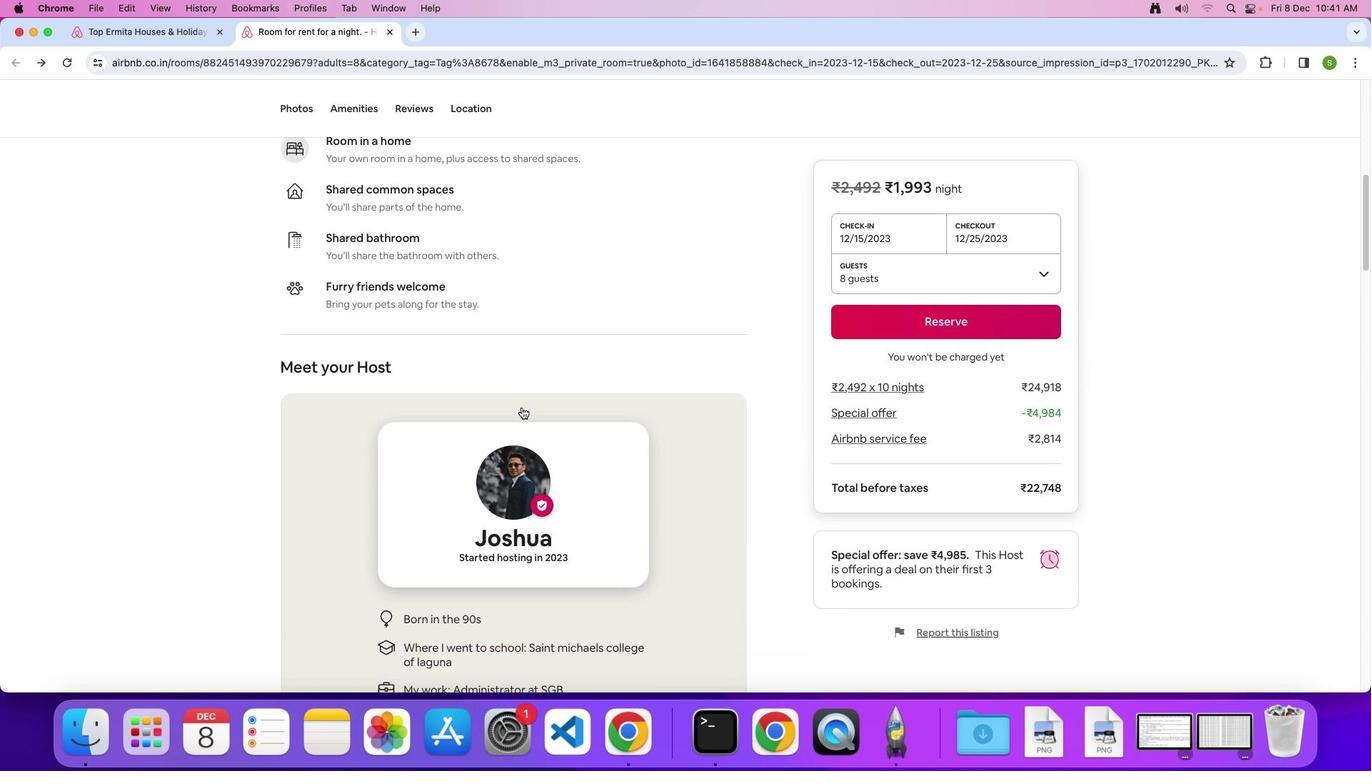 
Action: Mouse scrolled (522, 407) with delta (0, 0)
Screenshot: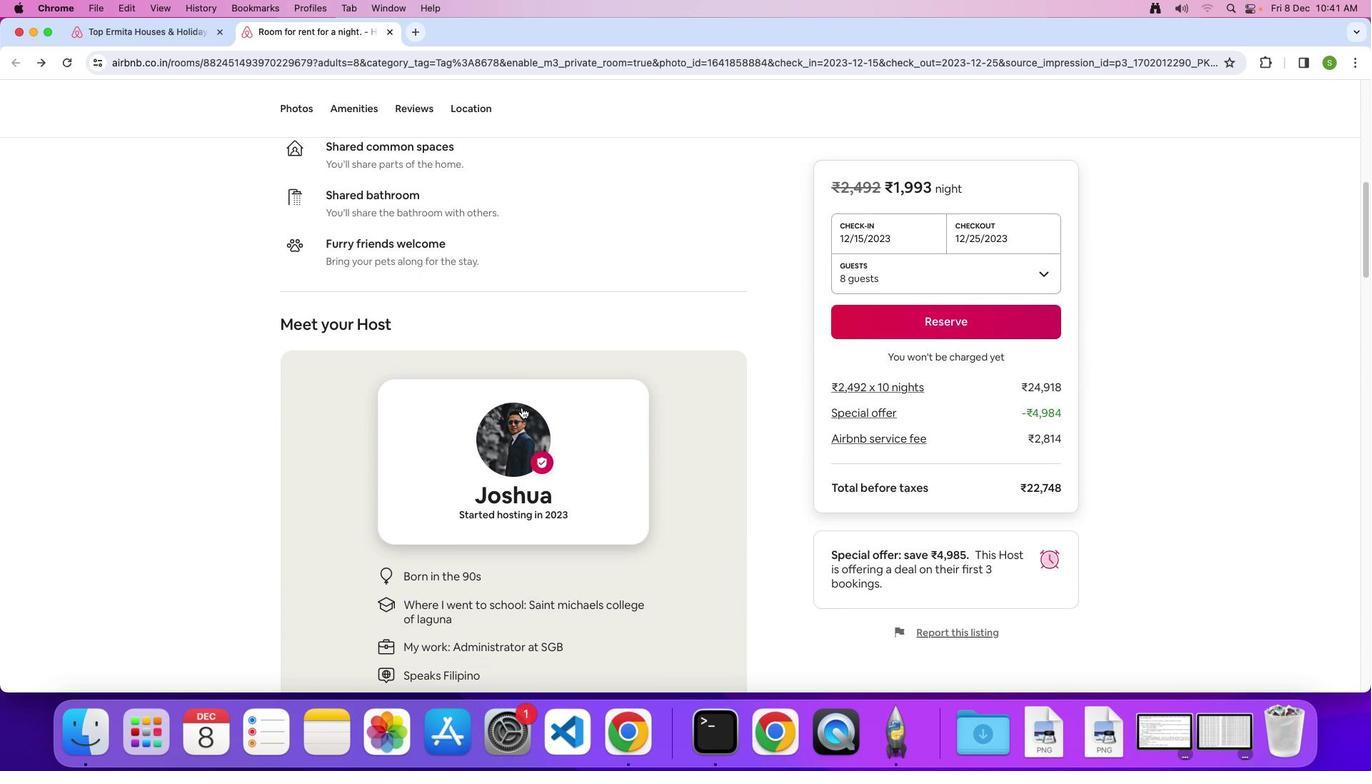 
Action: Mouse scrolled (522, 407) with delta (0, 0)
Screenshot: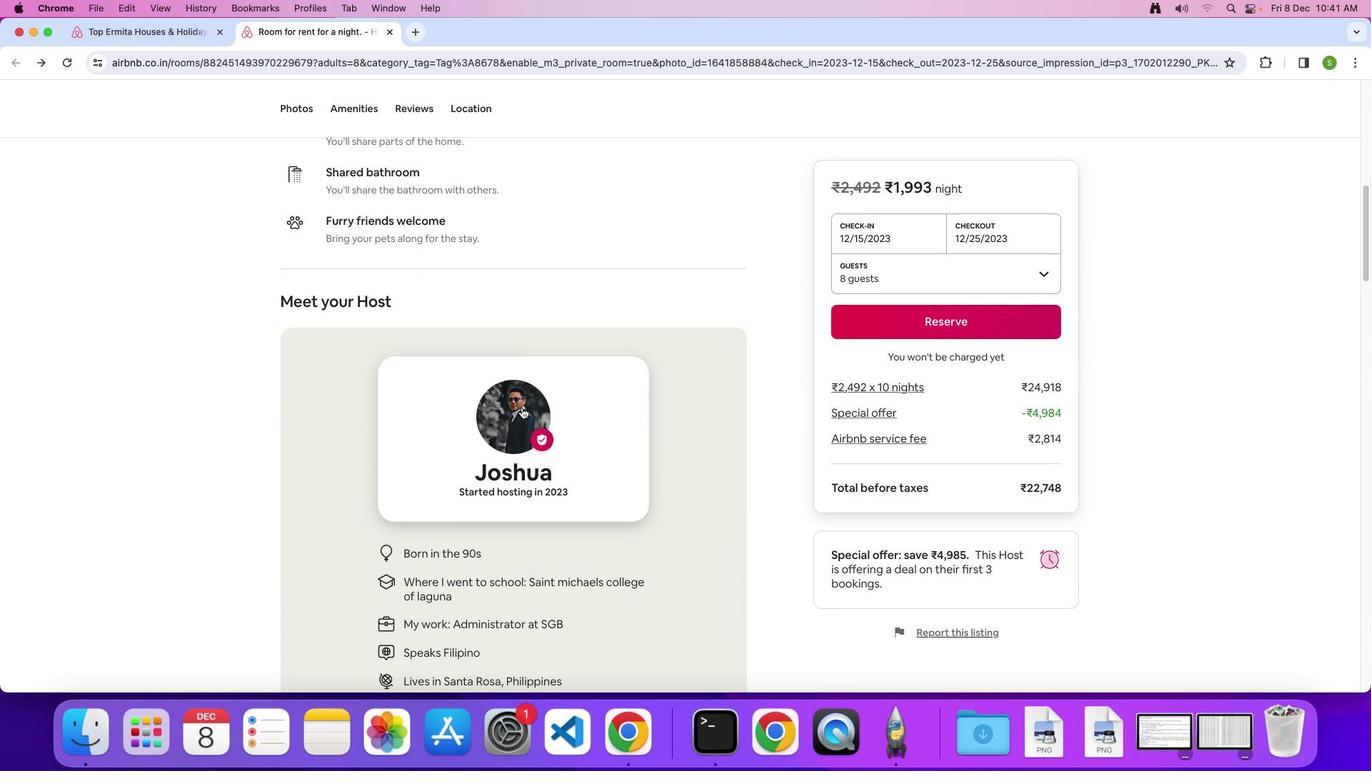 
Action: Mouse scrolled (522, 407) with delta (0, -2)
Screenshot: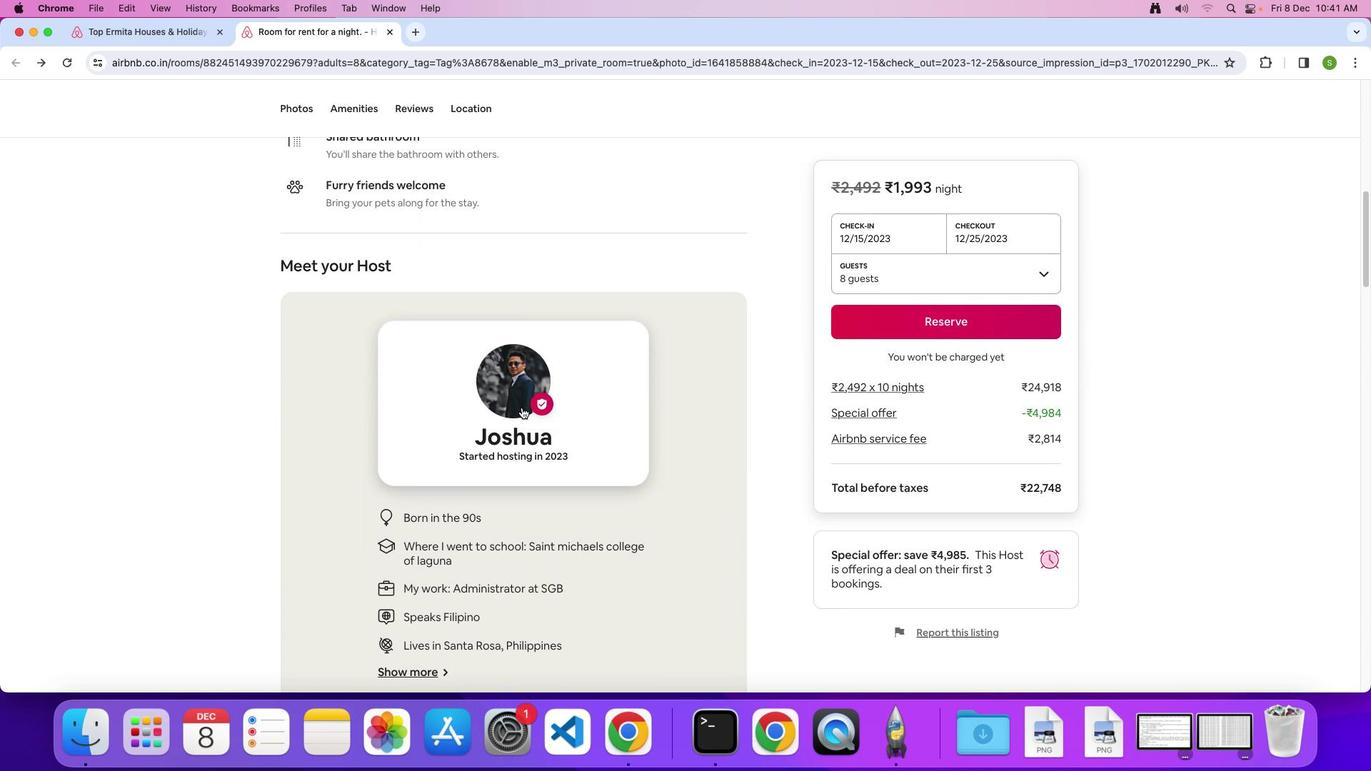 
Action: Mouse scrolled (522, 407) with delta (0, 0)
Screenshot: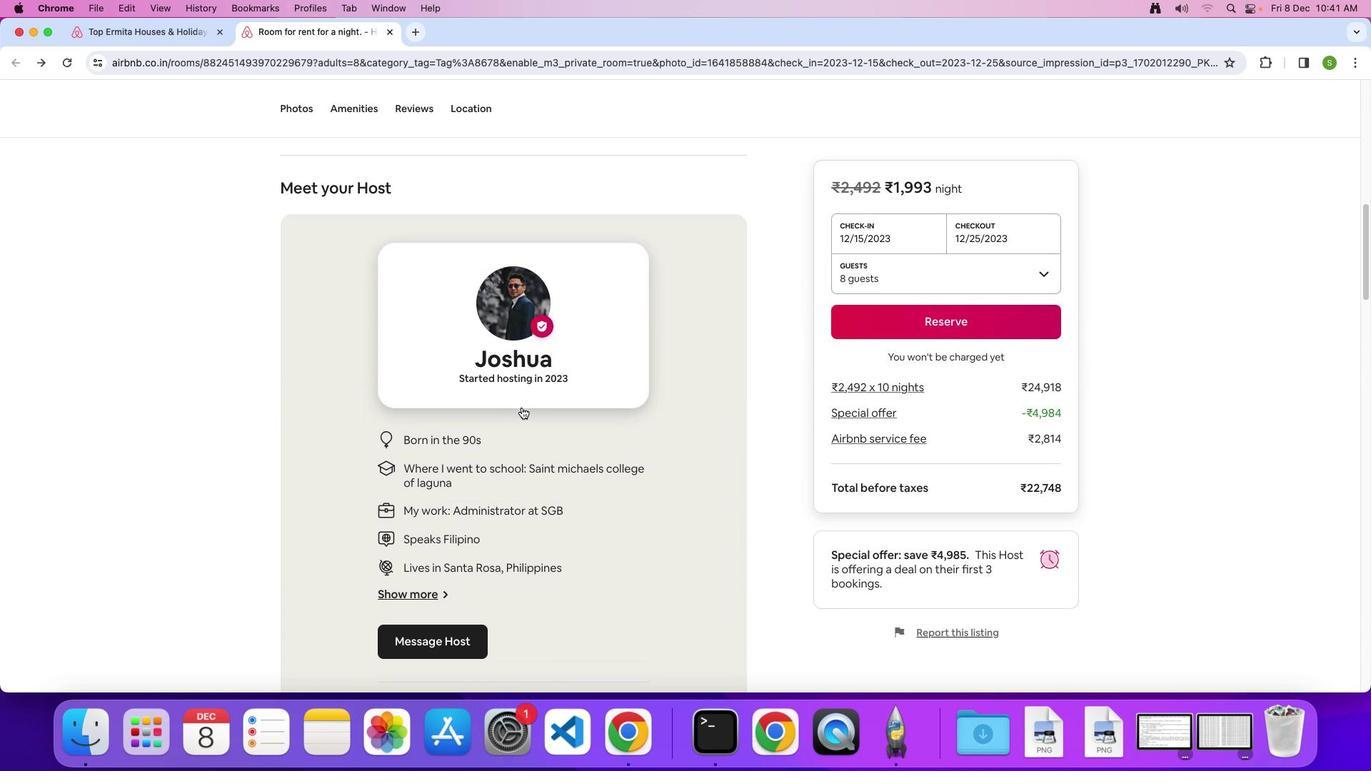 
Action: Mouse scrolled (522, 407) with delta (0, 0)
Screenshot: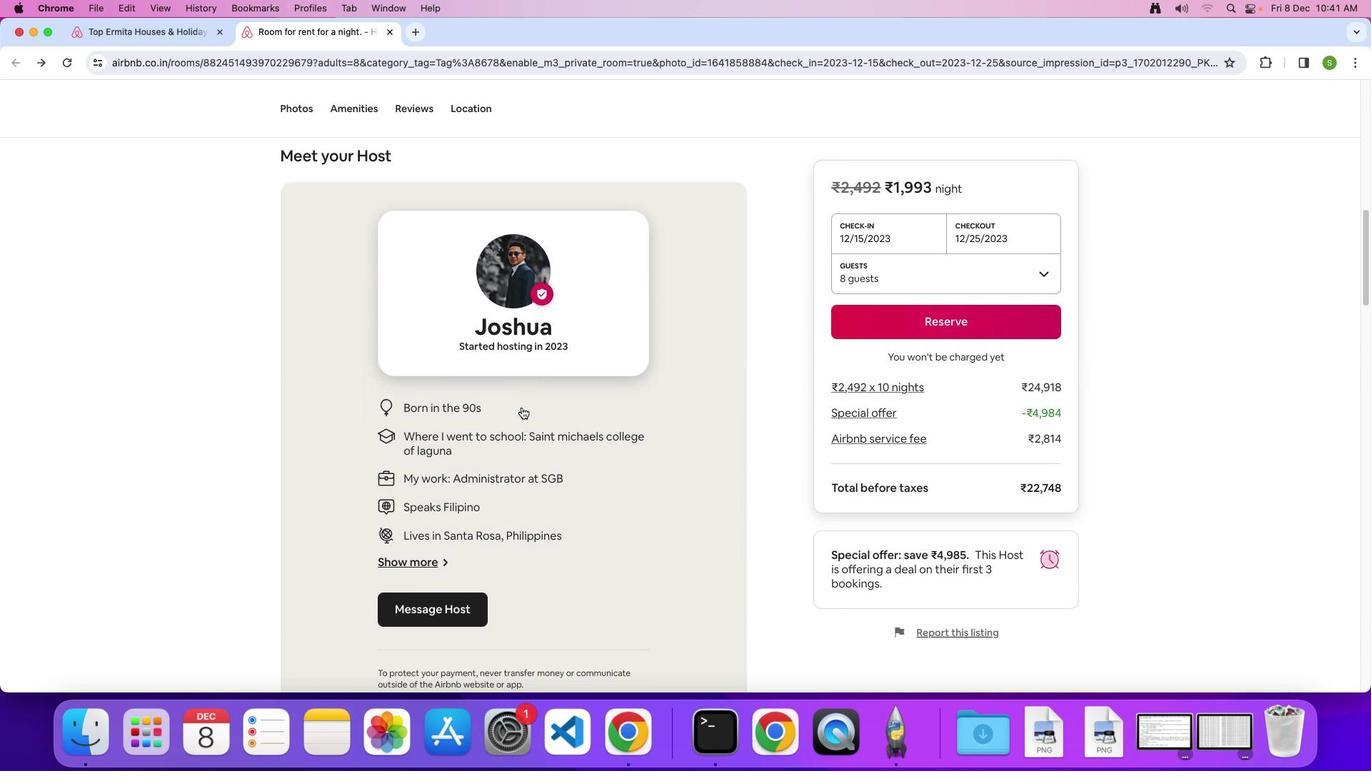 
Action: Mouse scrolled (522, 407) with delta (0, -2)
Screenshot: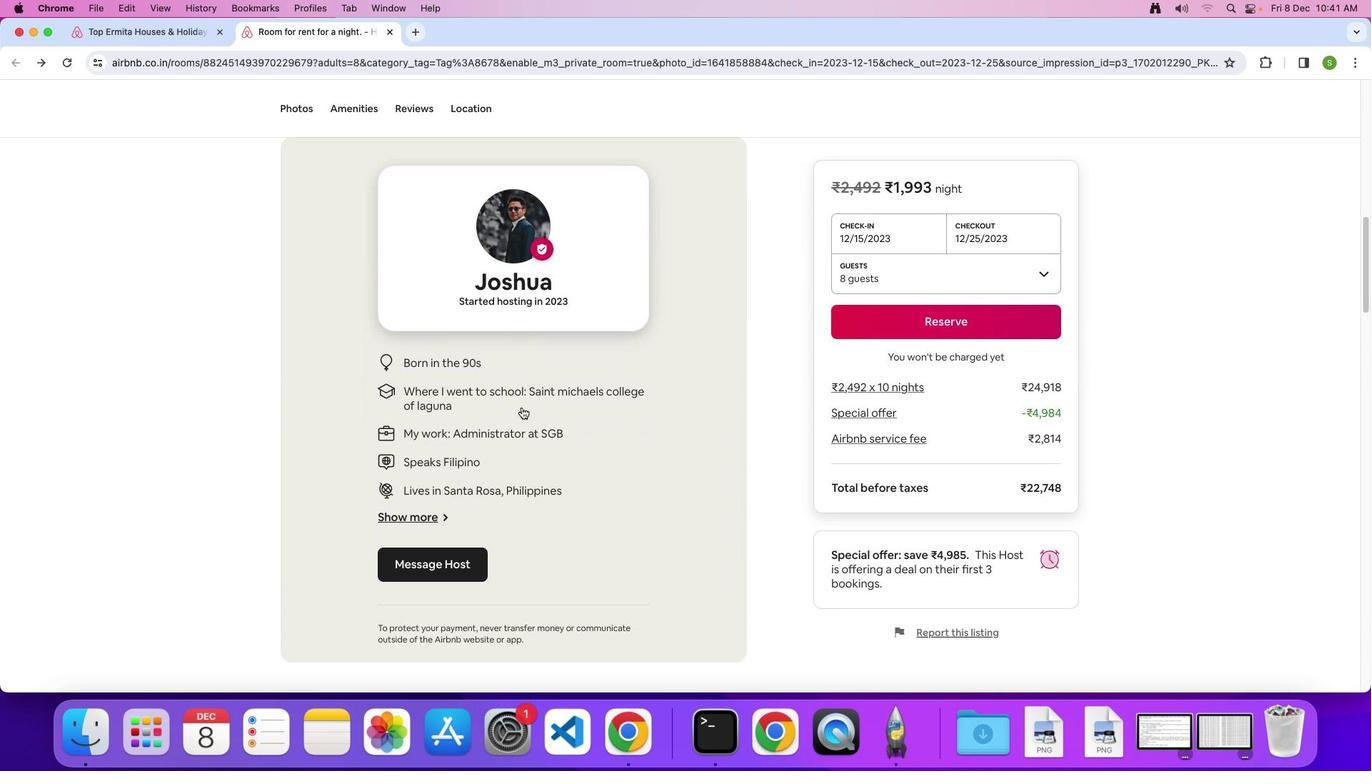 
Action: Mouse scrolled (522, 407) with delta (0, 0)
Screenshot: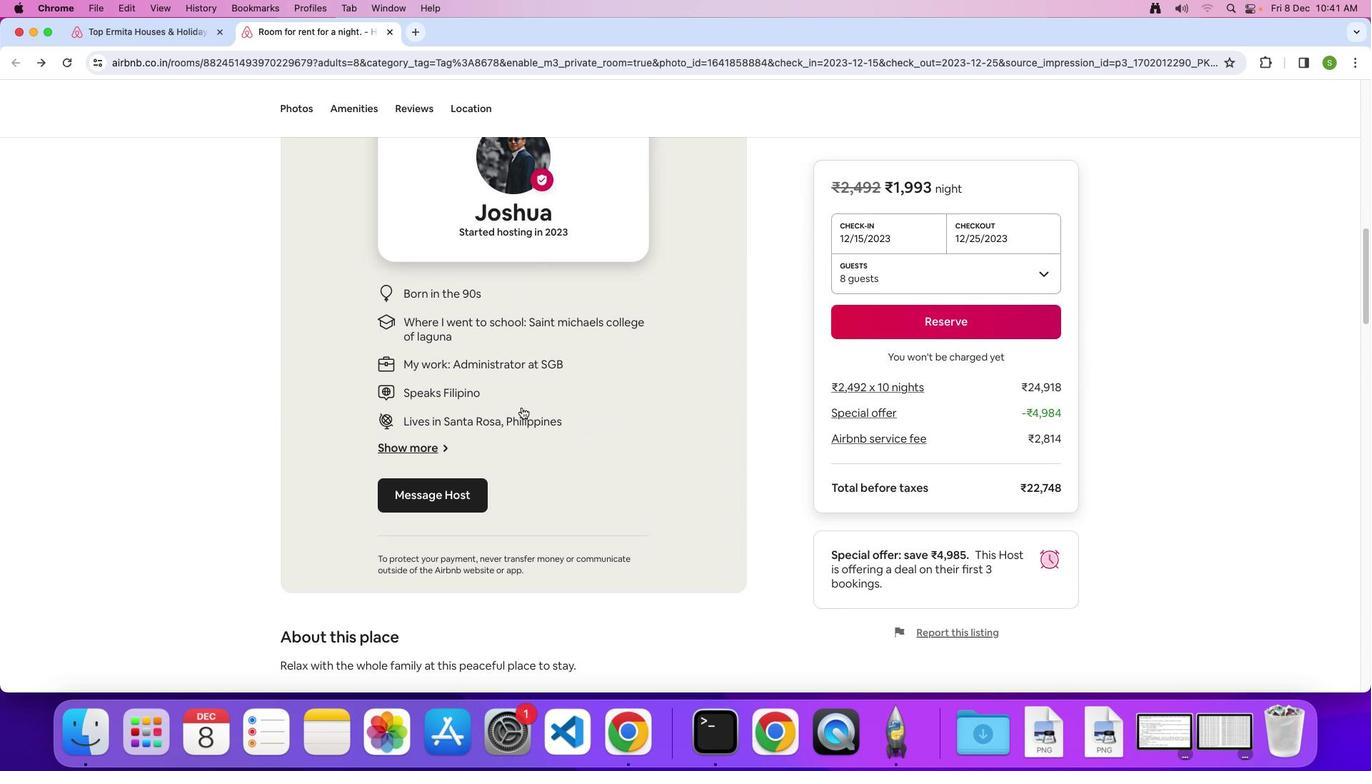 
Action: Mouse scrolled (522, 407) with delta (0, 0)
Screenshot: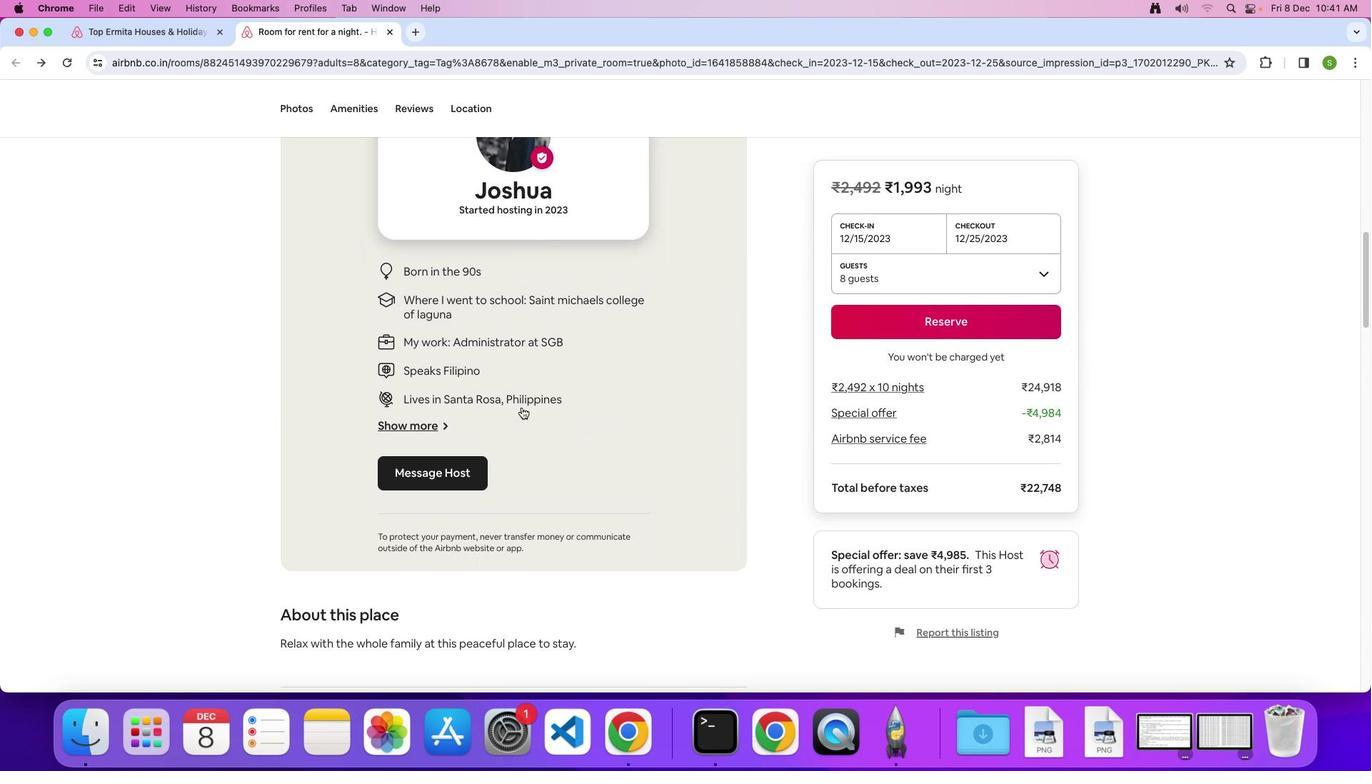 
Action: Mouse scrolled (522, 407) with delta (0, -2)
Screenshot: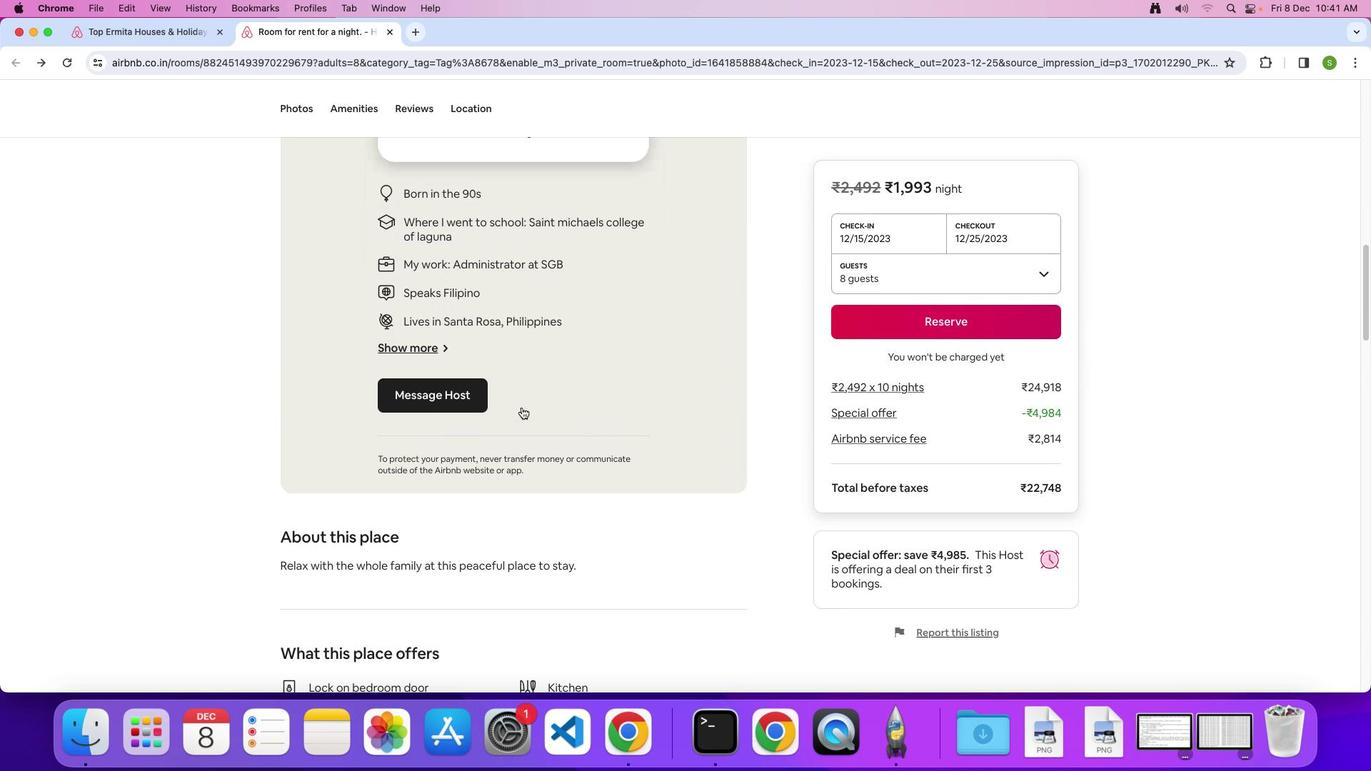 
Action: Mouse scrolled (522, 407) with delta (0, 0)
Screenshot: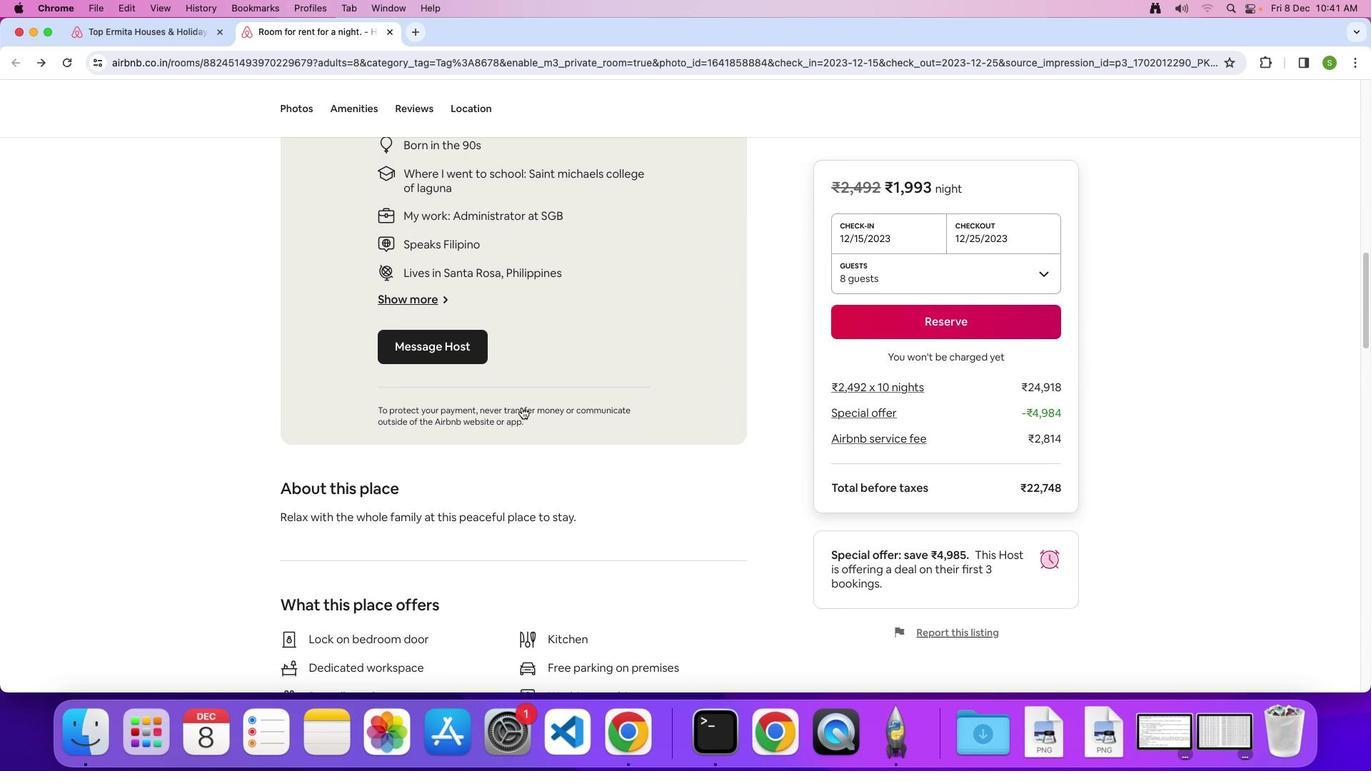
Action: Mouse scrolled (522, 407) with delta (0, 0)
Screenshot: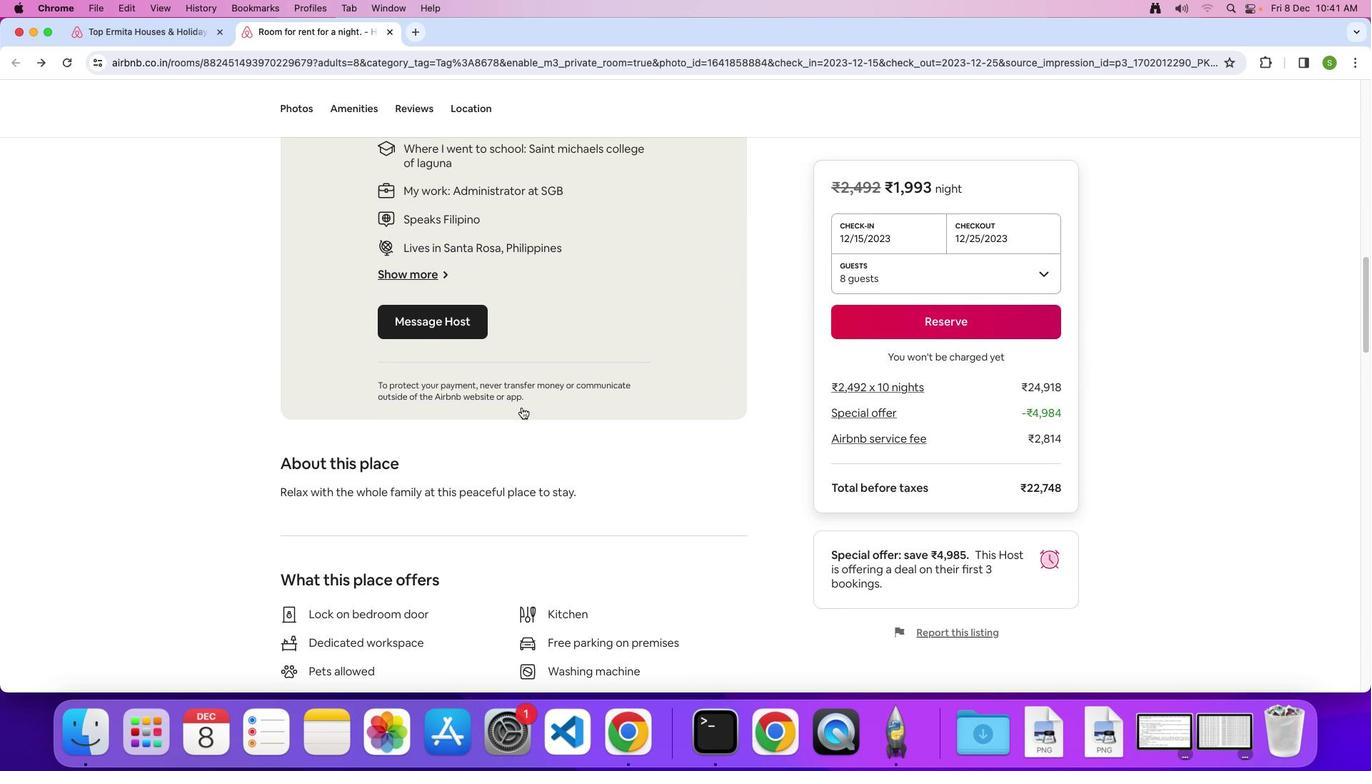 
Action: Mouse scrolled (522, 407) with delta (0, -2)
Screenshot: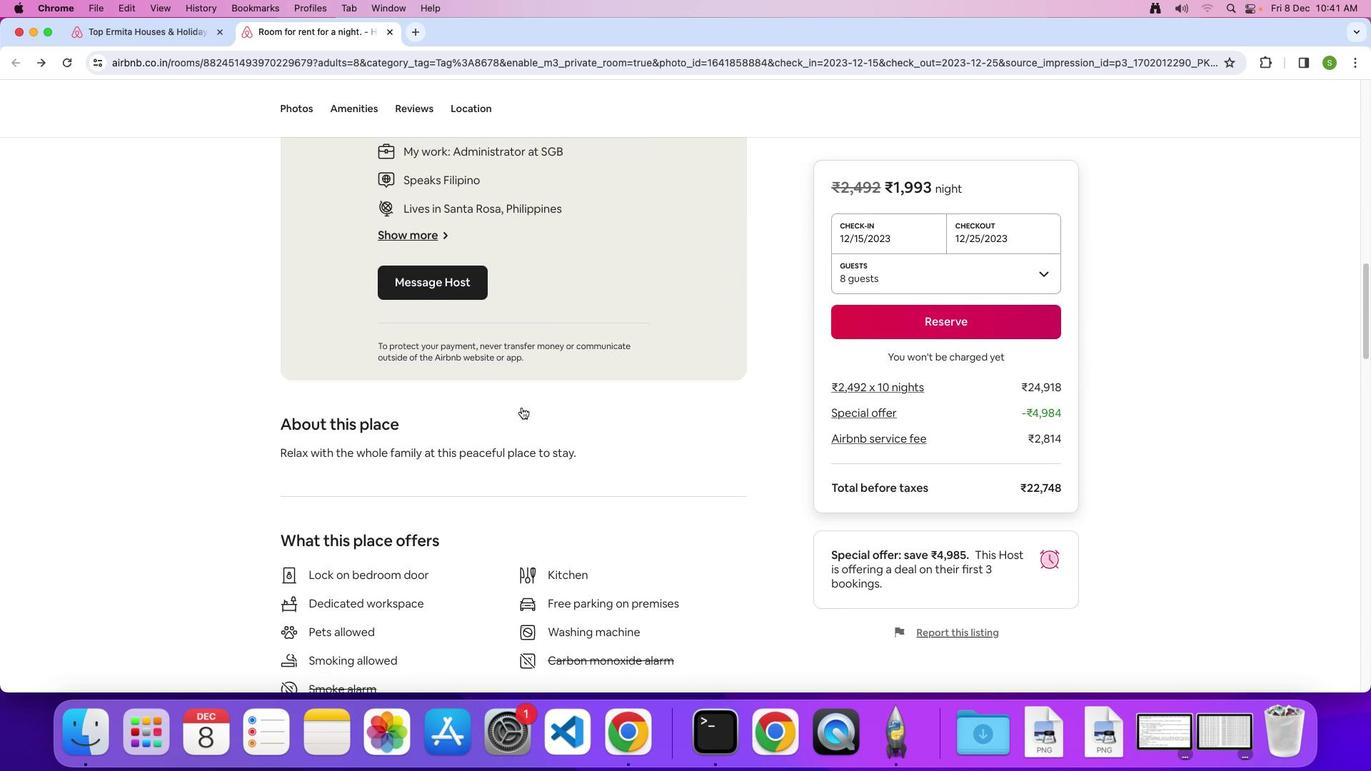 
Action: Mouse scrolled (522, 407) with delta (0, 0)
Screenshot: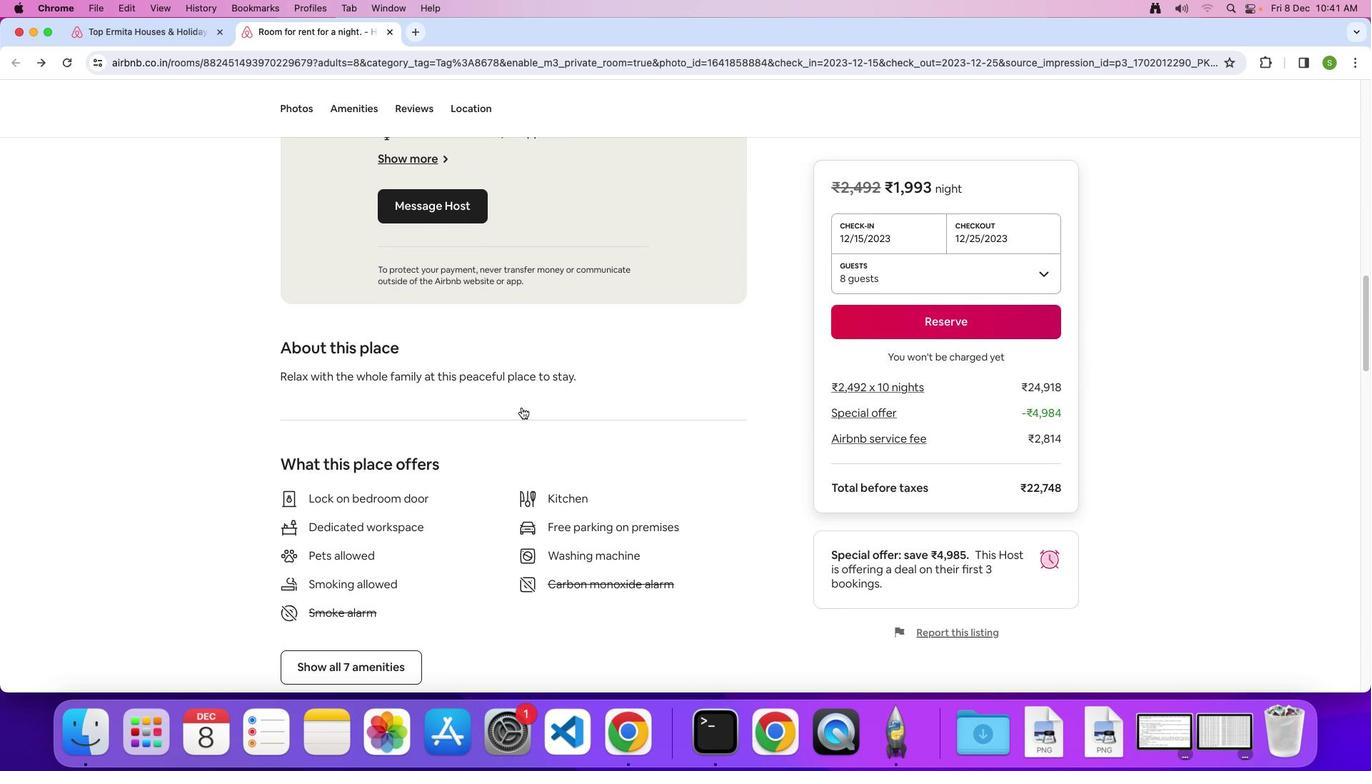 
Action: Mouse scrolled (522, 407) with delta (0, 0)
Screenshot: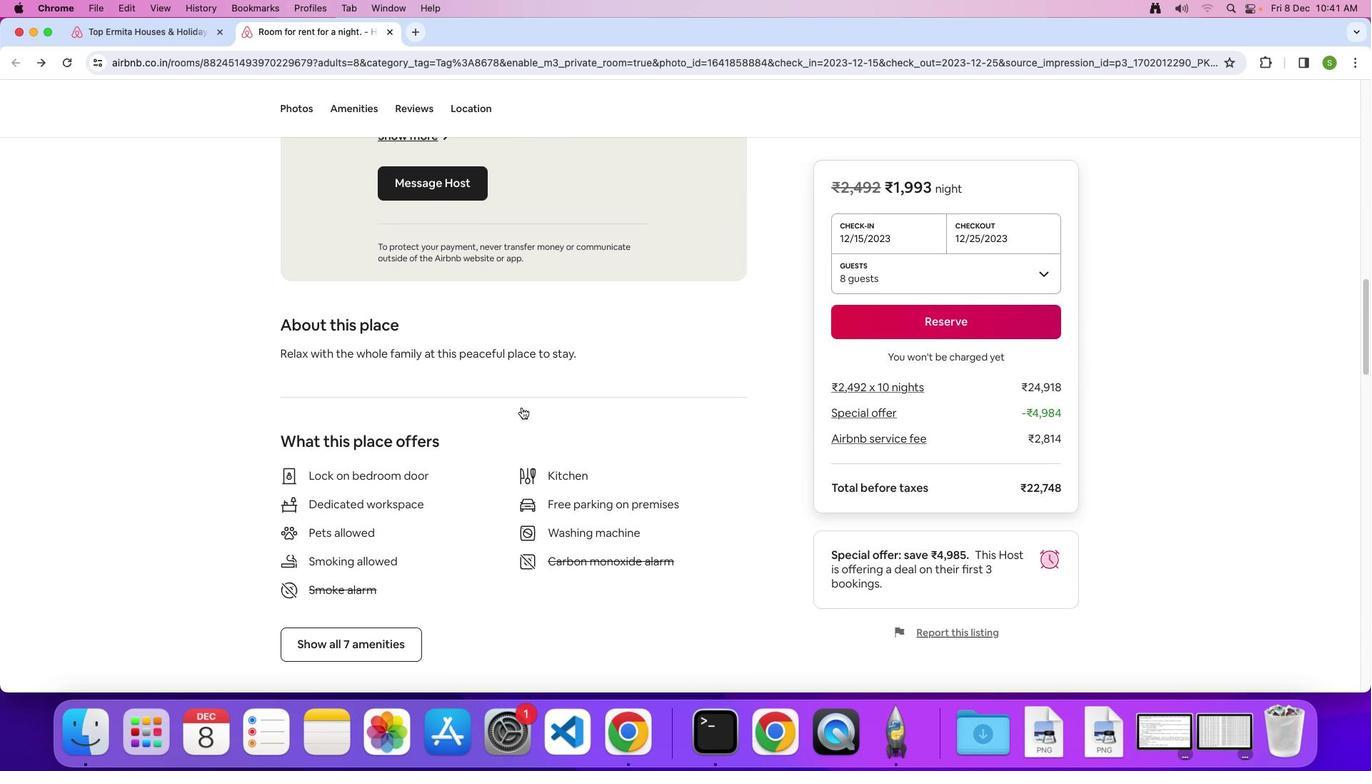 
Action: Mouse scrolled (522, 407) with delta (0, -2)
Screenshot: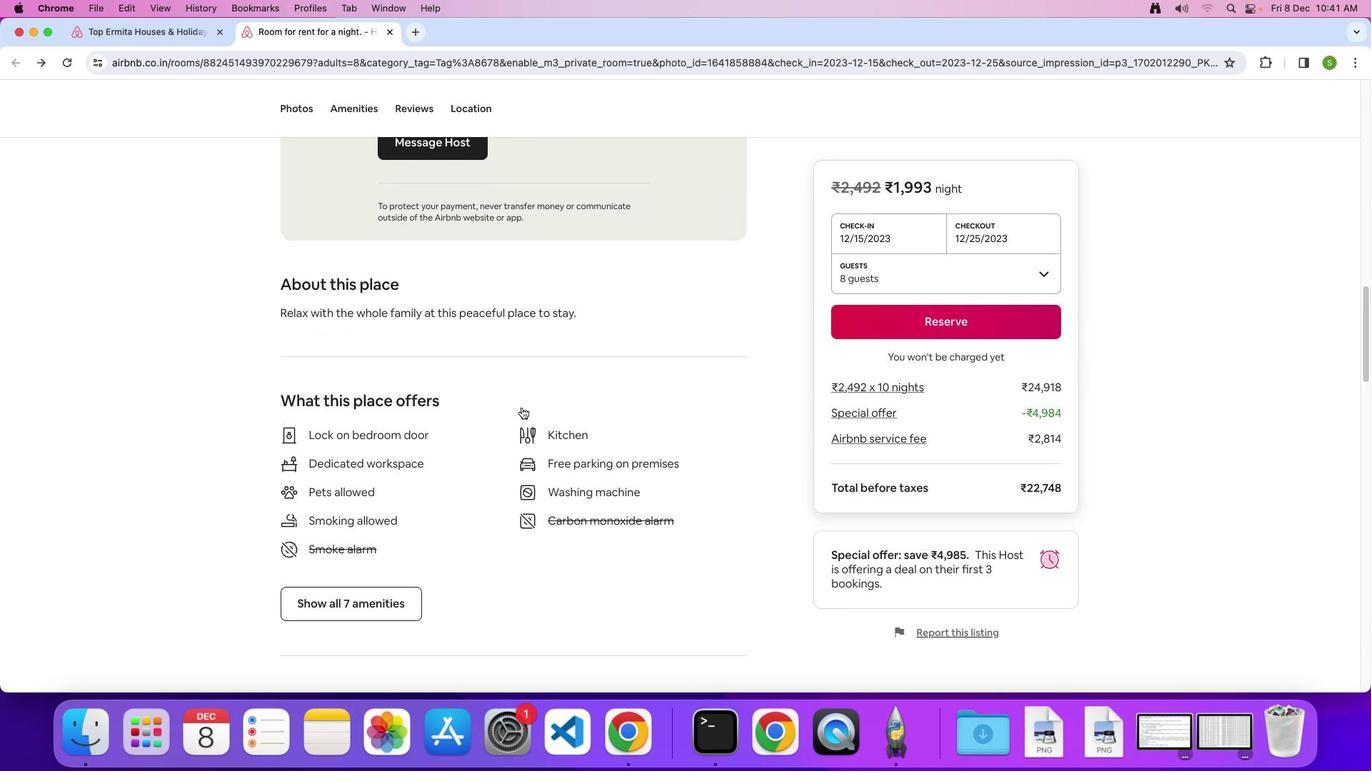 
Action: Mouse scrolled (522, 407) with delta (0, 0)
Screenshot: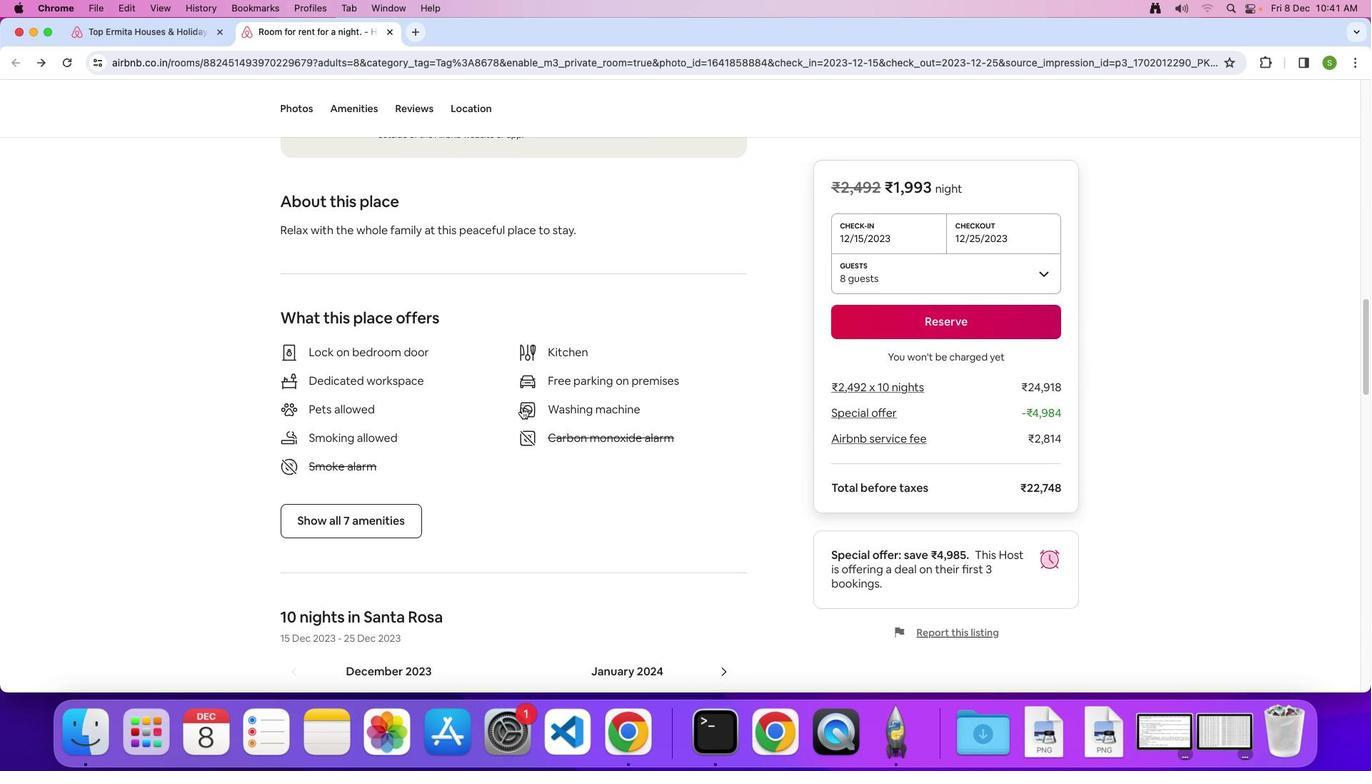 
Action: Mouse scrolled (522, 407) with delta (0, 0)
Screenshot: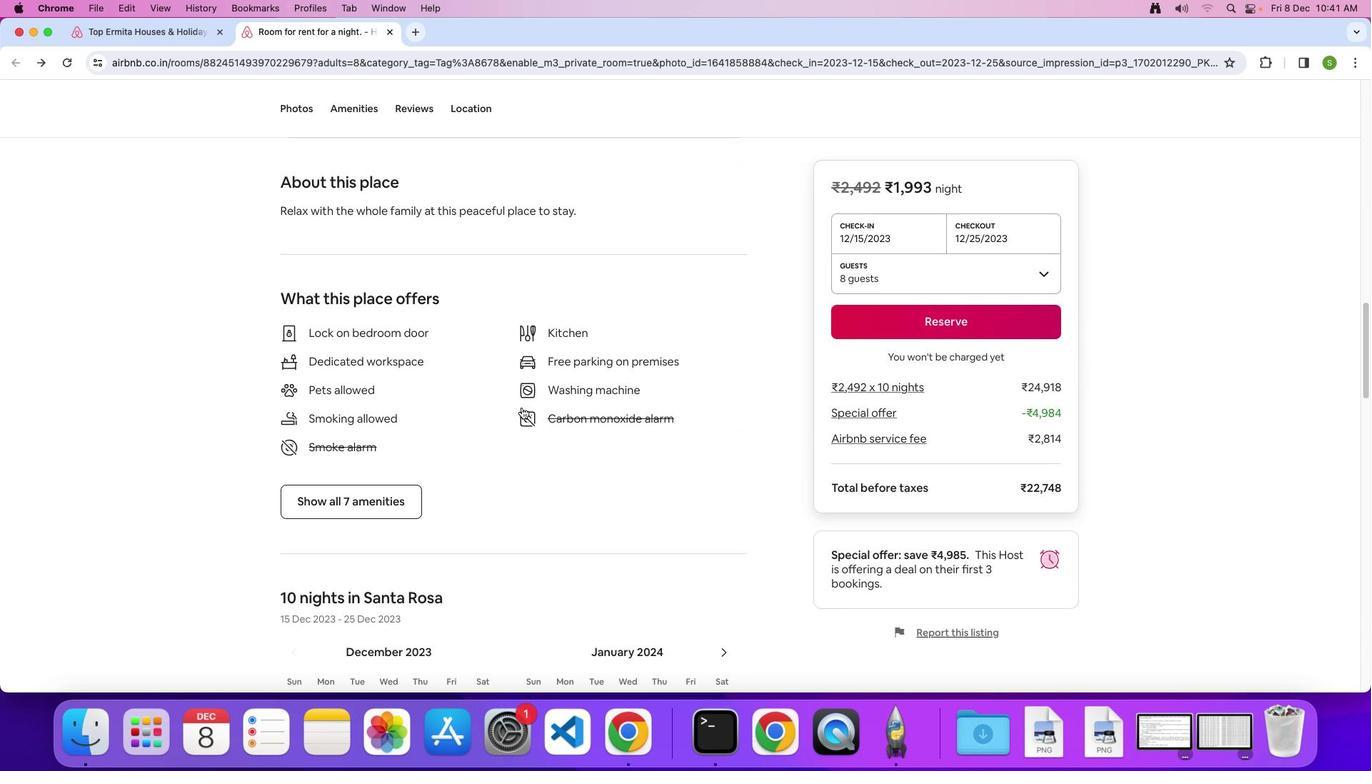 
Action: Mouse scrolled (522, 407) with delta (0, -2)
Screenshot: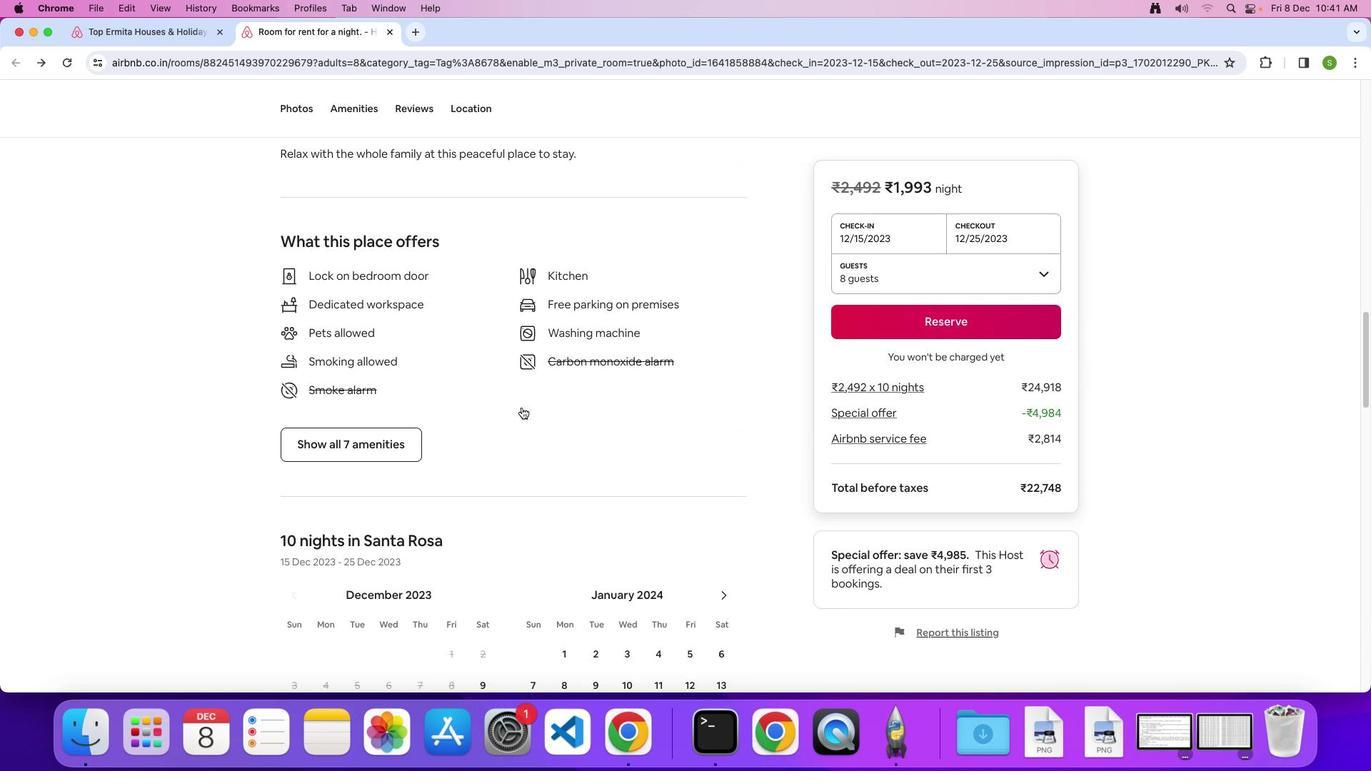 
Action: Mouse moved to (392, 420)
Screenshot: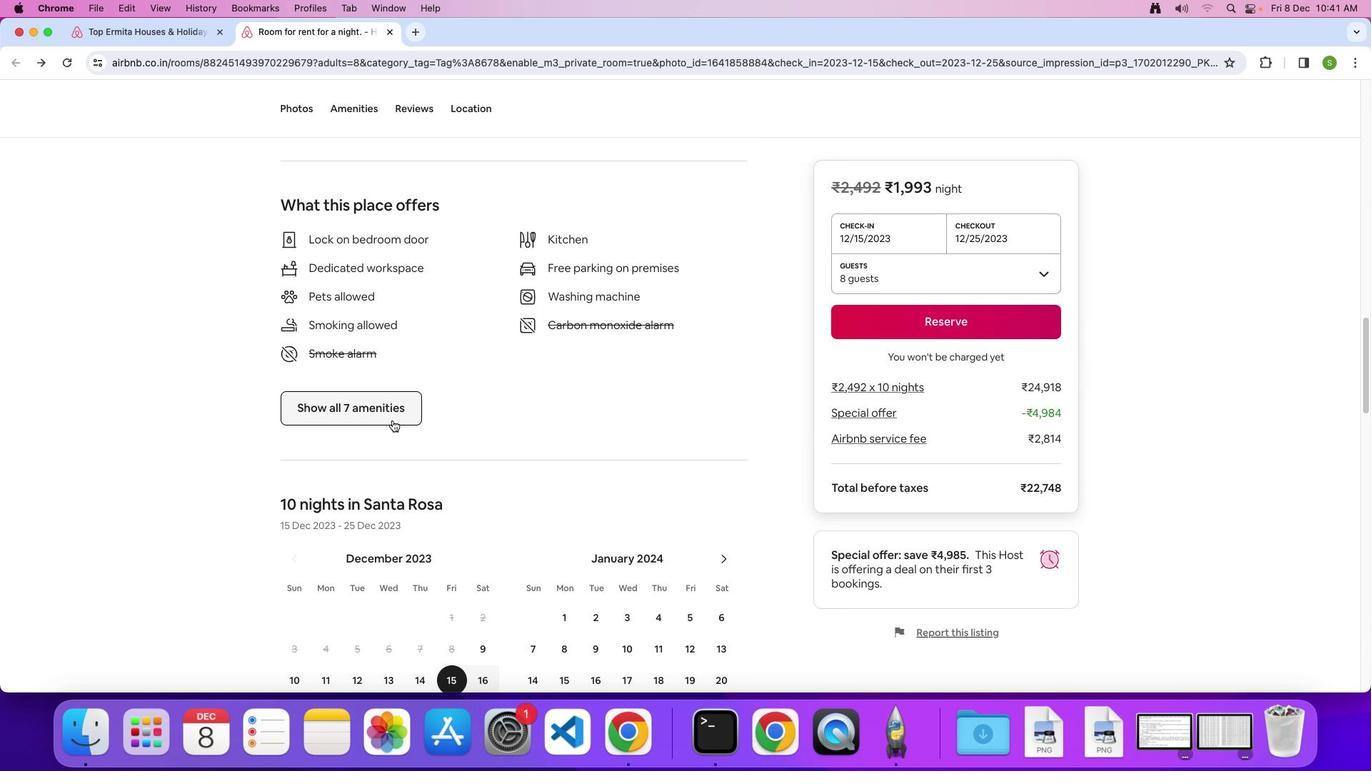 
Action: Mouse pressed left at (392, 420)
Screenshot: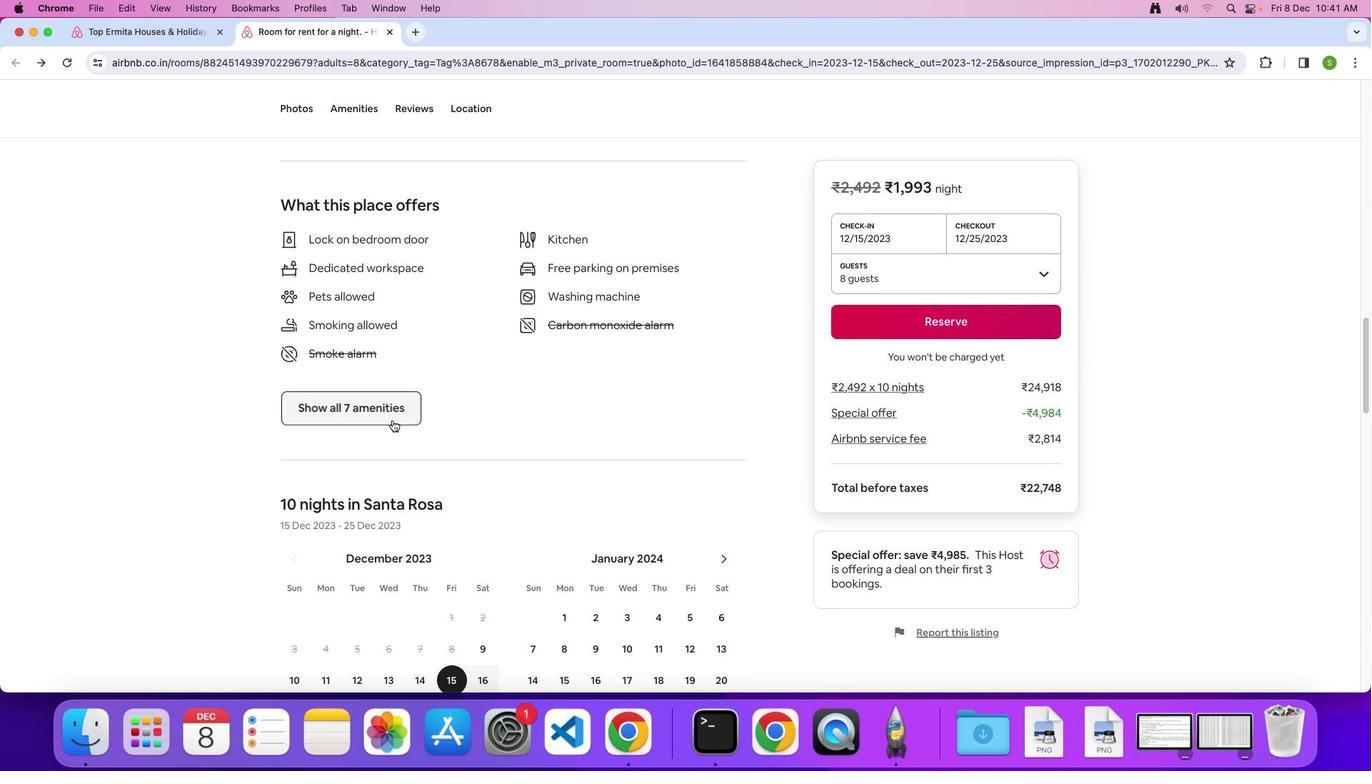 
Action: Mouse moved to (664, 405)
Screenshot: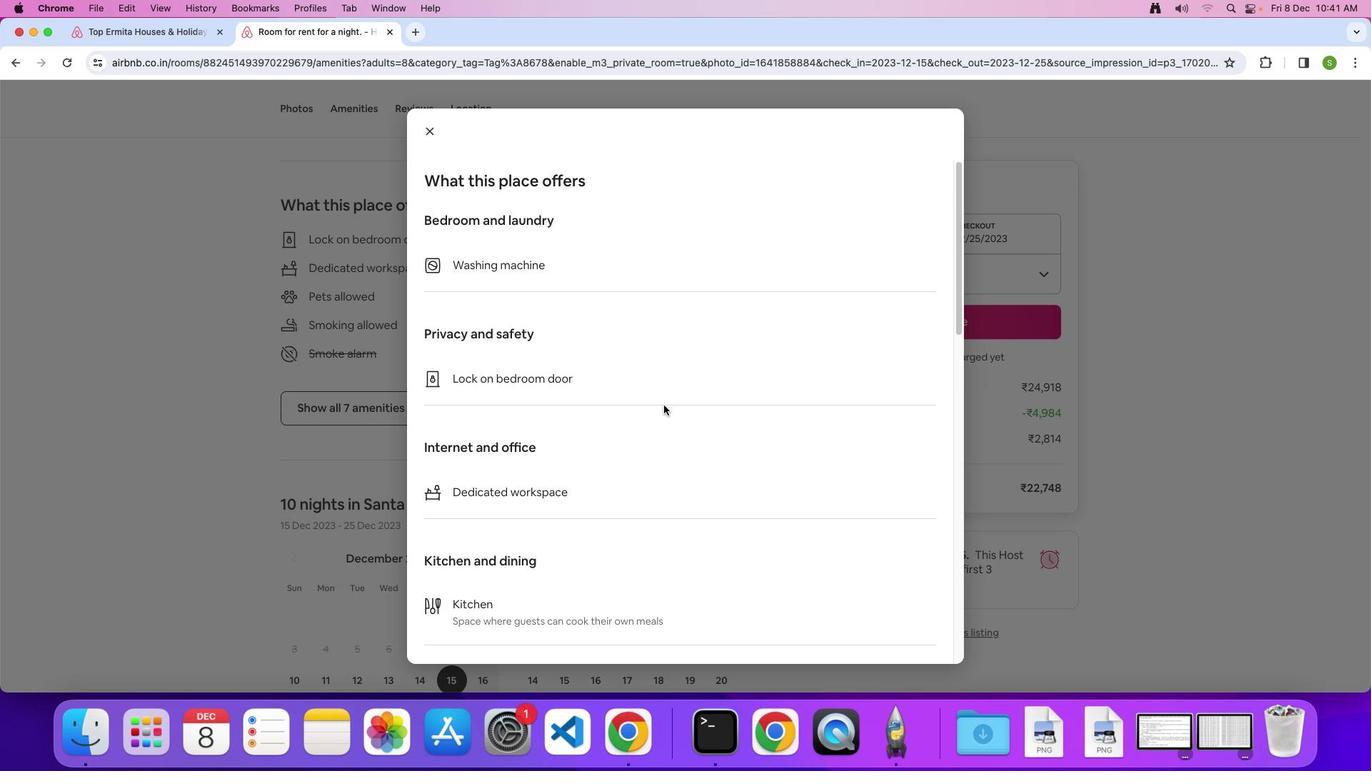
Action: Mouse scrolled (664, 405) with delta (0, 0)
Screenshot: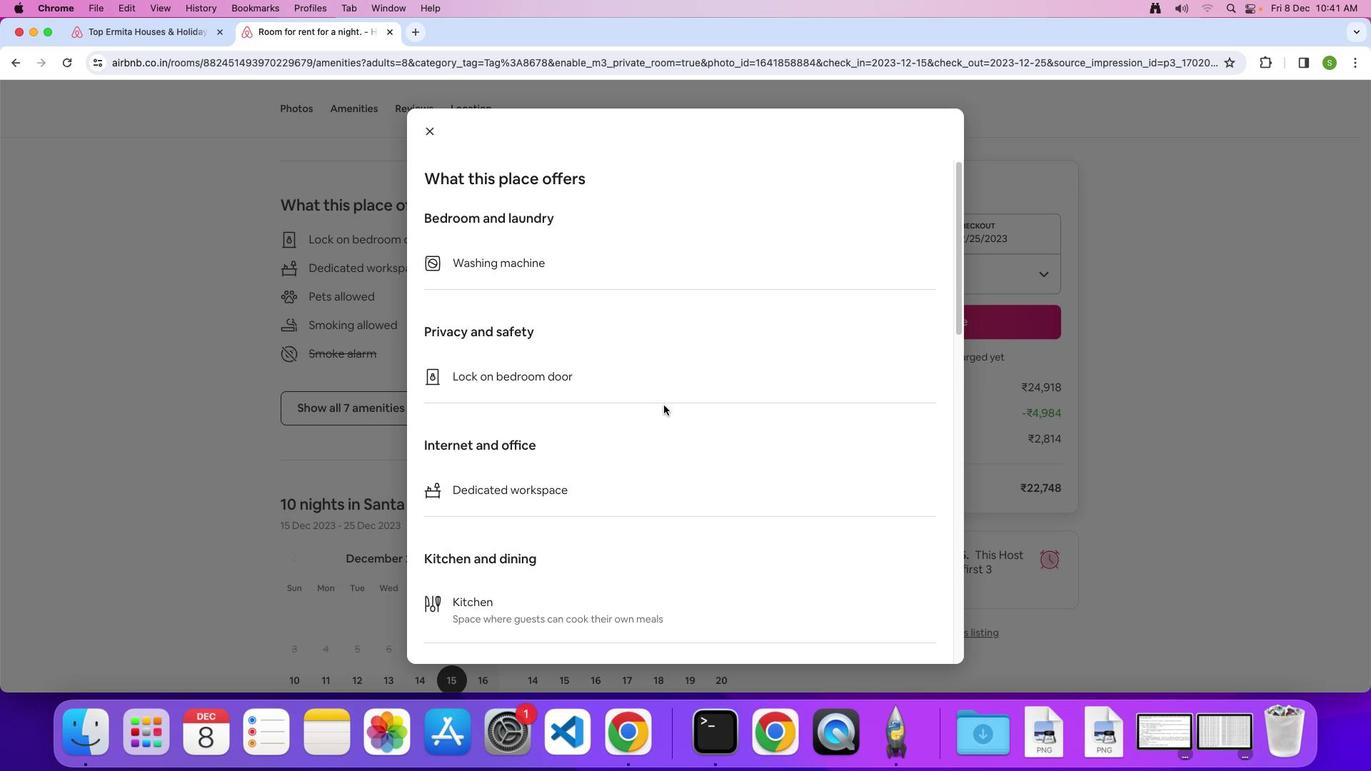 
Action: Mouse scrolled (664, 405) with delta (0, 0)
Screenshot: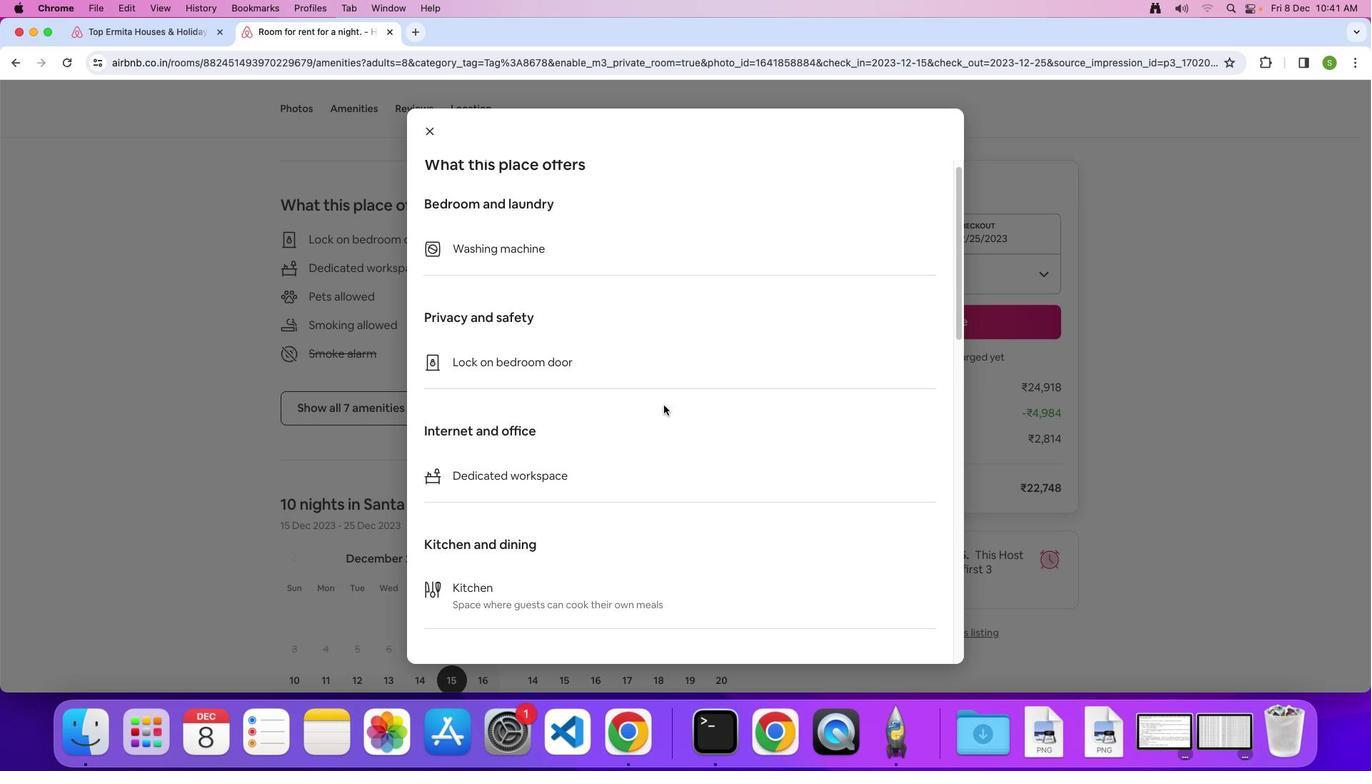 
Action: Mouse scrolled (664, 405) with delta (0, -2)
Screenshot: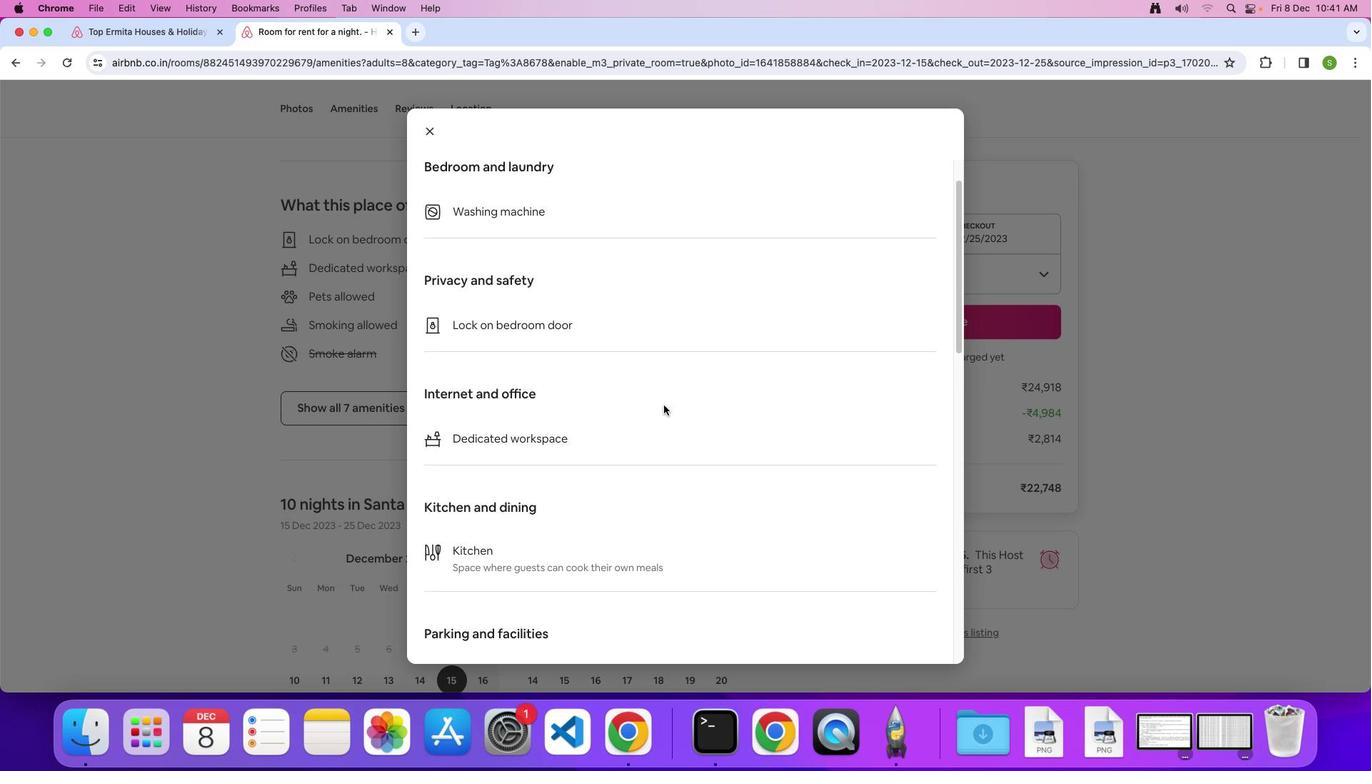 
Action: Mouse scrolled (664, 405) with delta (0, 0)
Screenshot: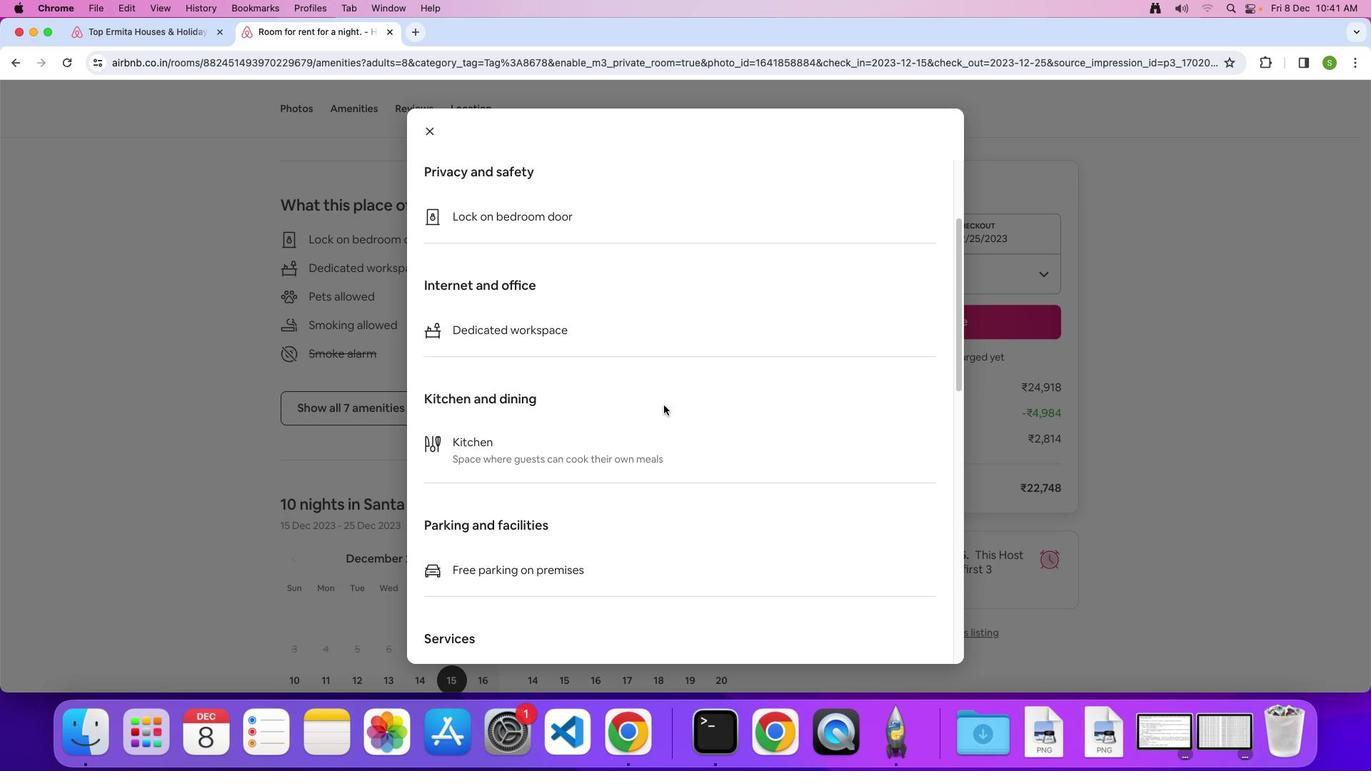 
Action: Mouse scrolled (664, 405) with delta (0, 0)
Screenshot: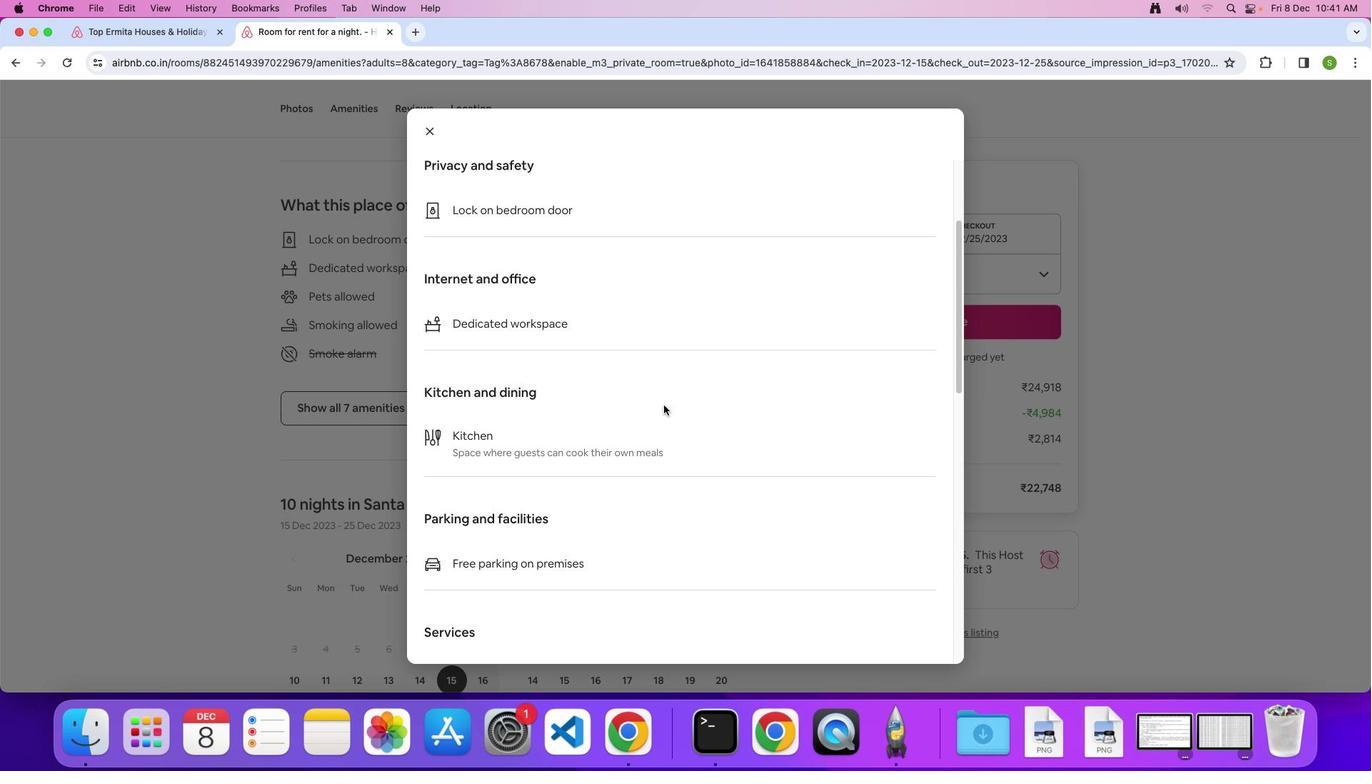 
Action: Mouse scrolled (664, 405) with delta (0, -2)
Screenshot: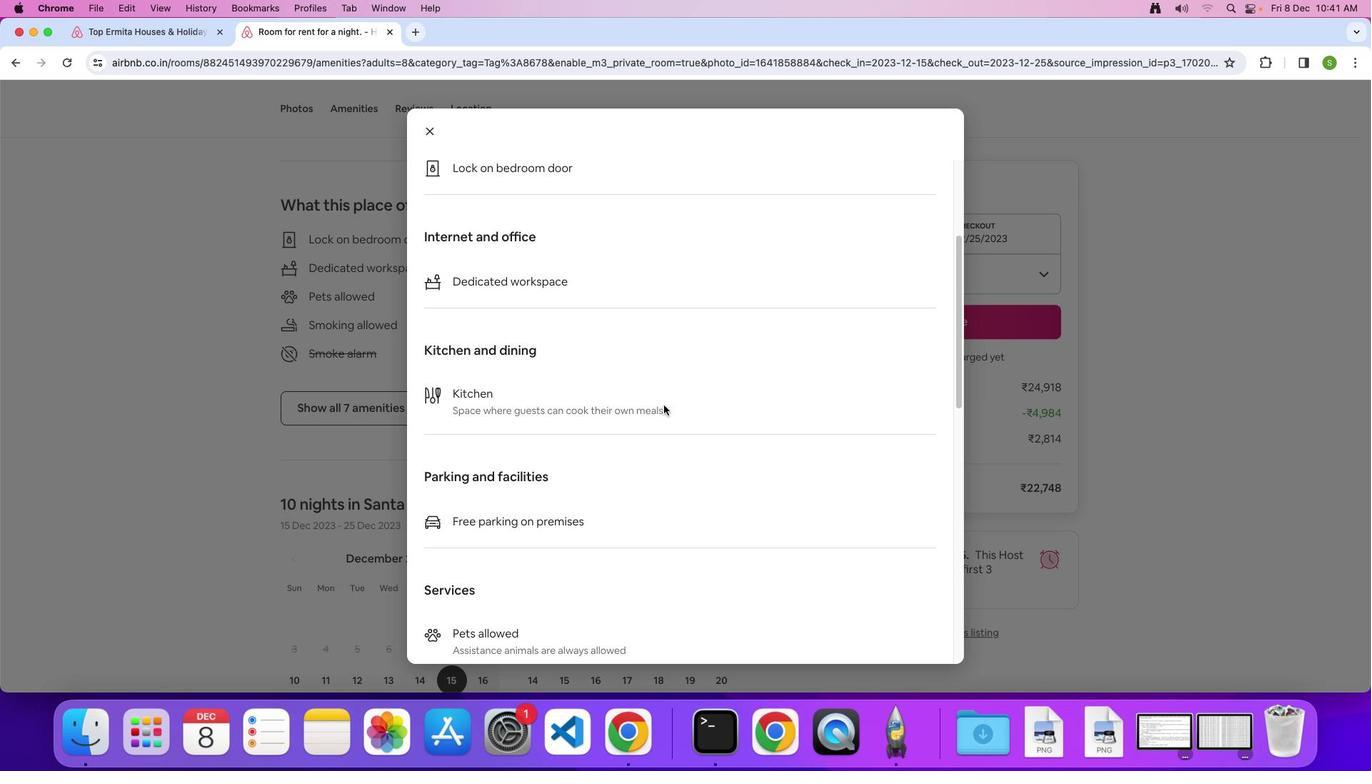 
Action: Mouse scrolled (664, 405) with delta (0, 0)
Screenshot: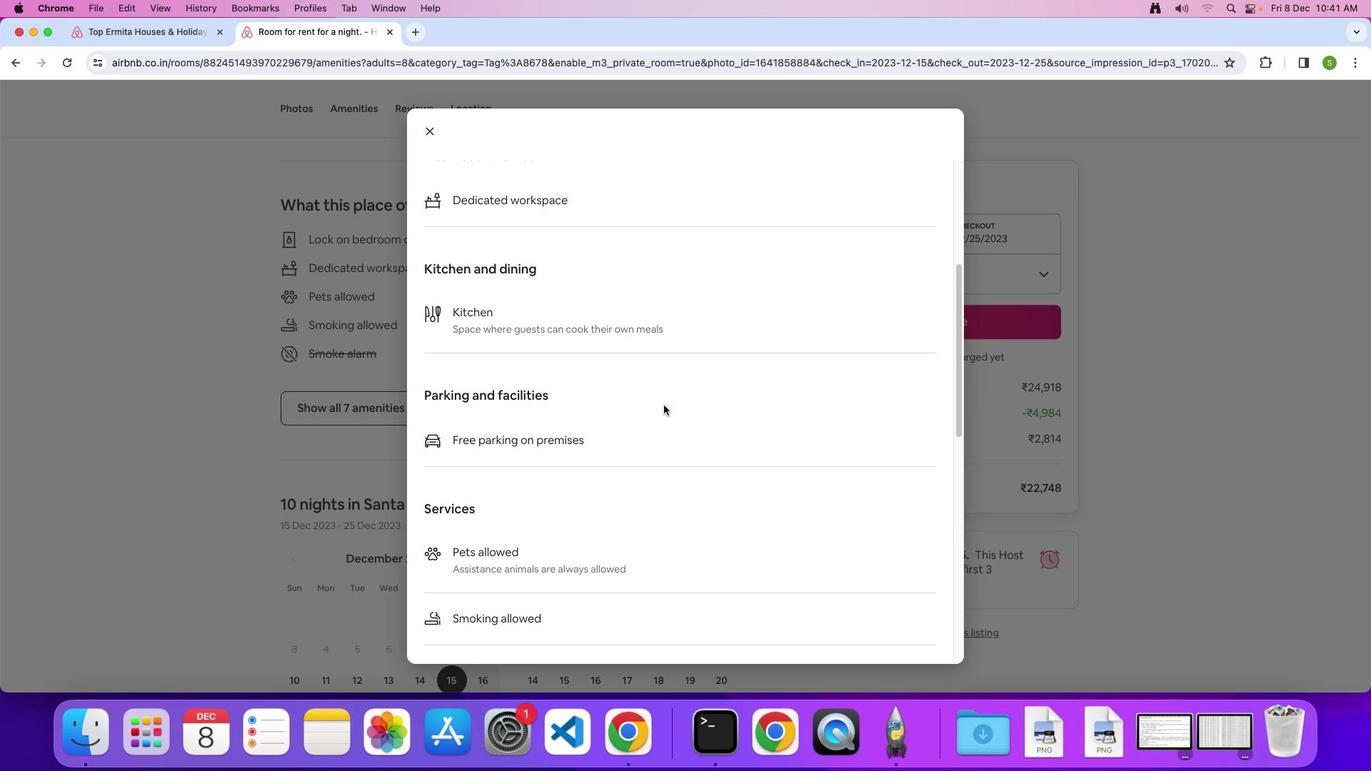 
Action: Mouse scrolled (664, 405) with delta (0, 0)
Screenshot: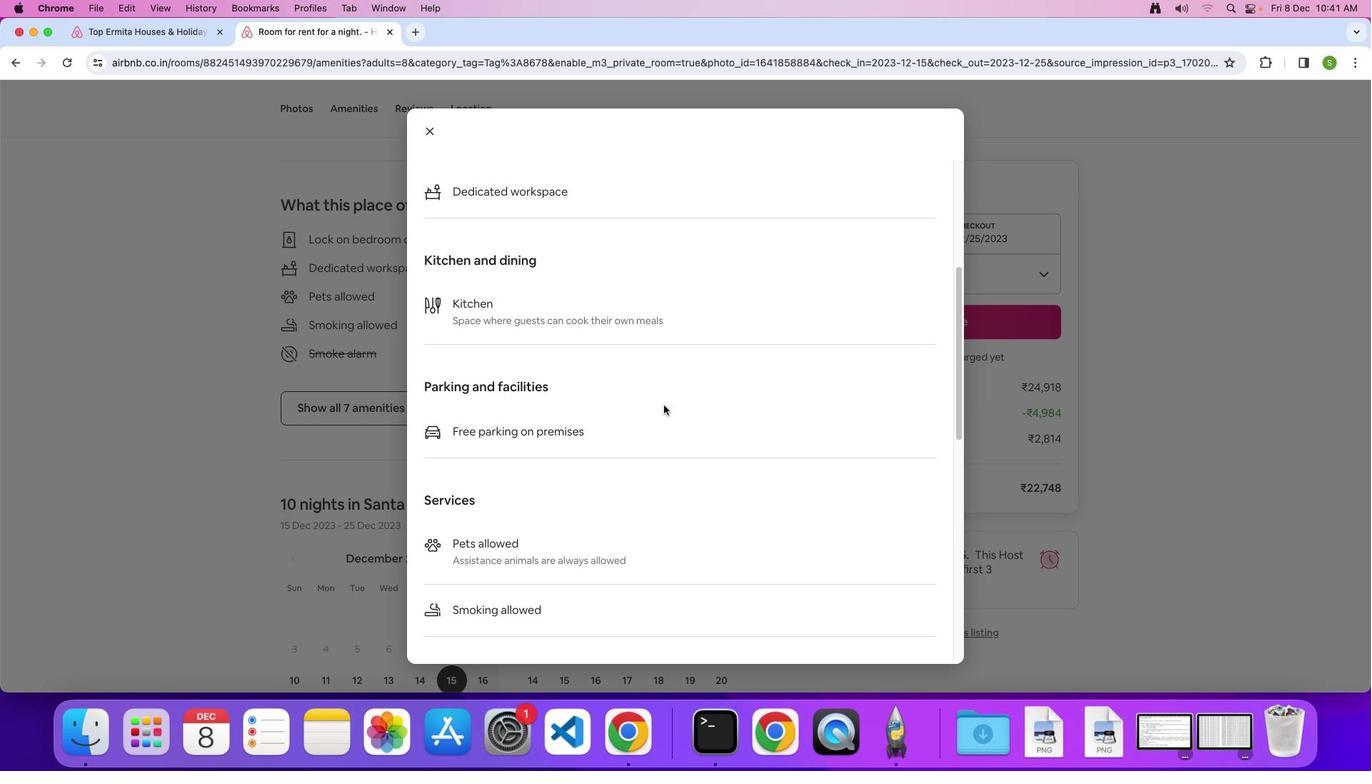 
Action: Mouse scrolled (664, 405) with delta (0, -2)
Screenshot: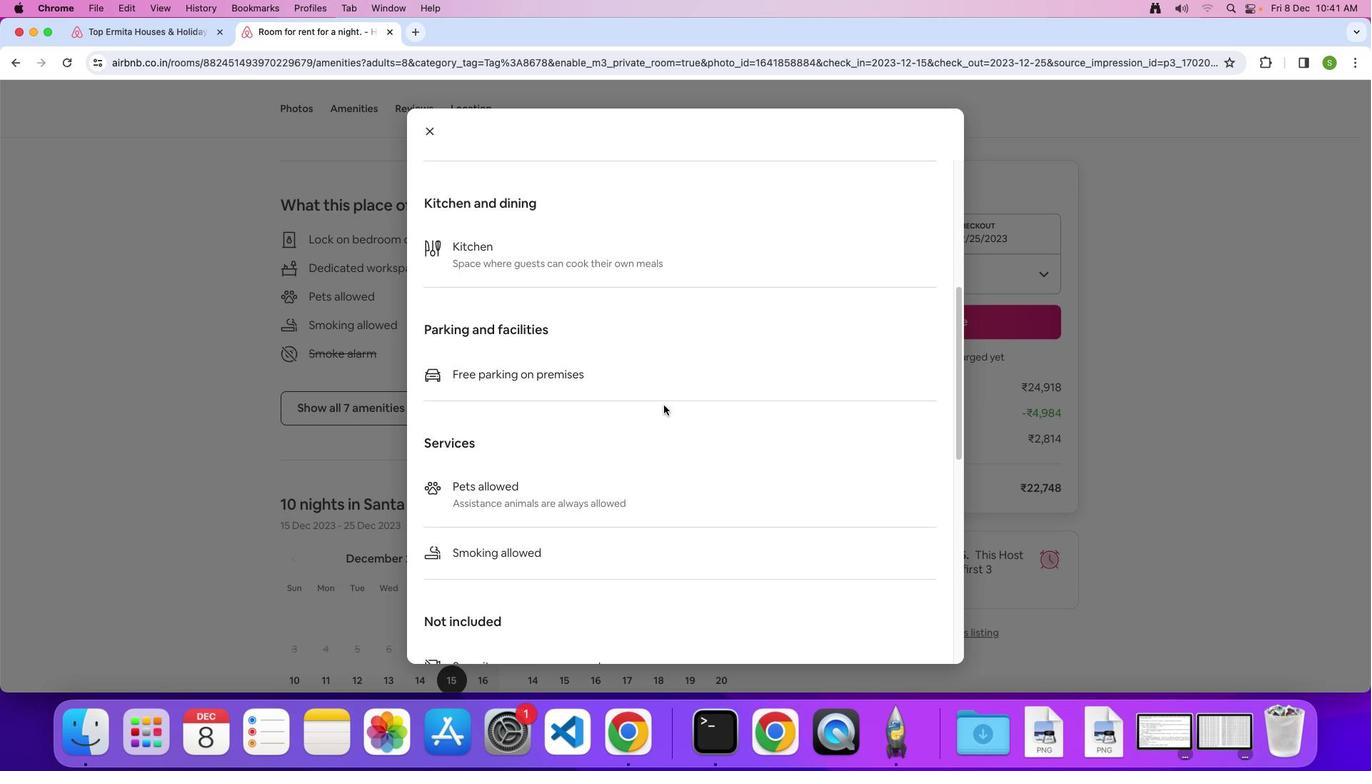 
Action: Mouse scrolled (664, 405) with delta (0, 0)
Screenshot: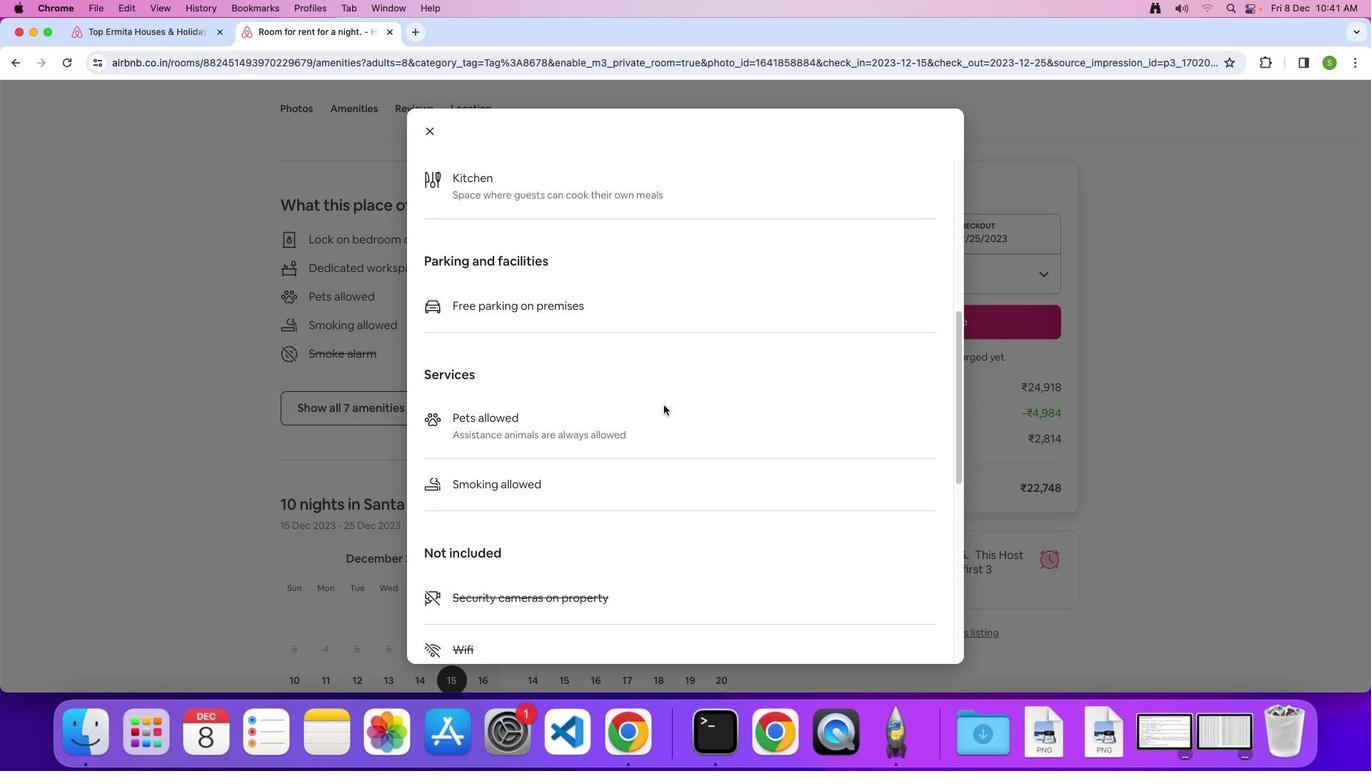 
Action: Mouse scrolled (664, 405) with delta (0, 0)
Screenshot: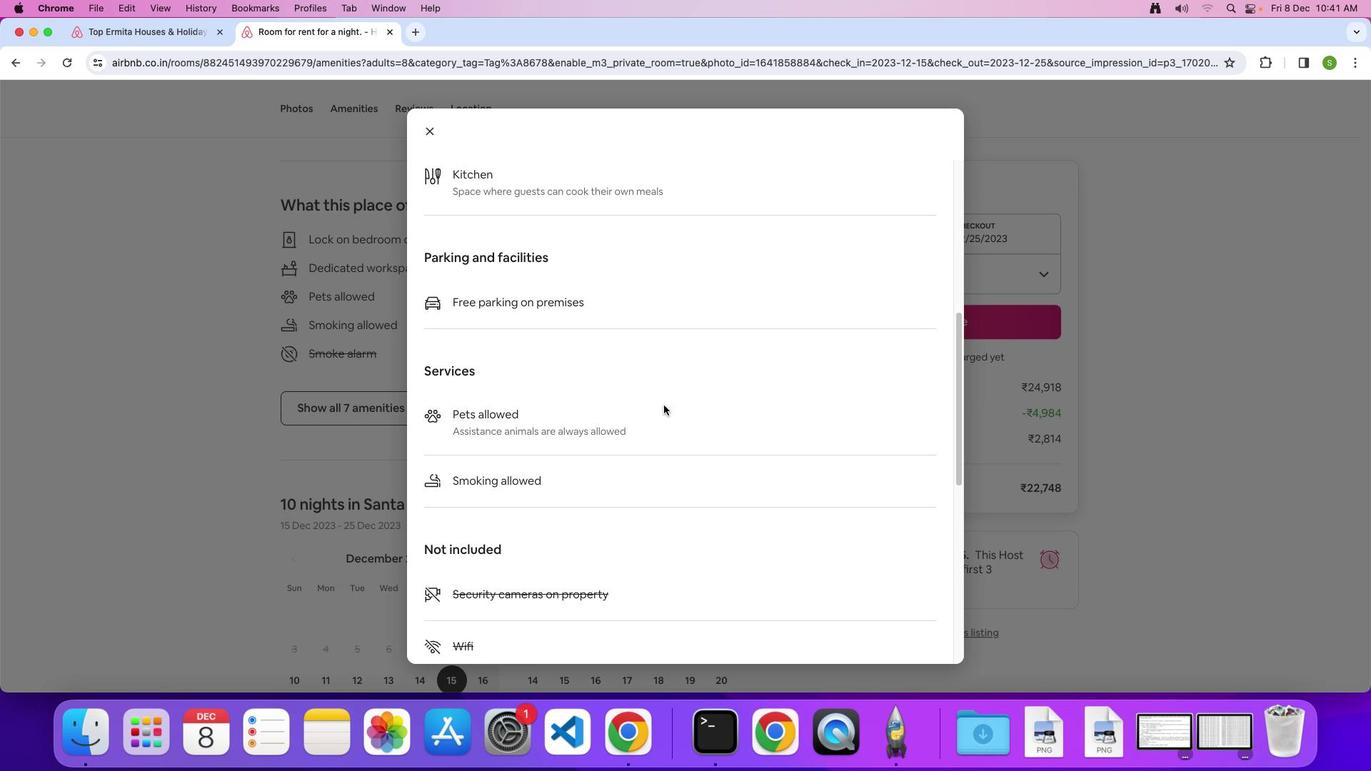 
Action: Mouse scrolled (664, 405) with delta (0, -1)
Screenshot: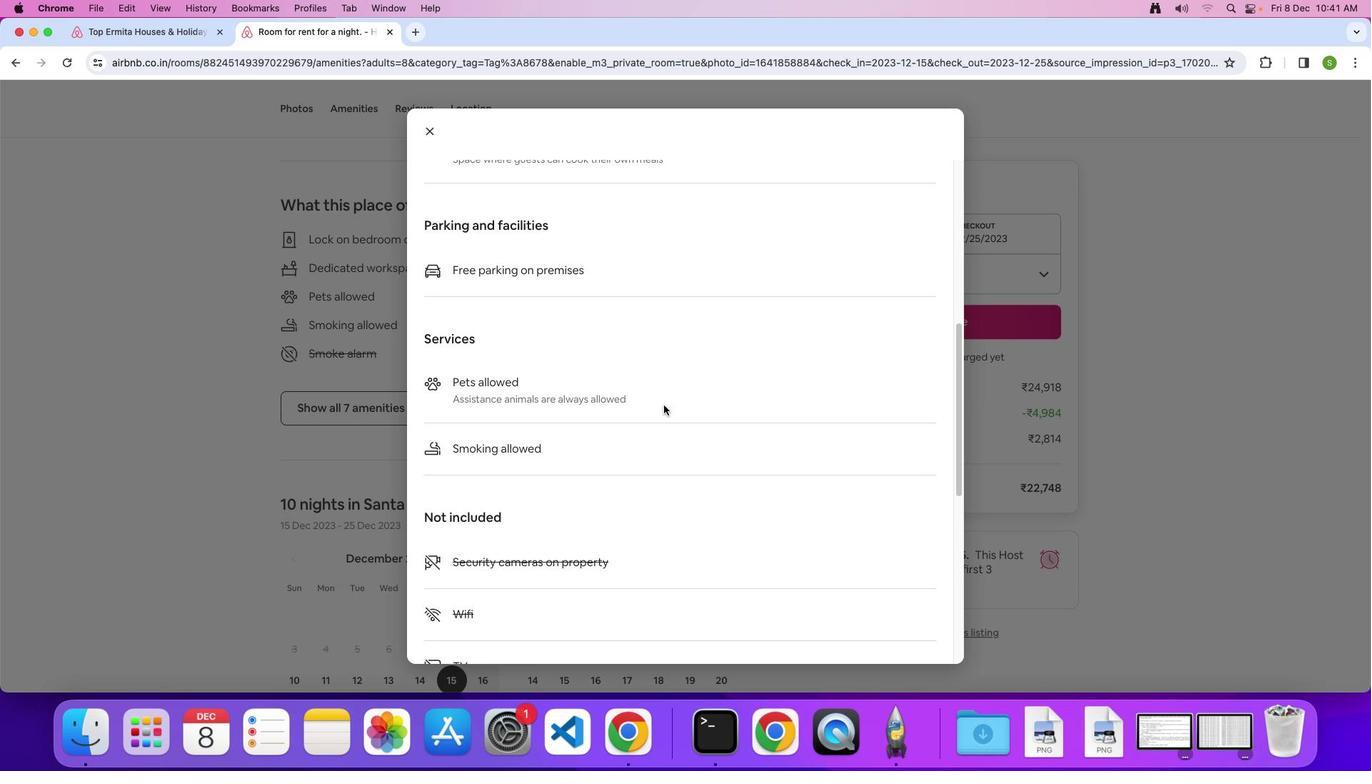 
Action: Mouse scrolled (664, 405) with delta (0, 0)
Screenshot: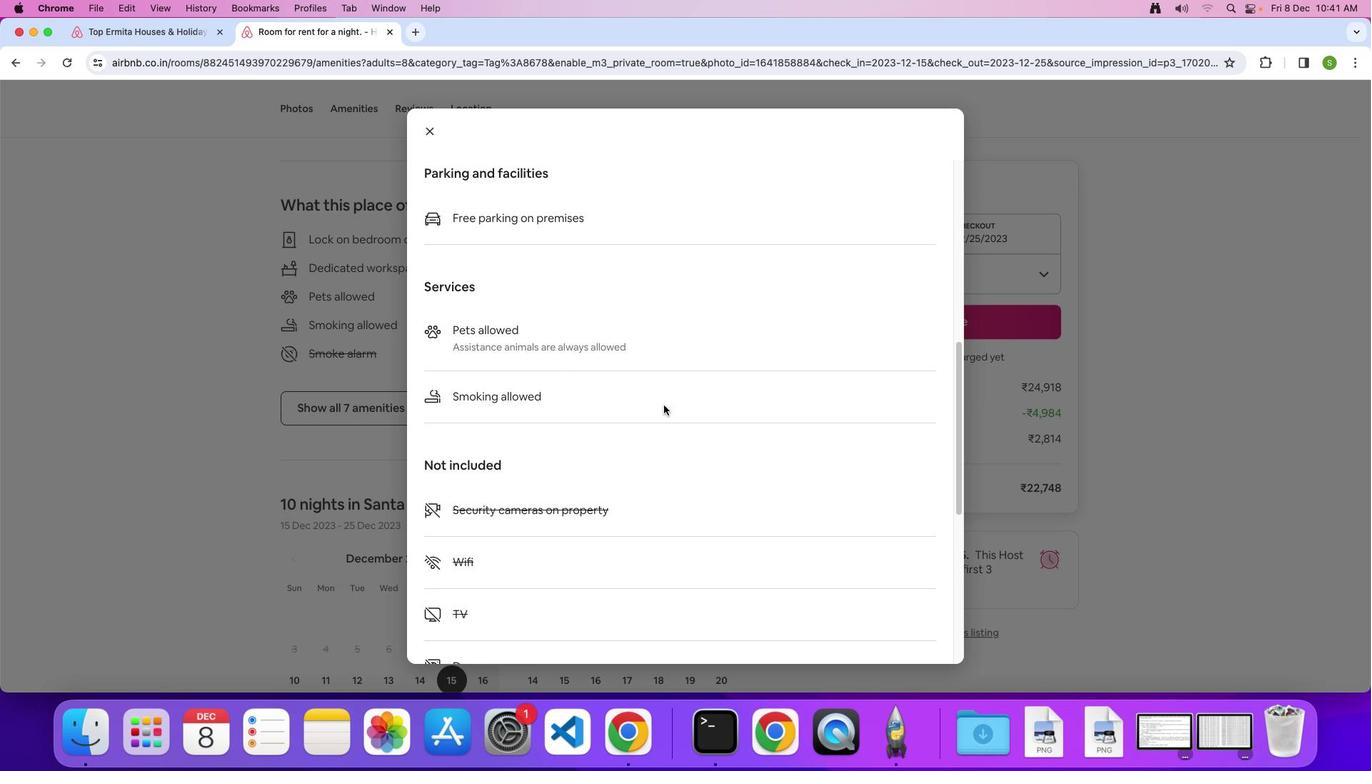 
Action: Mouse scrolled (664, 405) with delta (0, 0)
Screenshot: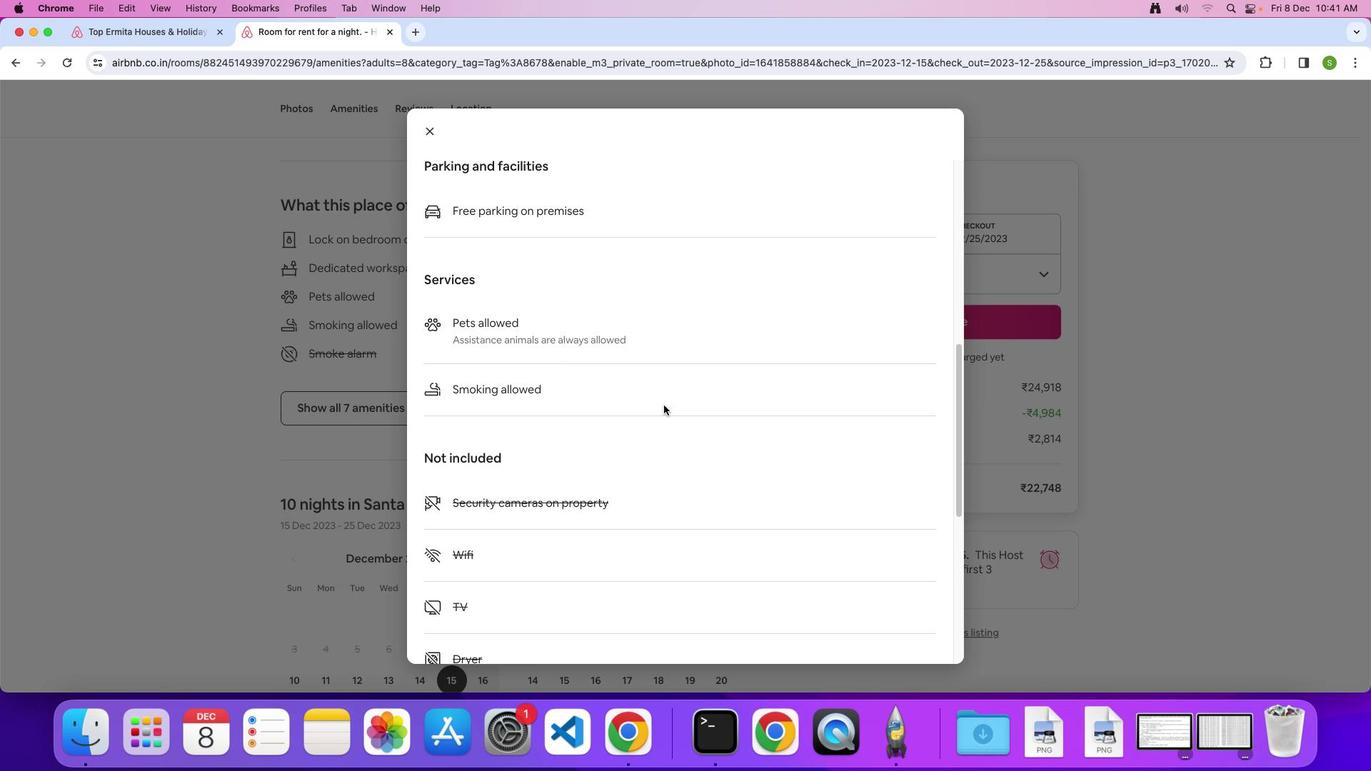 
Action: Mouse scrolled (664, 405) with delta (0, -2)
Screenshot: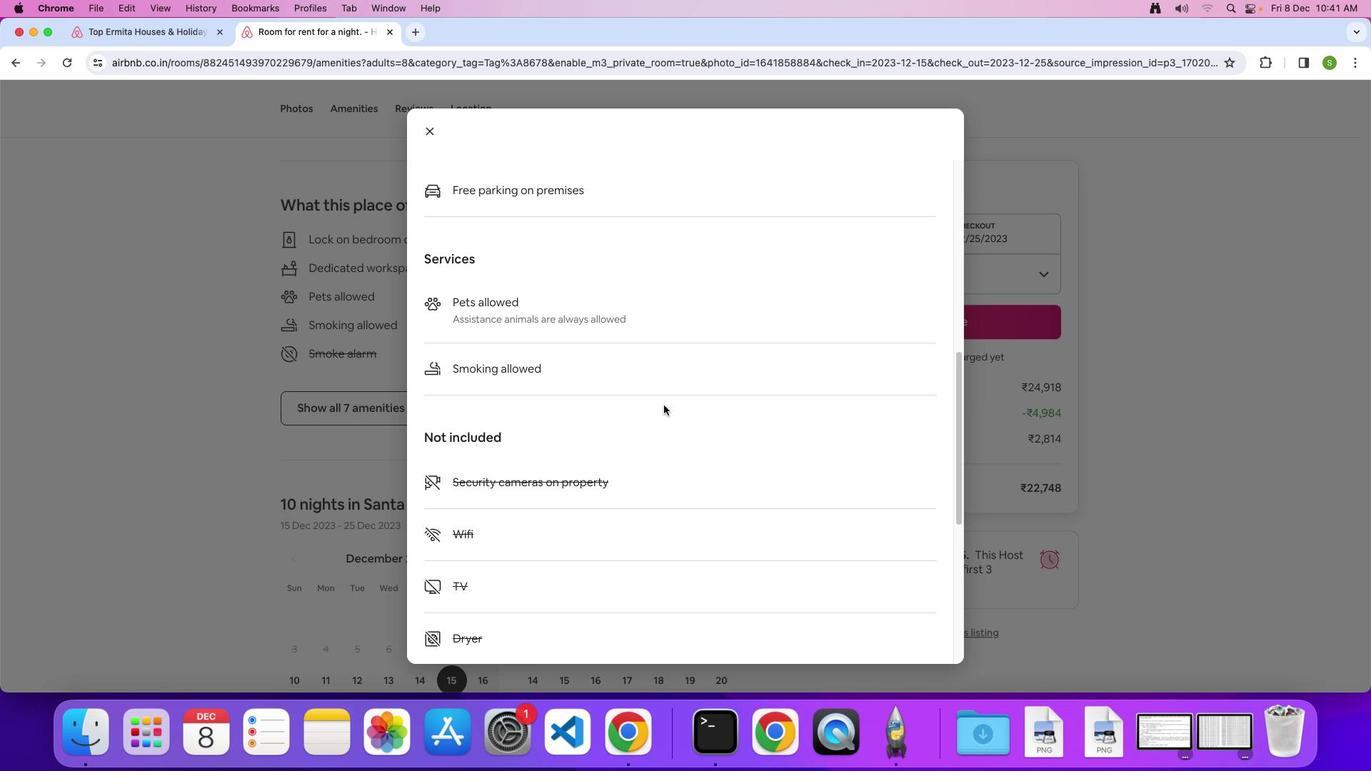 
Action: Mouse scrolled (664, 405) with delta (0, 0)
Screenshot: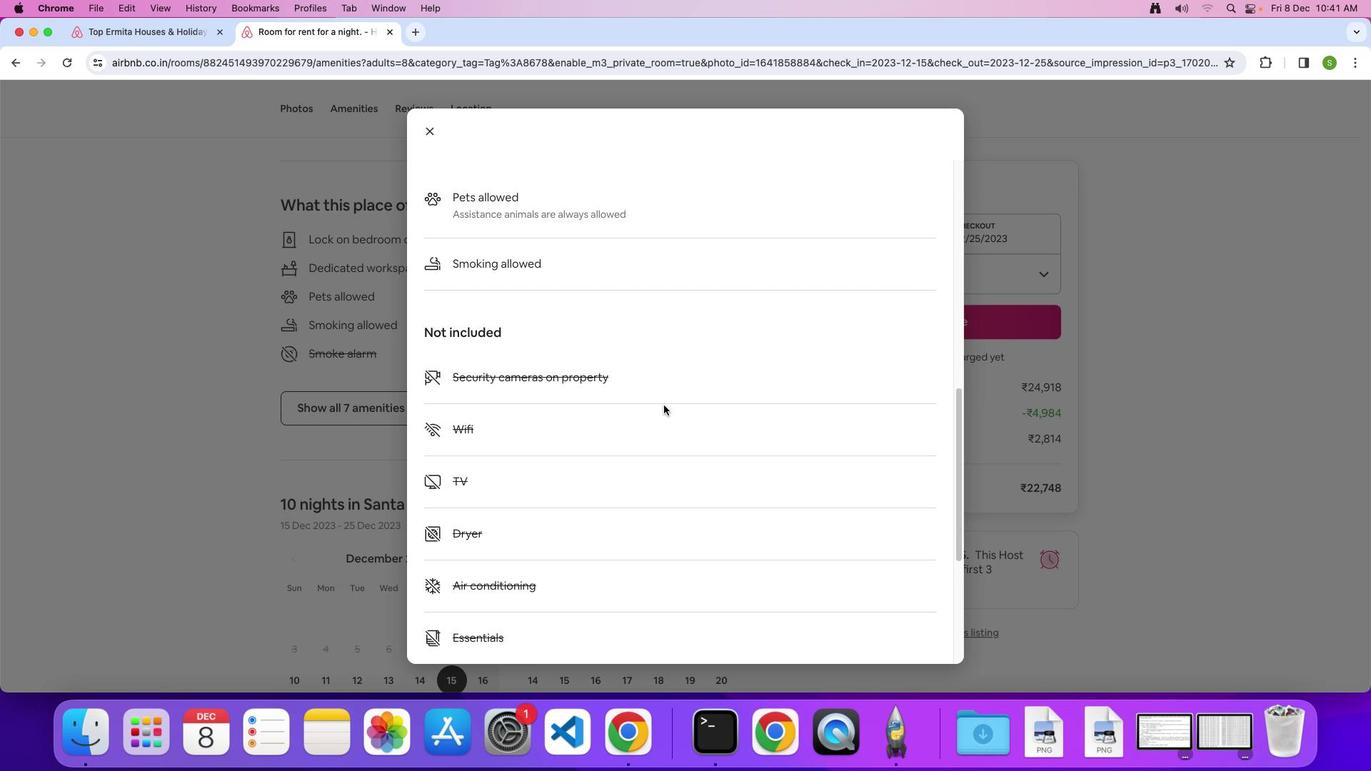 
Action: Mouse scrolled (664, 405) with delta (0, 0)
Screenshot: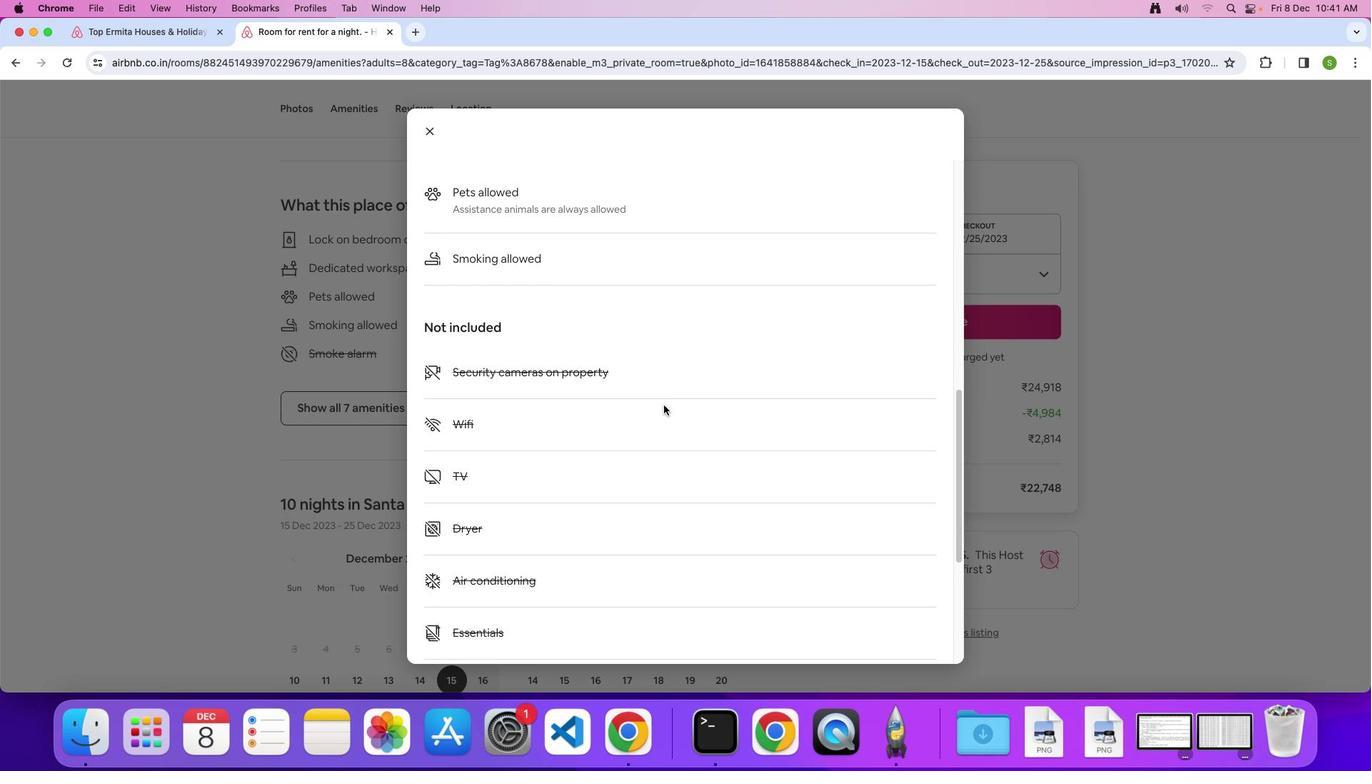 
Action: Mouse scrolled (664, 405) with delta (0, -2)
Screenshot: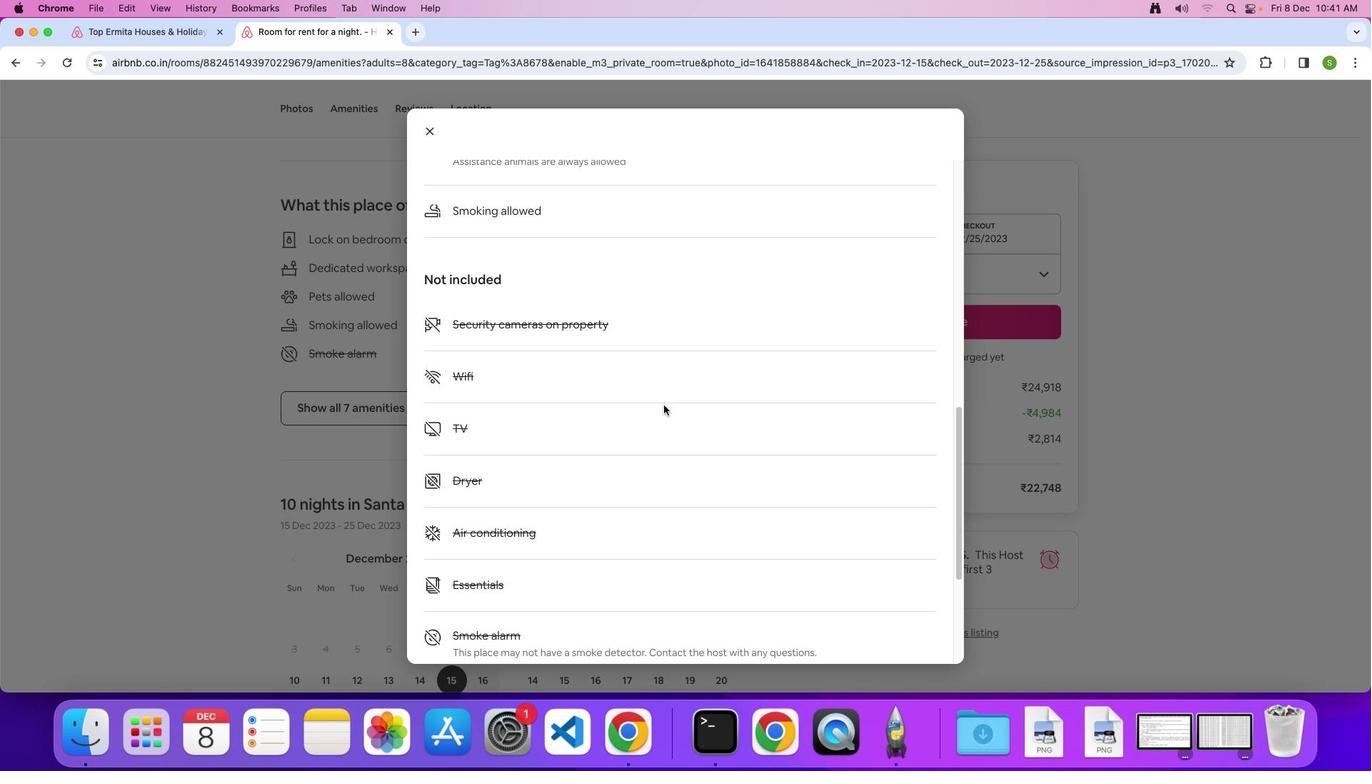 
Action: Mouse scrolled (664, 405) with delta (0, 0)
Screenshot: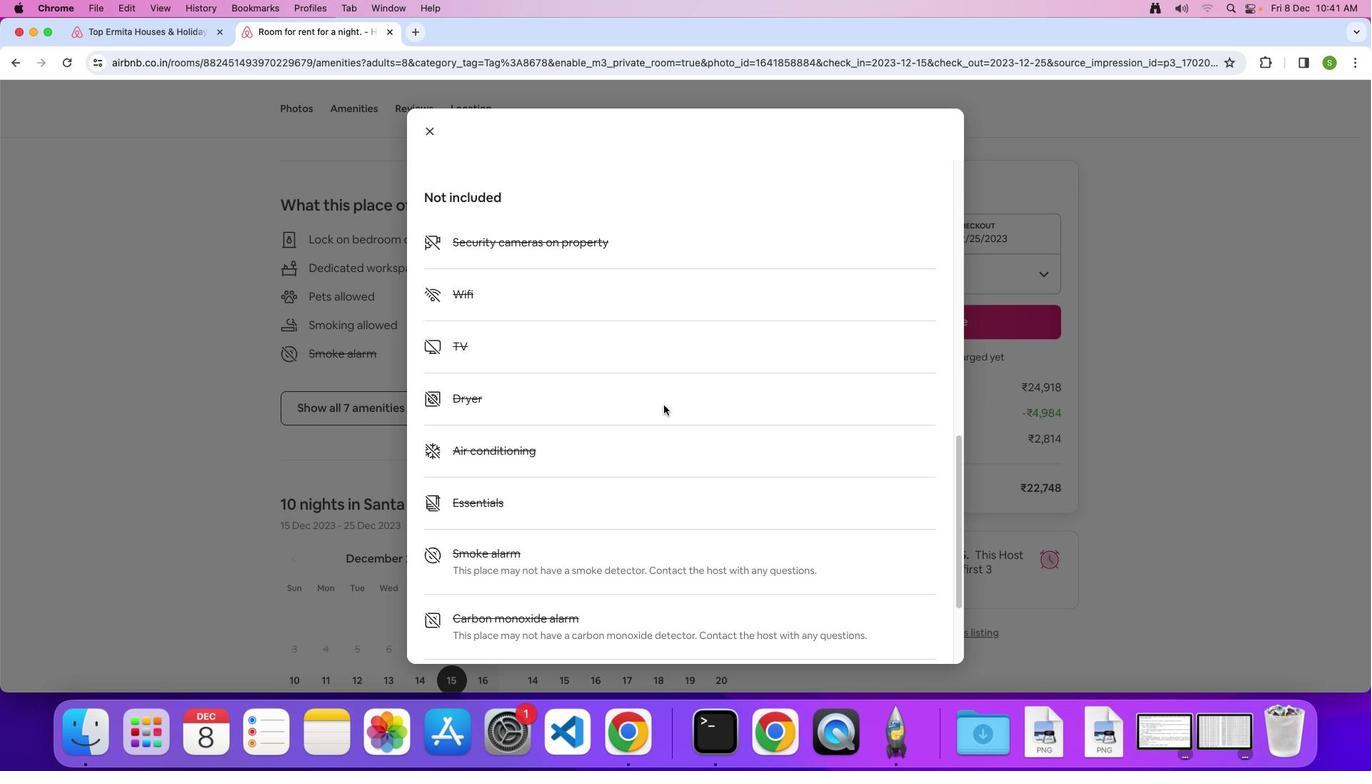 
Action: Mouse scrolled (664, 405) with delta (0, 0)
Screenshot: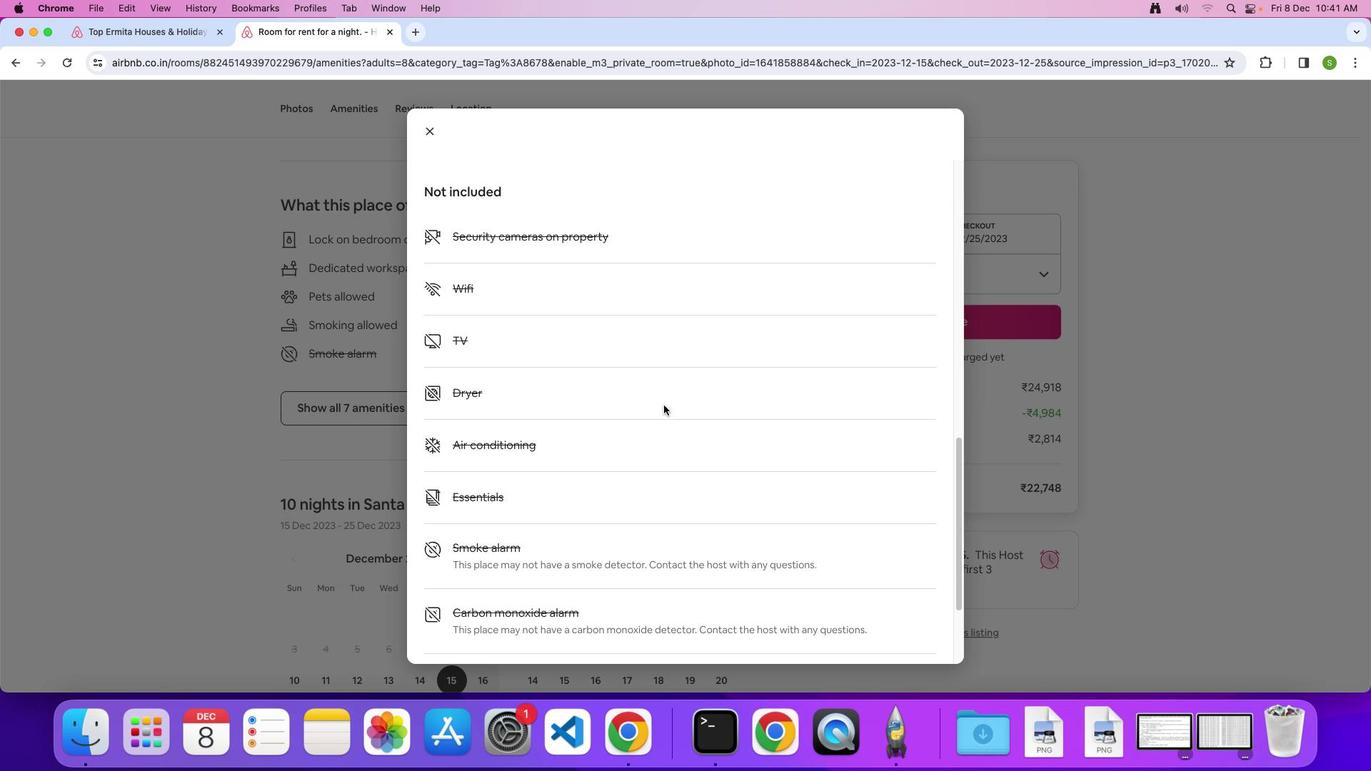 
Action: Mouse scrolled (664, 405) with delta (0, -2)
Screenshot: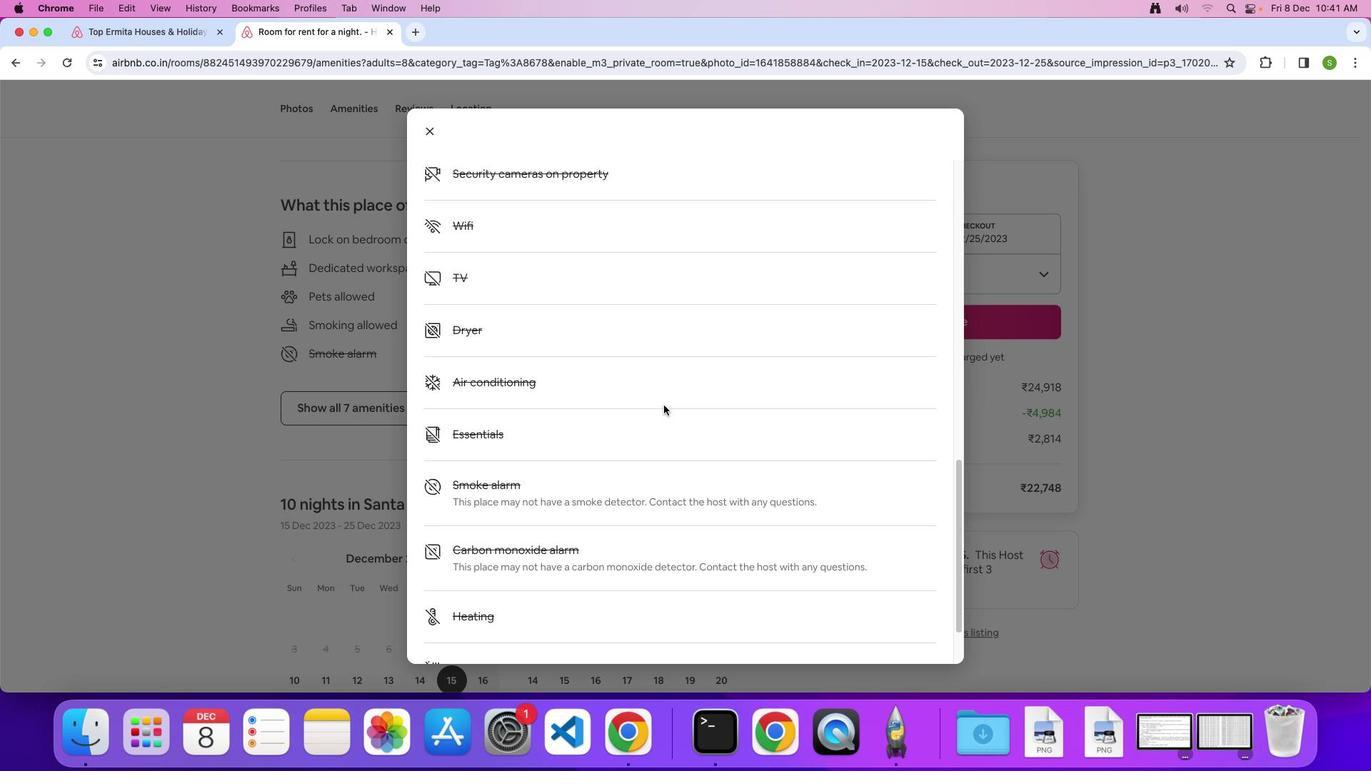 
Action: Mouse scrolled (664, 405) with delta (0, 0)
Screenshot: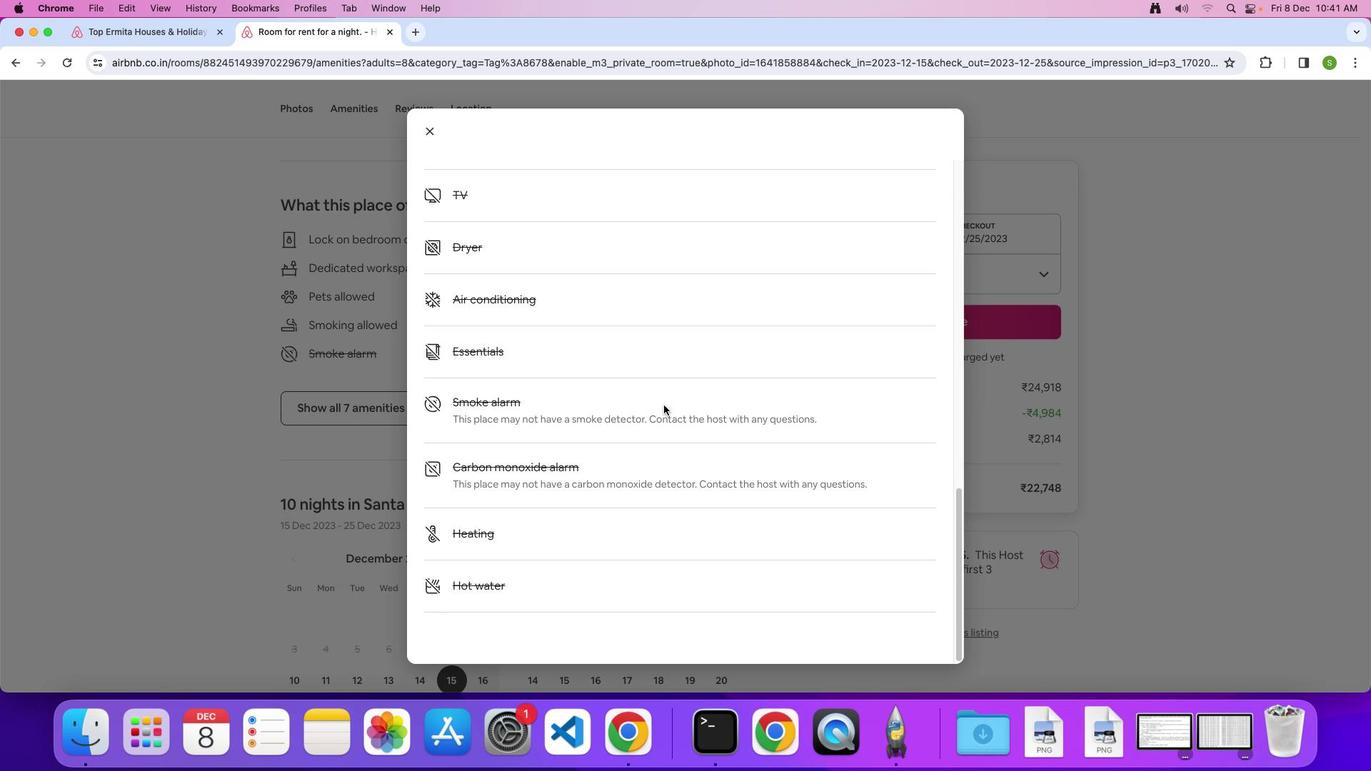 
Action: Mouse scrolled (664, 405) with delta (0, 0)
Screenshot: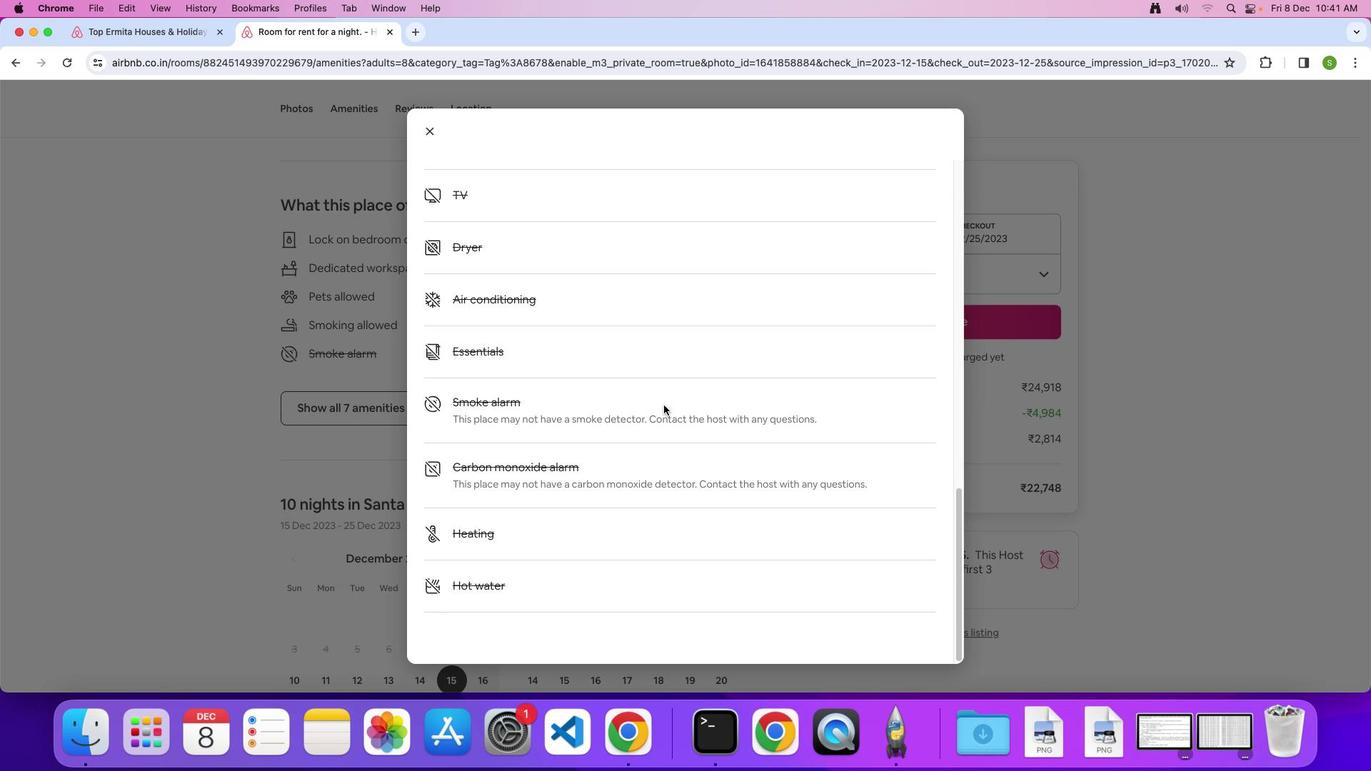 
Action: Mouse scrolled (664, 405) with delta (0, -2)
Screenshot: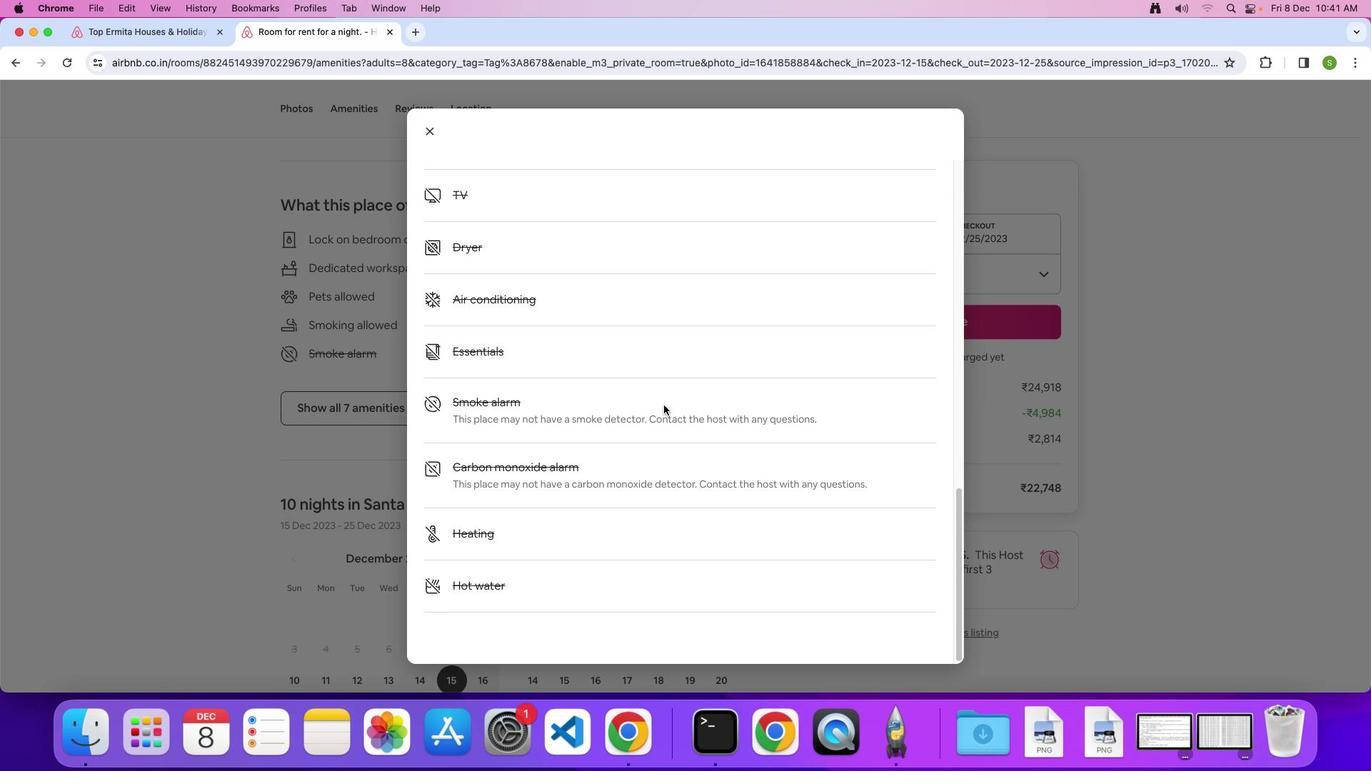 
Action: Mouse moved to (433, 136)
Screenshot: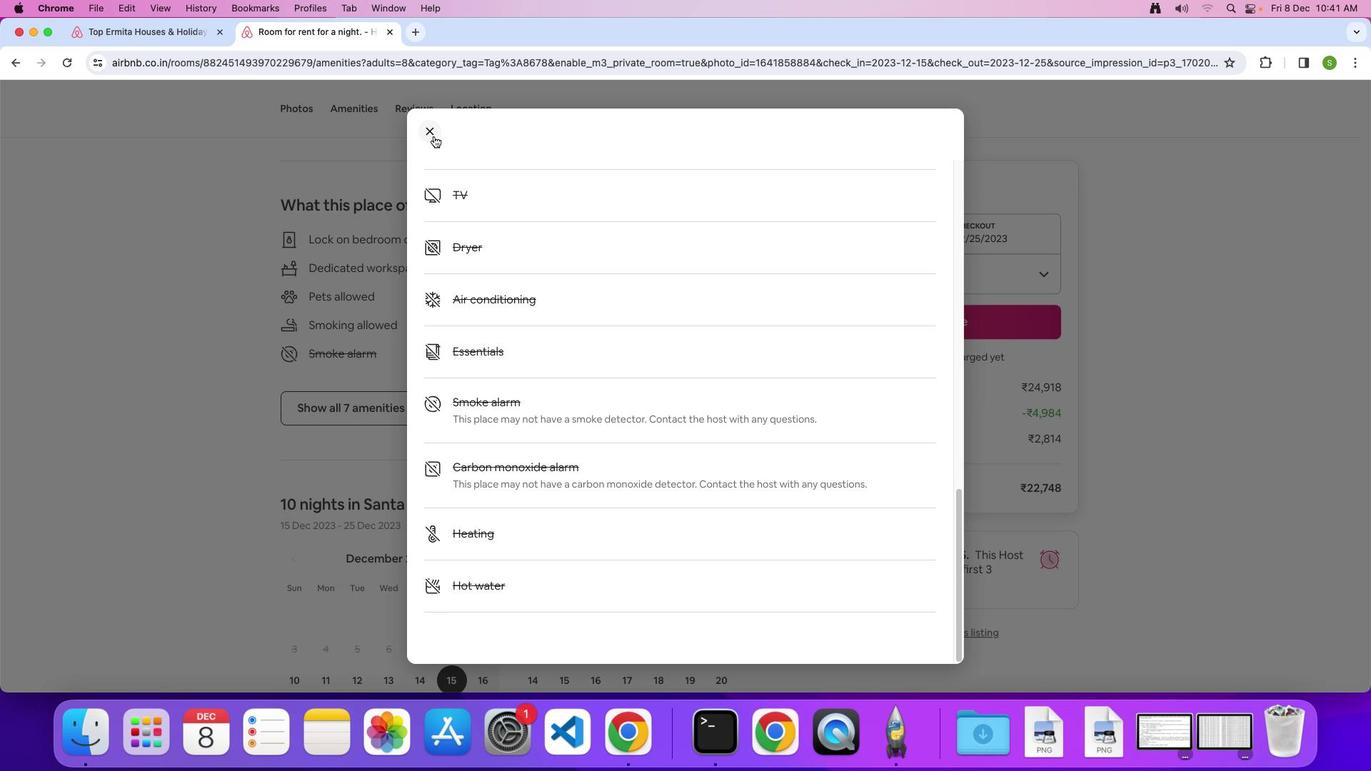 
Action: Mouse pressed left at (433, 136)
Screenshot: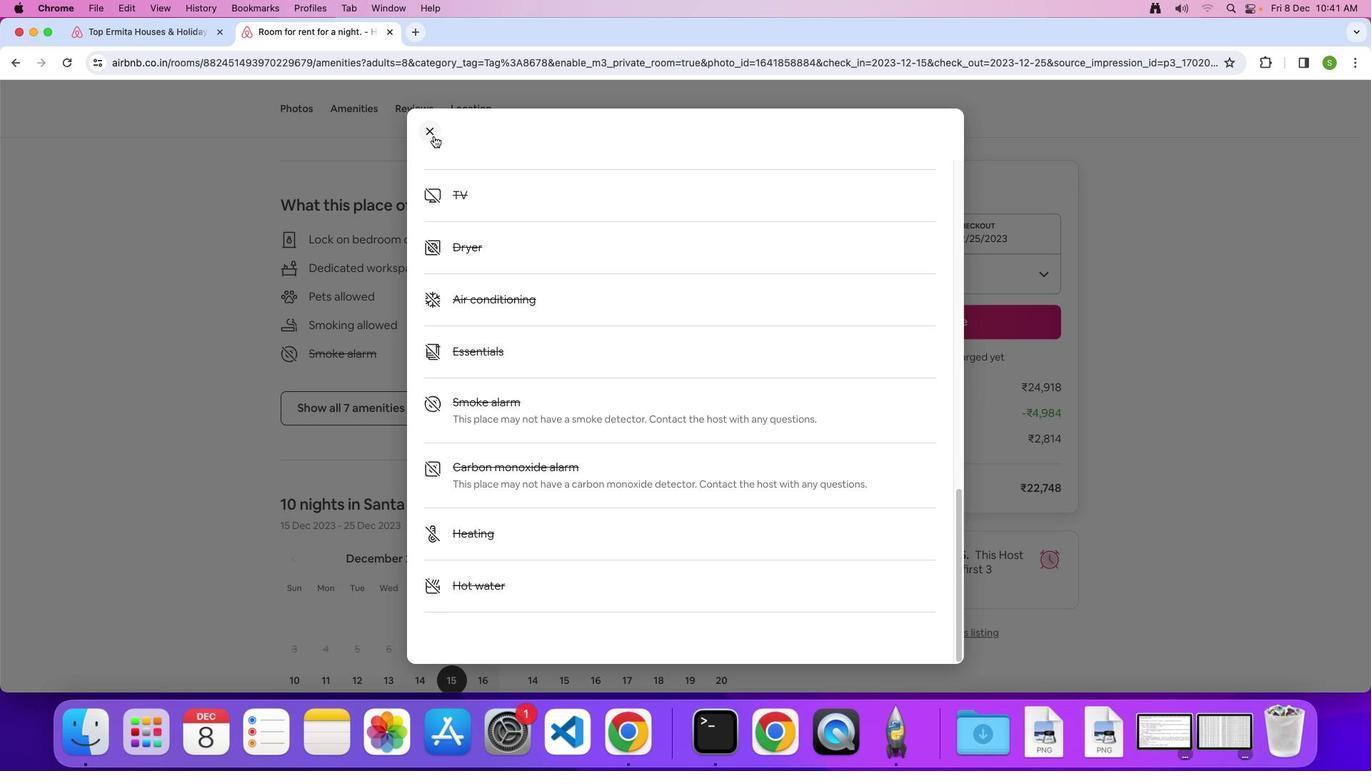 
Action: Mouse moved to (590, 424)
Screenshot: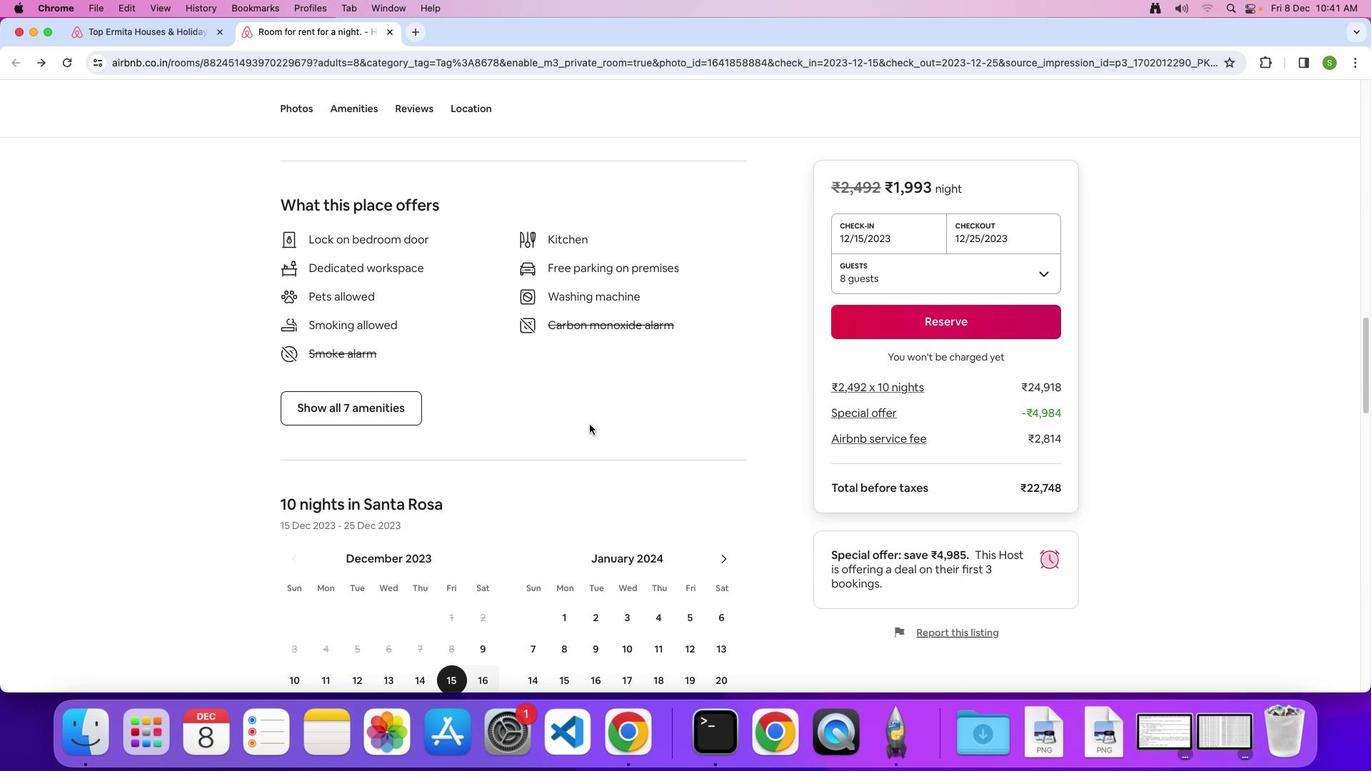 
Action: Mouse scrolled (590, 424) with delta (0, 0)
Screenshot: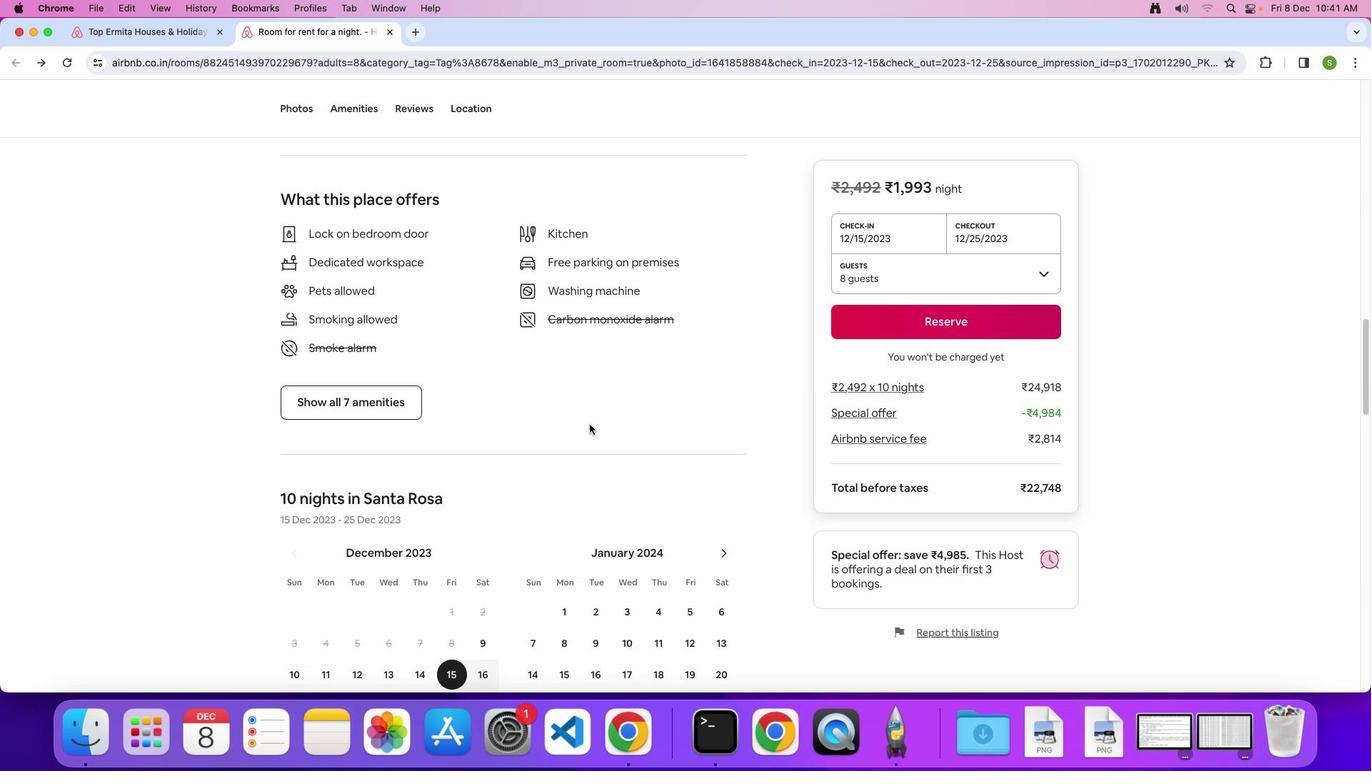
Action: Mouse scrolled (590, 424) with delta (0, 0)
Screenshot: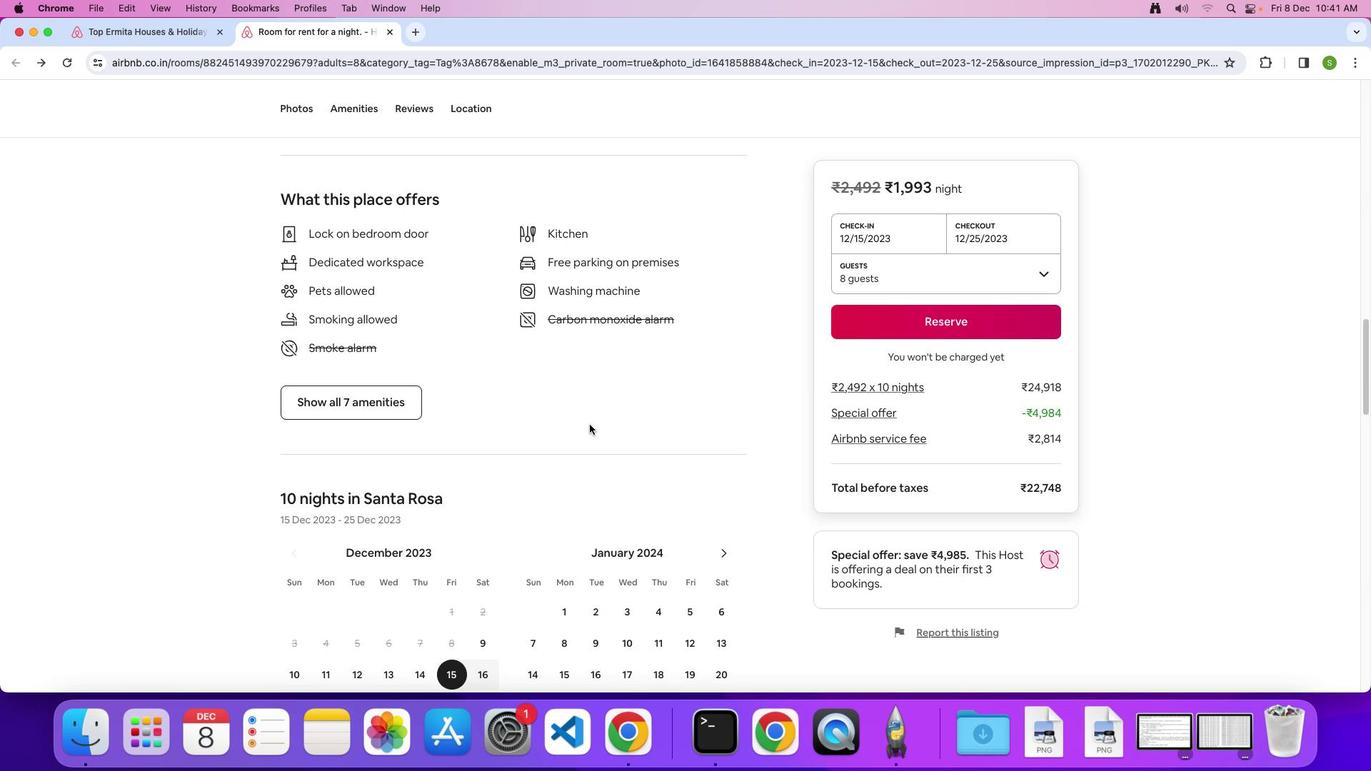 
Action: Mouse scrolled (590, 424) with delta (0, -2)
Screenshot: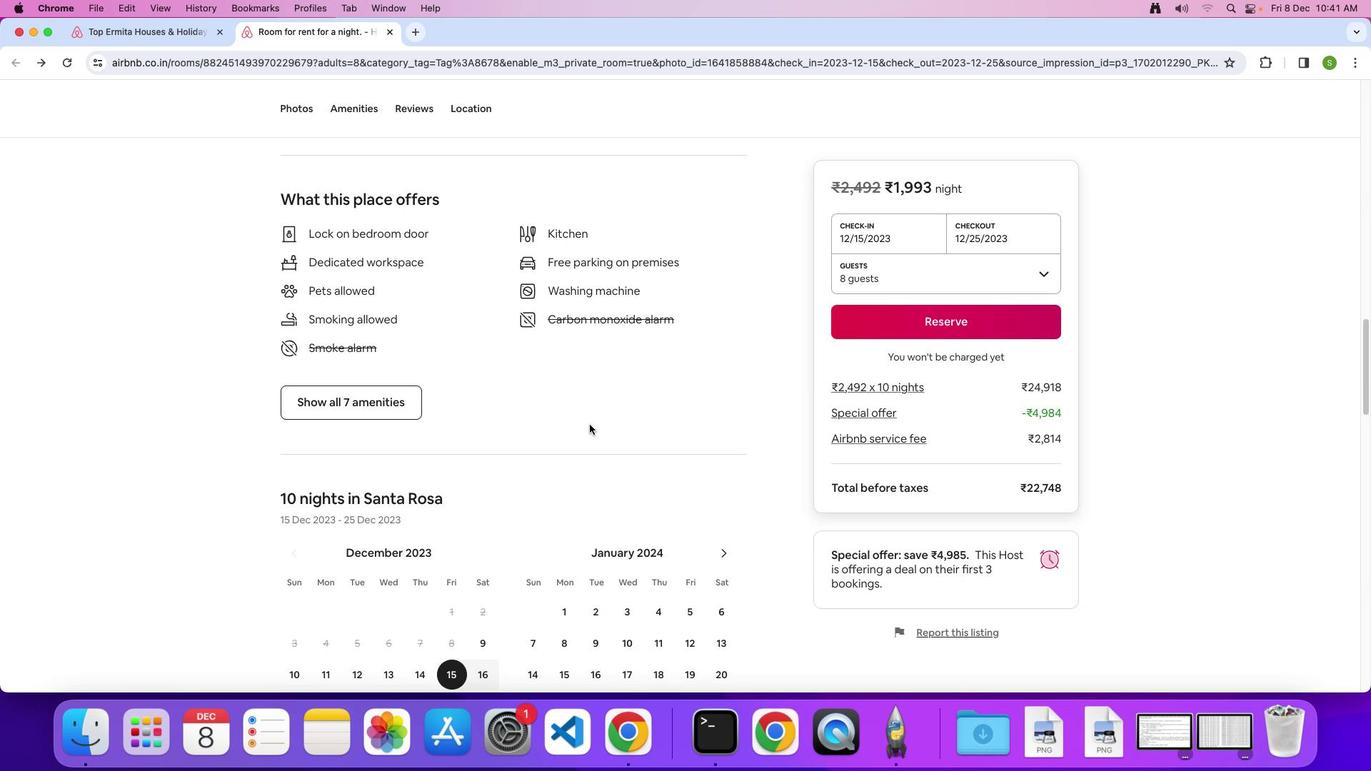 
Action: Mouse scrolled (590, 424) with delta (0, -3)
Screenshot: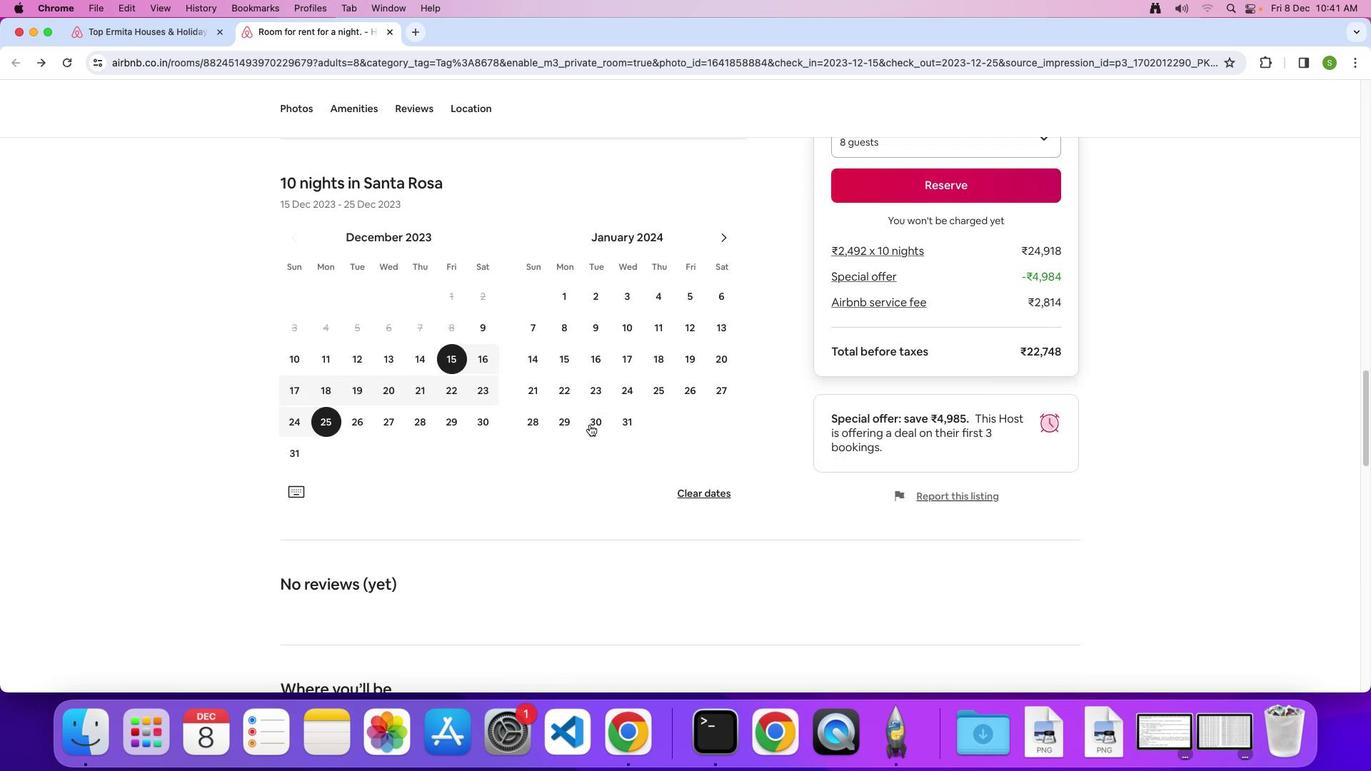 
Action: Mouse scrolled (590, 424) with delta (0, 0)
Screenshot: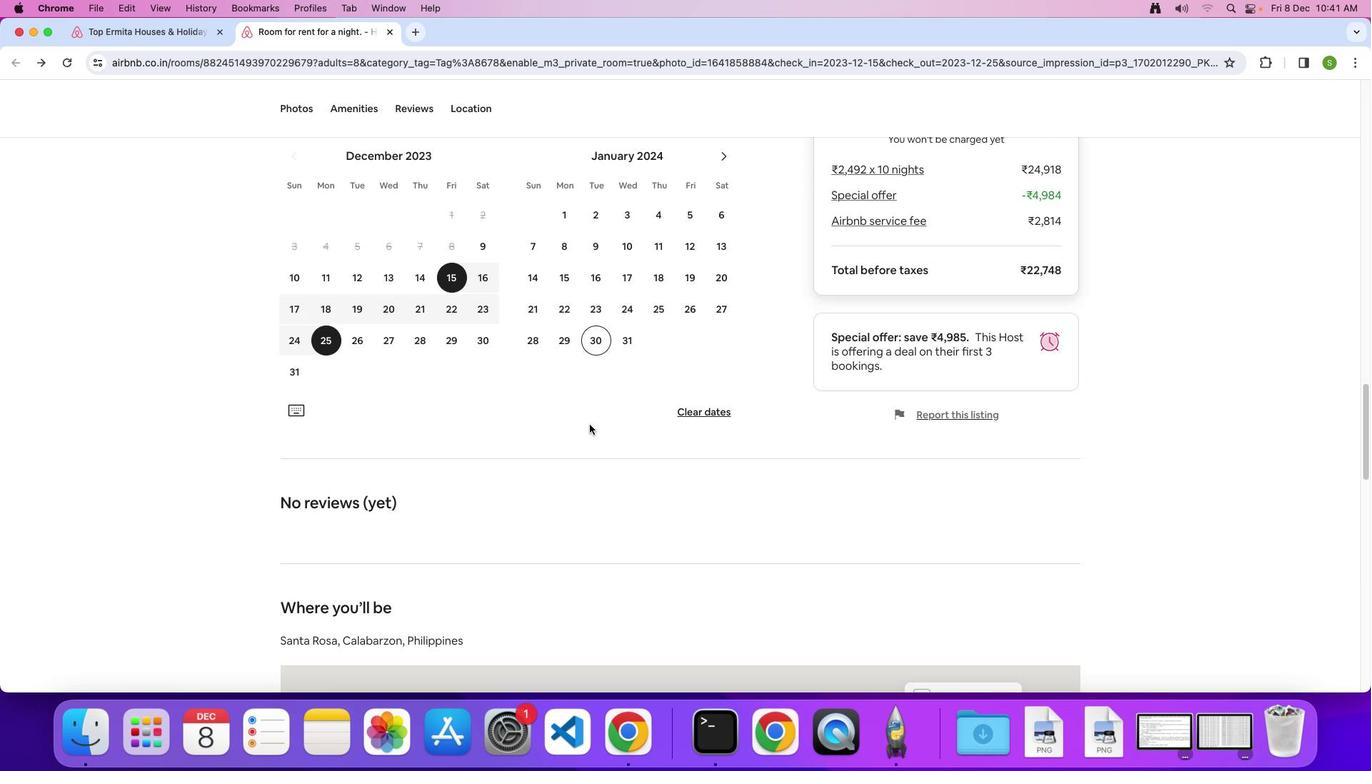 
Action: Mouse scrolled (590, 424) with delta (0, 0)
Screenshot: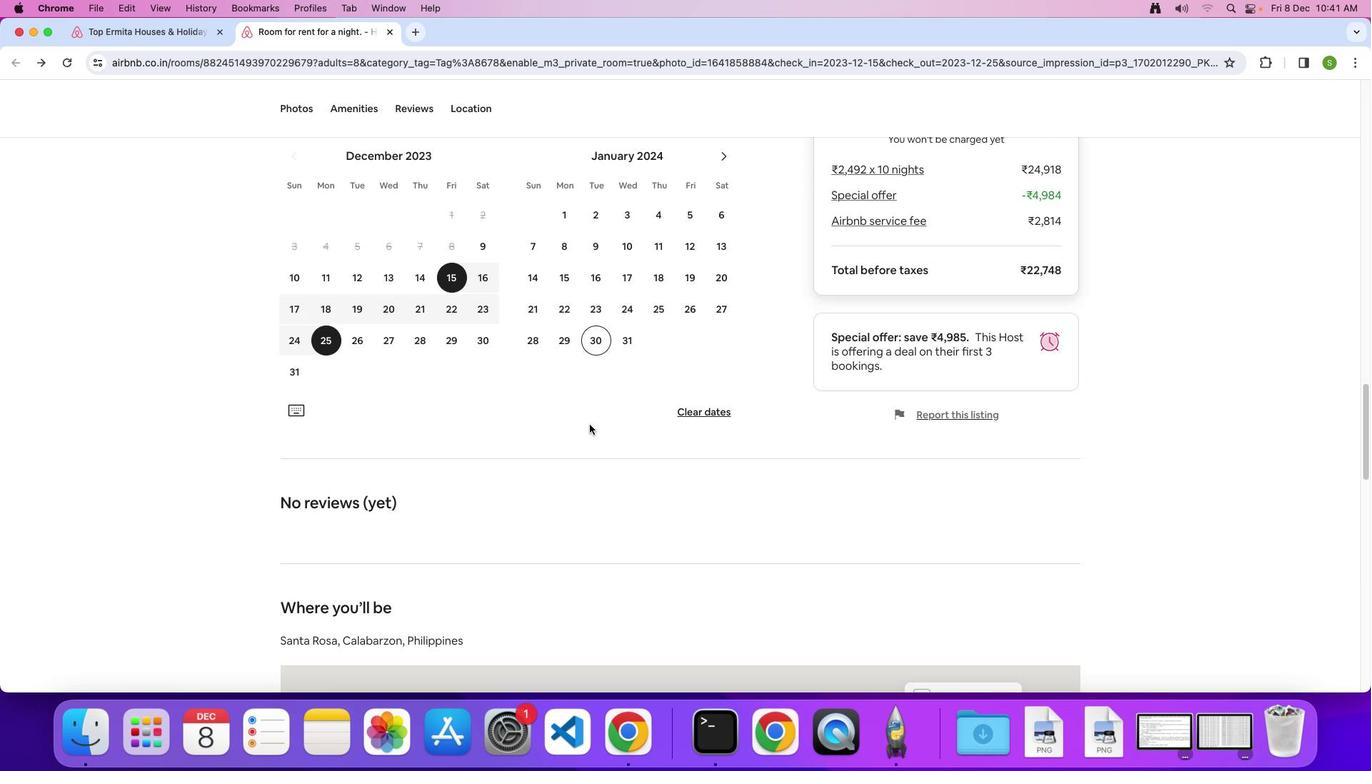 
Action: Mouse scrolled (590, 424) with delta (0, -2)
Screenshot: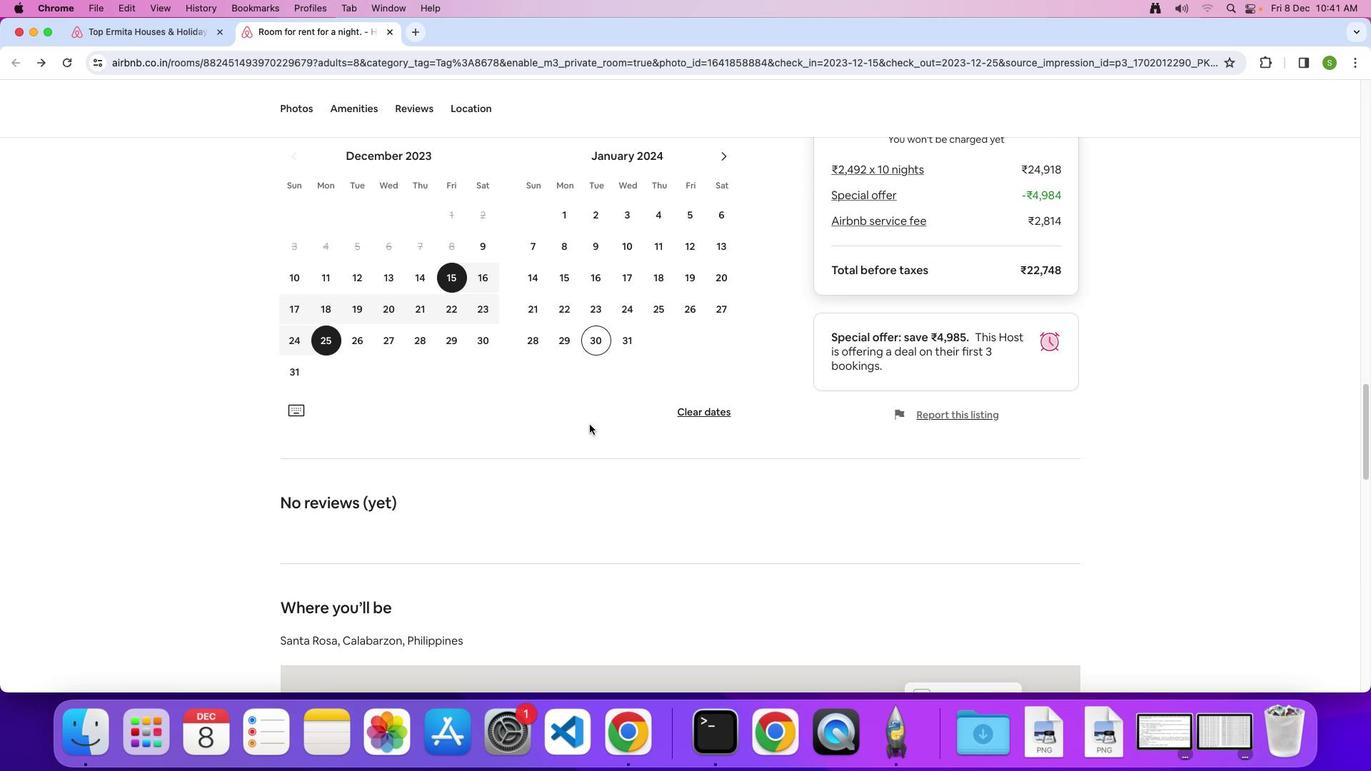 
Action: Mouse scrolled (590, 424) with delta (0, 0)
Screenshot: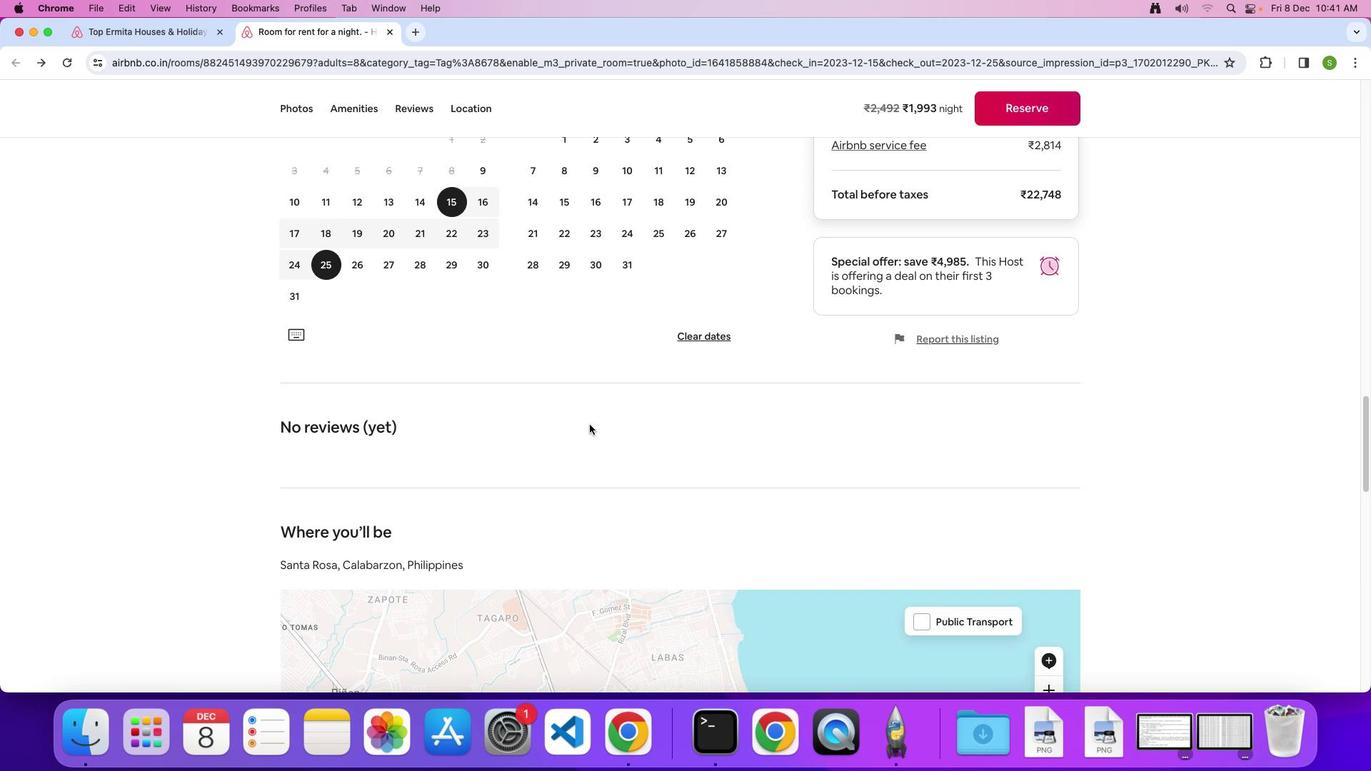 
Action: Mouse scrolled (590, 424) with delta (0, 0)
Screenshot: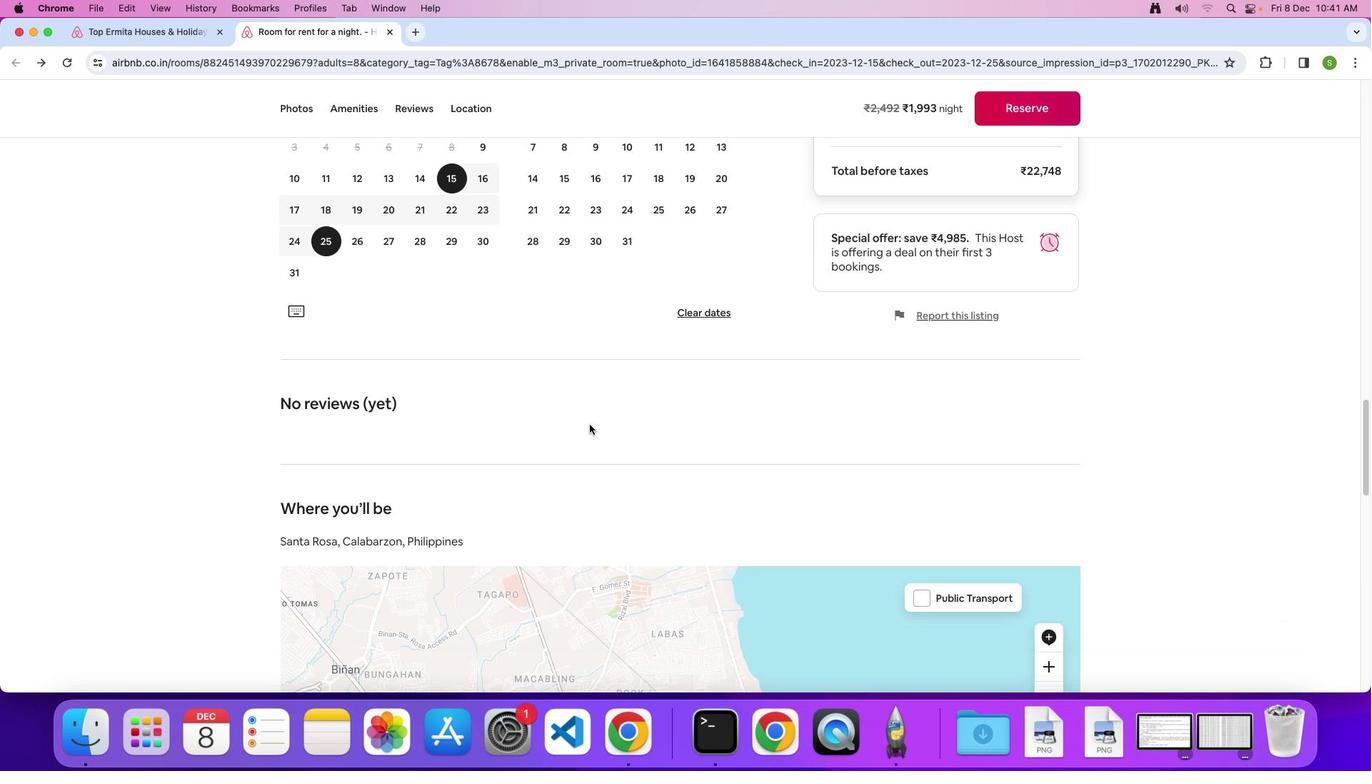 
Action: Mouse scrolled (590, 424) with delta (0, -2)
Screenshot: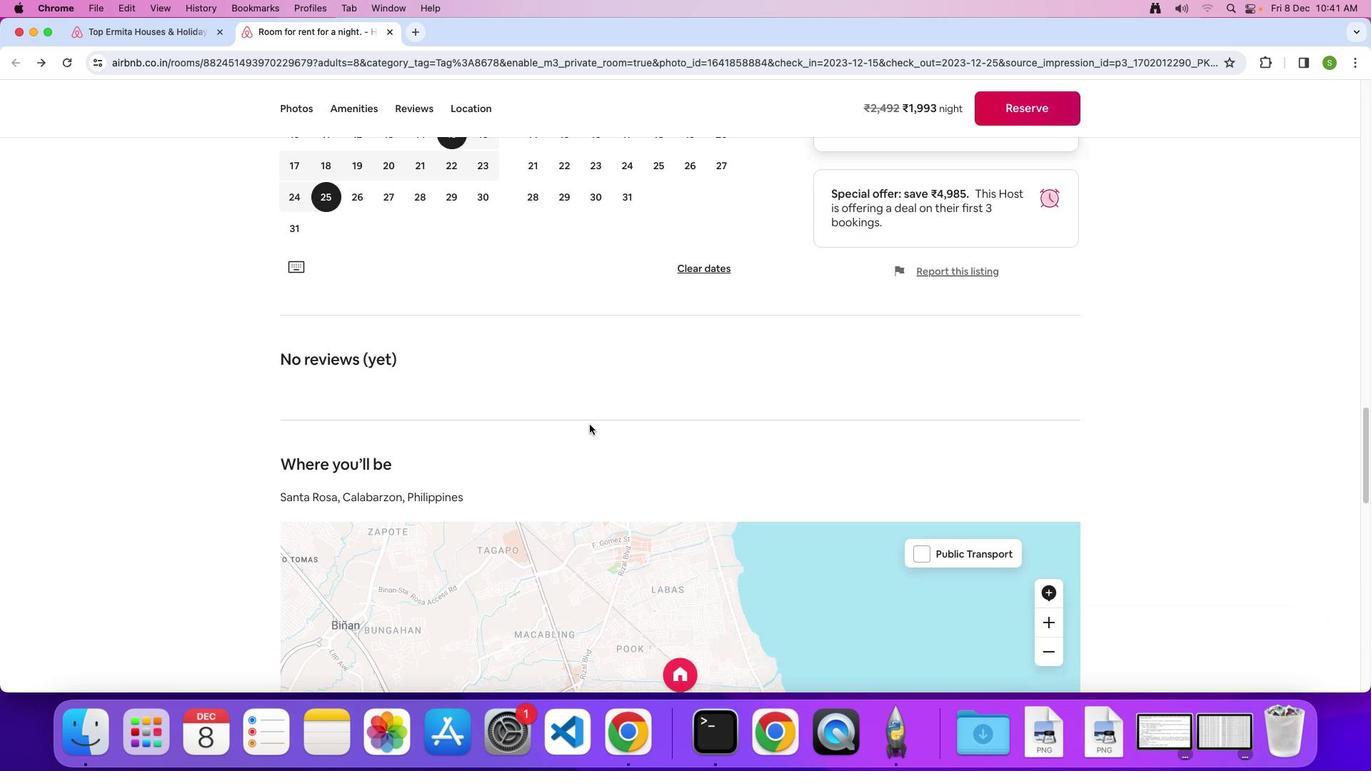 
Action: Mouse scrolled (590, 424) with delta (0, -3)
Screenshot: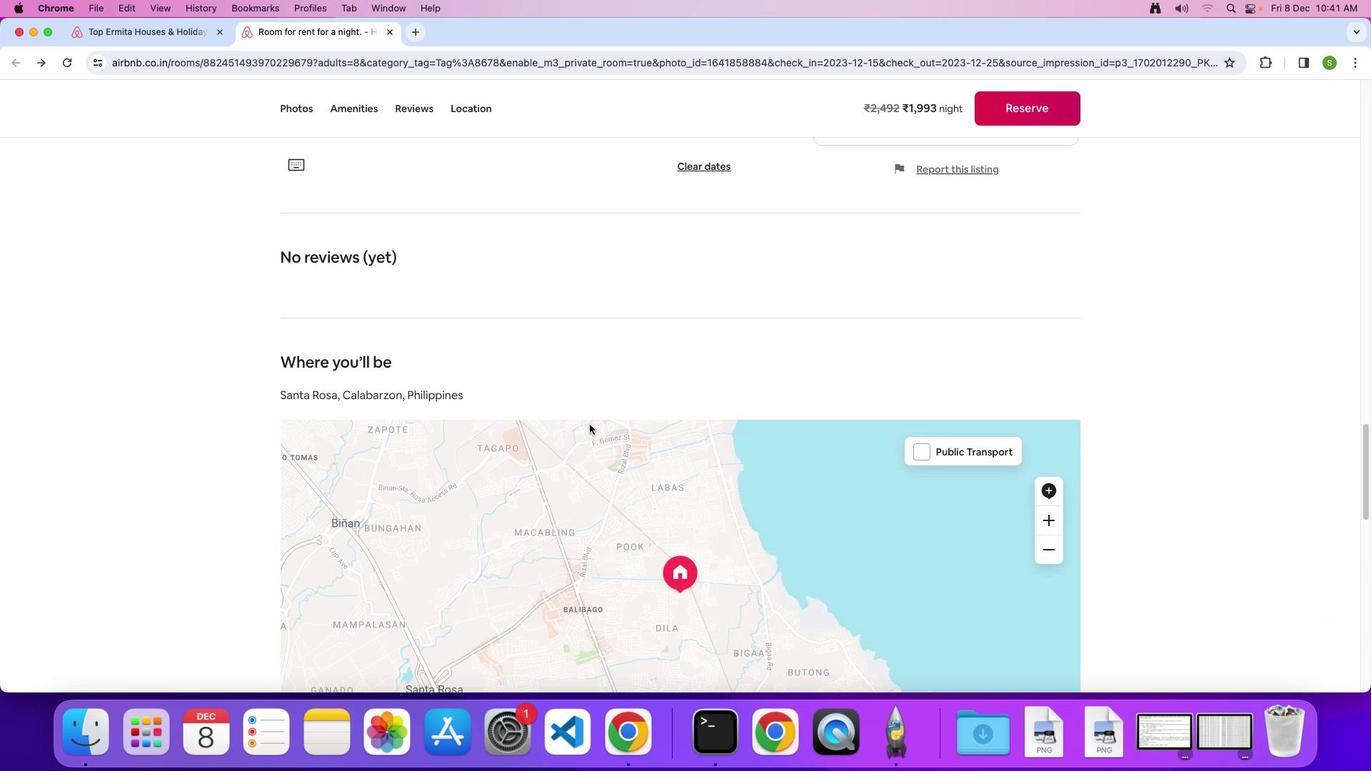 
Action: Mouse scrolled (590, 424) with delta (0, 0)
Screenshot: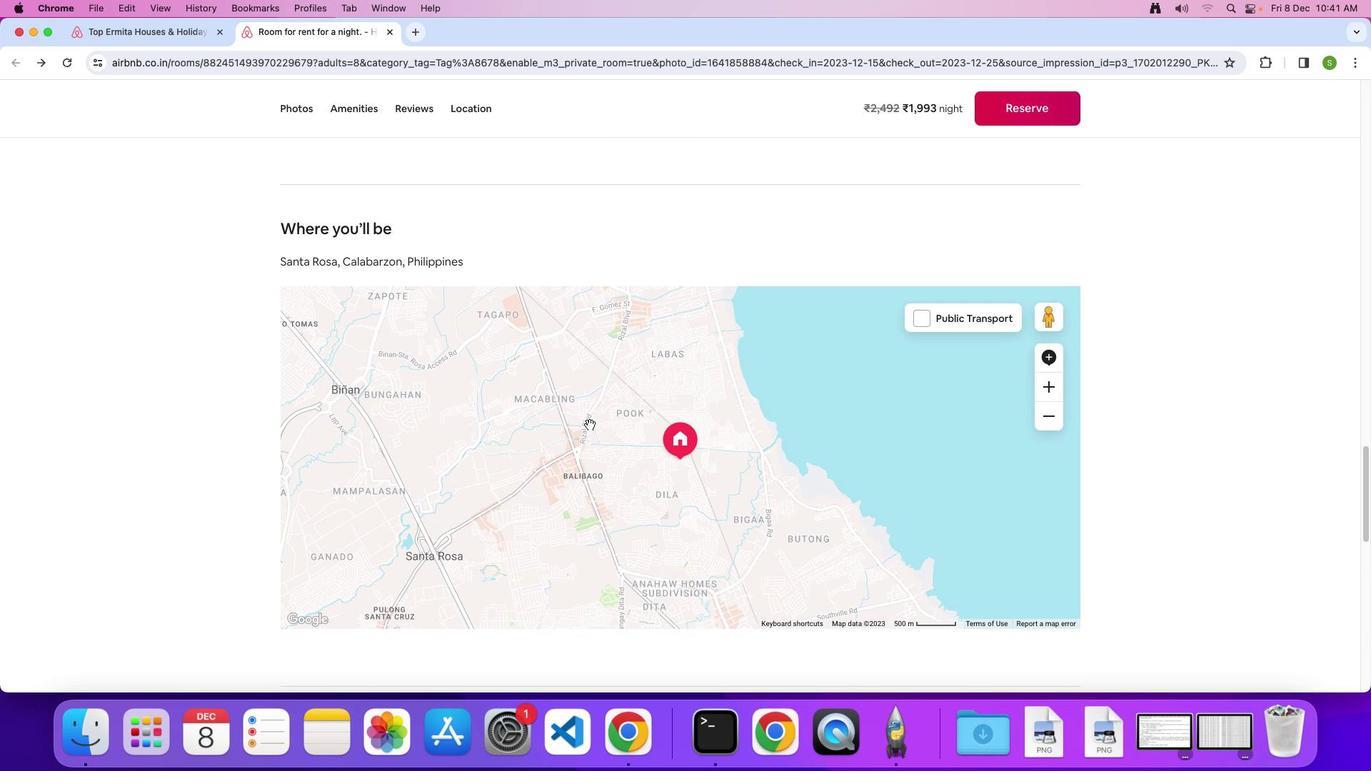 
Action: Mouse scrolled (590, 424) with delta (0, 0)
Screenshot: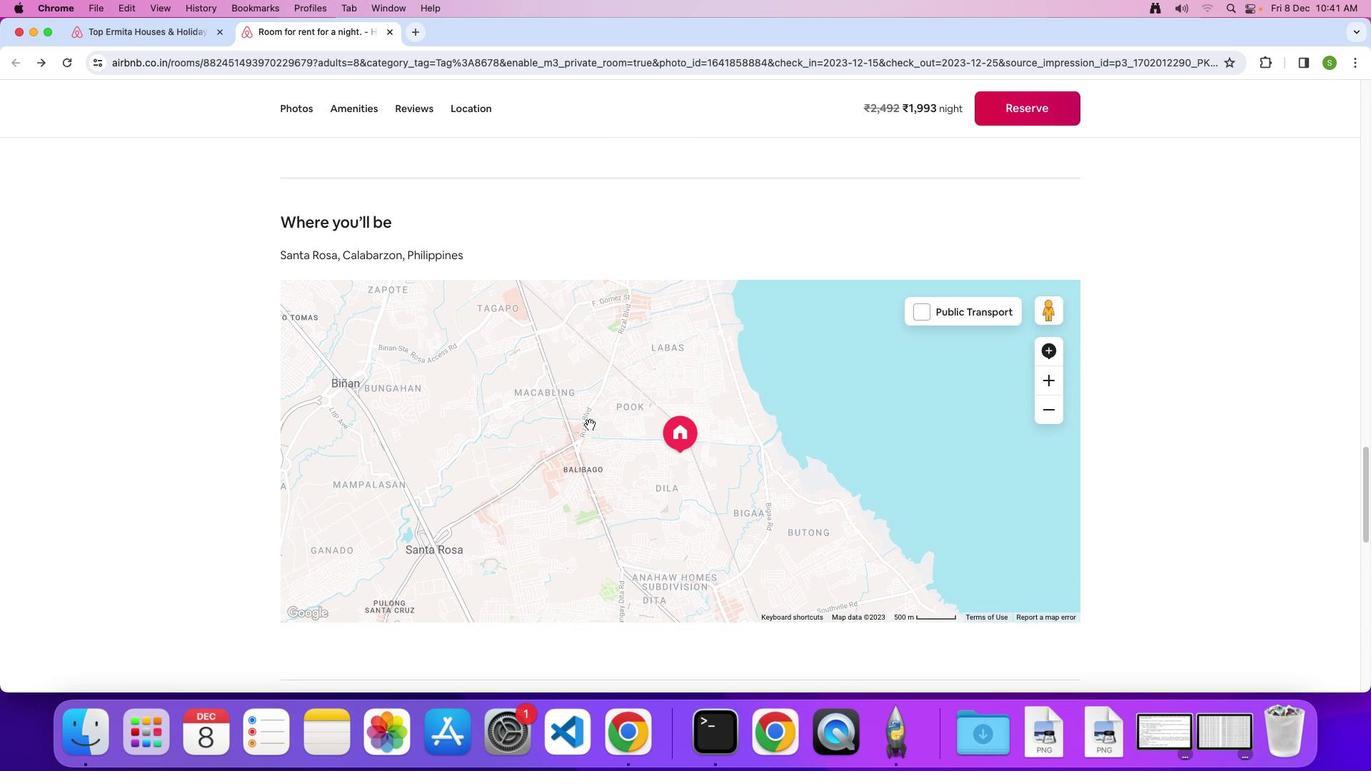 
Action: Mouse scrolled (590, 424) with delta (0, -2)
Screenshot: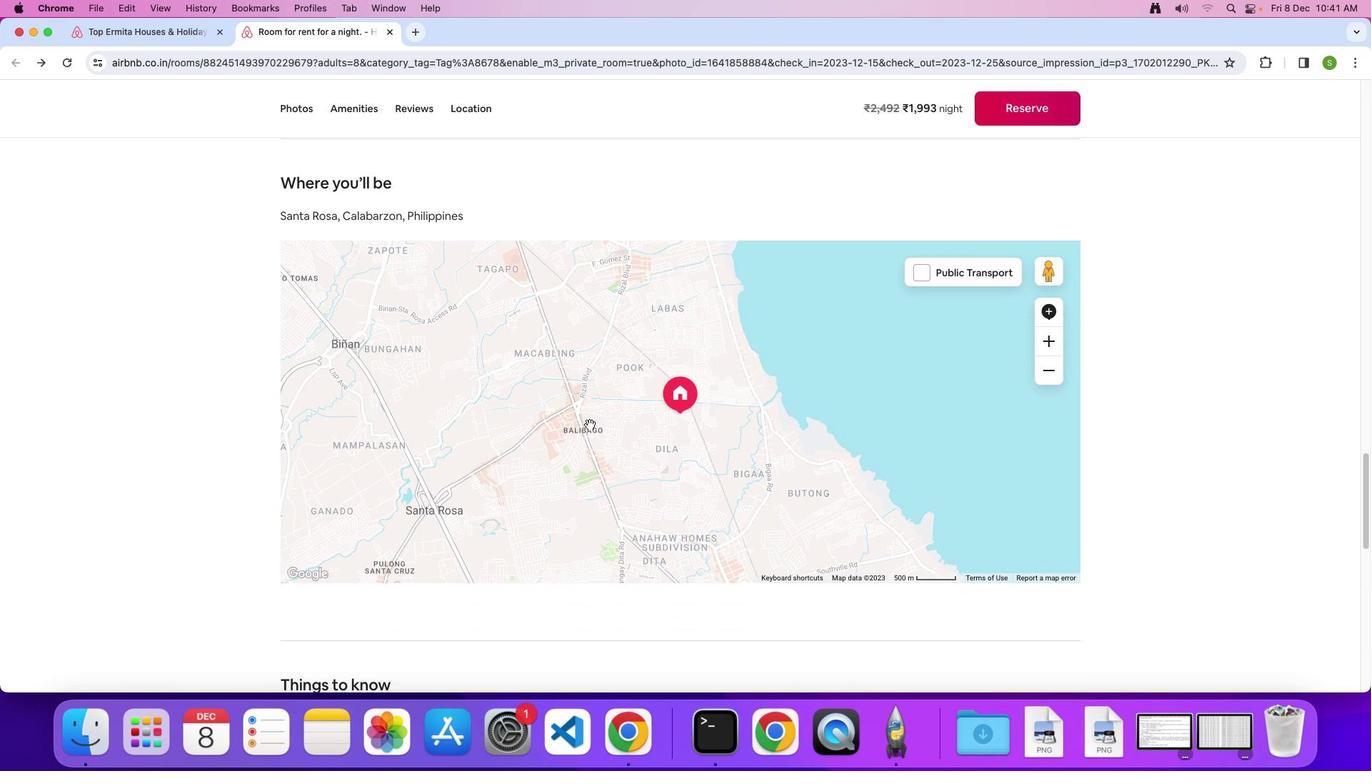 
Action: Mouse scrolled (590, 424) with delta (0, 0)
Screenshot: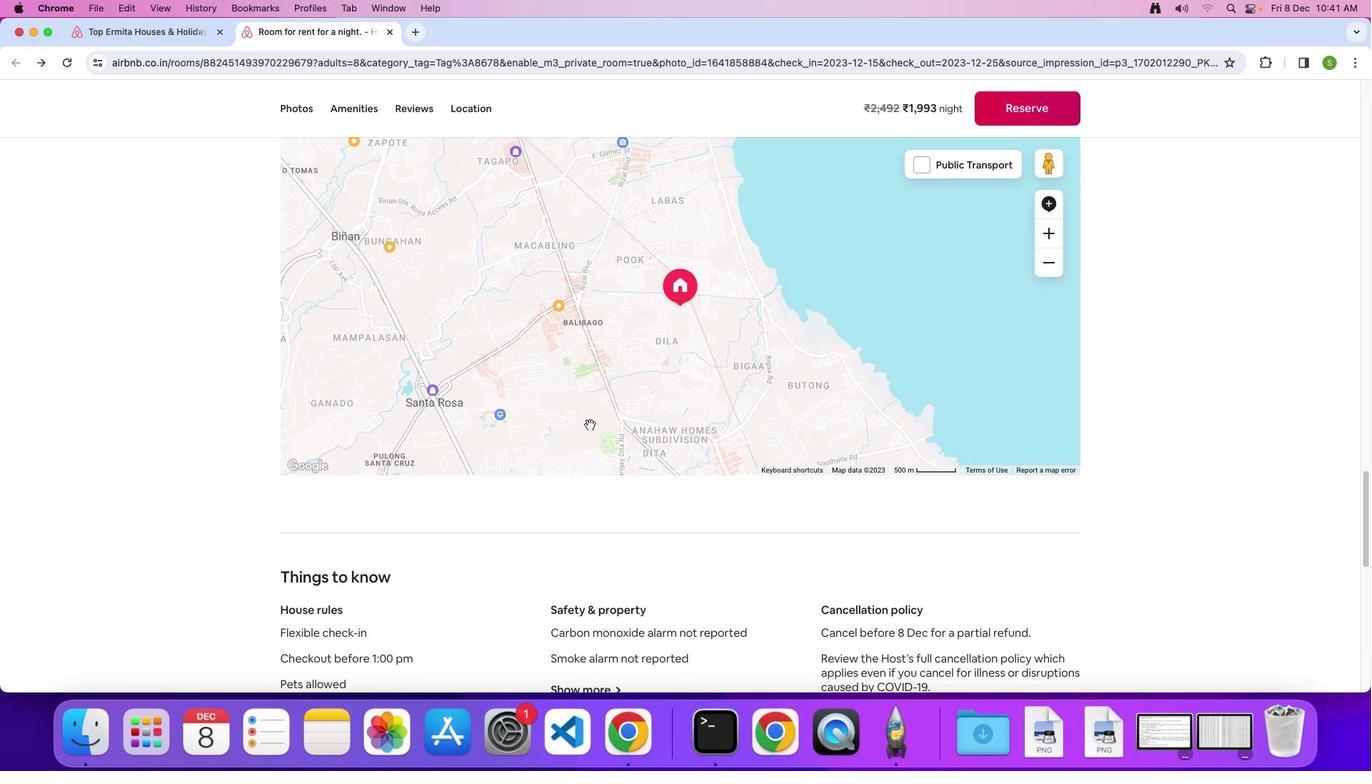 
Action: Mouse scrolled (590, 424) with delta (0, 0)
Screenshot: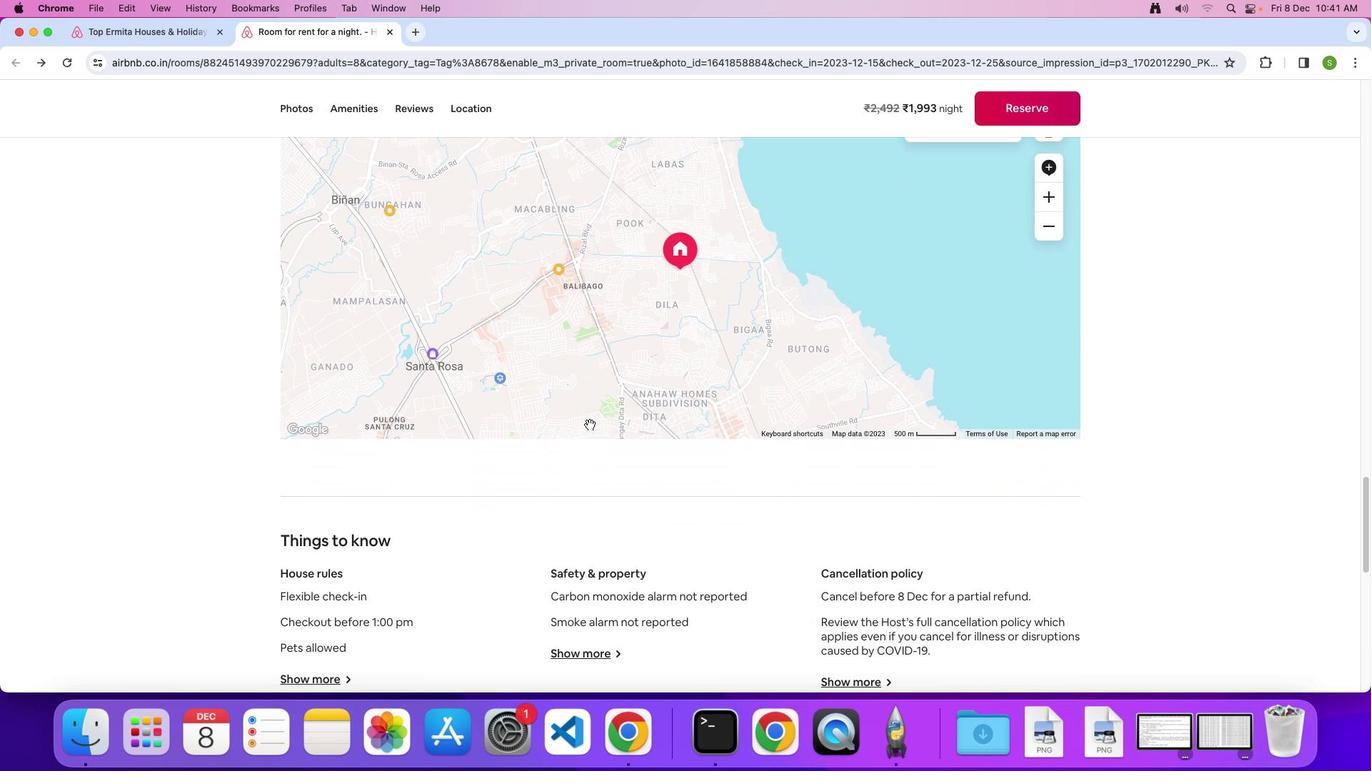 
Action: Mouse scrolled (590, 424) with delta (0, -2)
Screenshot: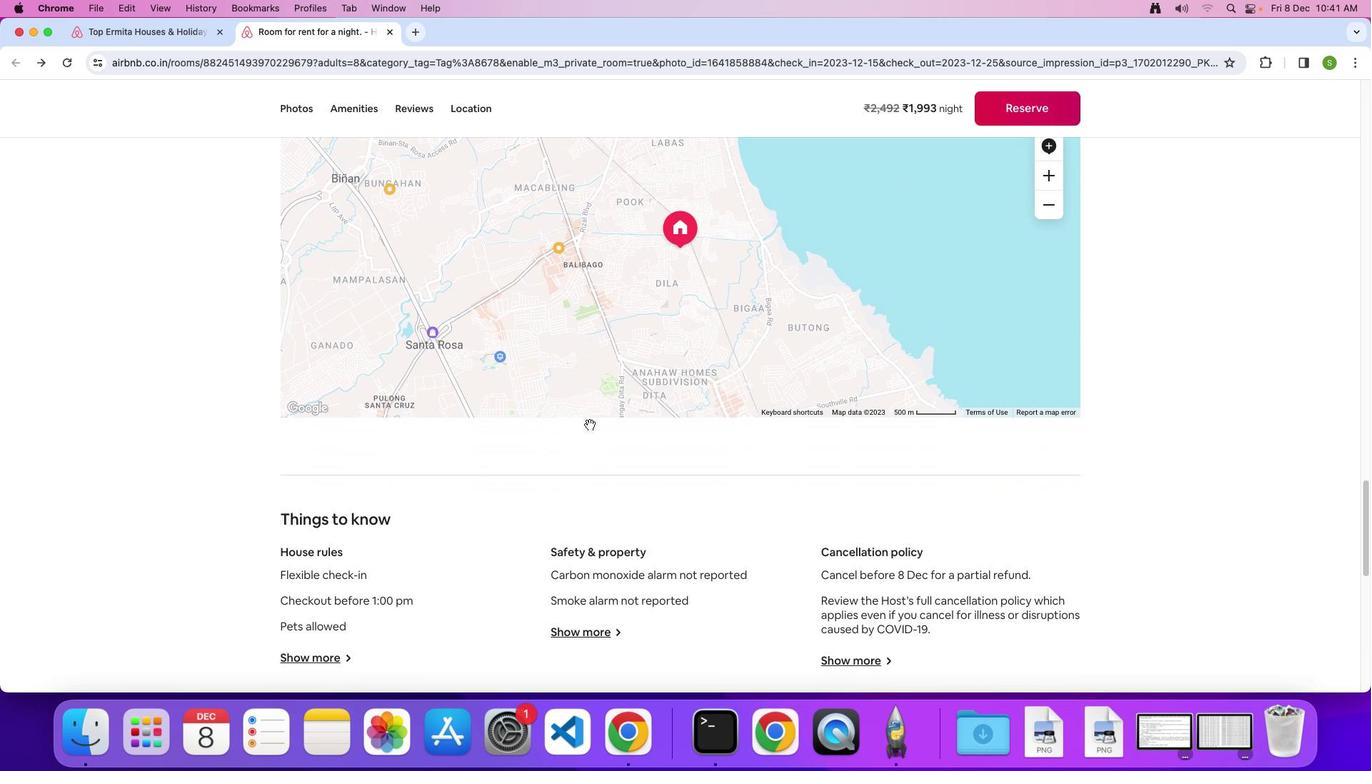 
Action: Mouse scrolled (590, 424) with delta (0, 0)
Screenshot: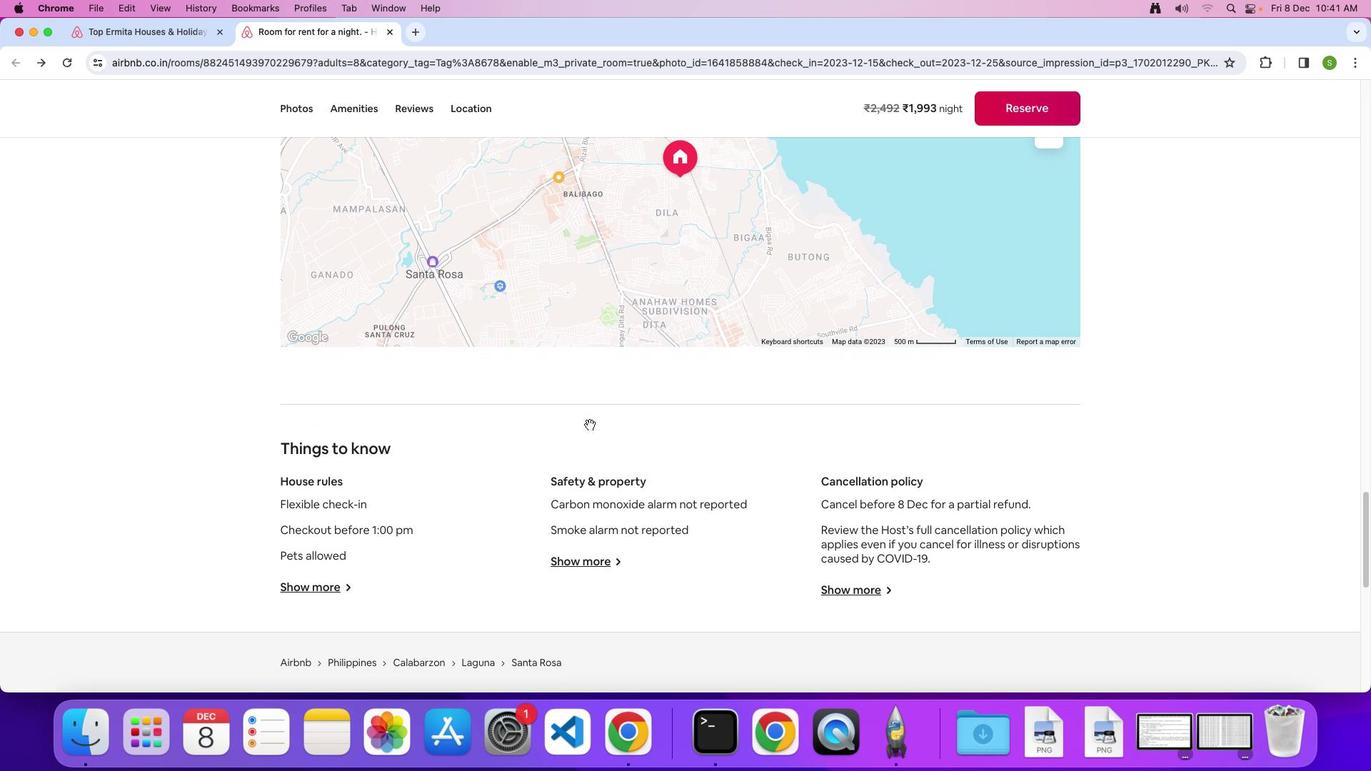 
Action: Mouse scrolled (590, 424) with delta (0, 0)
Screenshot: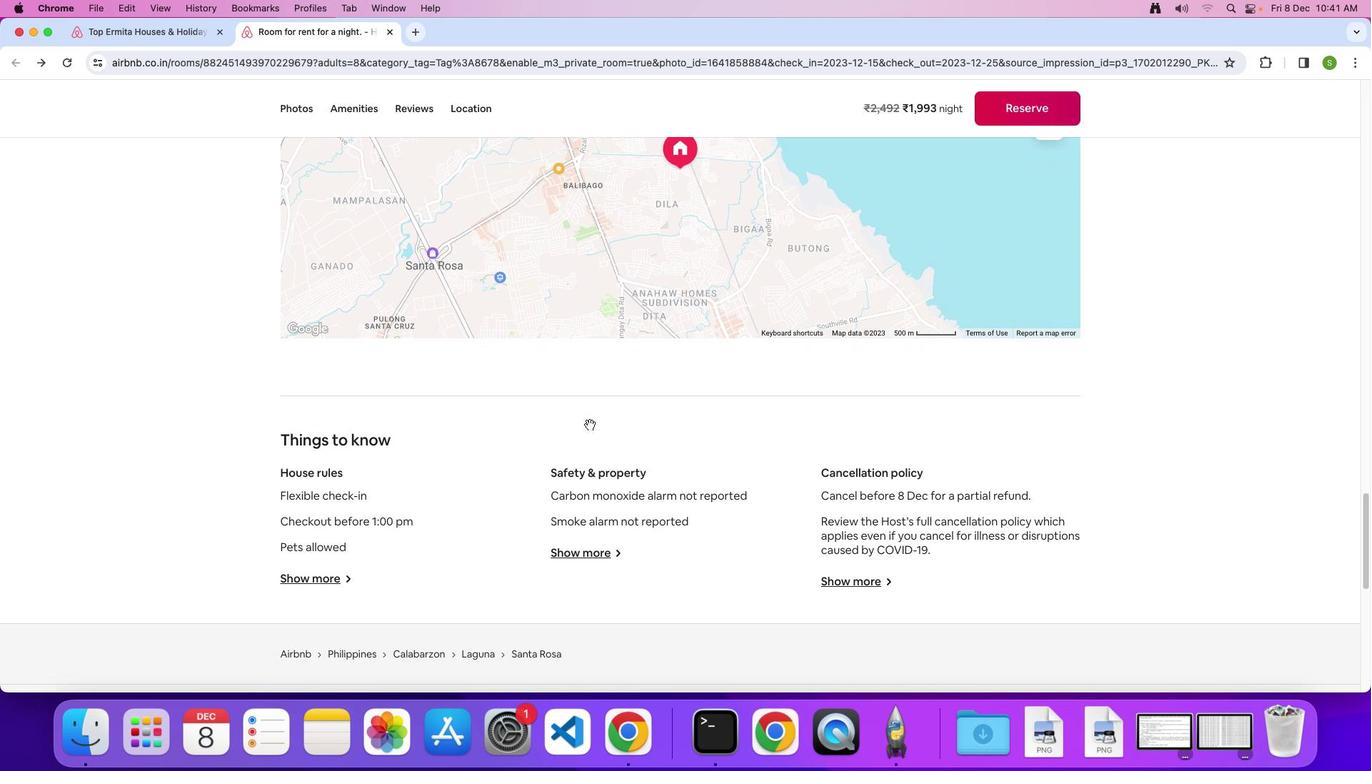 
Action: Mouse scrolled (590, 424) with delta (0, -2)
Screenshot: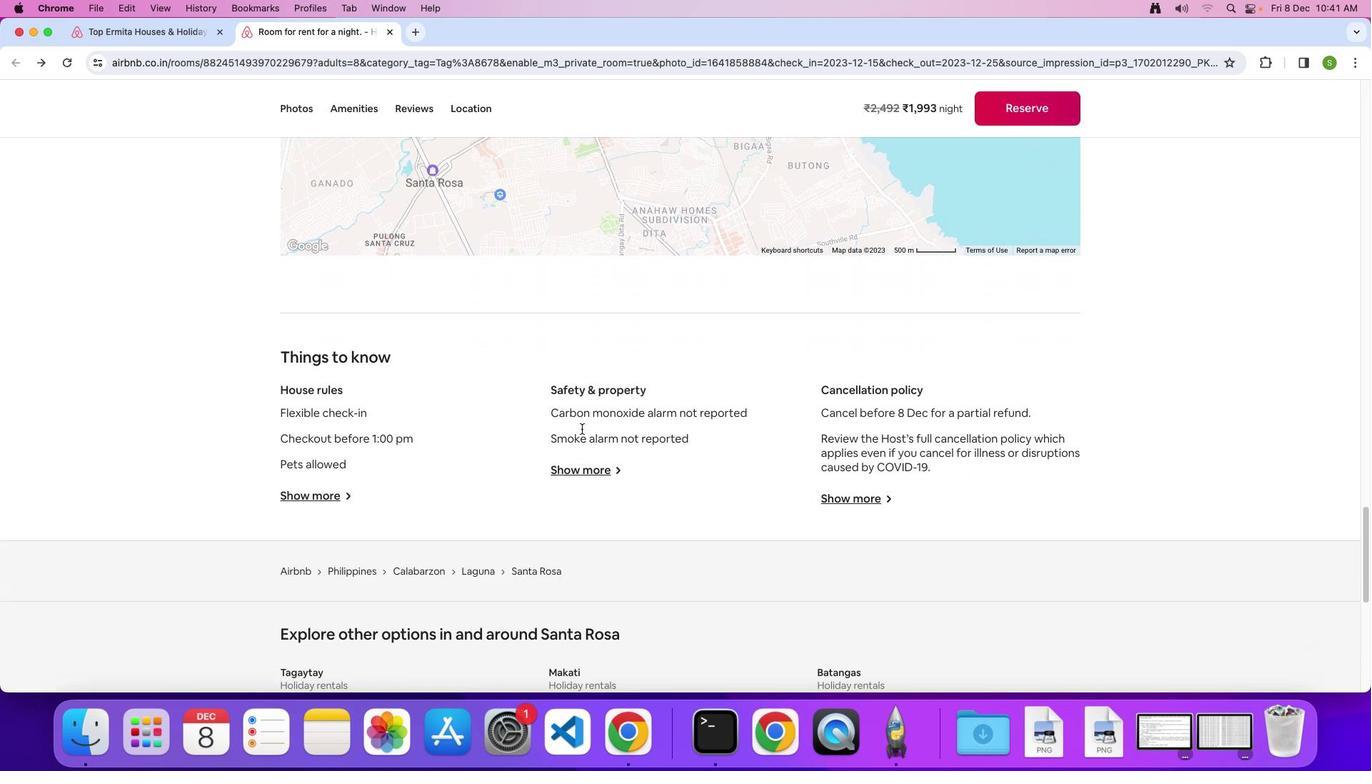 
Action: Mouse moved to (305, 466)
Screenshot: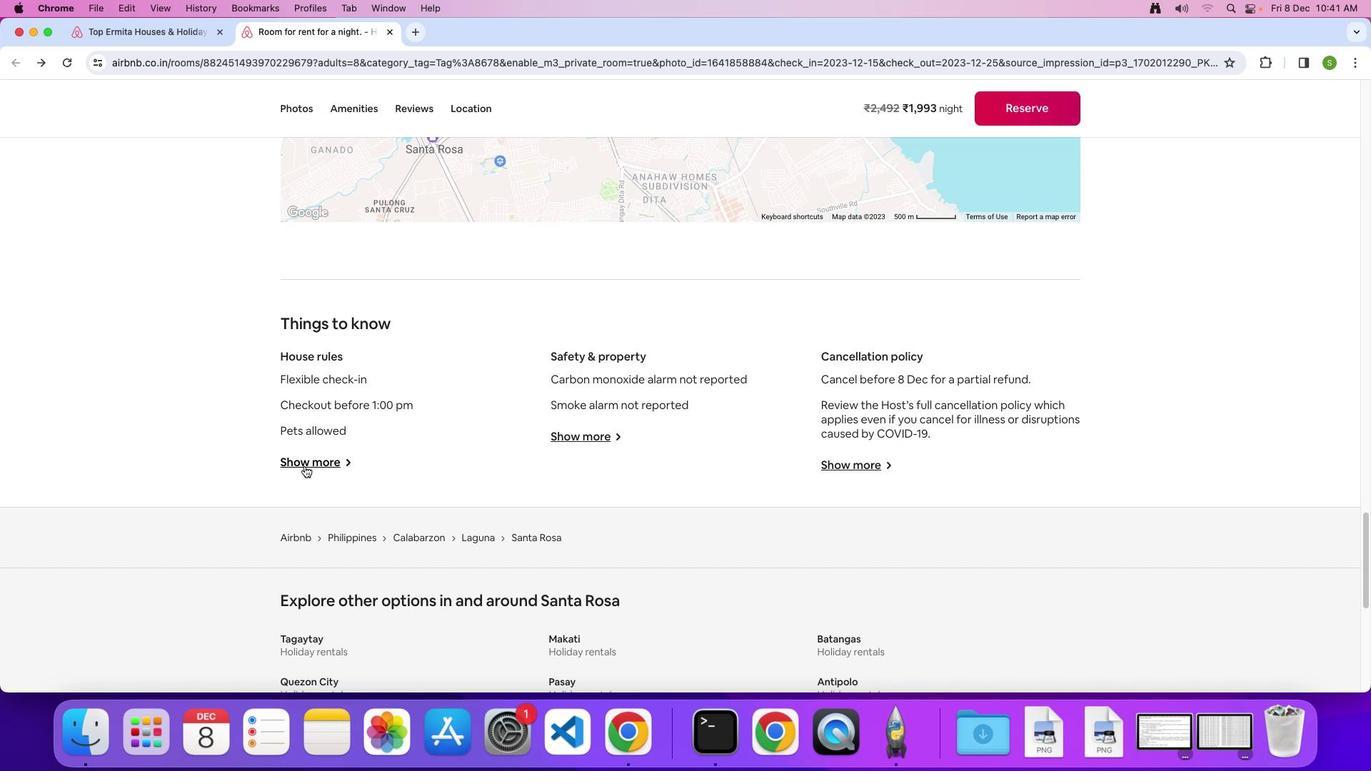 
Action: Mouse pressed left at (305, 466)
Screenshot: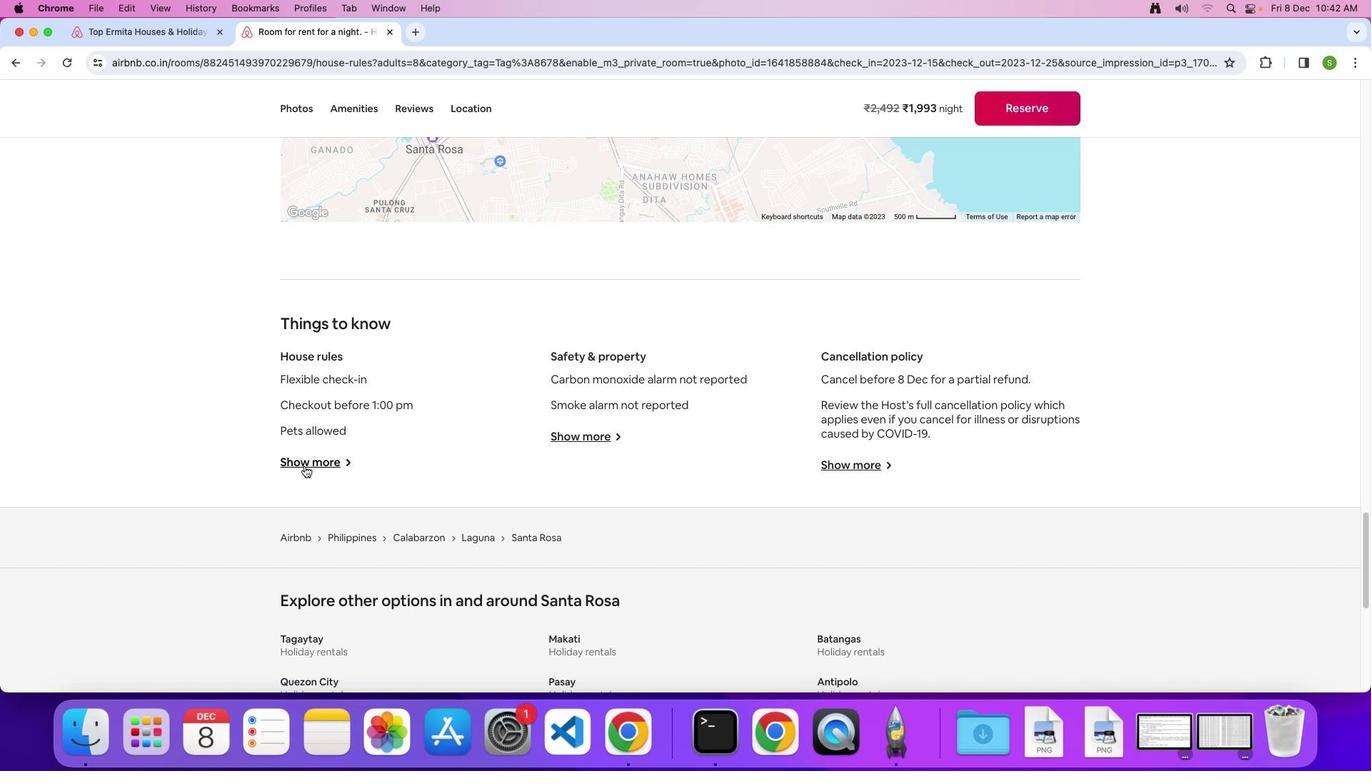
Action: Mouse moved to (627, 372)
Screenshot: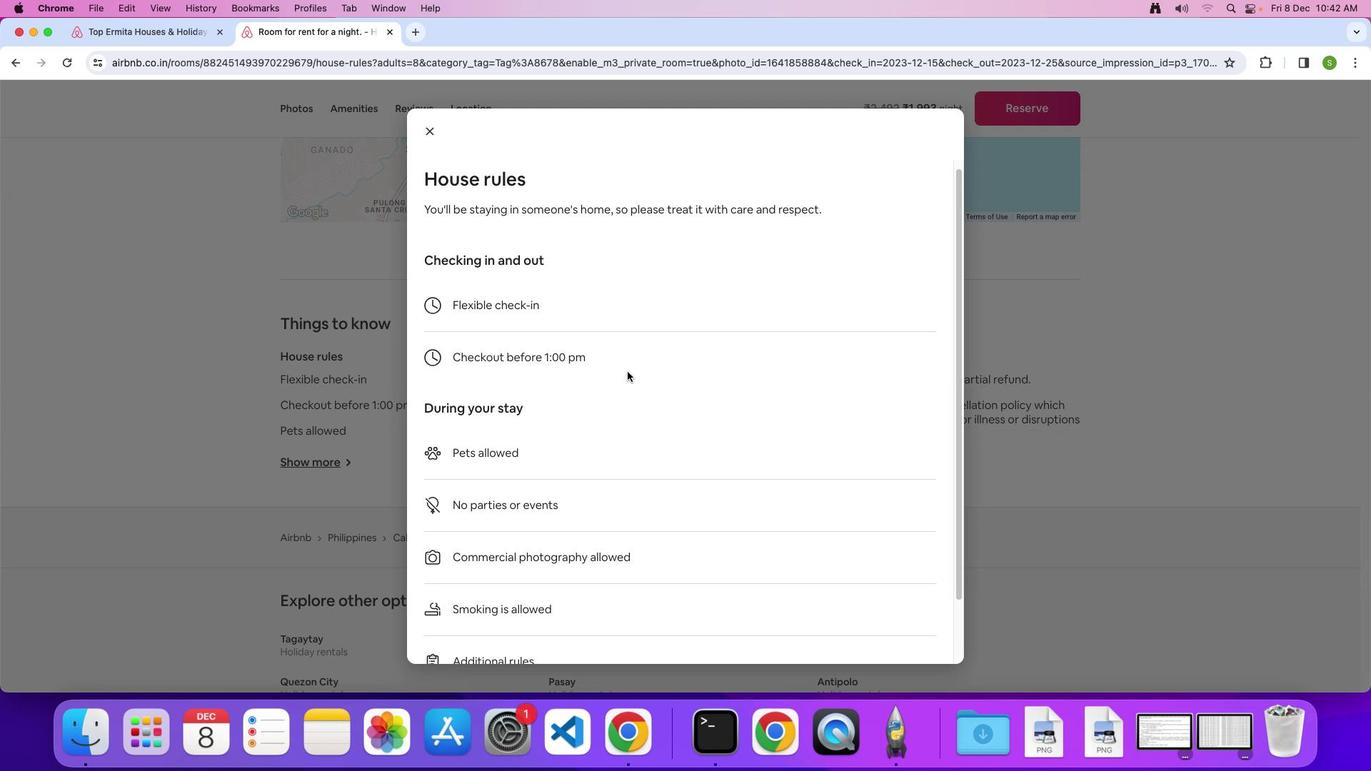 
Action: Mouse scrolled (627, 372) with delta (0, 0)
Screenshot: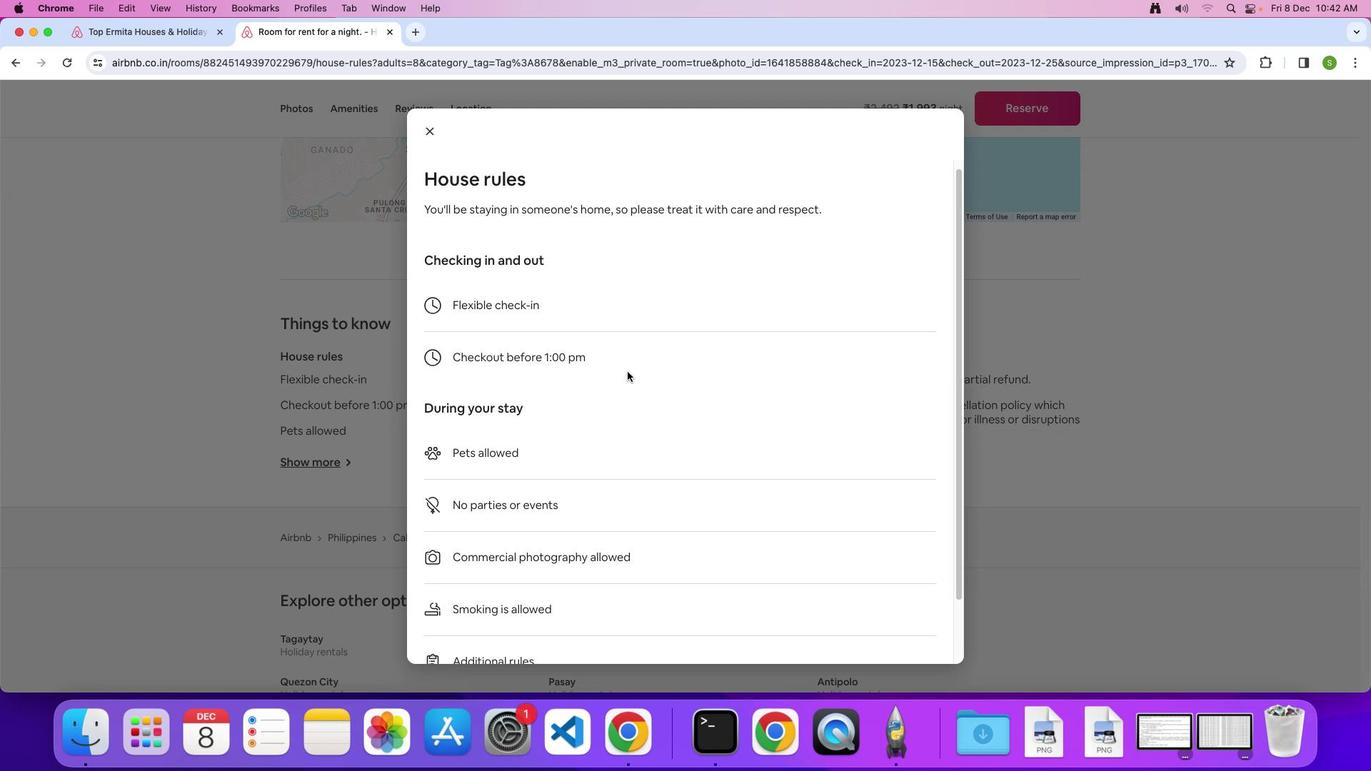 
Action: Mouse scrolled (627, 372) with delta (0, 0)
Screenshot: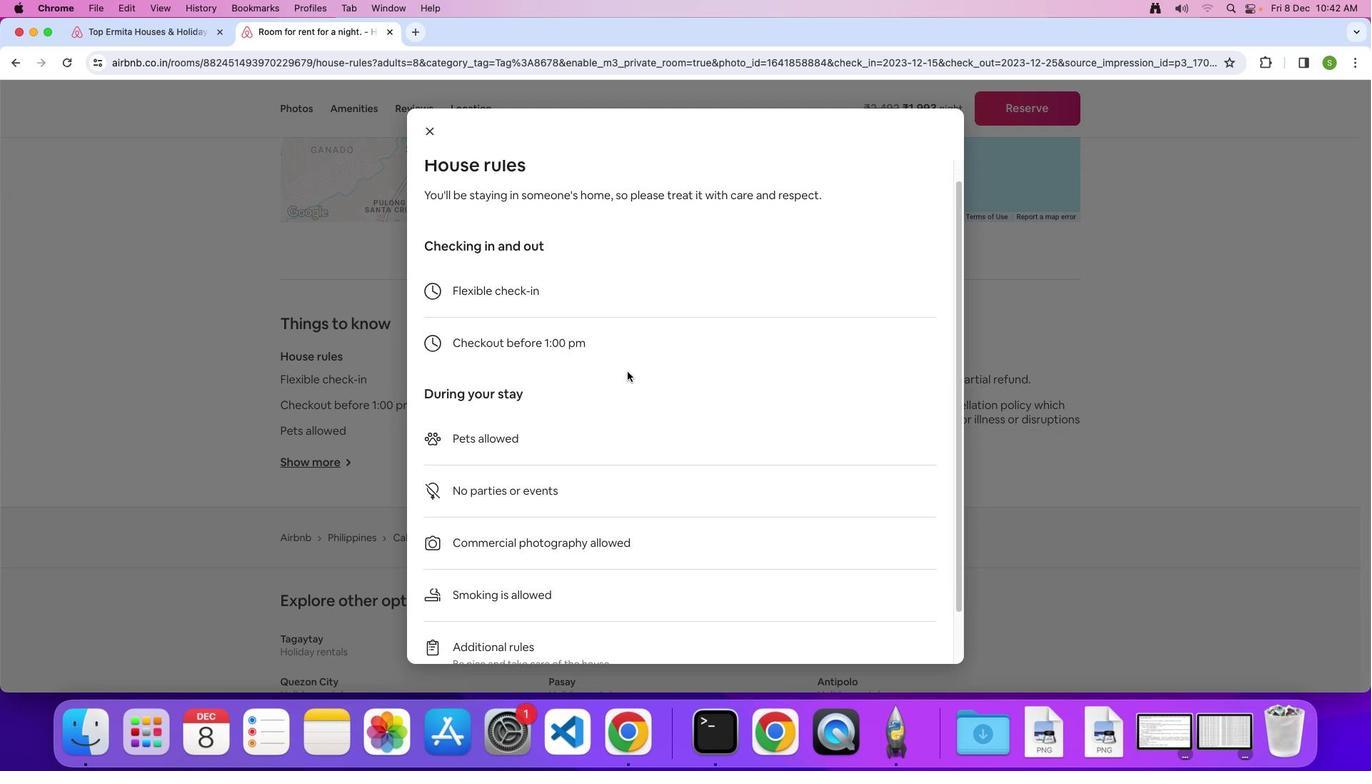 
Action: Mouse scrolled (627, 372) with delta (0, -2)
Screenshot: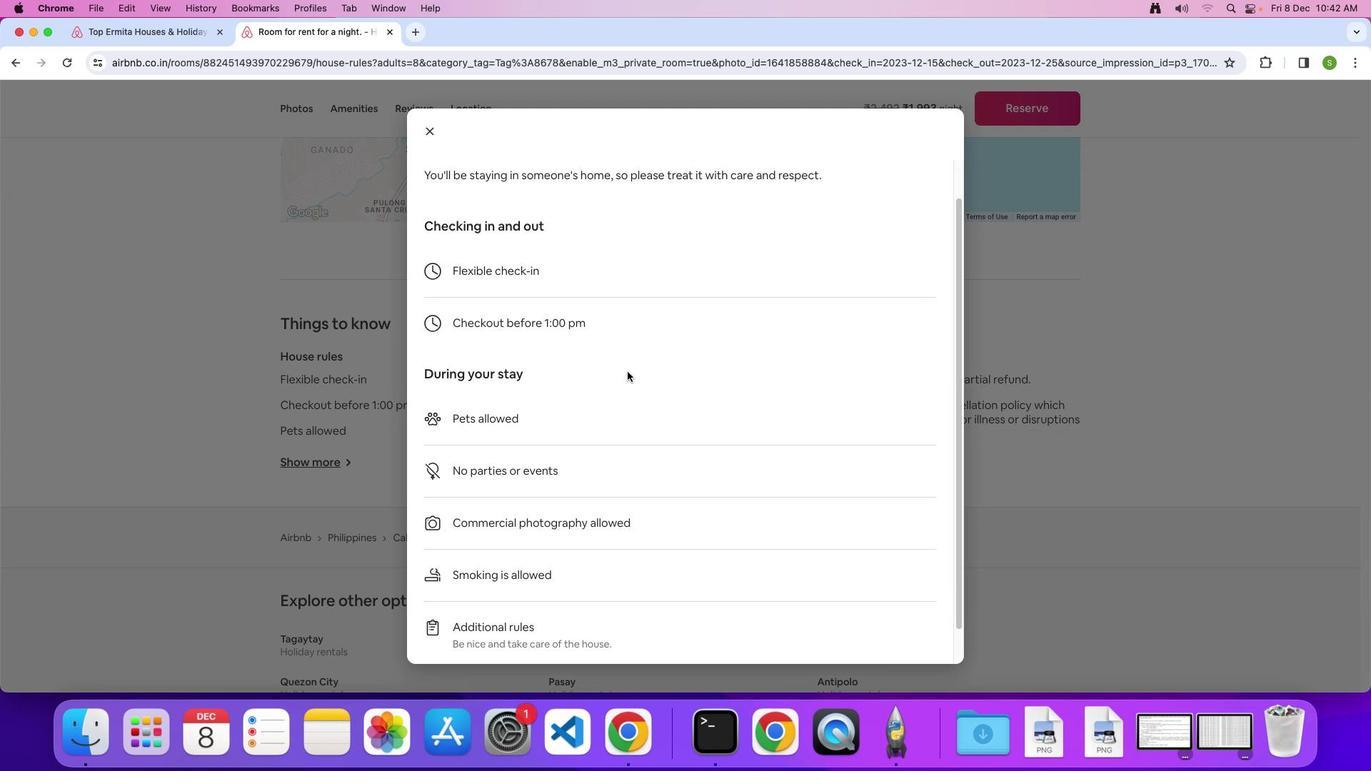 
Action: Mouse scrolled (627, 372) with delta (0, 0)
Screenshot: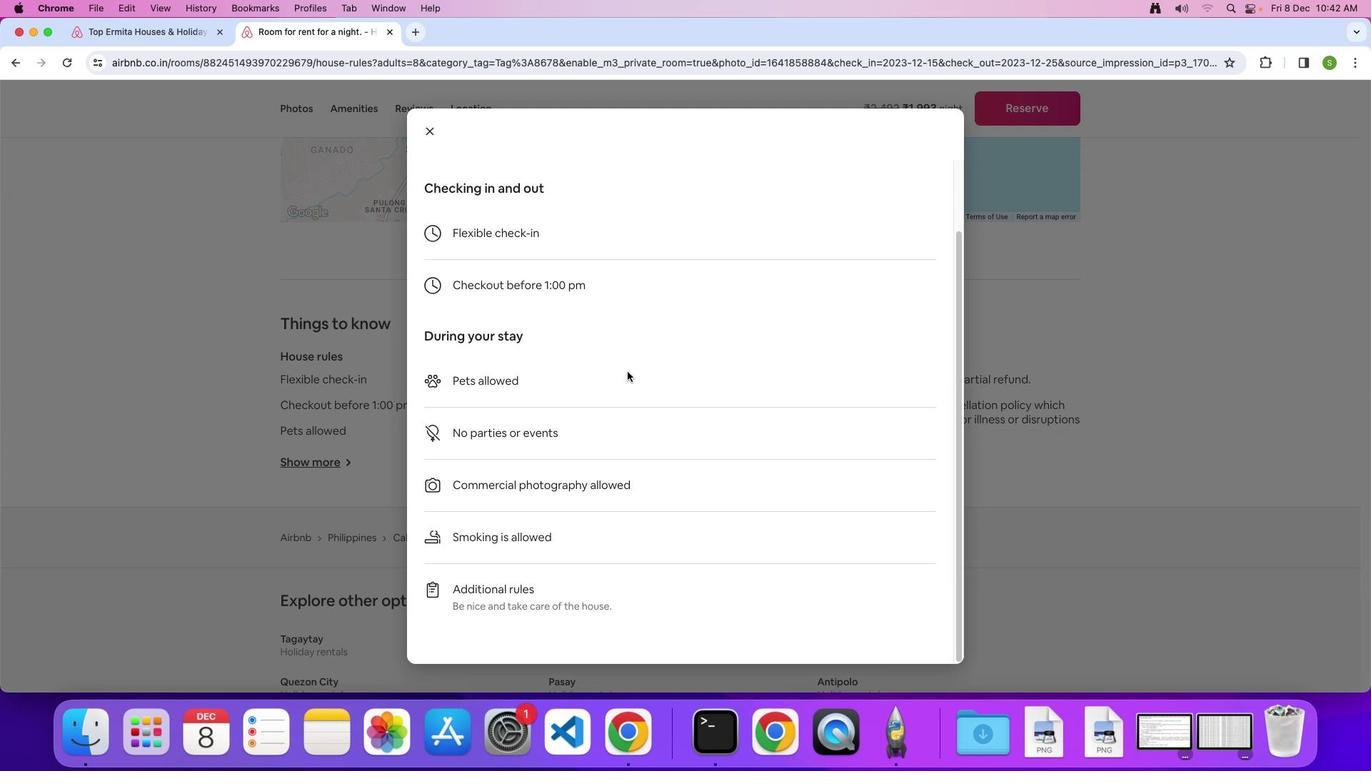 
Action: Mouse scrolled (627, 372) with delta (0, 0)
Screenshot: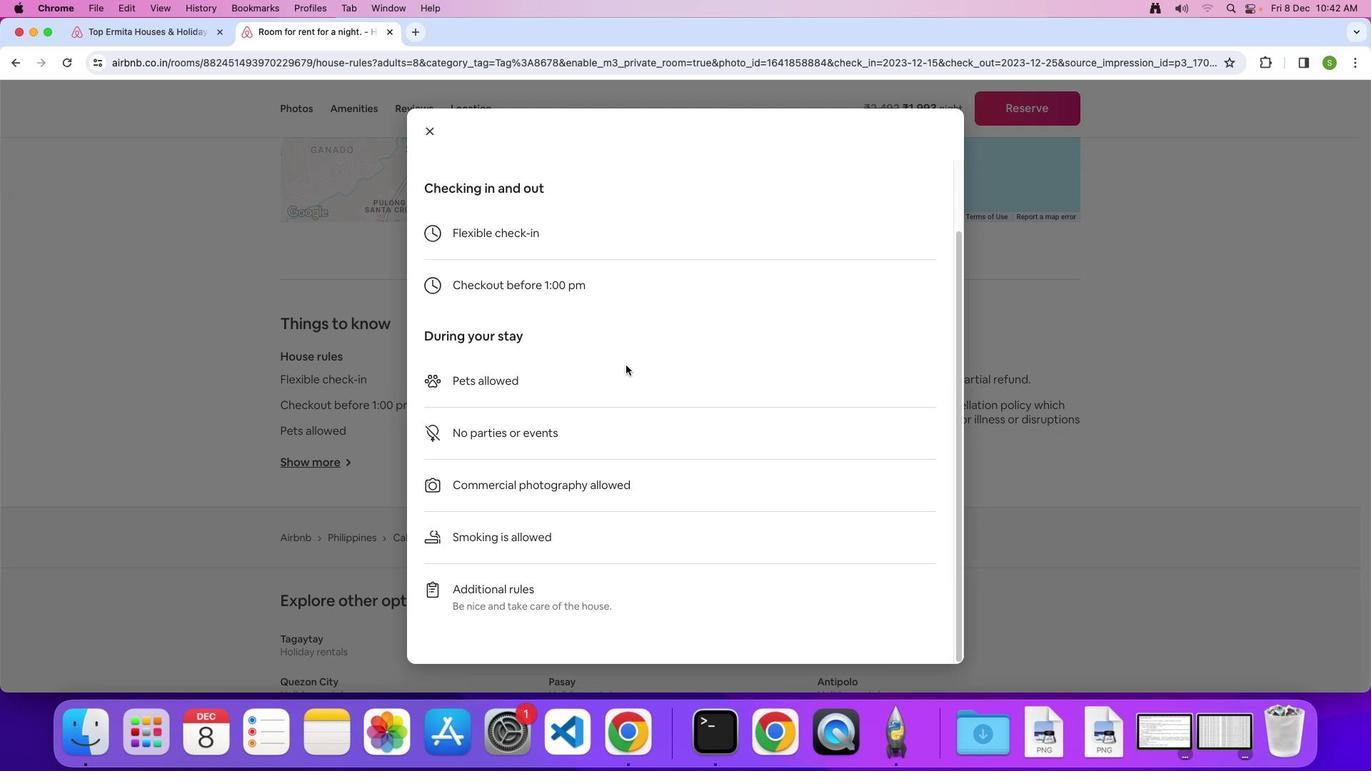 
Action: Mouse scrolled (627, 372) with delta (0, -2)
Screenshot: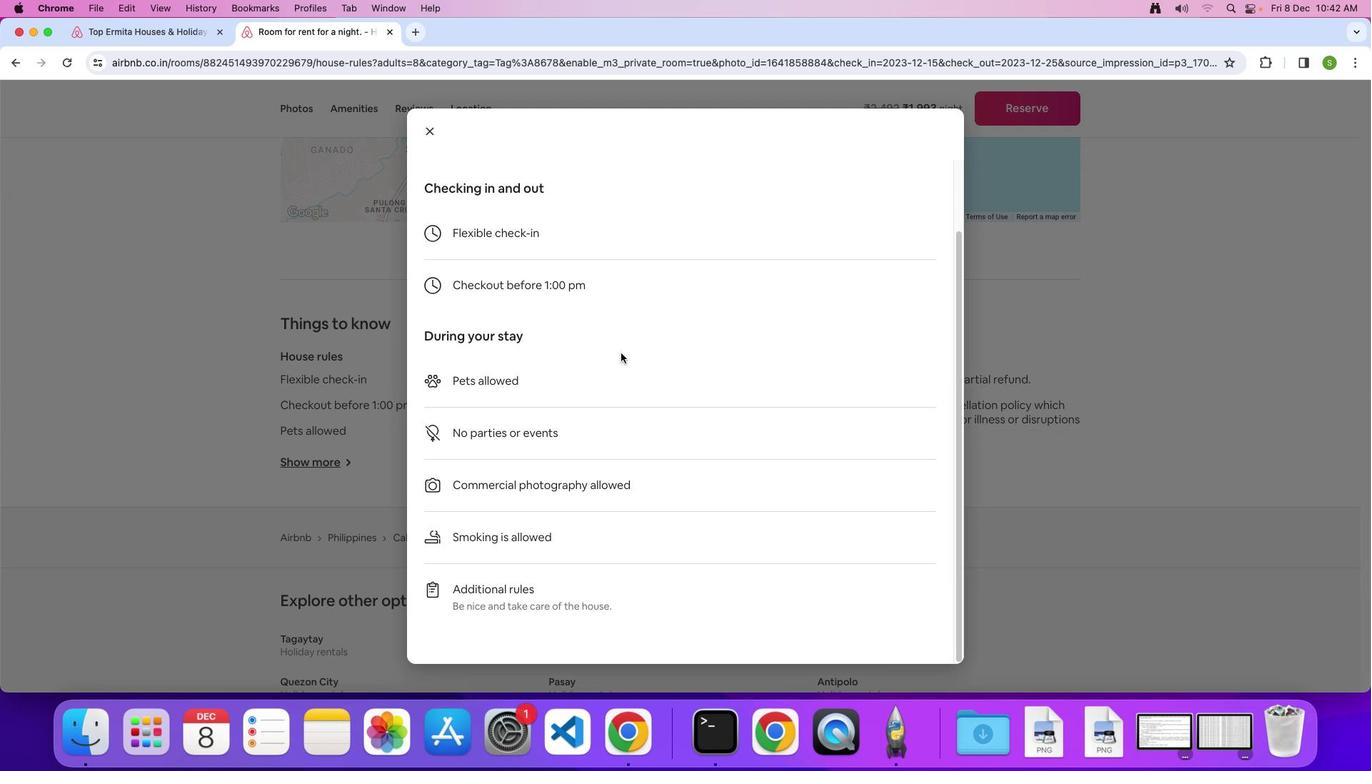 
Action: Mouse moved to (433, 135)
Screenshot: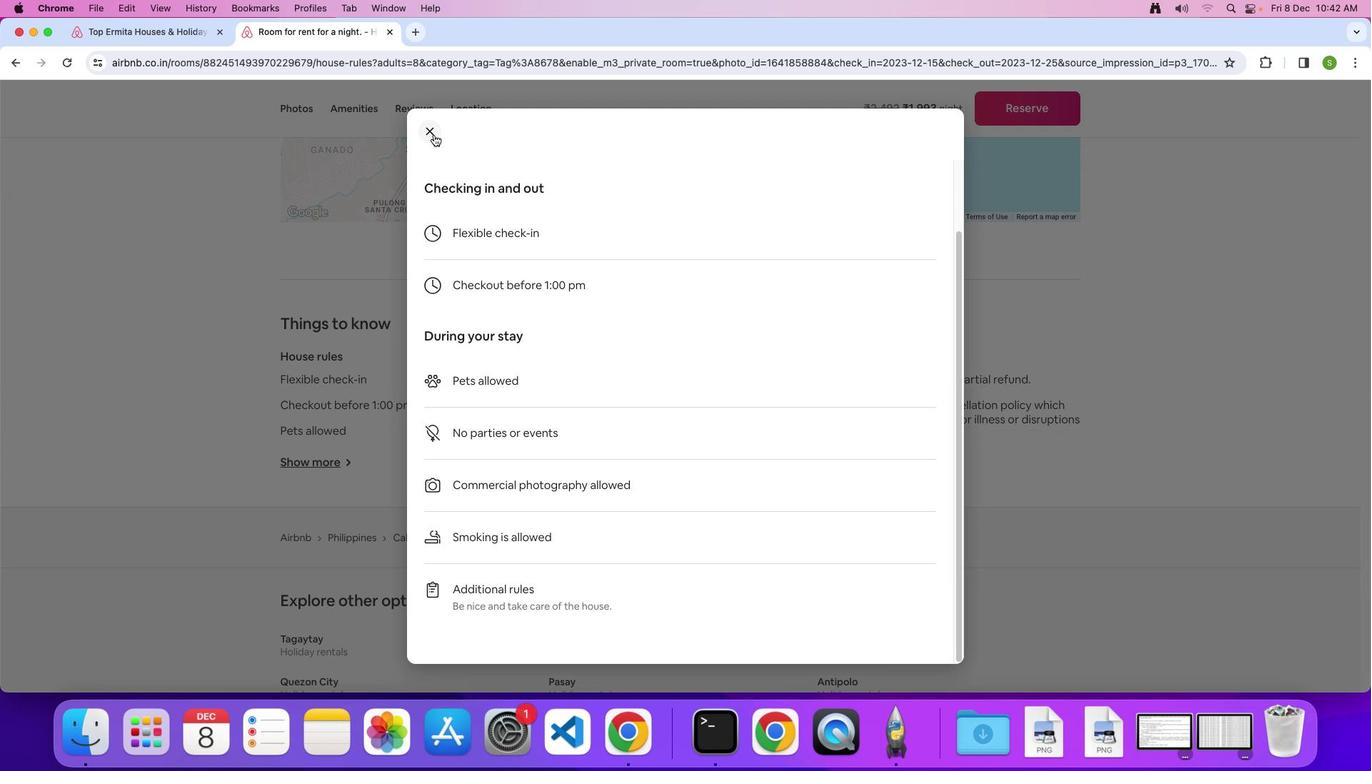 
Action: Mouse pressed left at (433, 135)
Screenshot: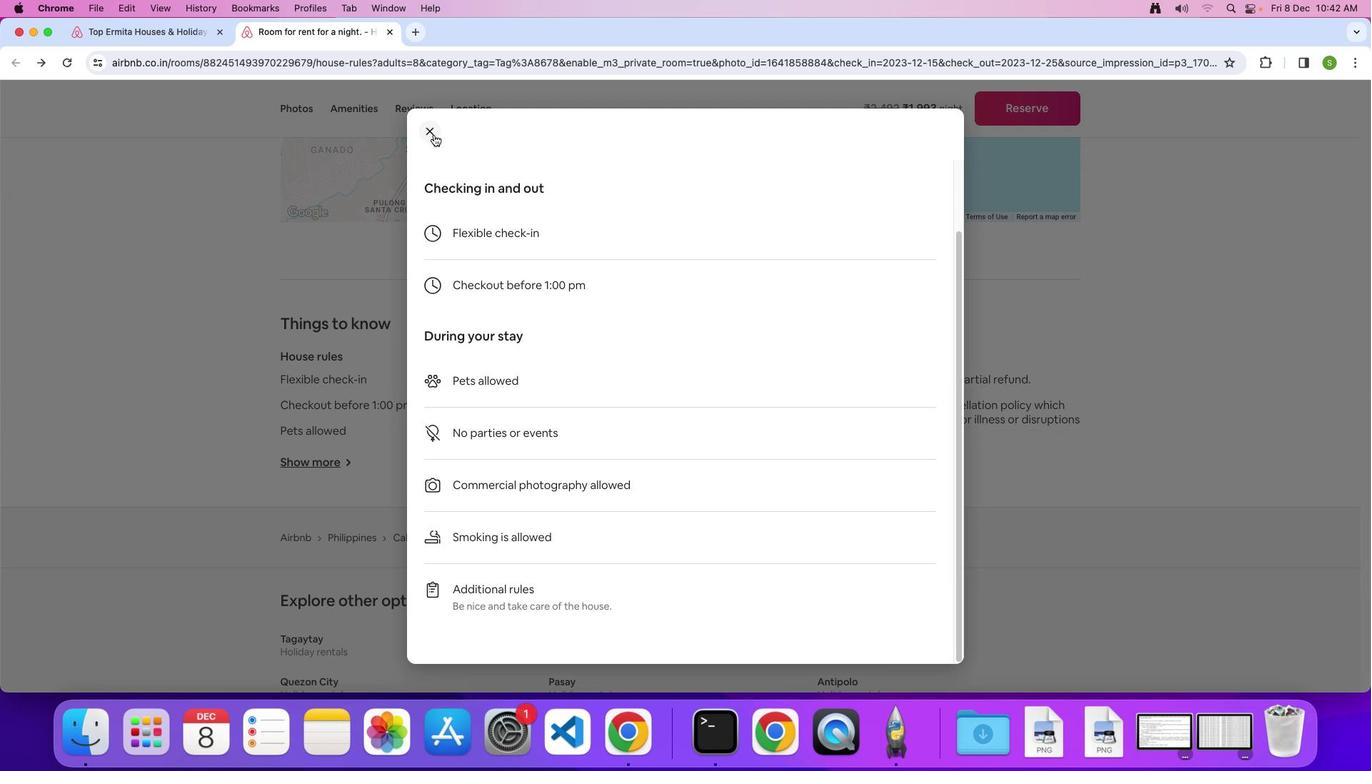 
Action: Mouse moved to (579, 432)
Screenshot: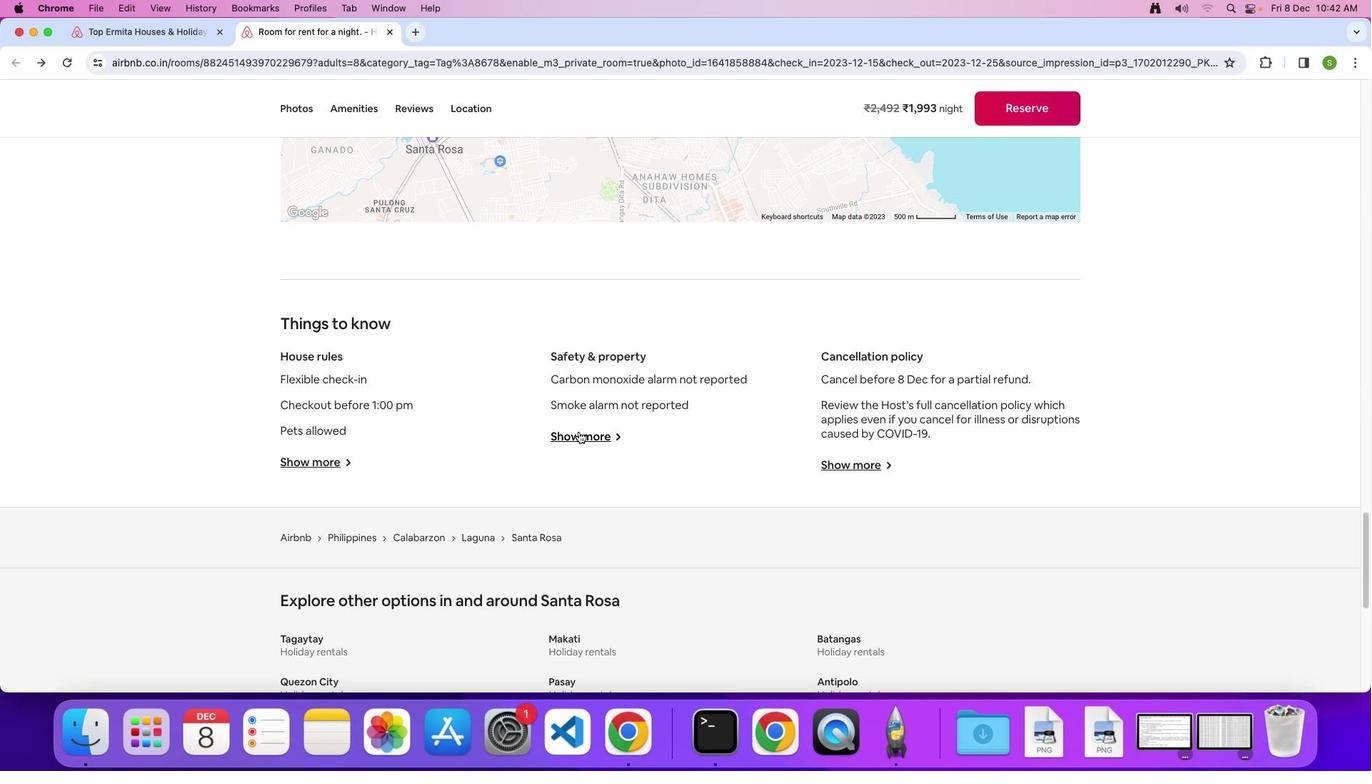 
Action: Mouse pressed left at (579, 432)
Screenshot: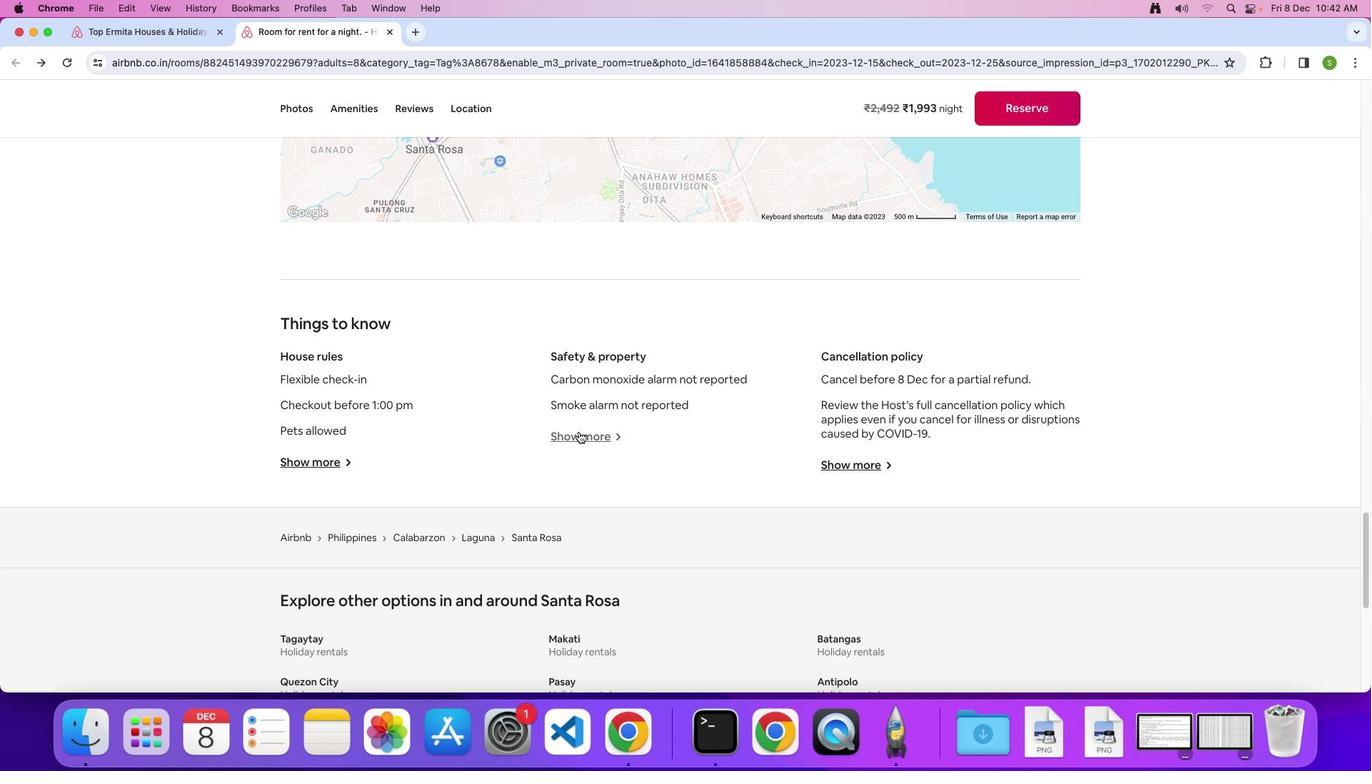 
Action: Mouse moved to (597, 416)
Screenshot: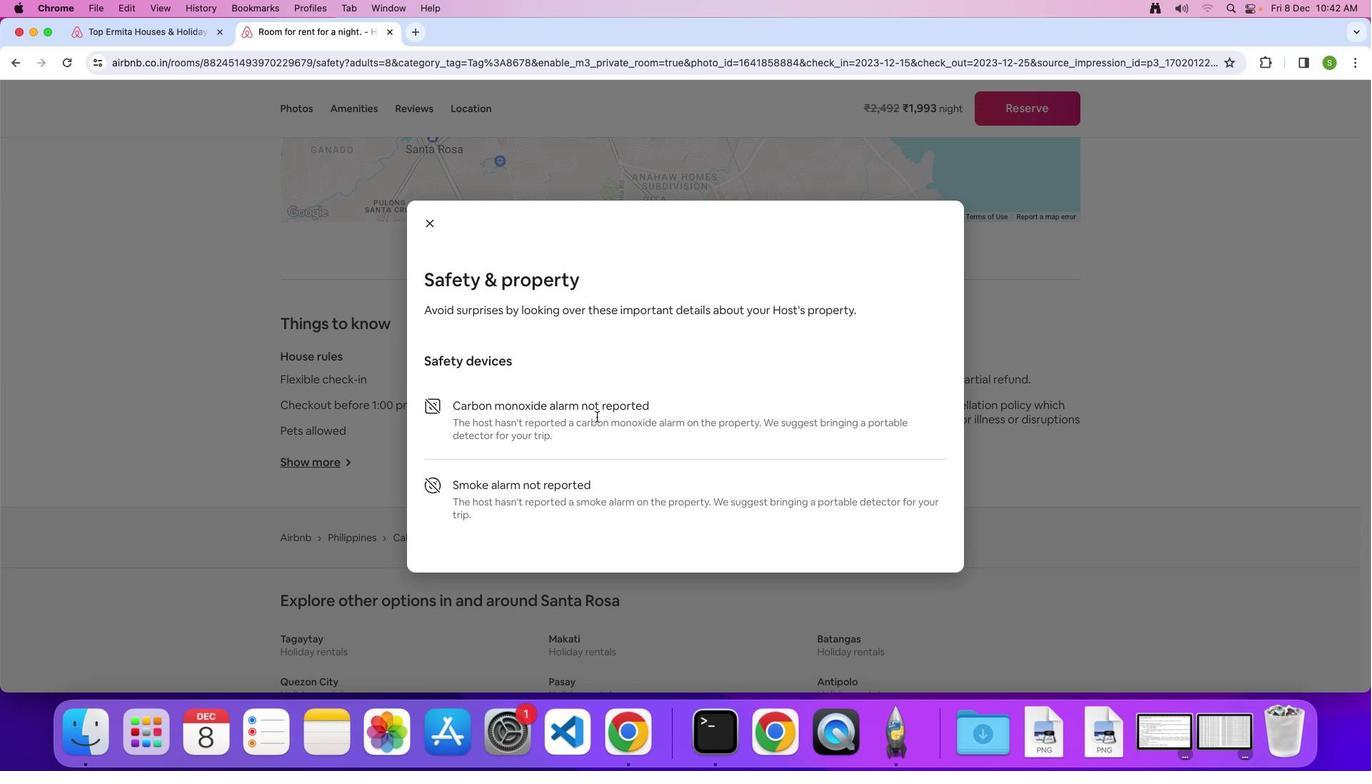 
Action: Mouse scrolled (597, 416) with delta (0, 0)
Screenshot: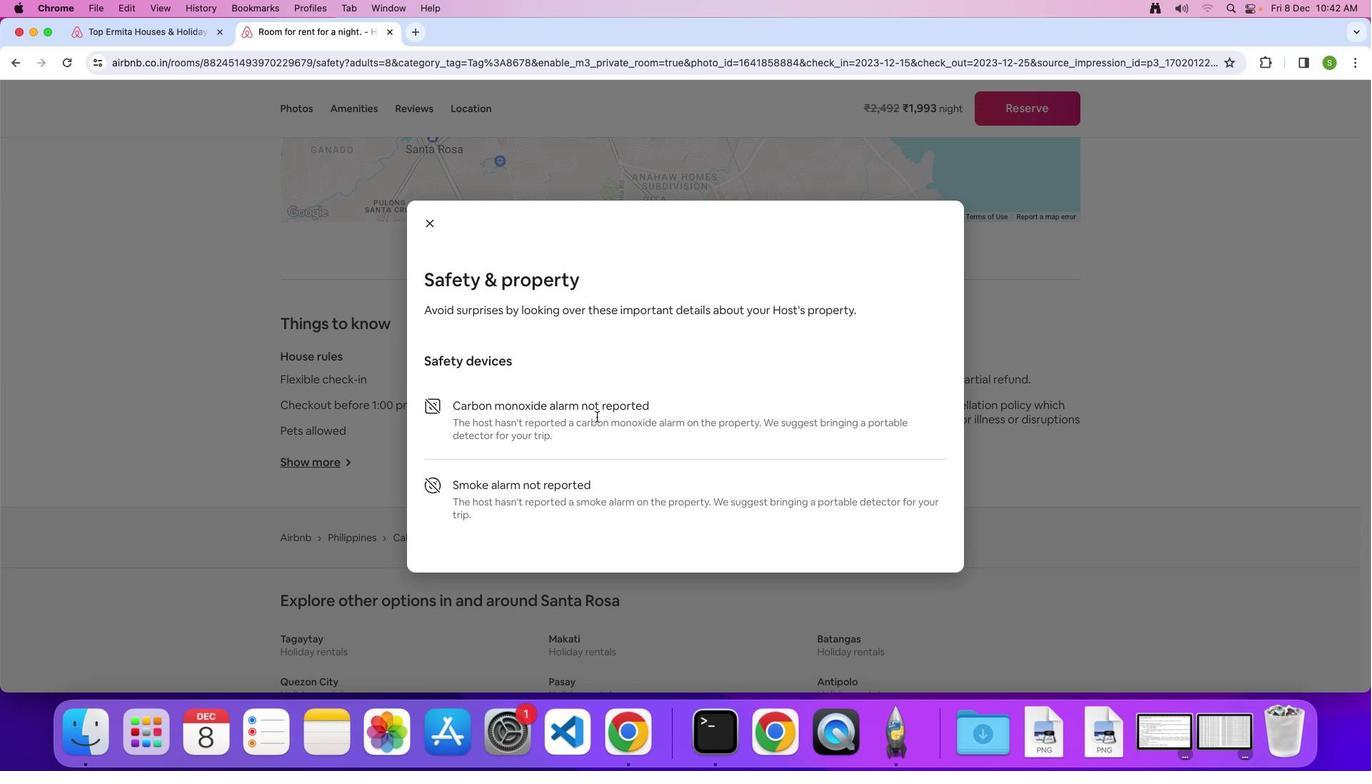 
Action: Mouse scrolled (597, 416) with delta (0, 0)
Screenshot: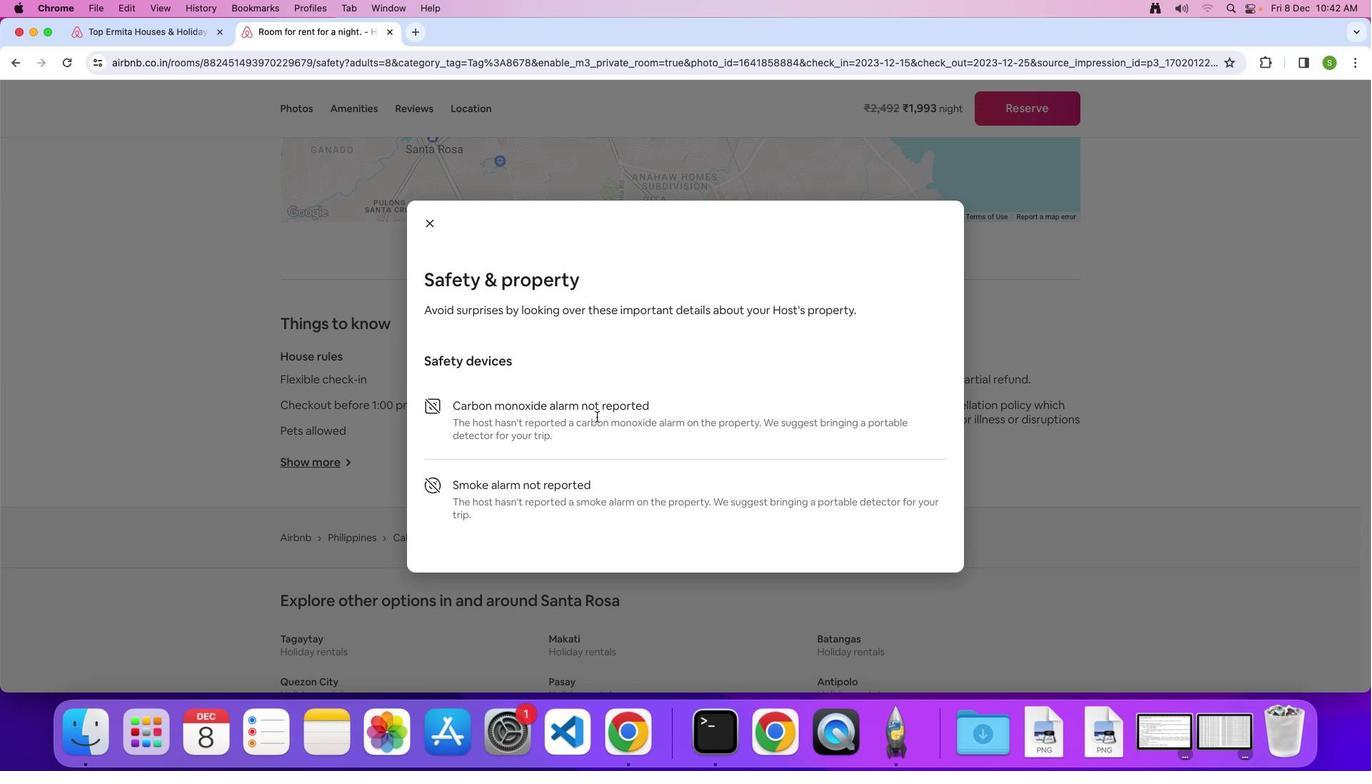 
Action: Mouse scrolled (597, 416) with delta (0, -2)
Screenshot: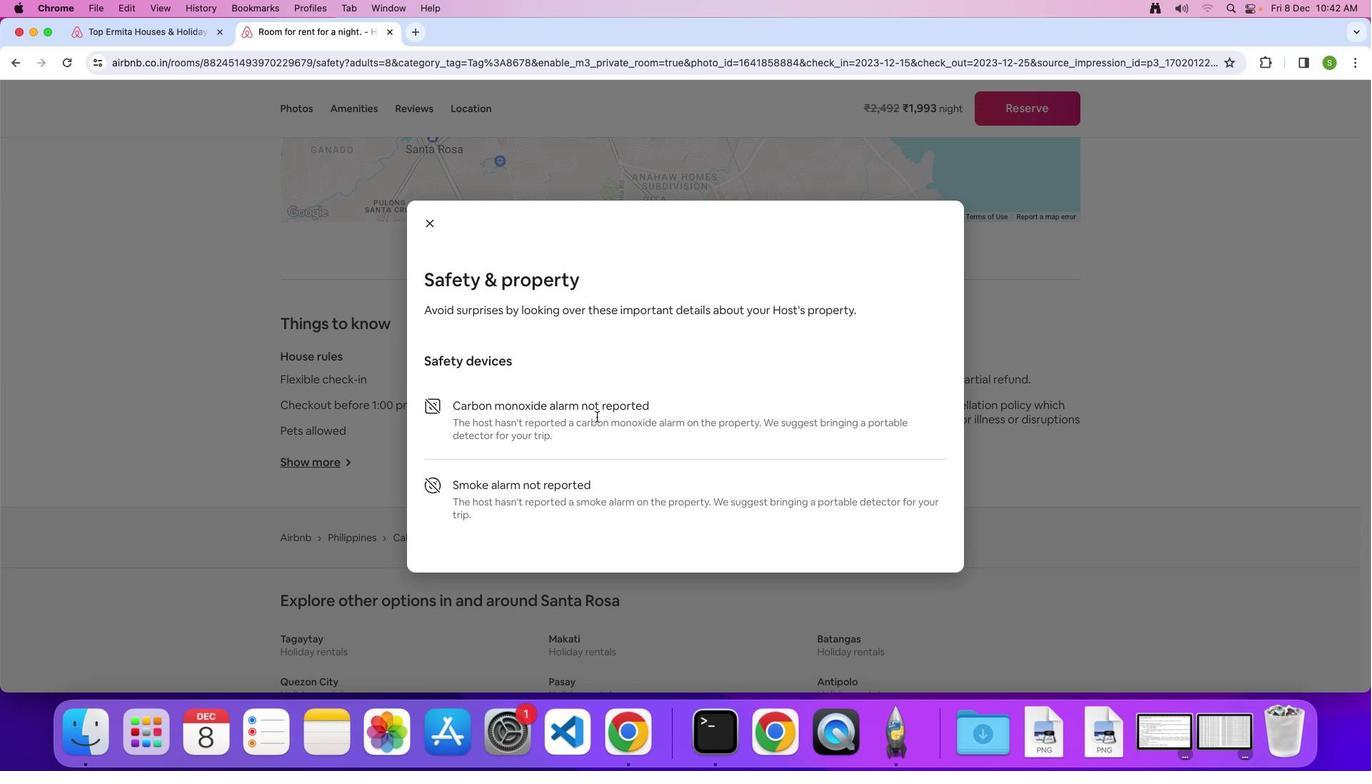
Action: Mouse moved to (427, 222)
Screenshot: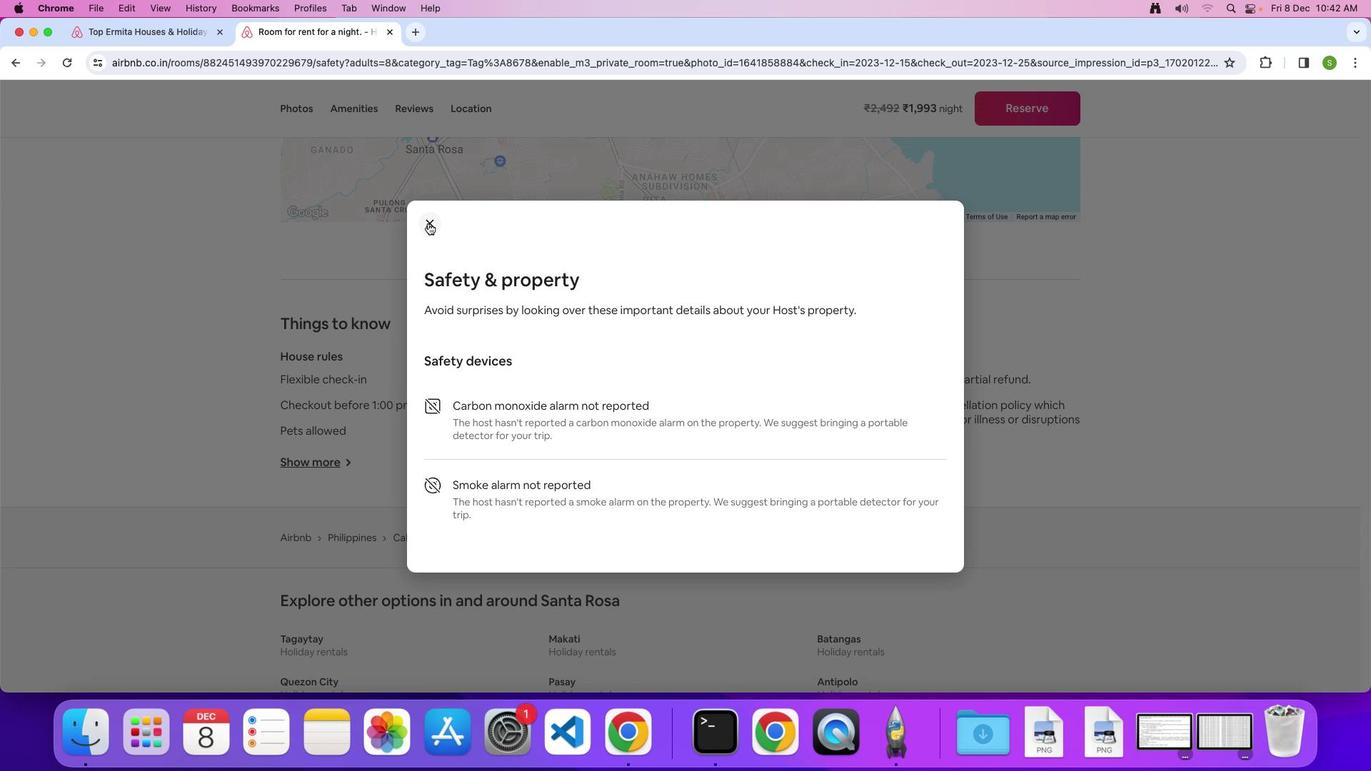 
Action: Mouse pressed left at (427, 222)
Screenshot: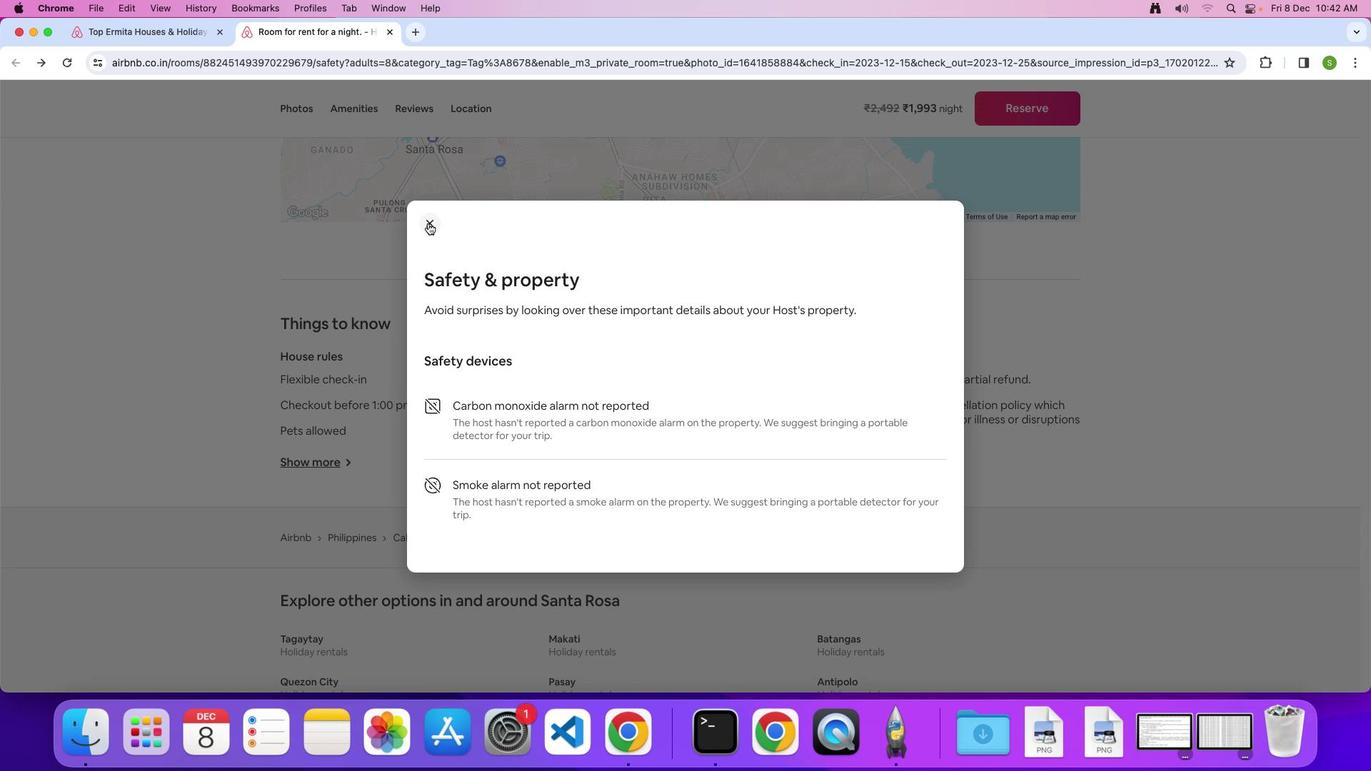 
Action: Mouse moved to (851, 467)
Screenshot: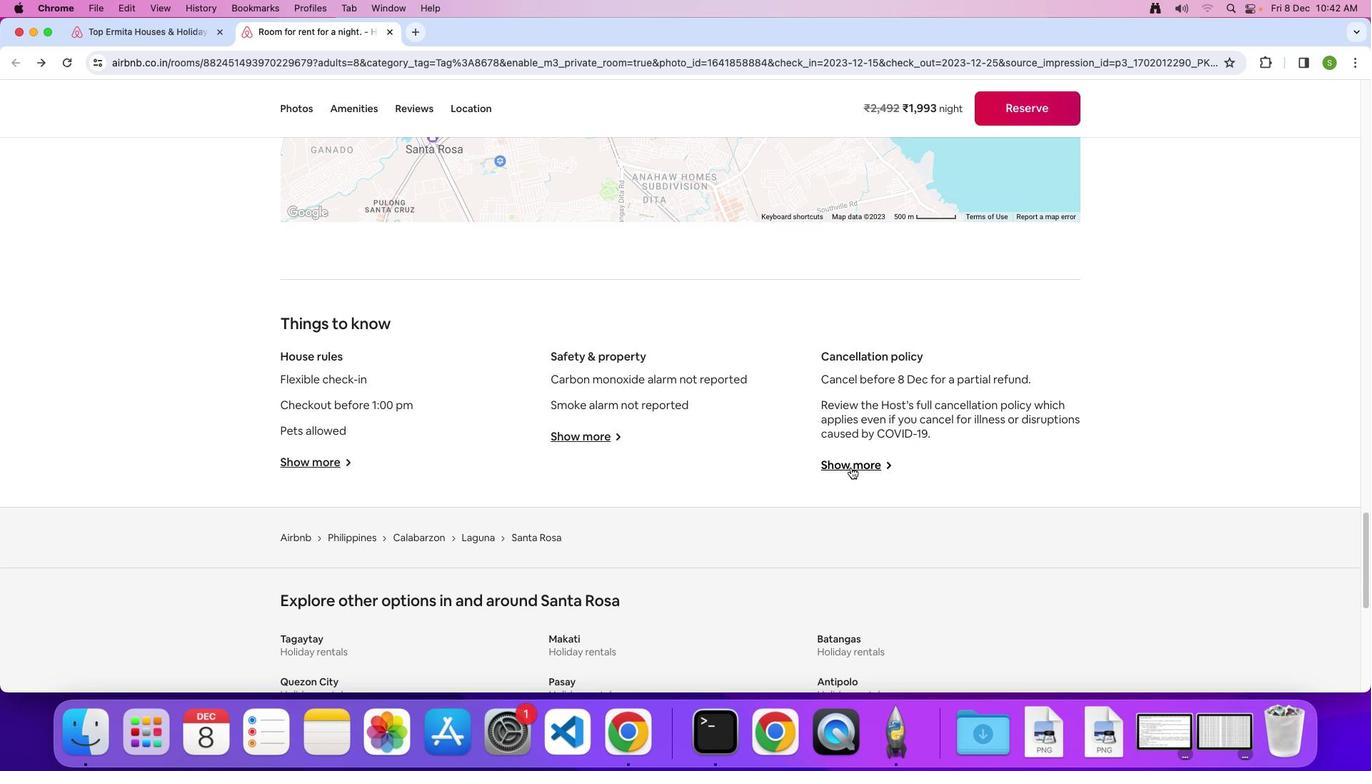 
Action: Mouse pressed left at (851, 467)
Screenshot: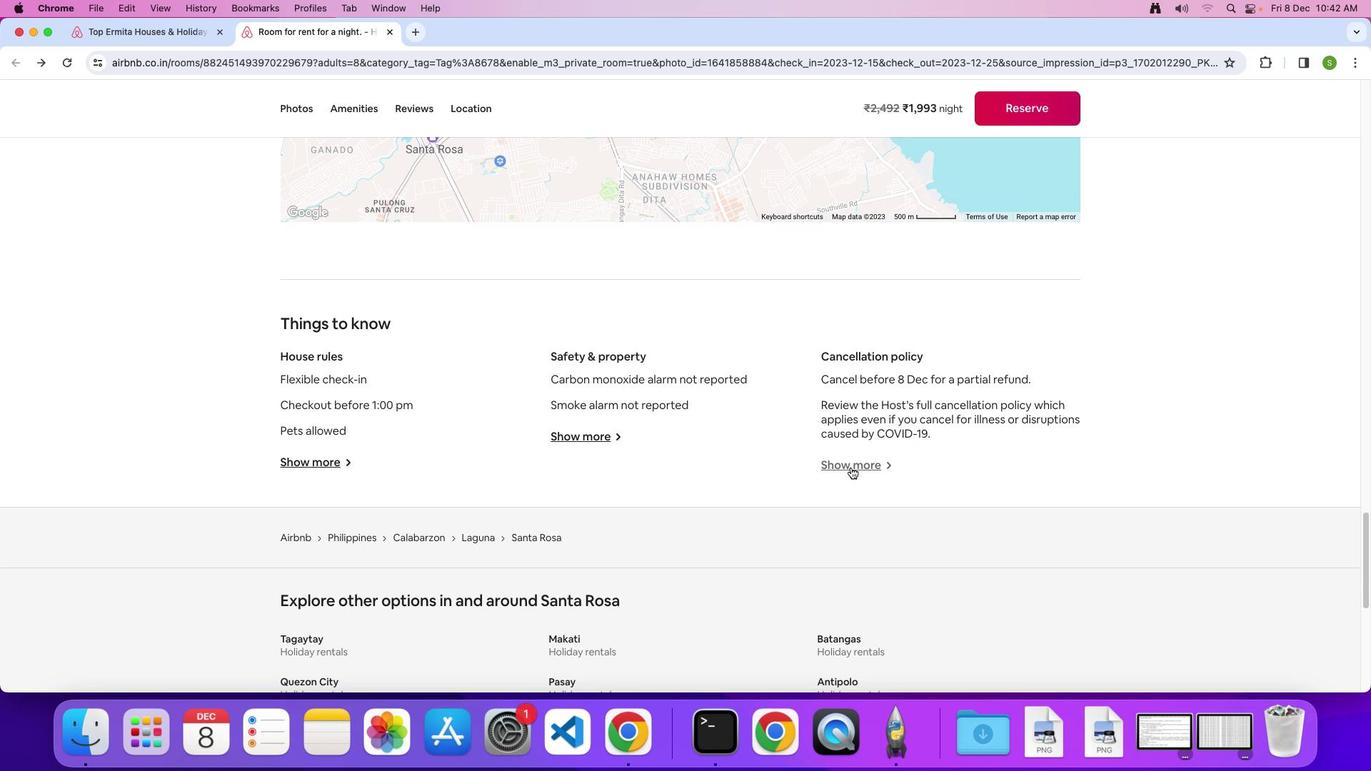 
Action: Mouse moved to (746, 435)
Screenshot: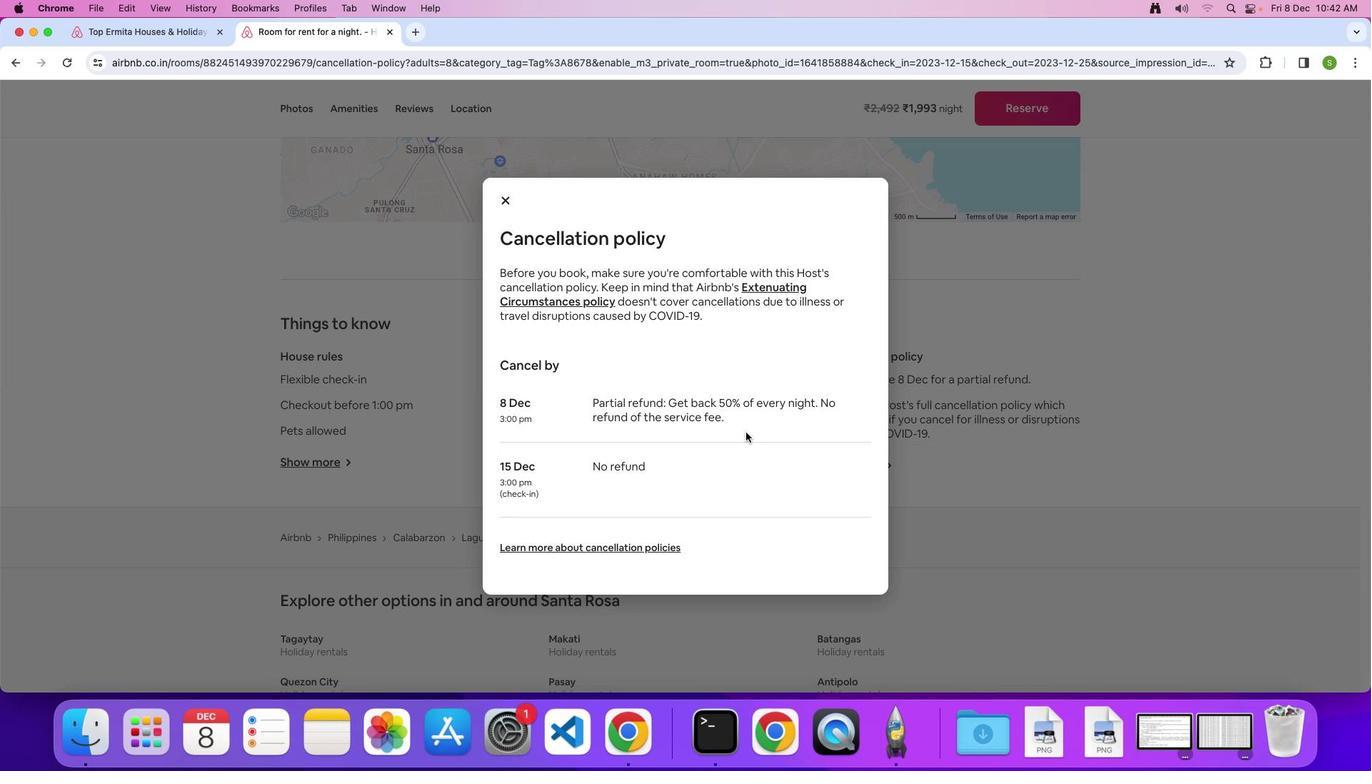 
Action: Mouse scrolled (746, 435) with delta (0, 0)
Screenshot: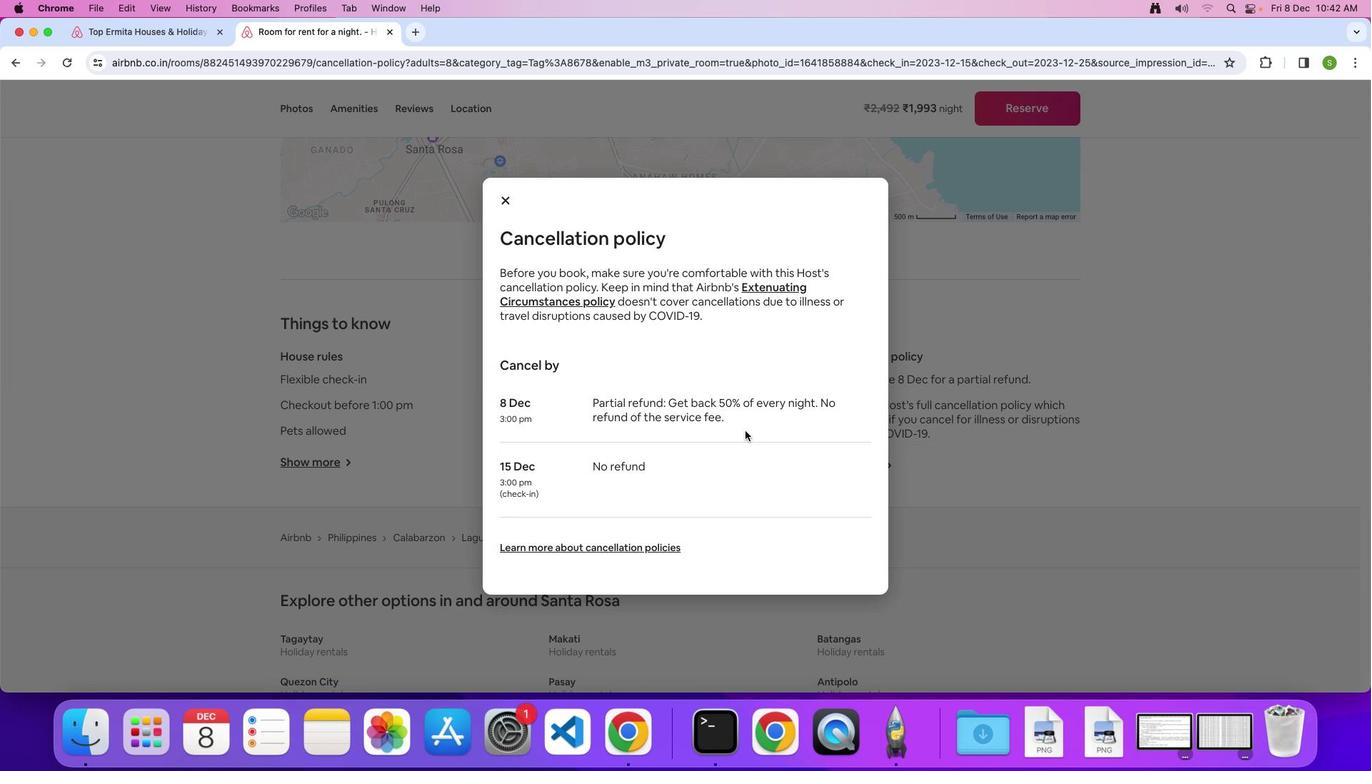 
Action: Mouse moved to (745, 435)
Screenshot: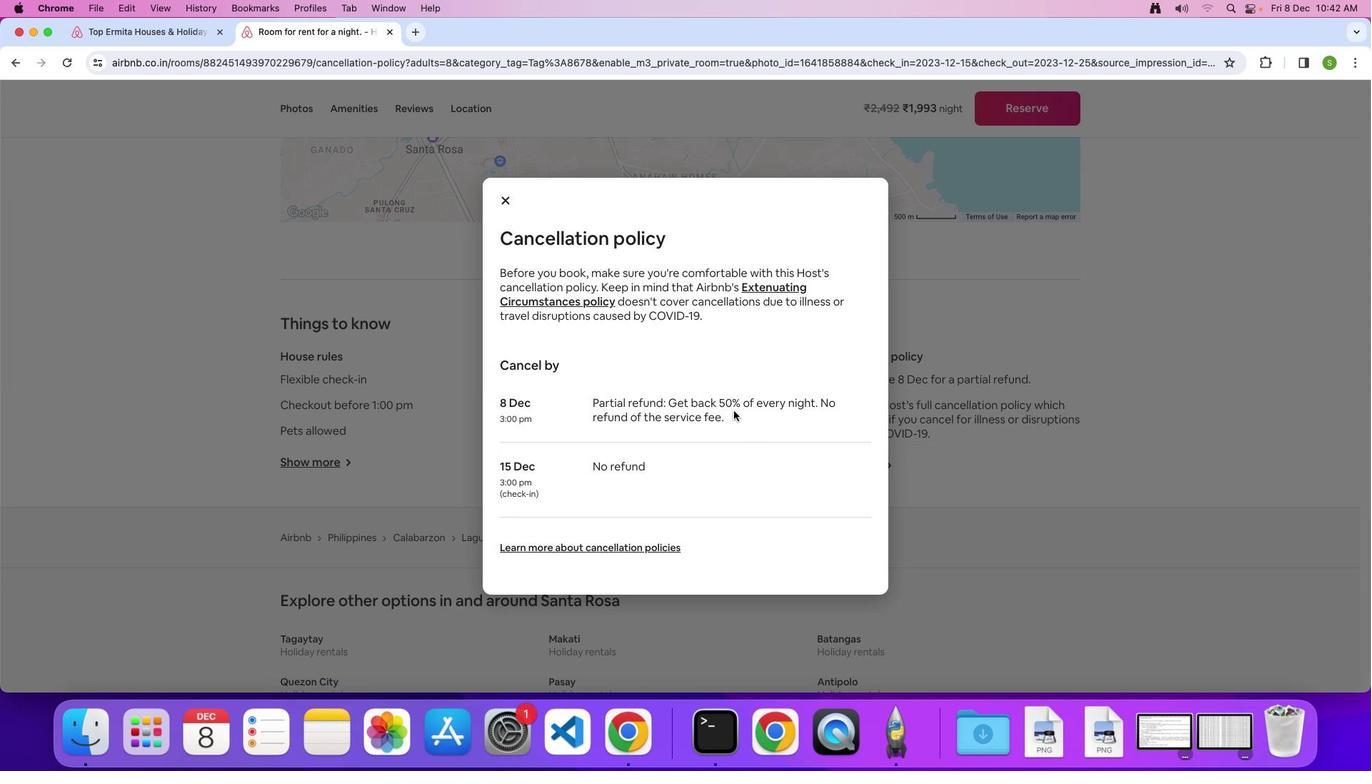 
Action: Mouse scrolled (745, 435) with delta (0, 0)
Screenshot: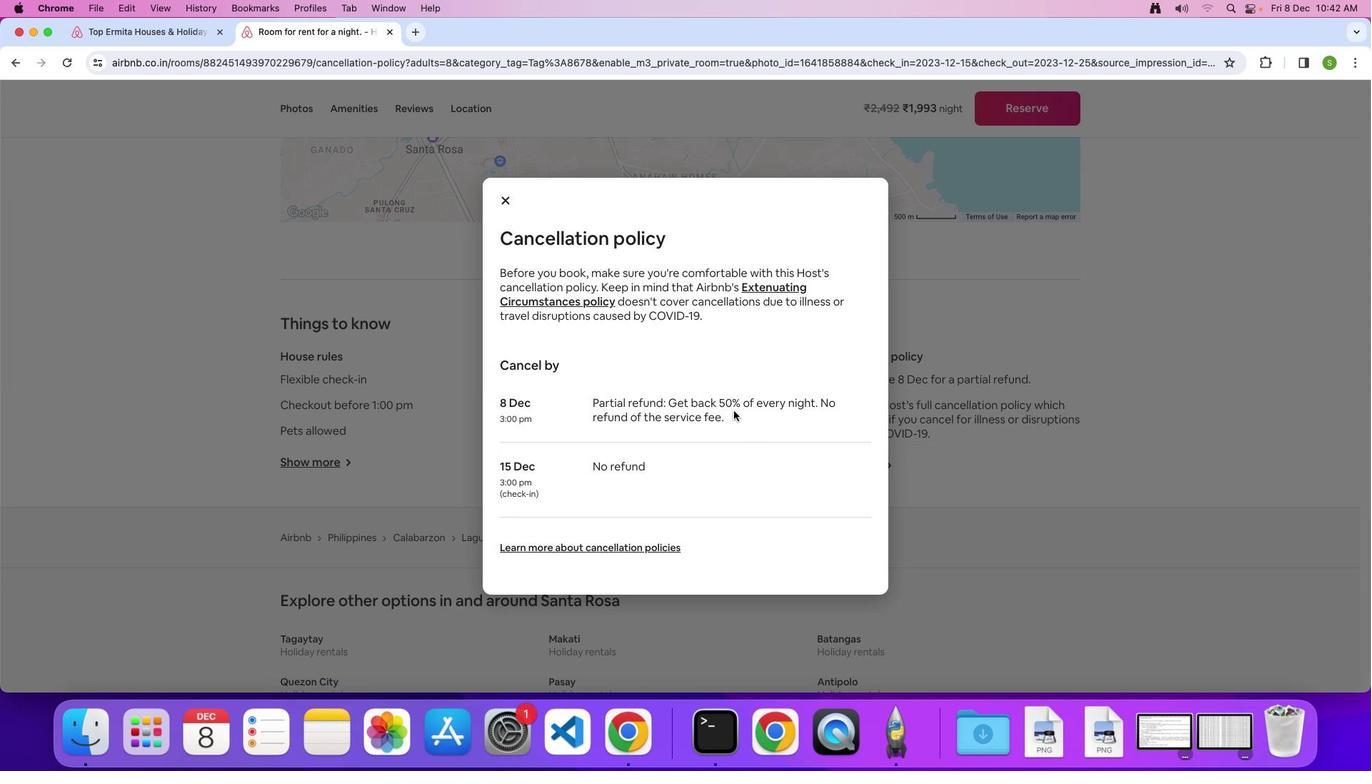 
Action: Mouse moved to (500, 202)
Screenshot: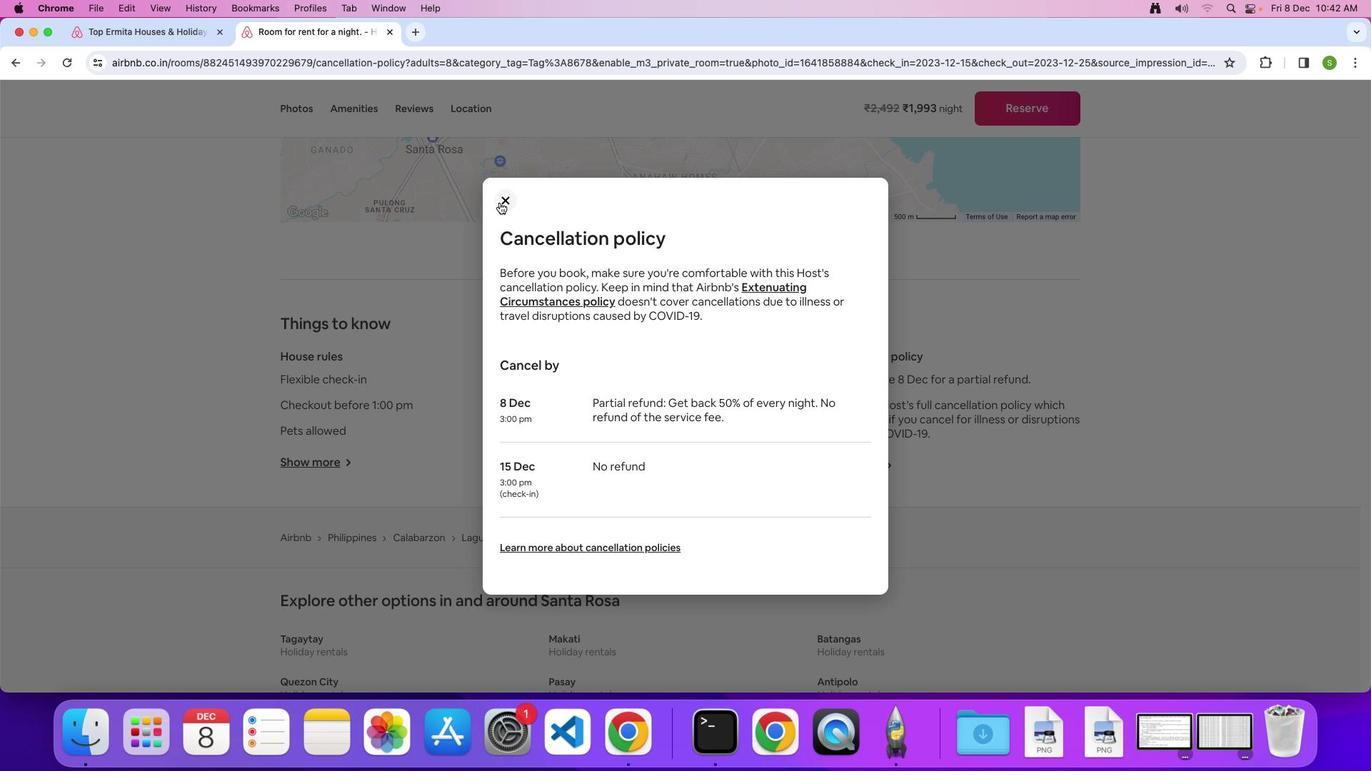 
Action: Mouse pressed left at (500, 202)
Screenshot: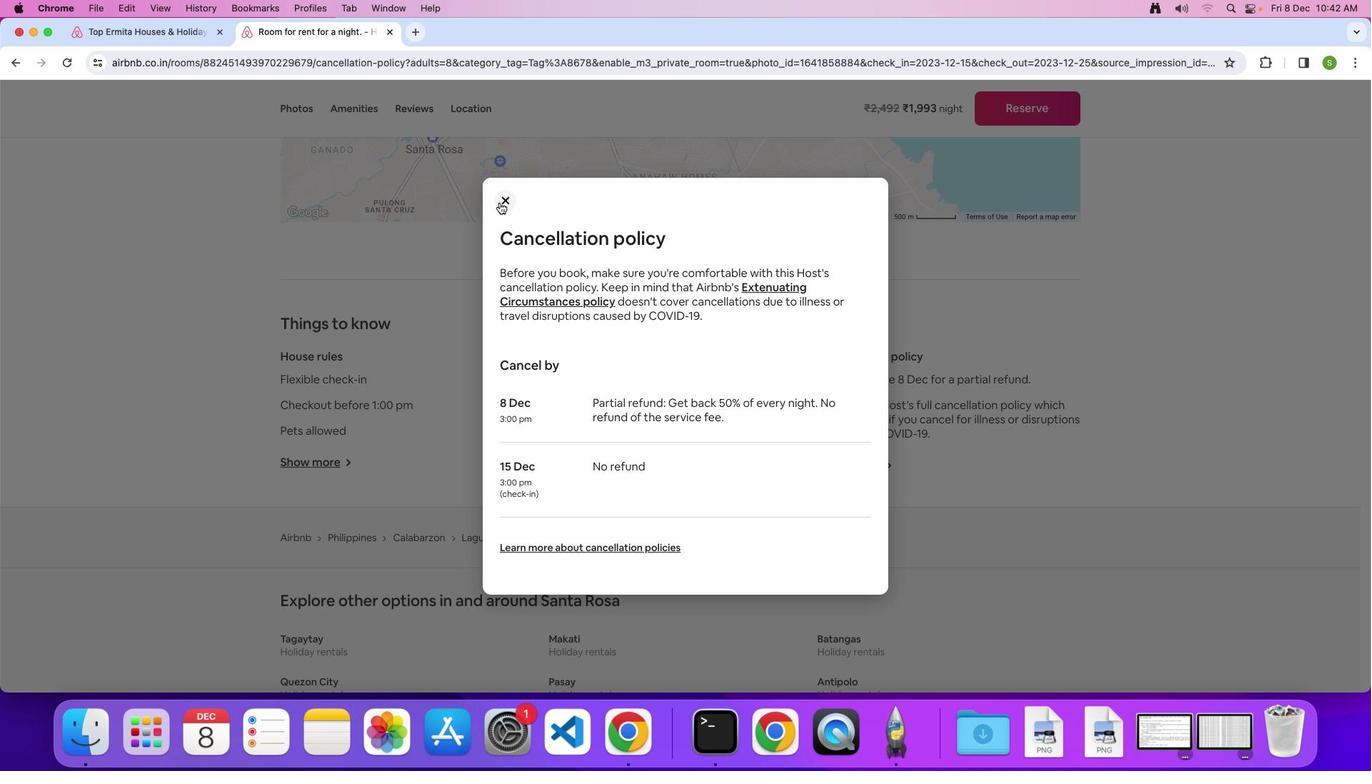 
Action: Mouse moved to (165, 27)
Screenshot: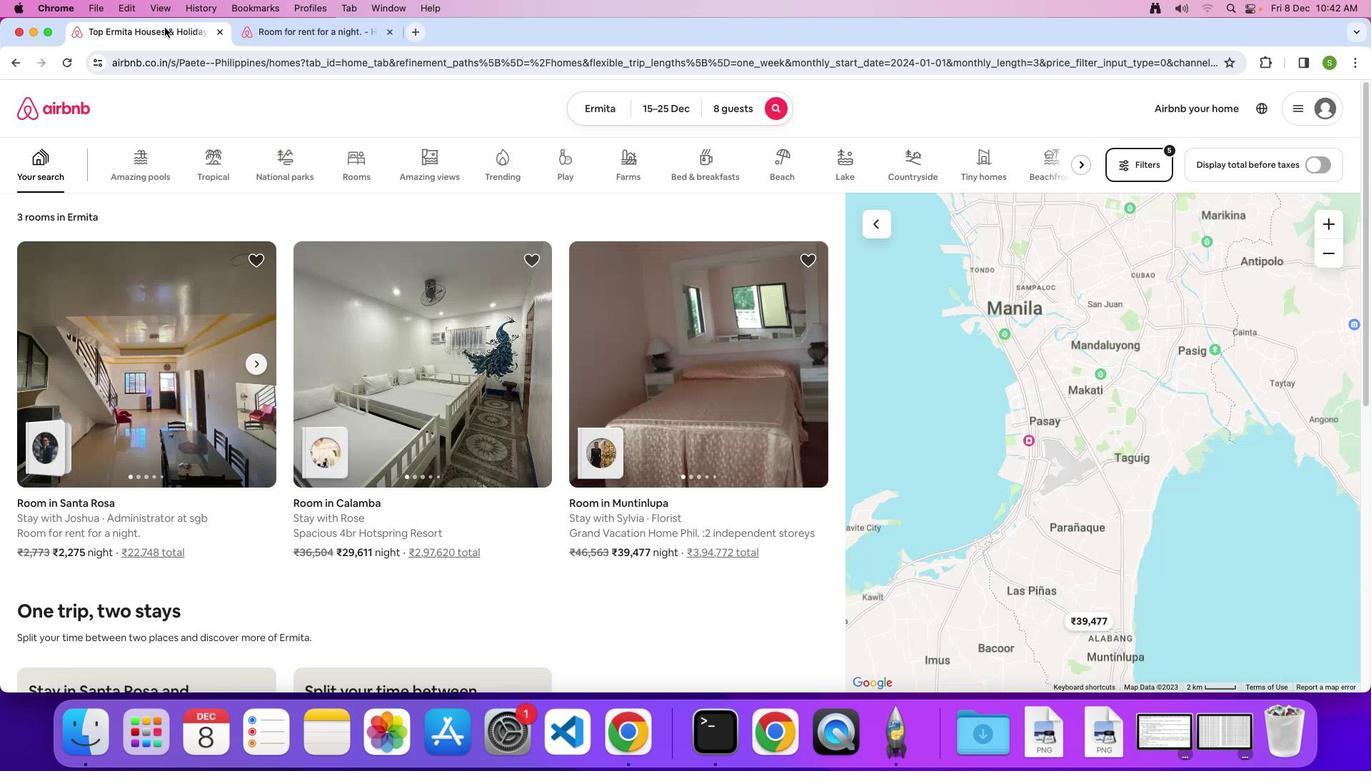 
Action: Mouse pressed left at (165, 27)
Screenshot: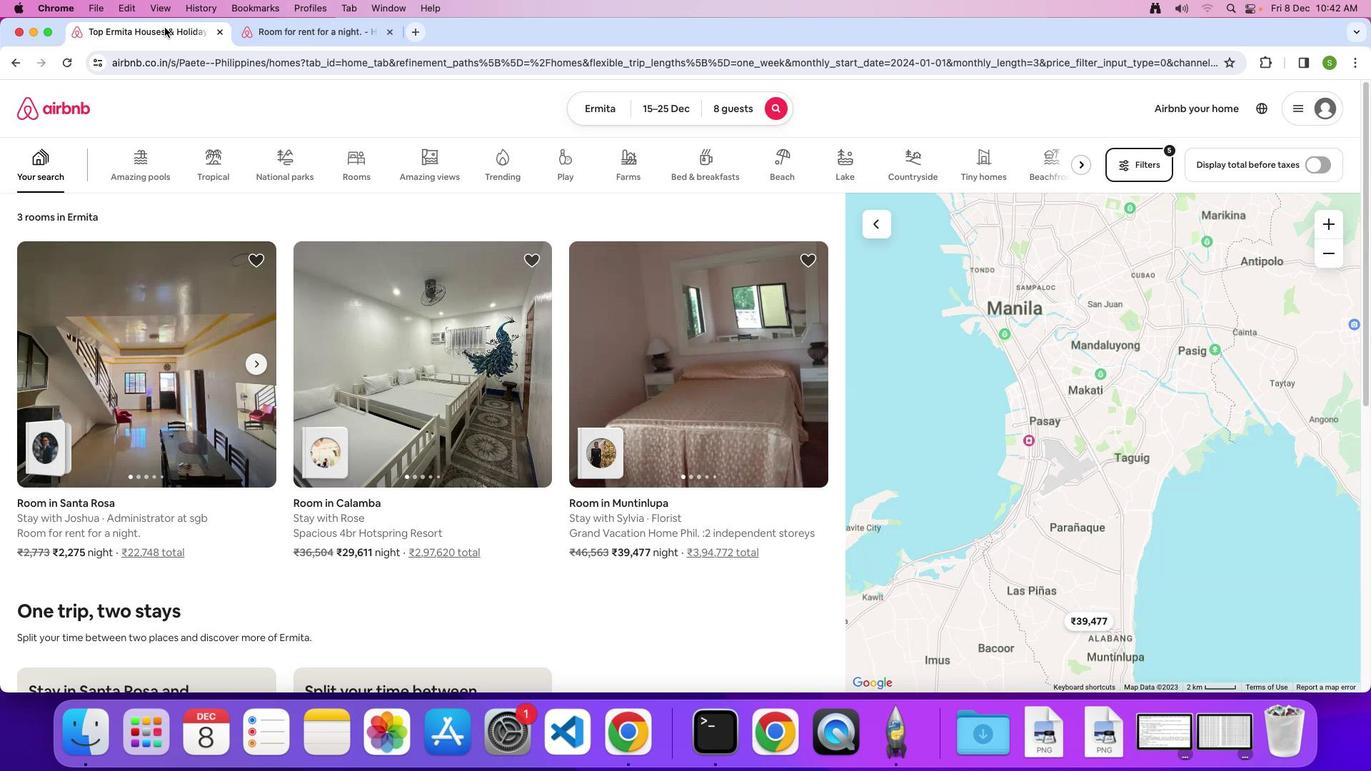 
Action: Mouse moved to (367, 322)
Screenshot: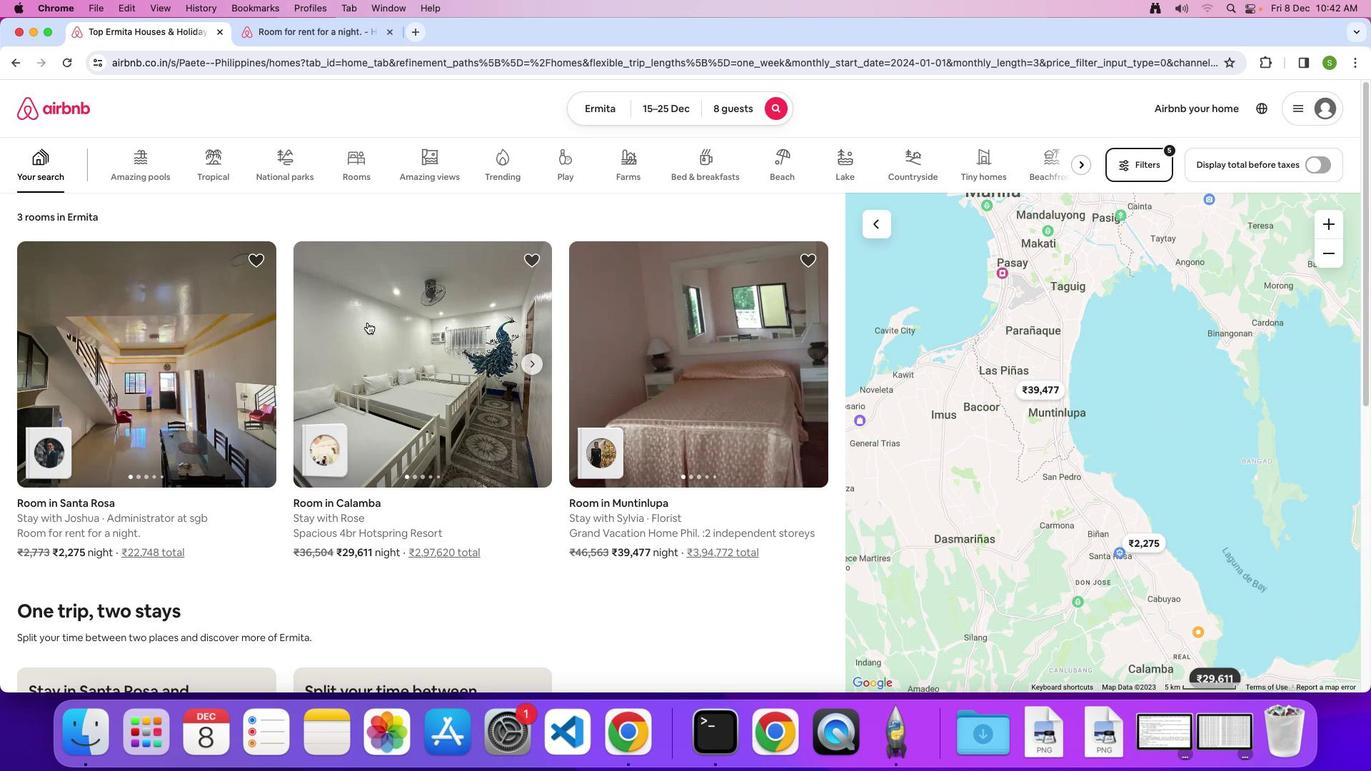 
Action: Mouse pressed left at (367, 322)
Screenshot: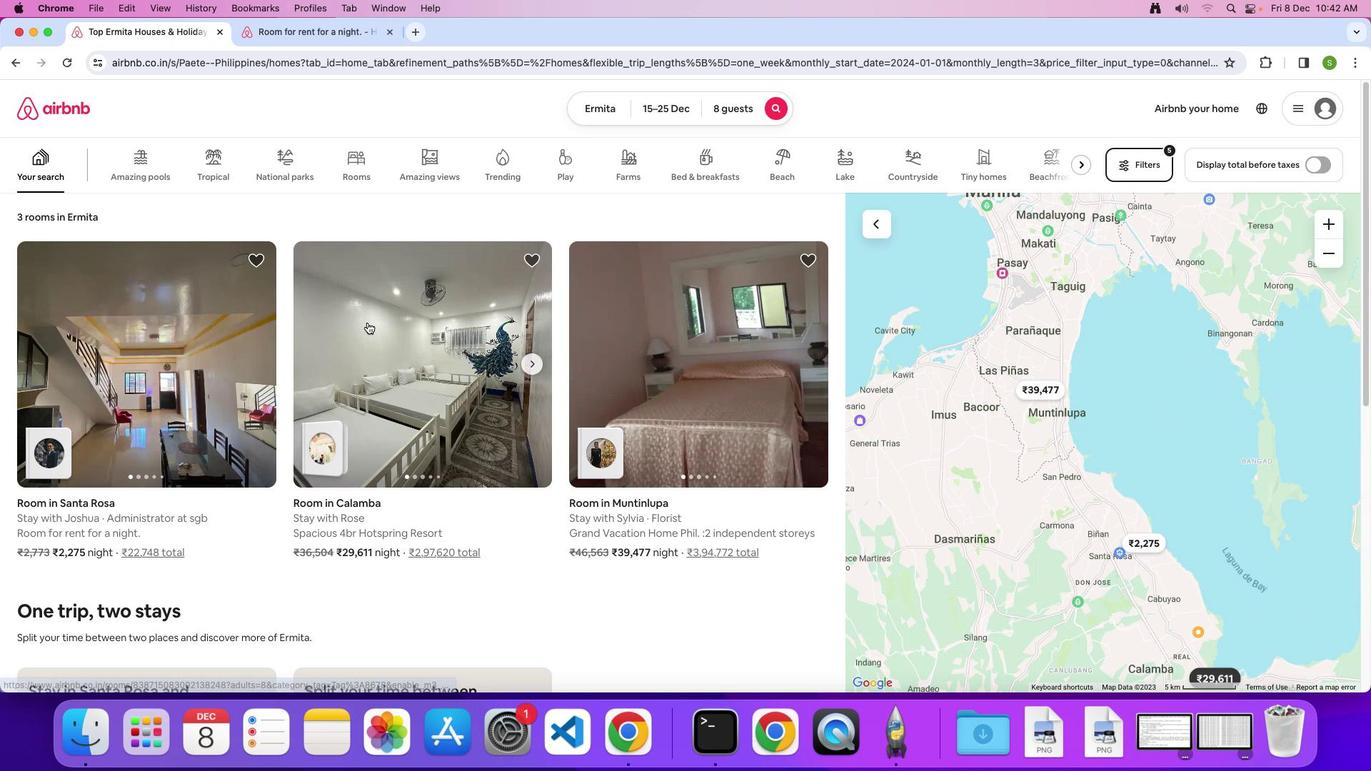 
Action: Mouse moved to (552, 318)
Screenshot: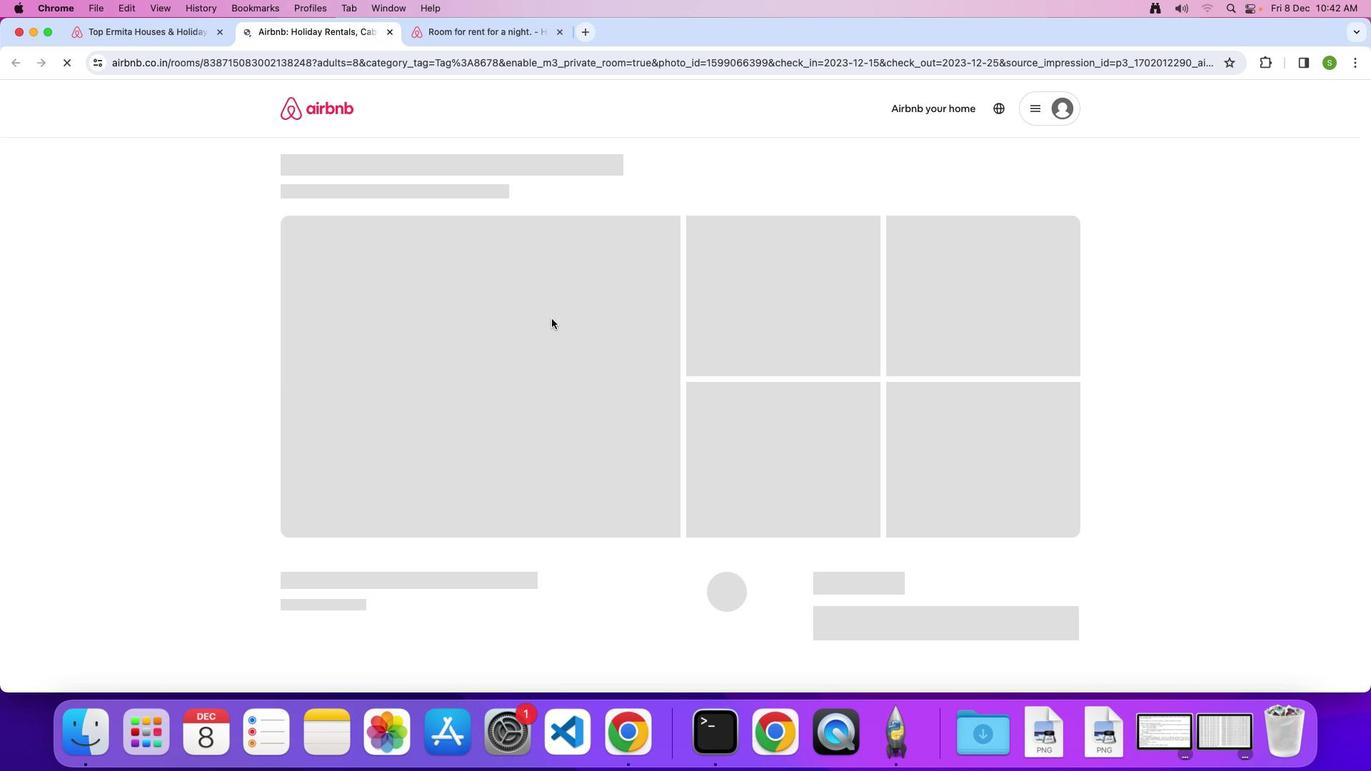 
Action: Mouse pressed left at (552, 318)
Screenshot: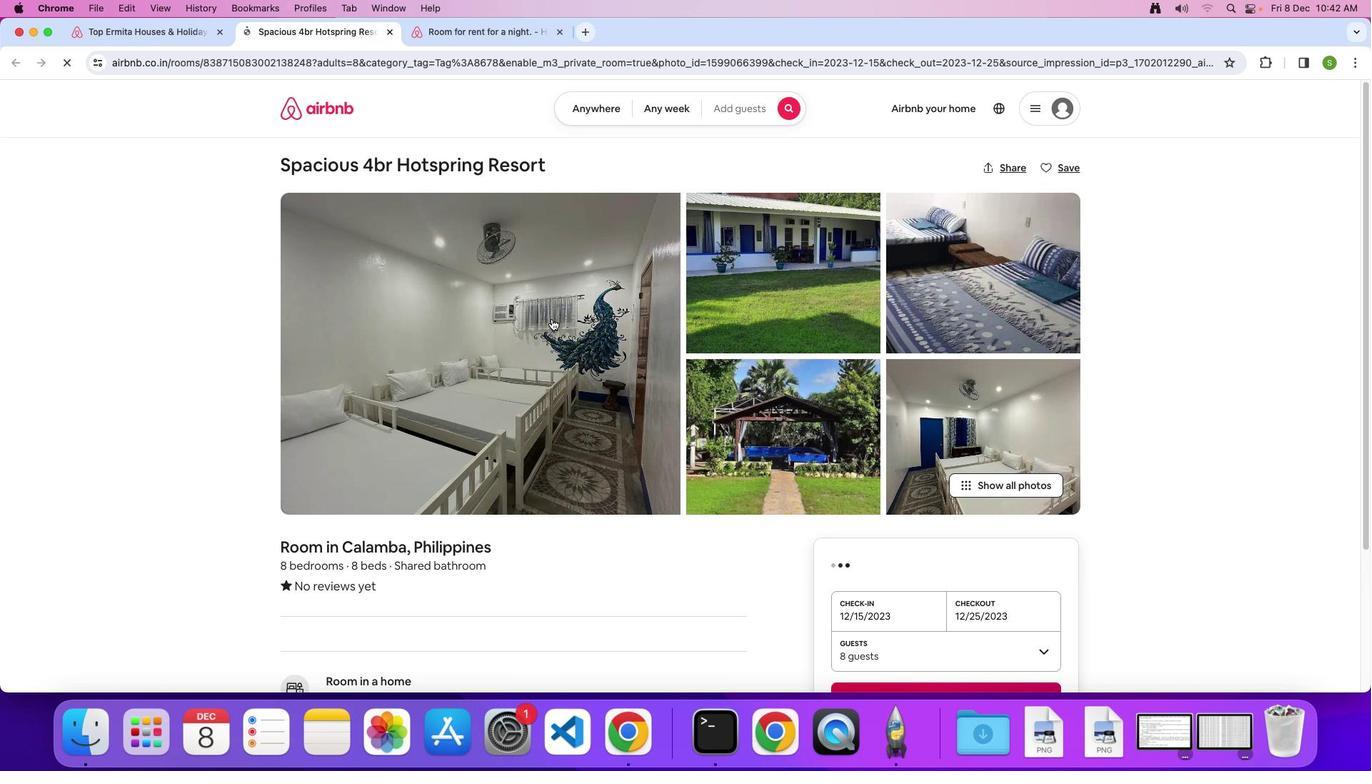
Action: Mouse moved to (725, 393)
Screenshot: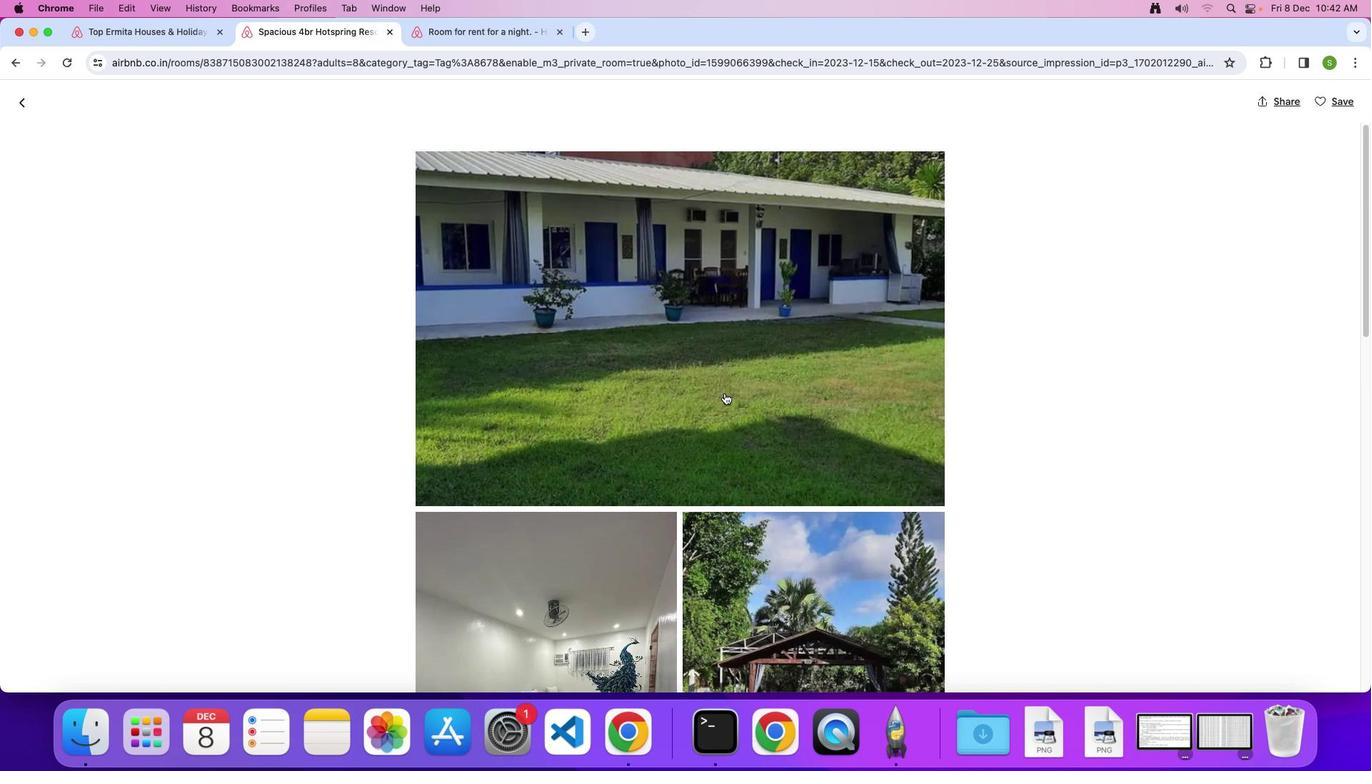 
Action: Mouse scrolled (725, 393) with delta (0, 0)
Screenshot: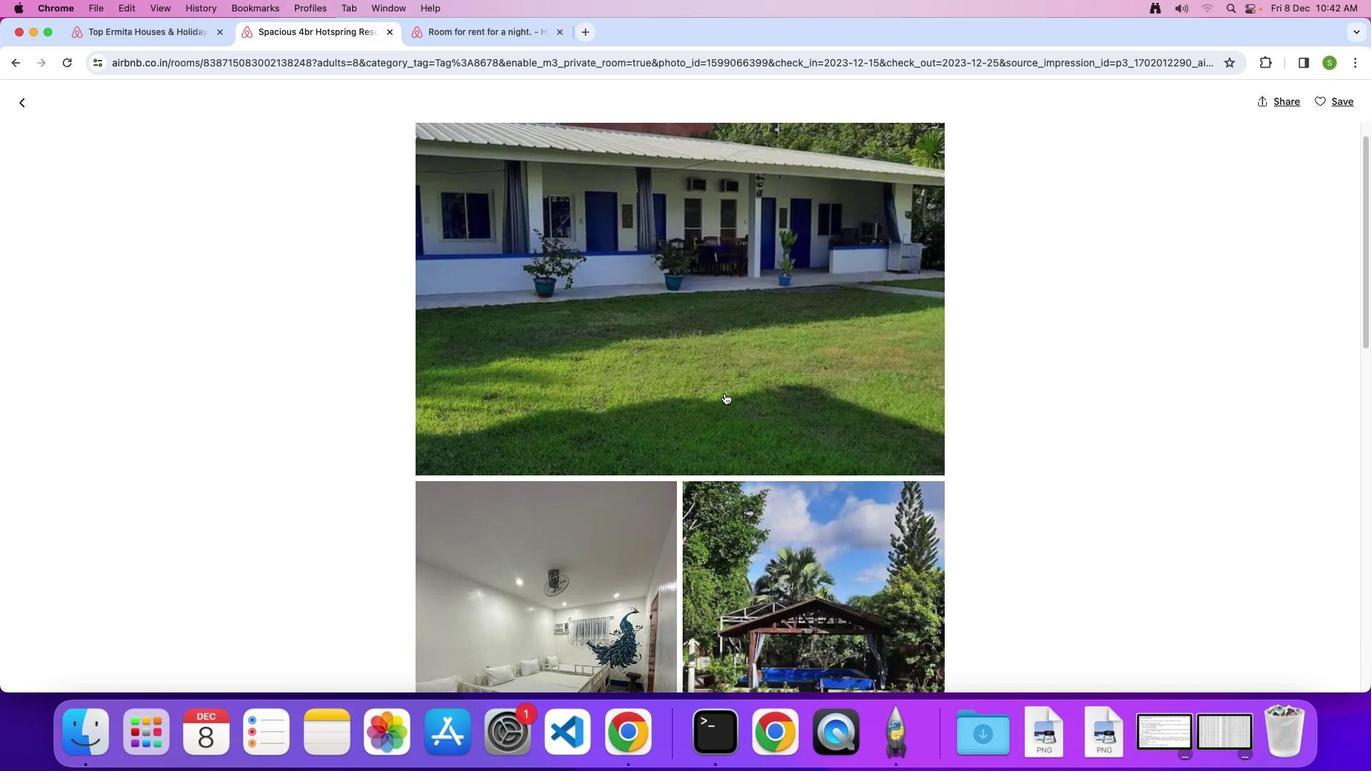 
Action: Mouse scrolled (725, 393) with delta (0, 0)
Screenshot: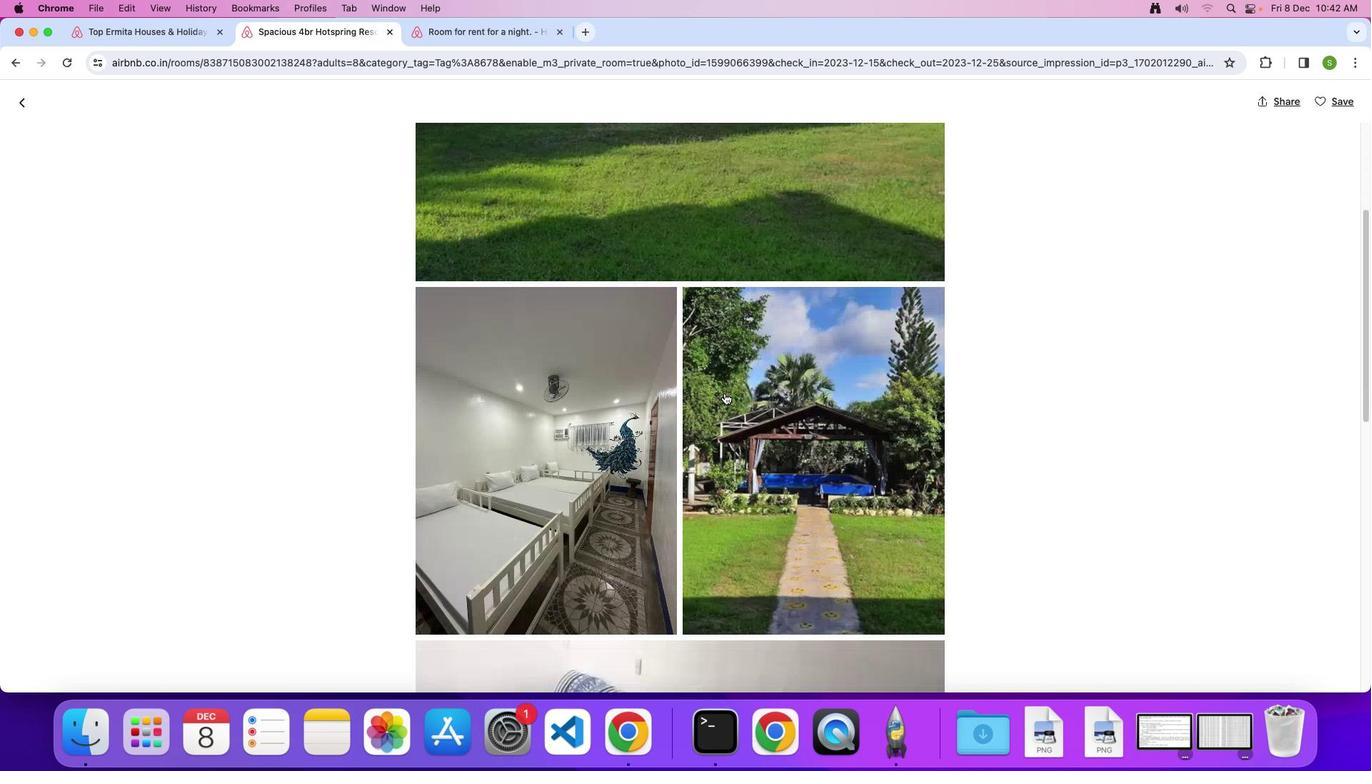 
Action: Mouse scrolled (725, 393) with delta (0, -2)
Screenshot: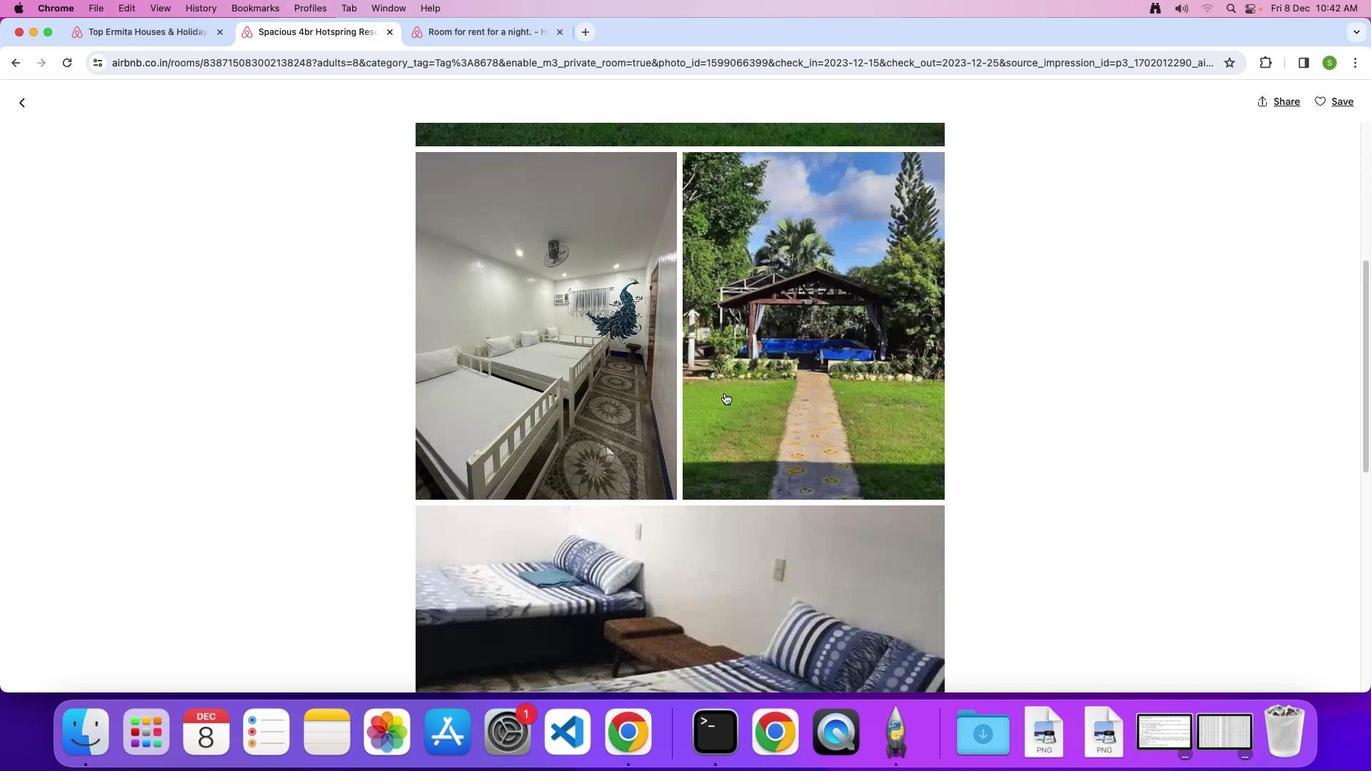 
Action: Mouse scrolled (725, 393) with delta (0, -4)
Screenshot: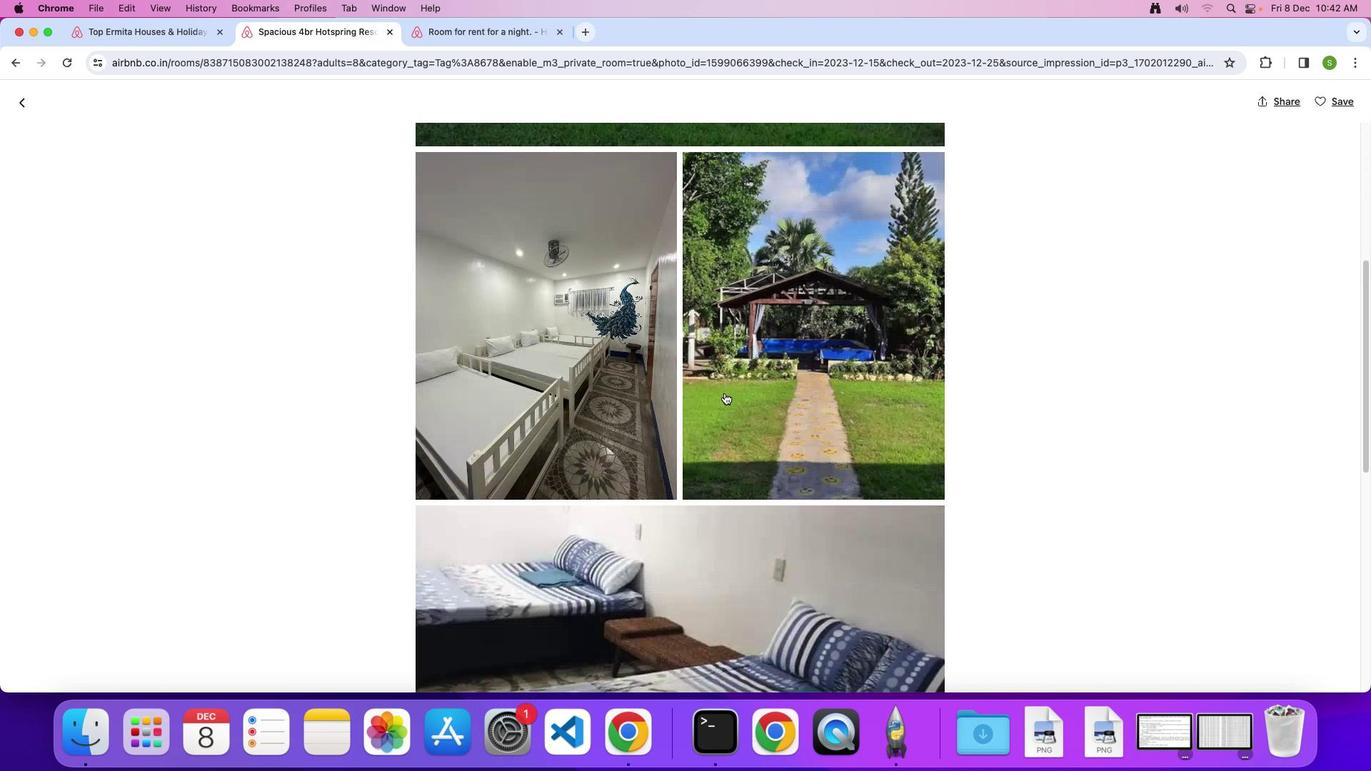 
Action: Mouse scrolled (725, 393) with delta (0, 0)
Screenshot: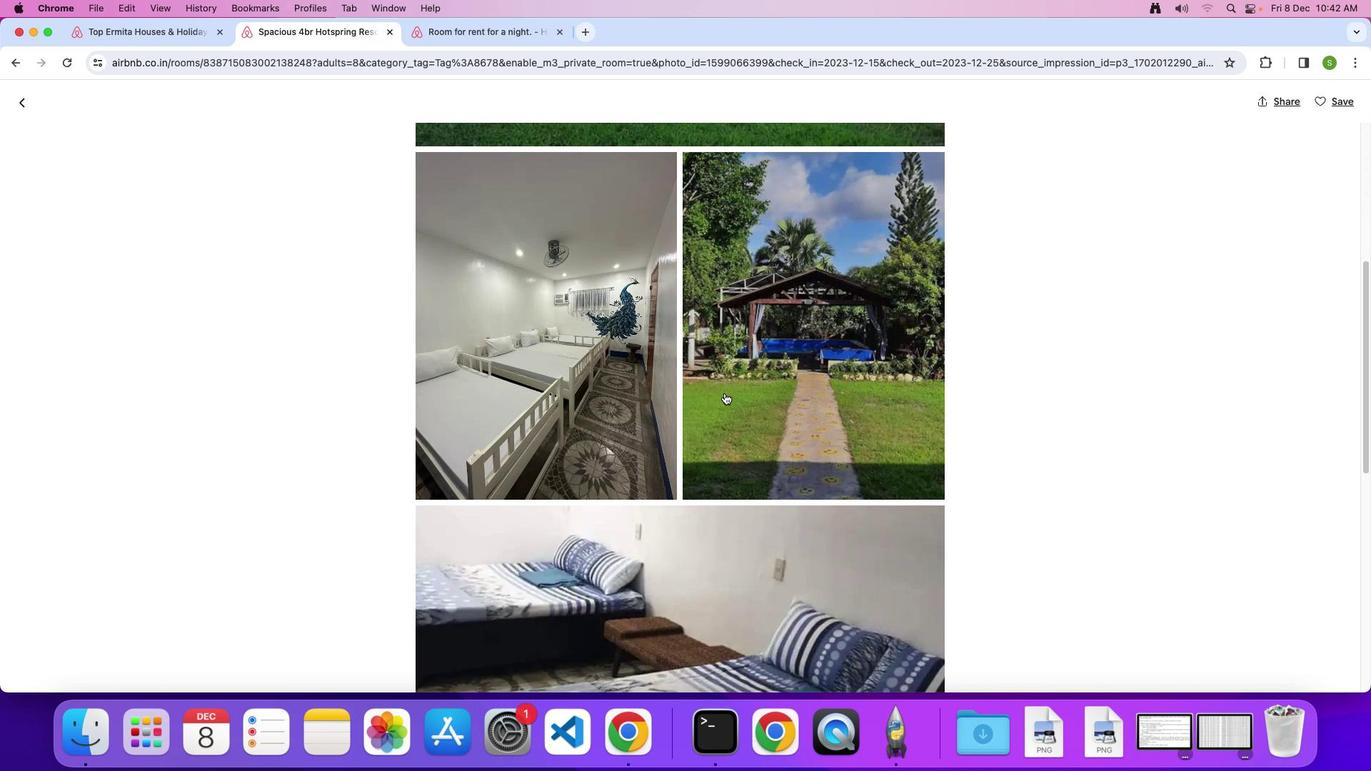 
Action: Mouse scrolled (725, 393) with delta (0, 0)
Screenshot: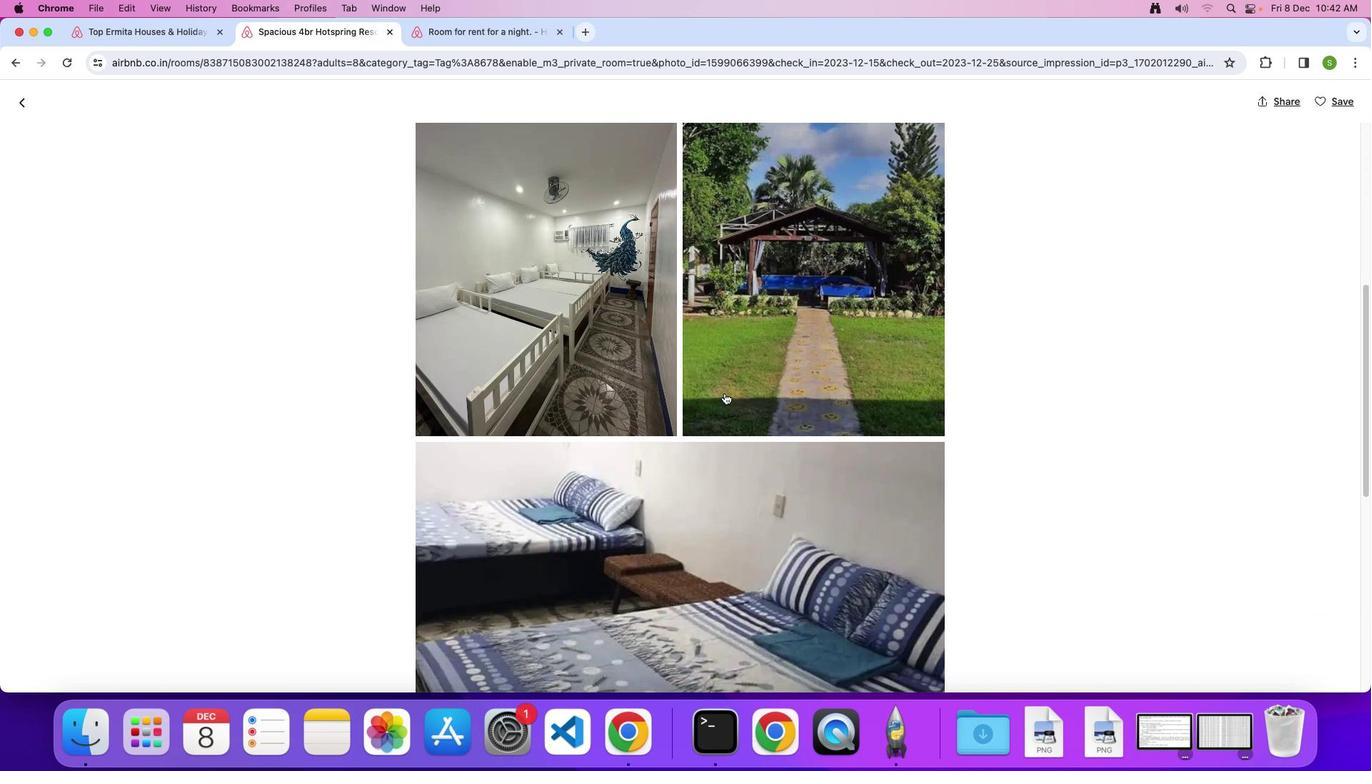 
Action: Mouse scrolled (725, 393) with delta (0, -2)
Screenshot: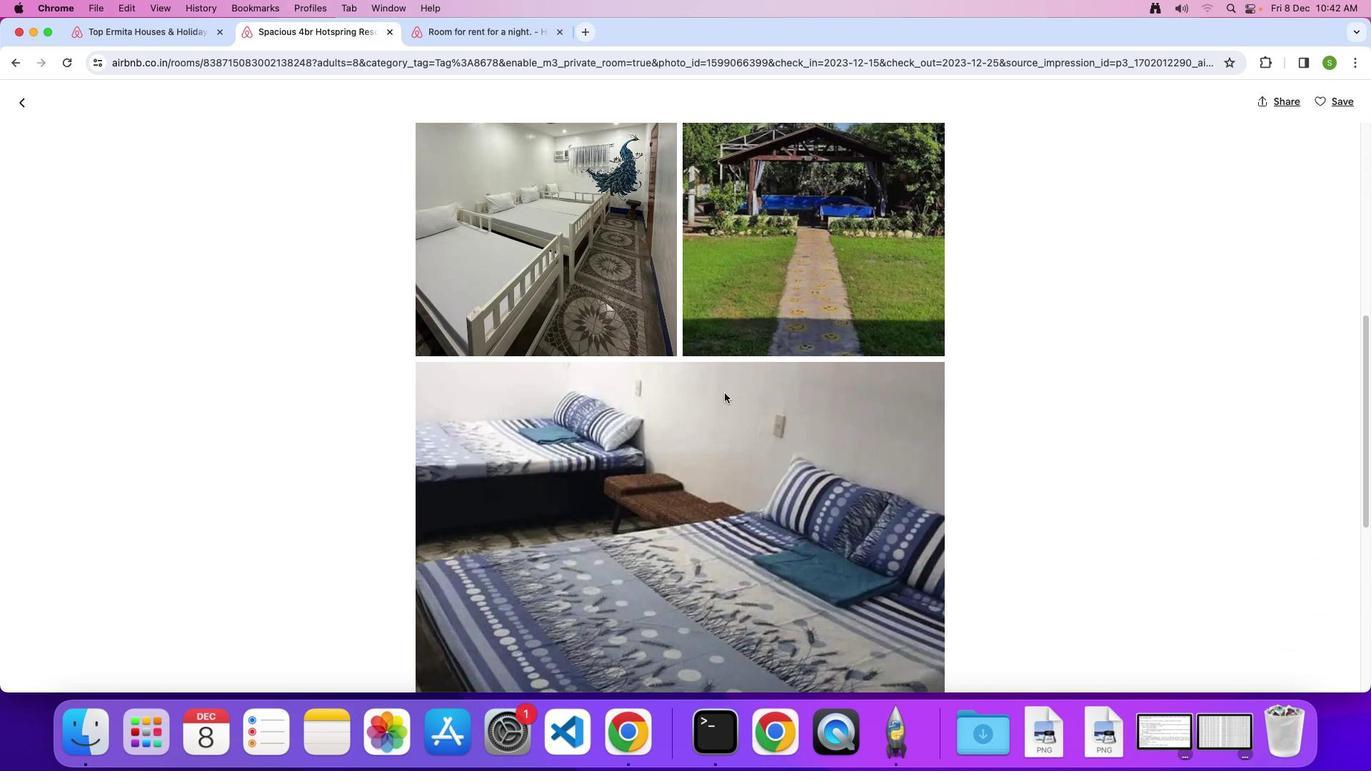 
Action: Mouse moved to (724, 393)
Screenshot: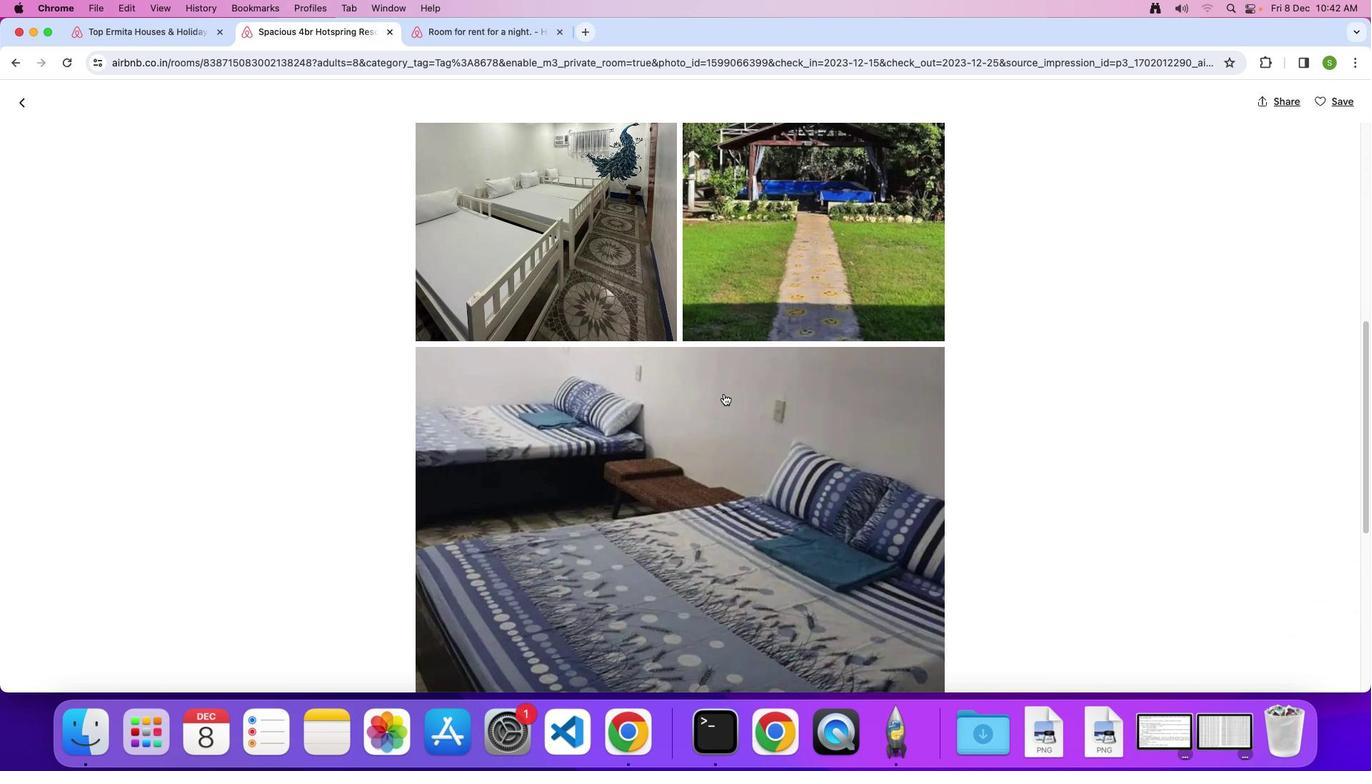 
Action: Mouse scrolled (724, 393) with delta (0, 0)
Screenshot: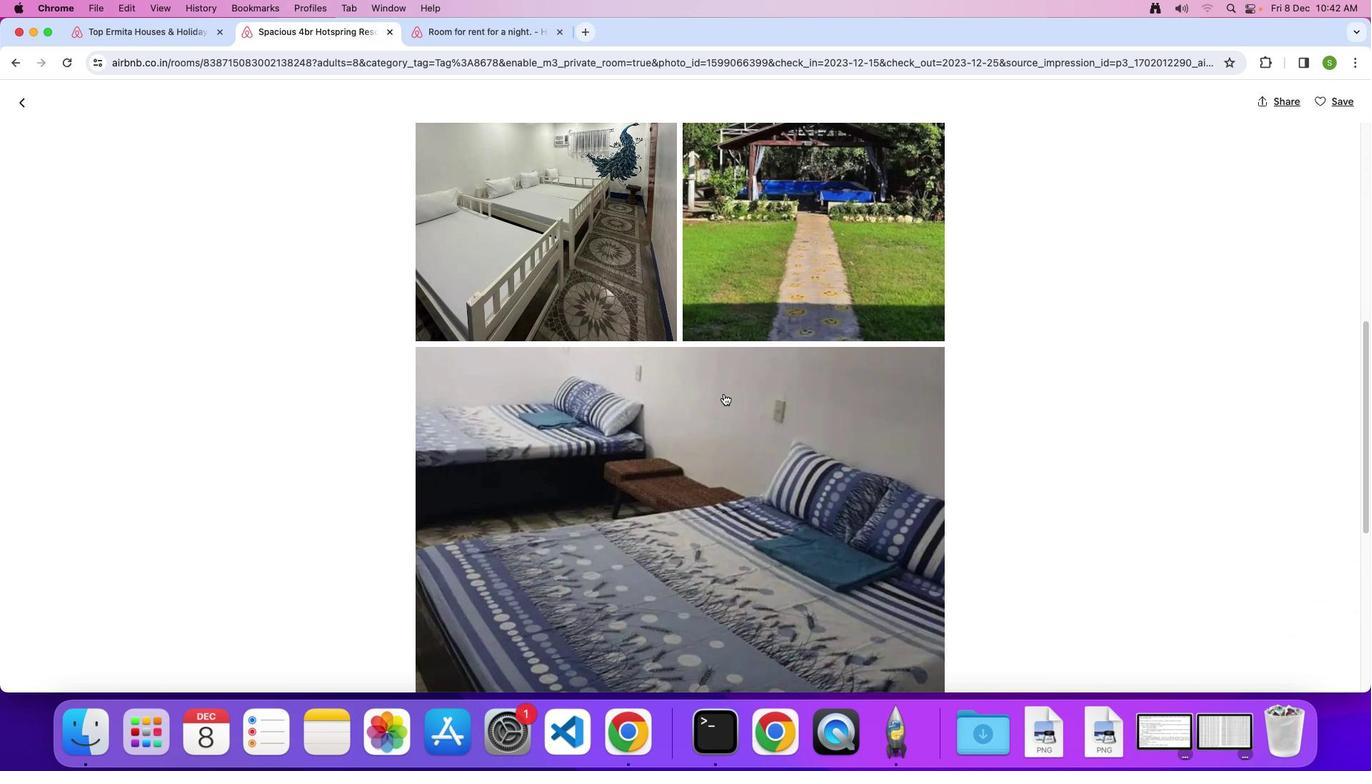 
Action: Mouse moved to (724, 394)
Screenshot: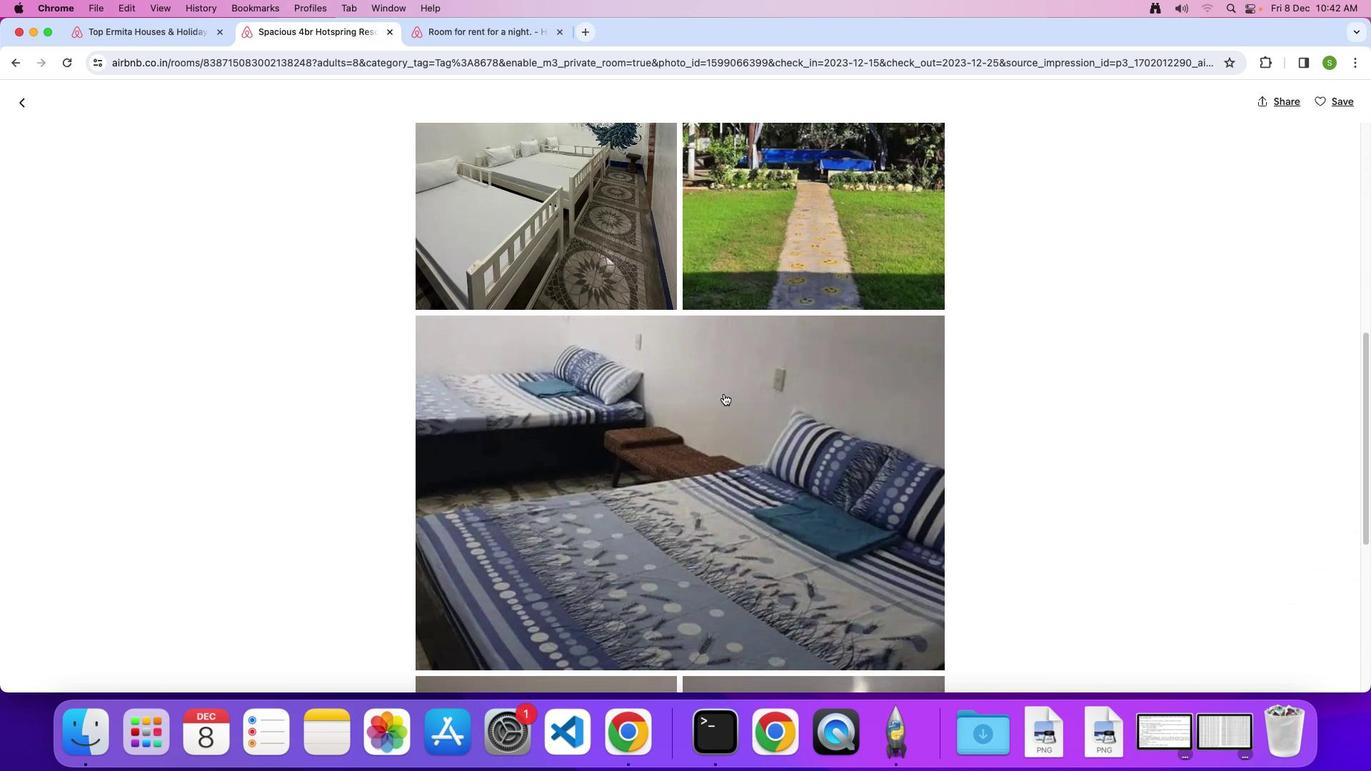 
Action: Mouse scrolled (724, 394) with delta (0, 0)
Screenshot: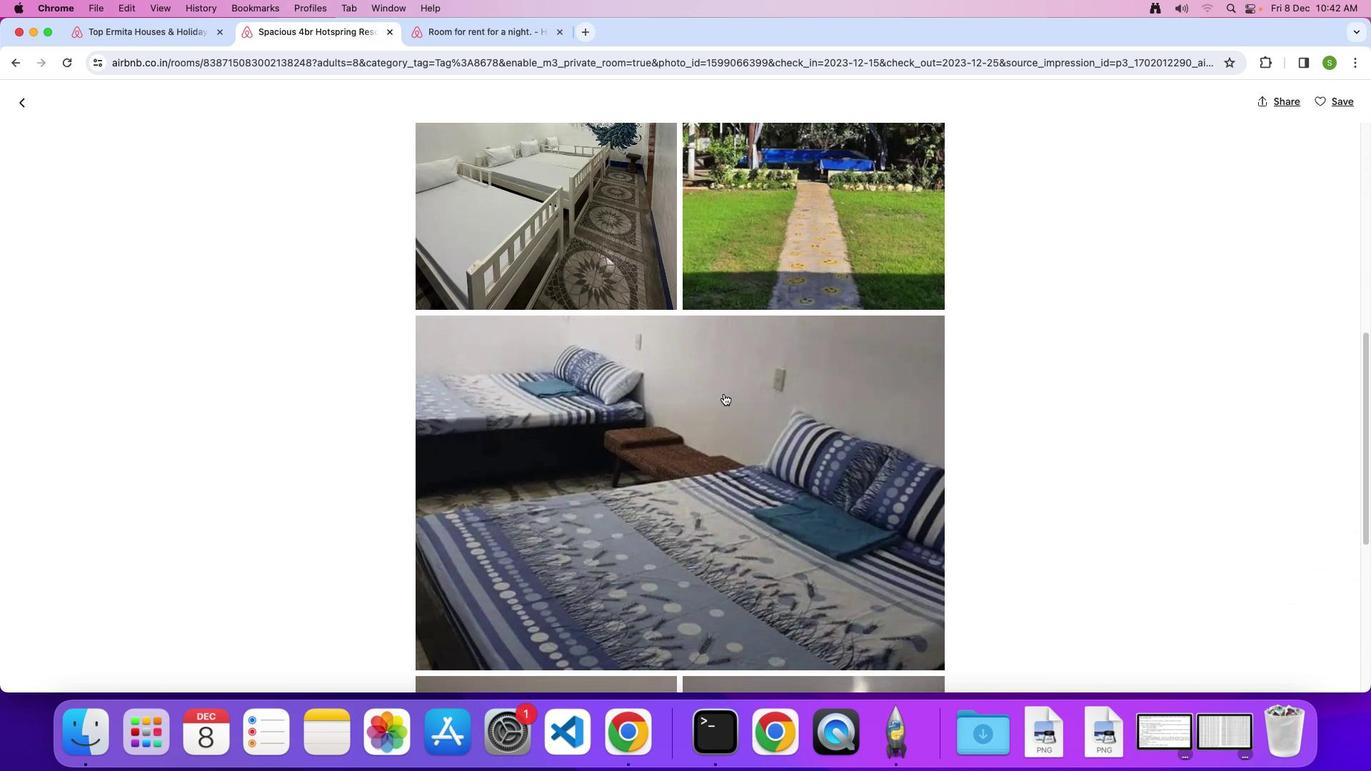 
Action: Mouse scrolled (724, 394) with delta (0, -2)
Screenshot: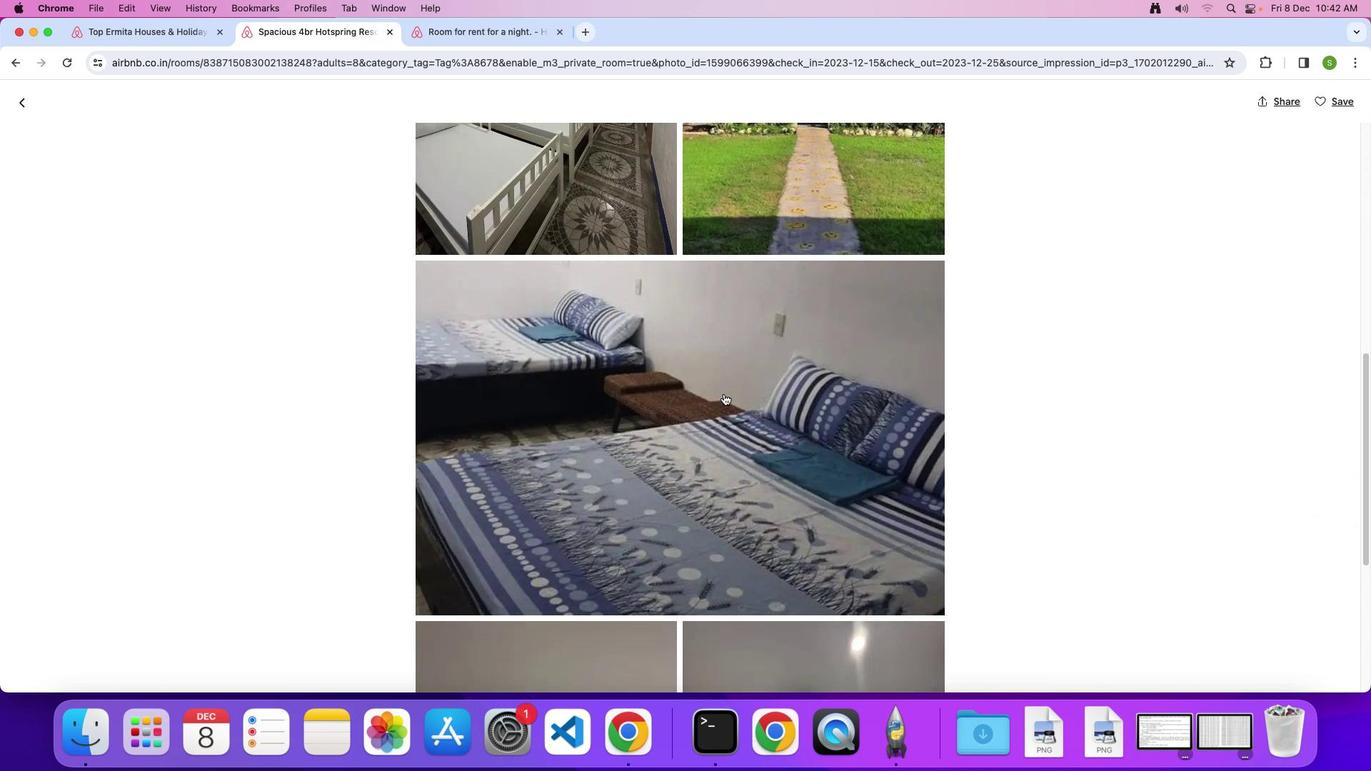 
Action: Mouse scrolled (724, 394) with delta (0, 0)
Screenshot: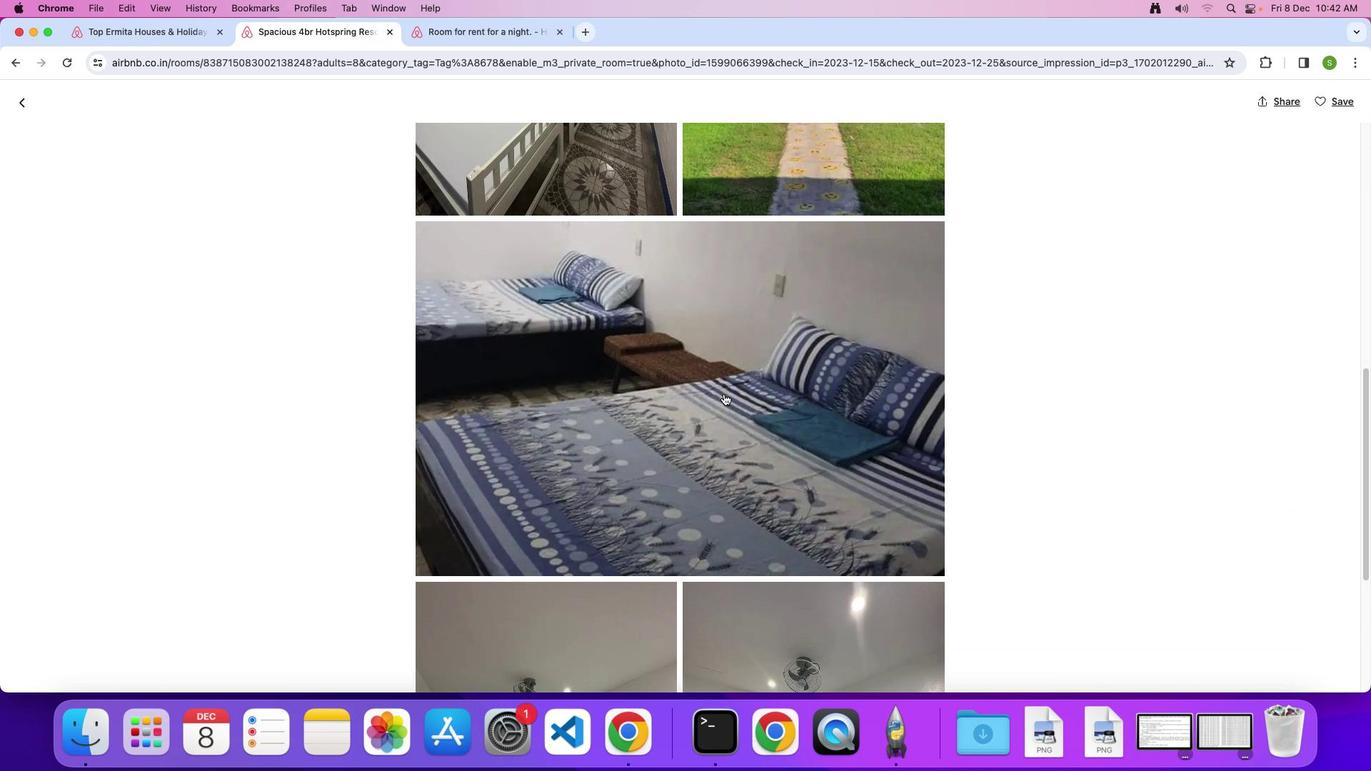 
Action: Mouse scrolled (724, 394) with delta (0, 0)
Screenshot: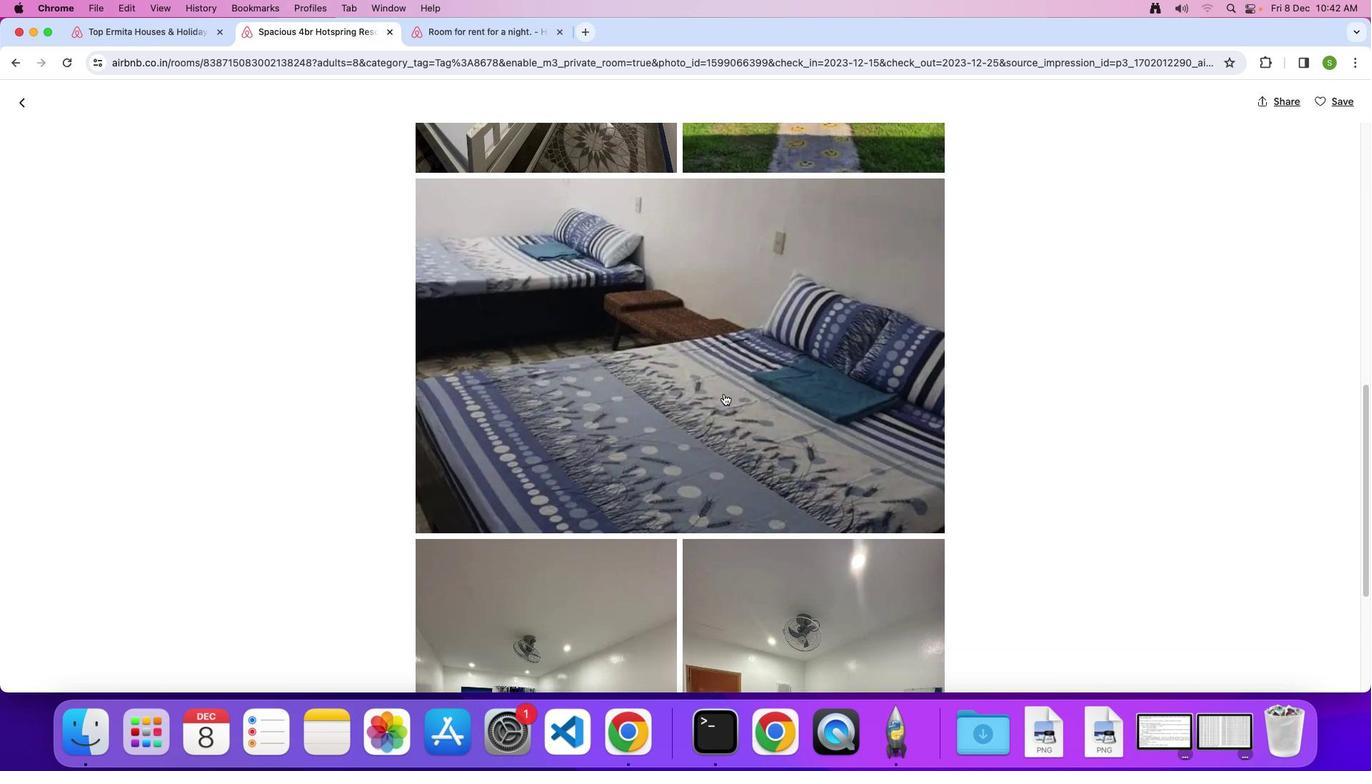 
Action: Mouse scrolled (724, 394) with delta (0, -2)
Screenshot: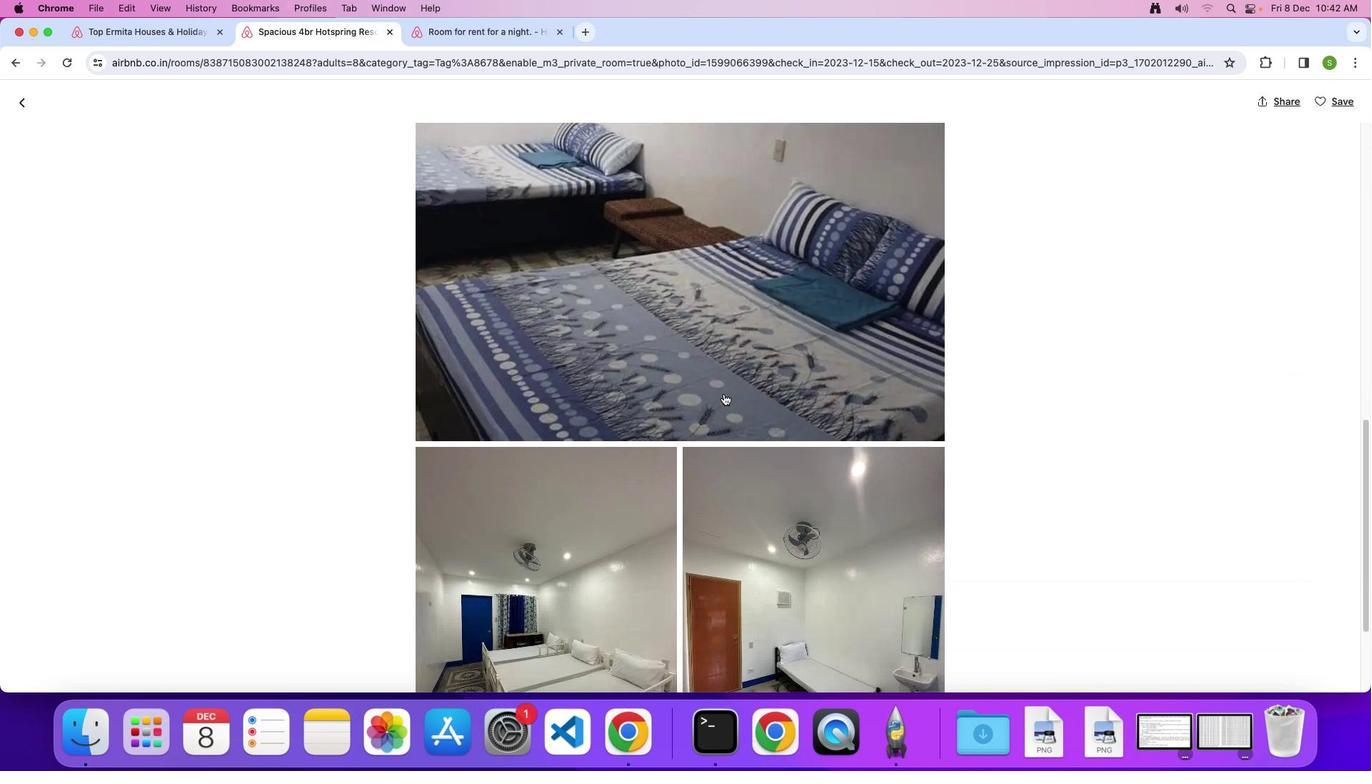 
Action: Mouse scrolled (724, 394) with delta (0, -4)
